 Task: Track the performance of a model on a document classification task.
Action: Mouse moved to (520, 237)
Screenshot: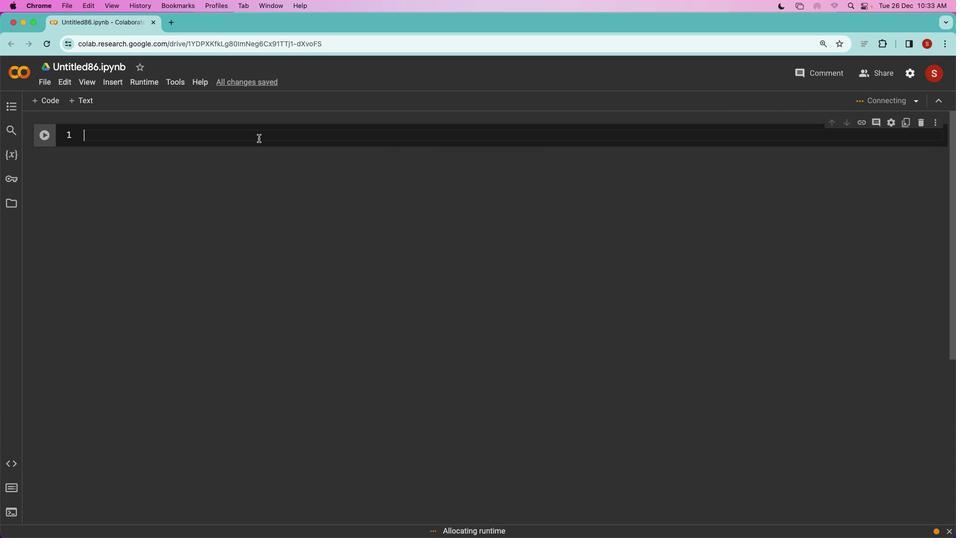 
Action: Mouse pressed left at (520, 237)
Screenshot: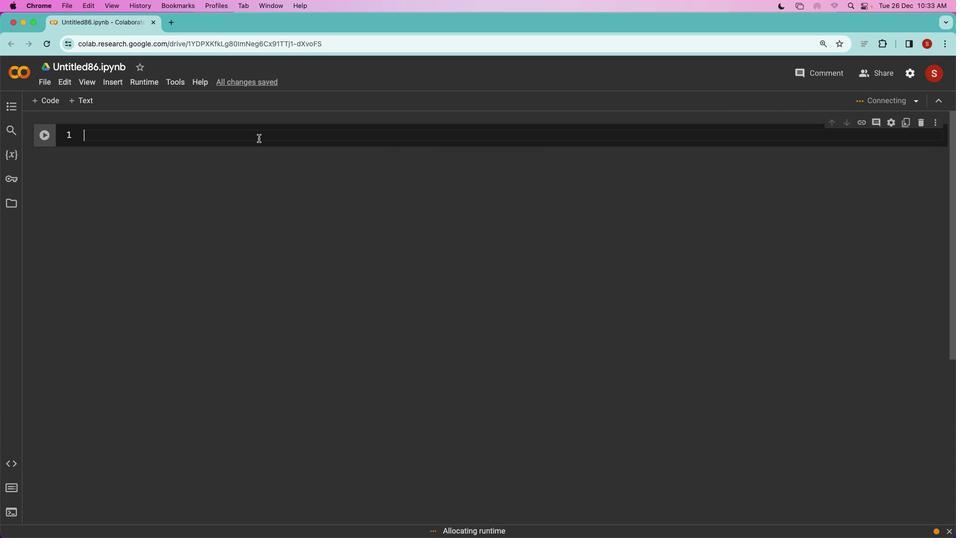 
Action: Mouse moved to (436, 243)
Screenshot: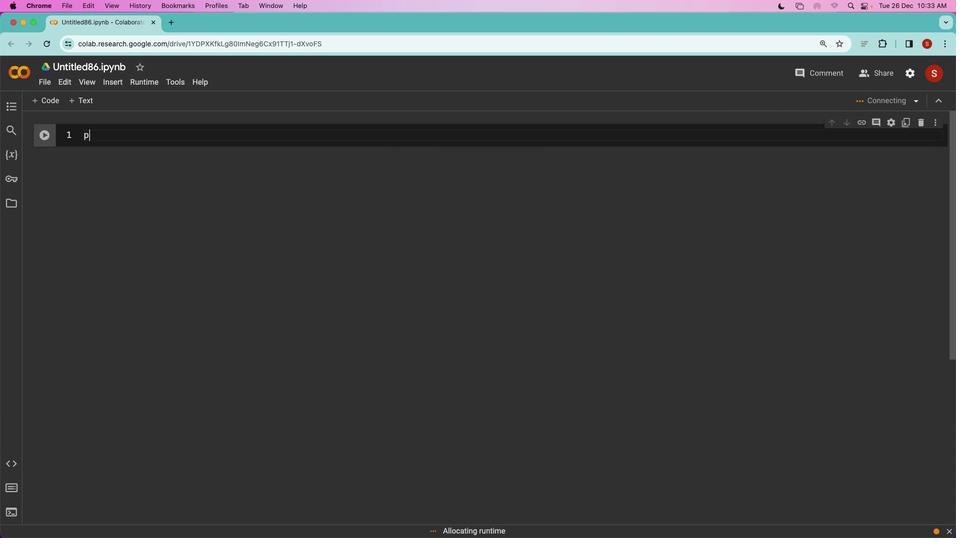 
Action: Mouse pressed left at (436, 243)
Screenshot: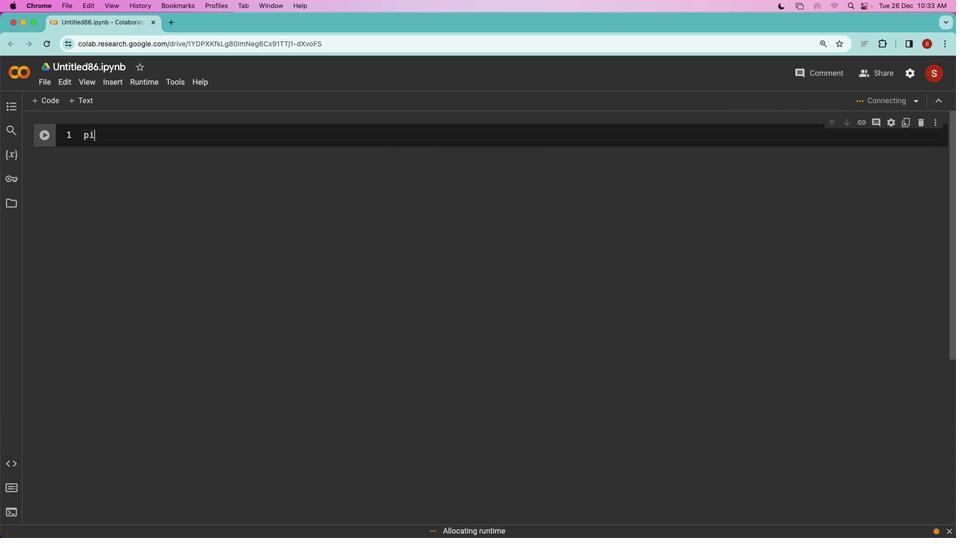 
Action: Mouse moved to (436, 243)
Screenshot: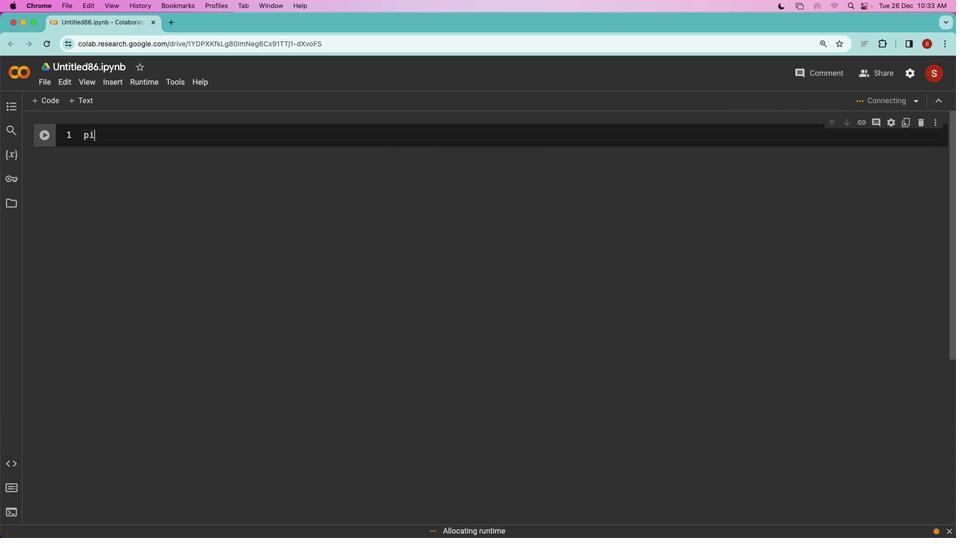 
Action: Key pressed 'p''i''o'Key.backspace'p'Key.space'i''n''s''y''t'Key.backspaceKey.backspace't''a''l''l'Key.space'w'Key.backspace
Screenshot: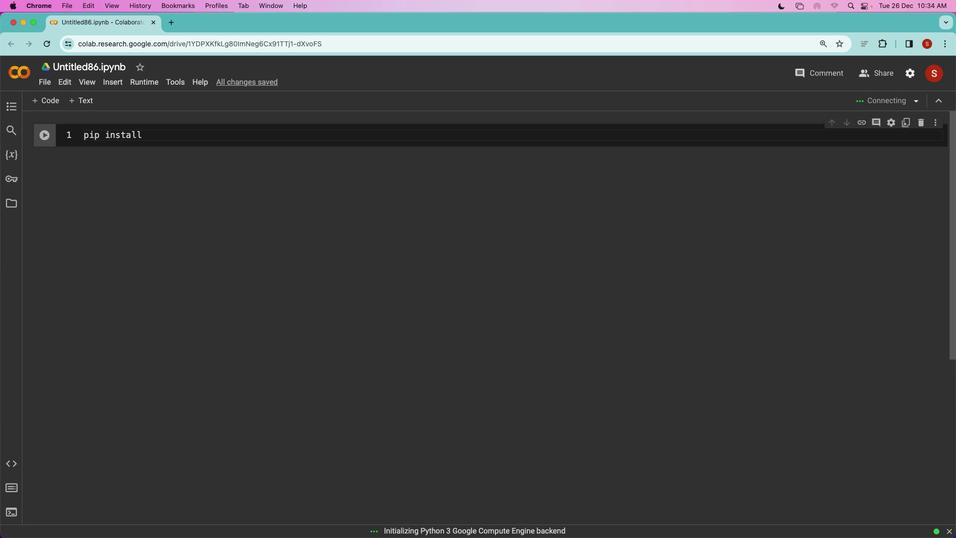 
Action: Mouse moved to (441, 257)
Screenshot: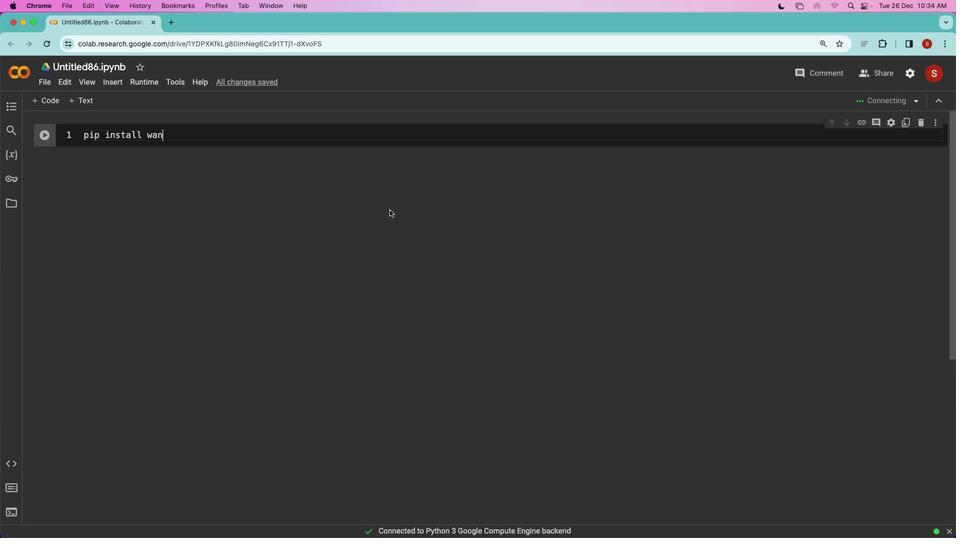 
Action: Key pressed 'w'
Screenshot: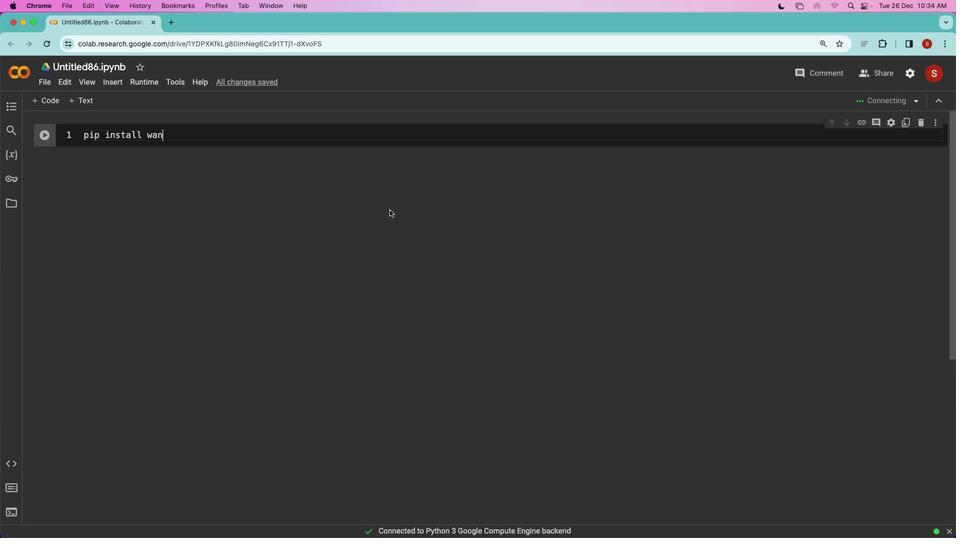 
Action: Mouse moved to (443, 254)
Screenshot: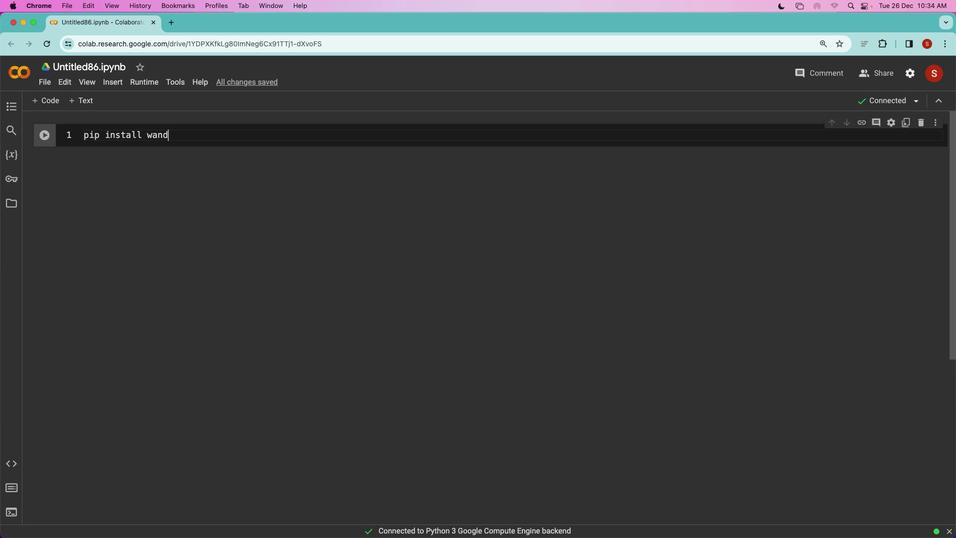 
Action: Key pressed 'a'
Screenshot: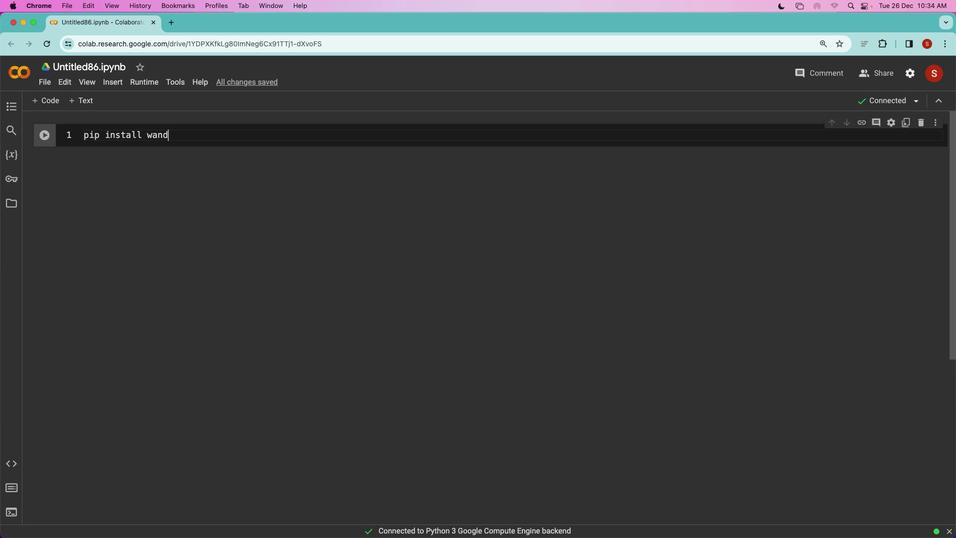 
Action: Mouse moved to (443, 255)
Screenshot: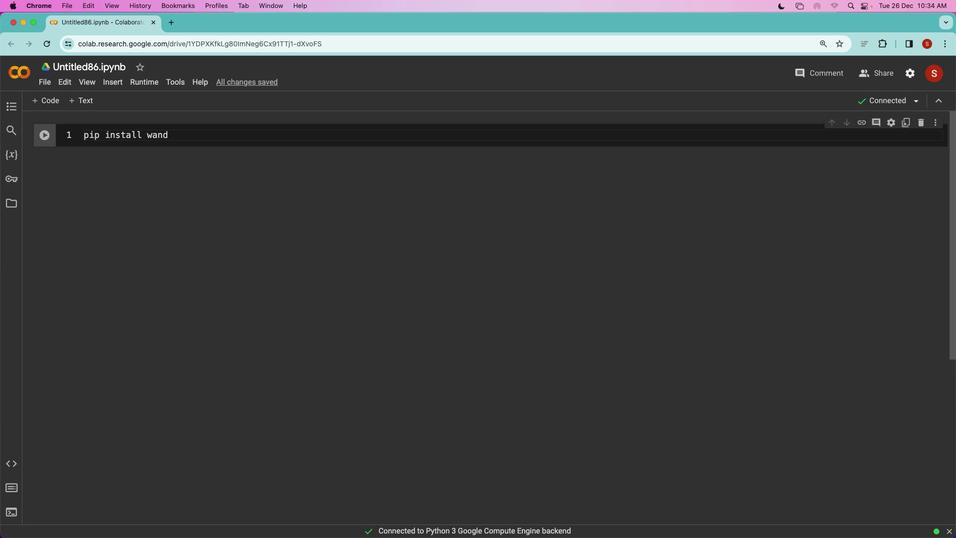 
Action: Key pressed 'n'
Screenshot: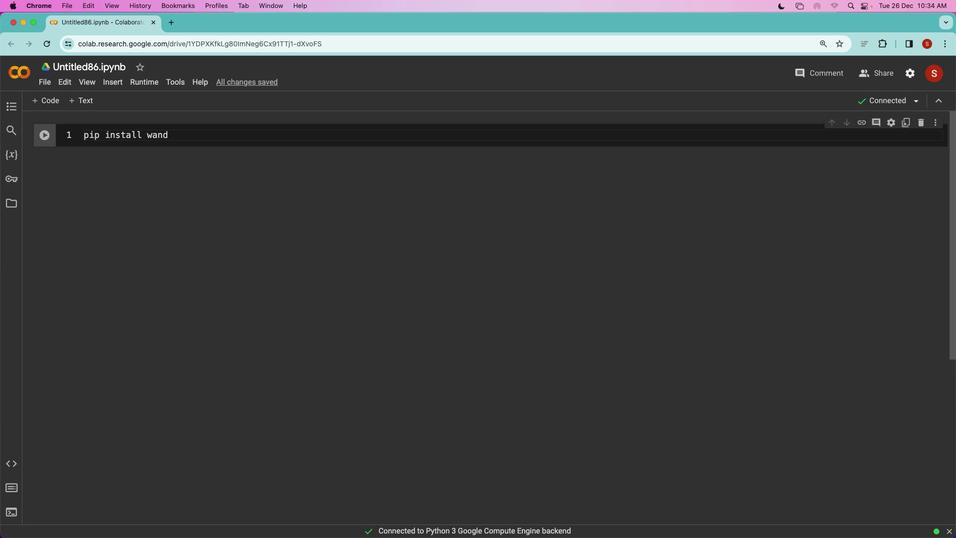 
Action: Mouse moved to (527, 260)
Screenshot: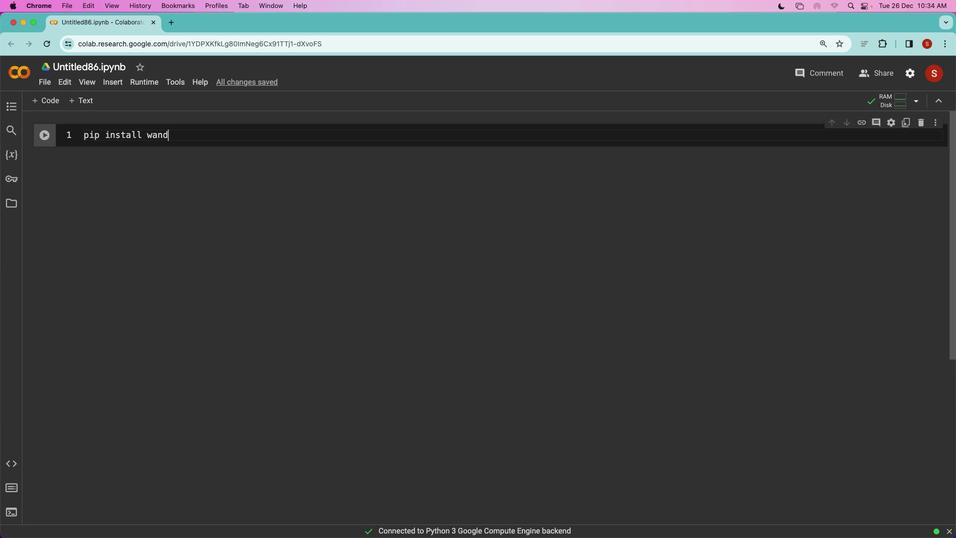 
Action: Key pressed 'd'
Screenshot: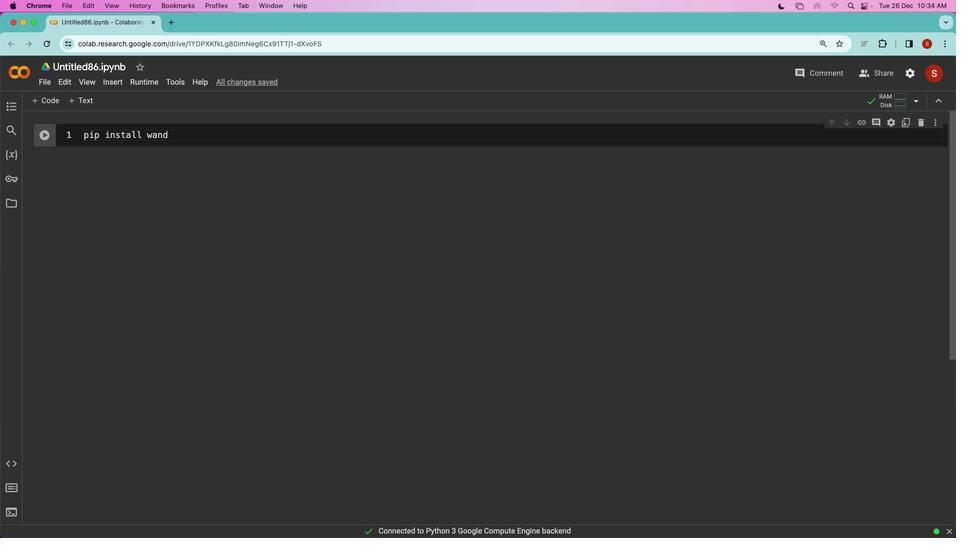
Action: Mouse moved to (591, 260)
Screenshot: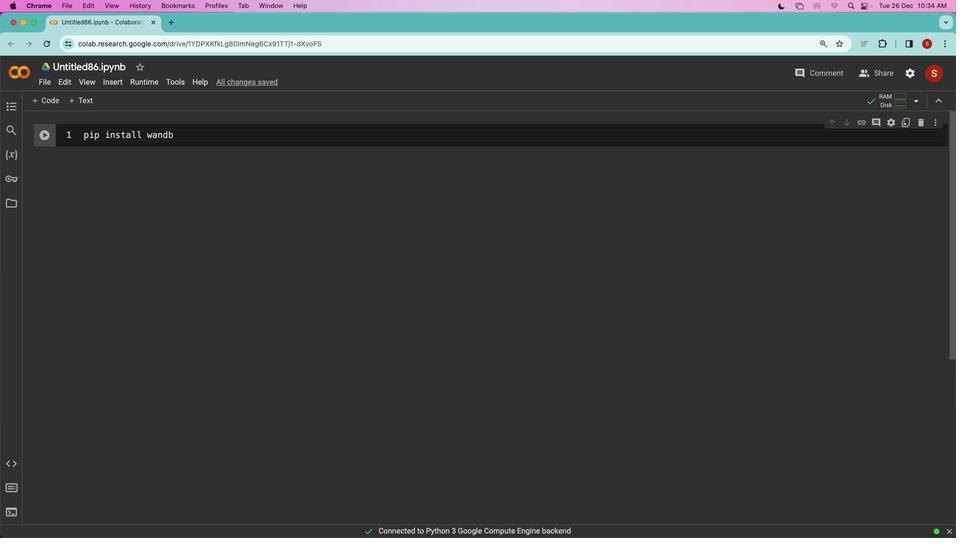 
Action: Key pressed 'b'
Screenshot: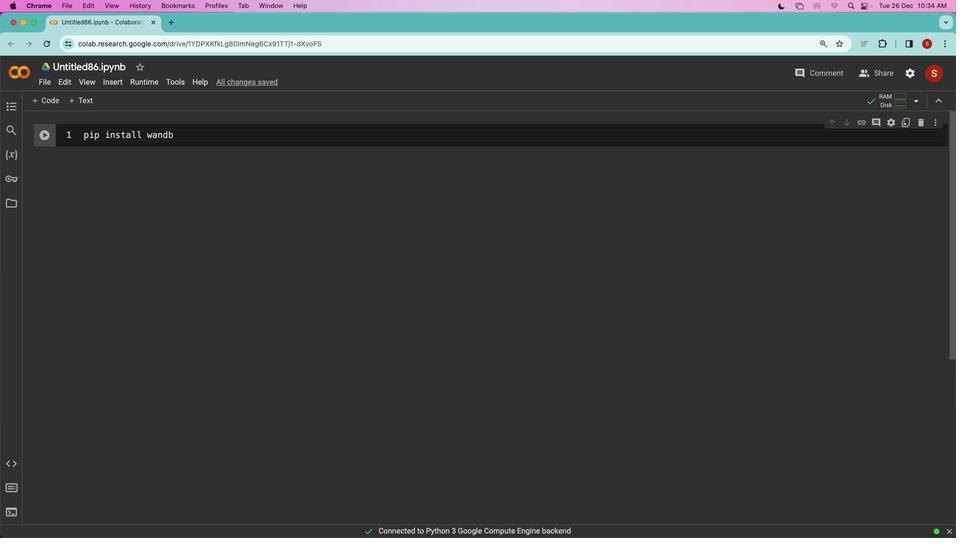 
Action: Mouse moved to (591, 260)
Screenshot: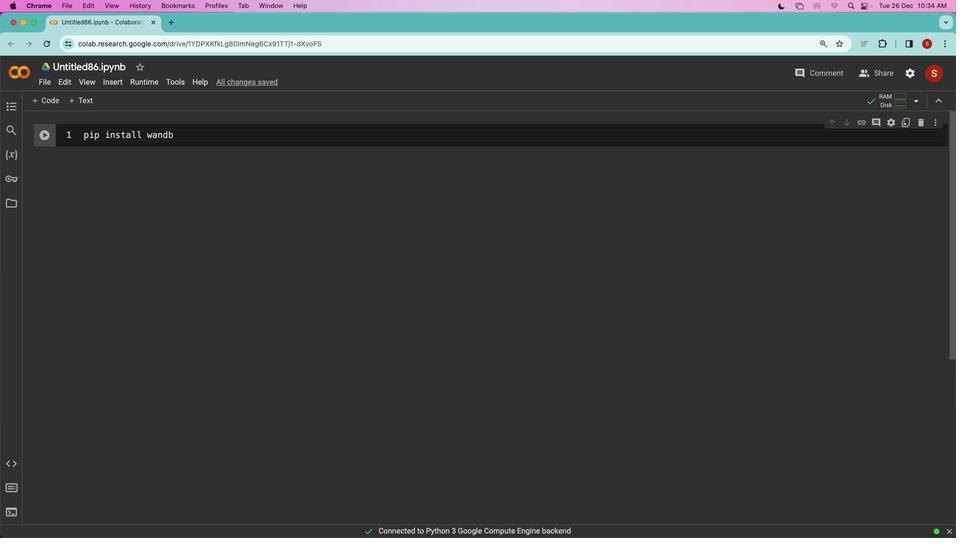 
Action: Mouse scrolled (591, 260) with delta (401, 218)
Screenshot: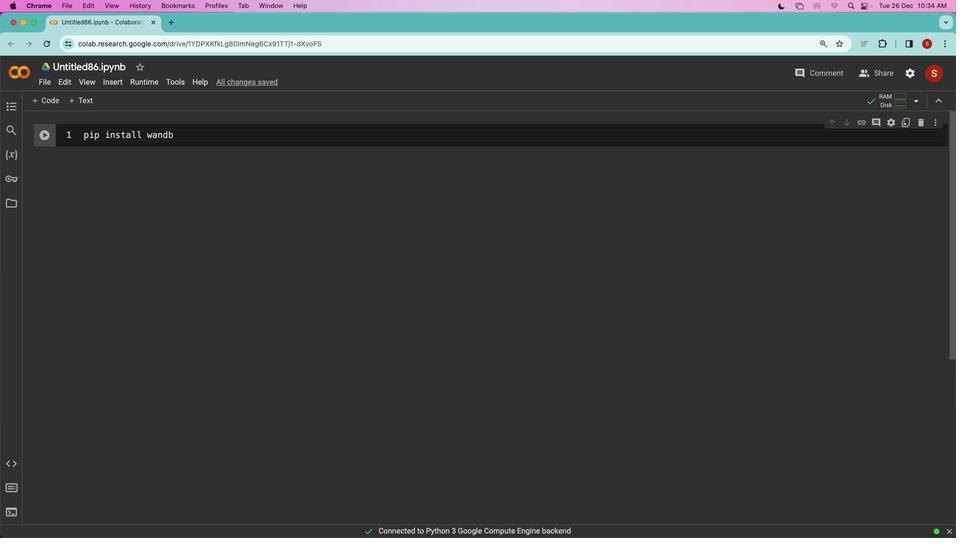 
Action: Mouse moved to (591, 261)
Screenshot: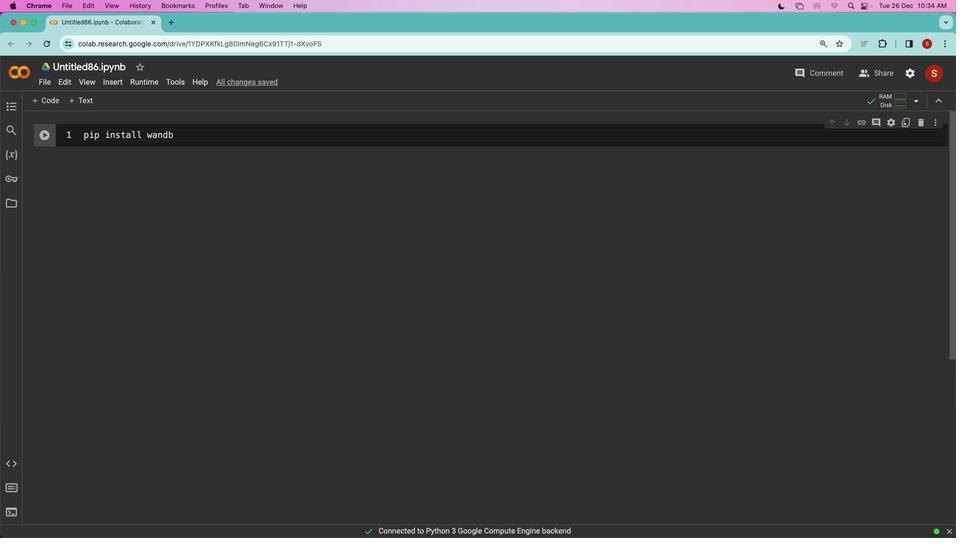 
Action: Mouse scrolled (591, 261) with delta (401, 218)
Screenshot: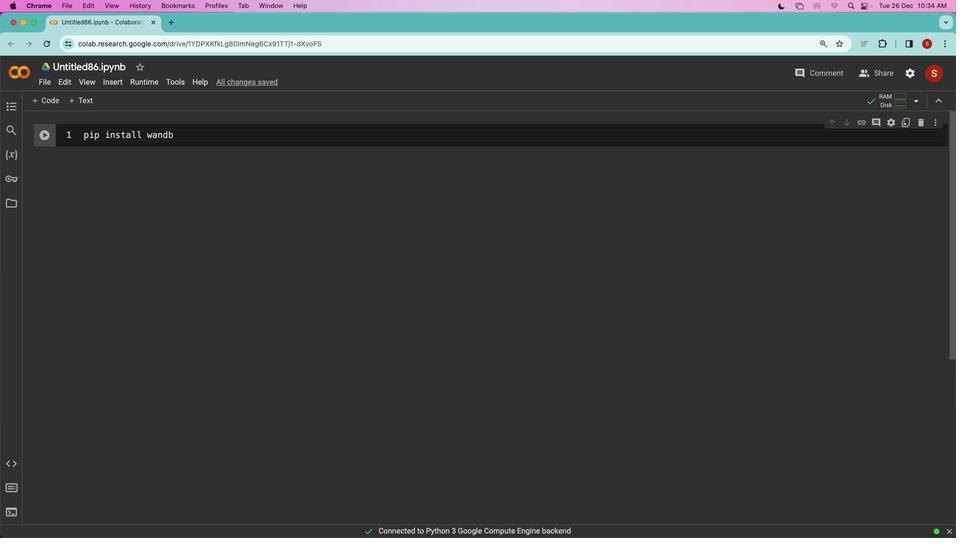 
Action: Mouse moved to (591, 261)
Screenshot: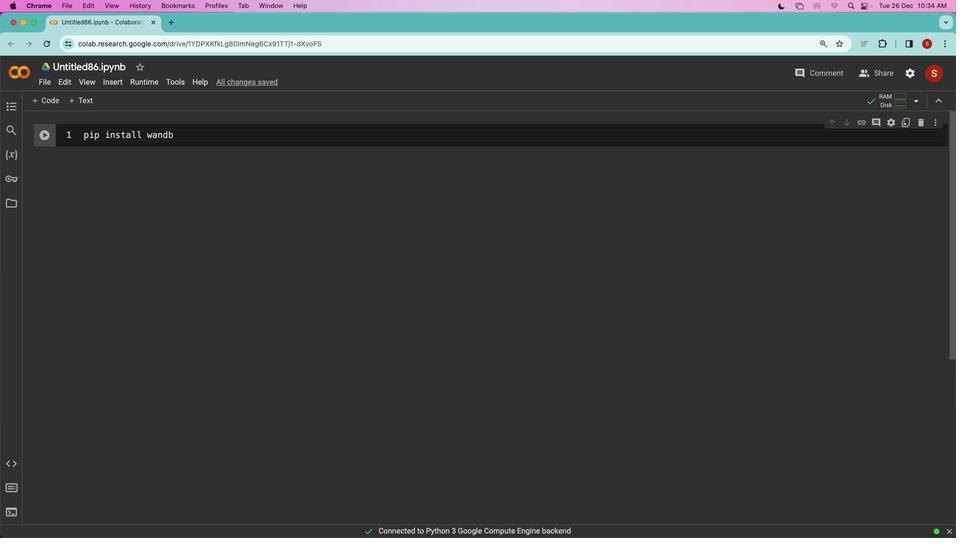 
Action: Mouse scrolled (591, 261) with delta (401, 219)
Screenshot: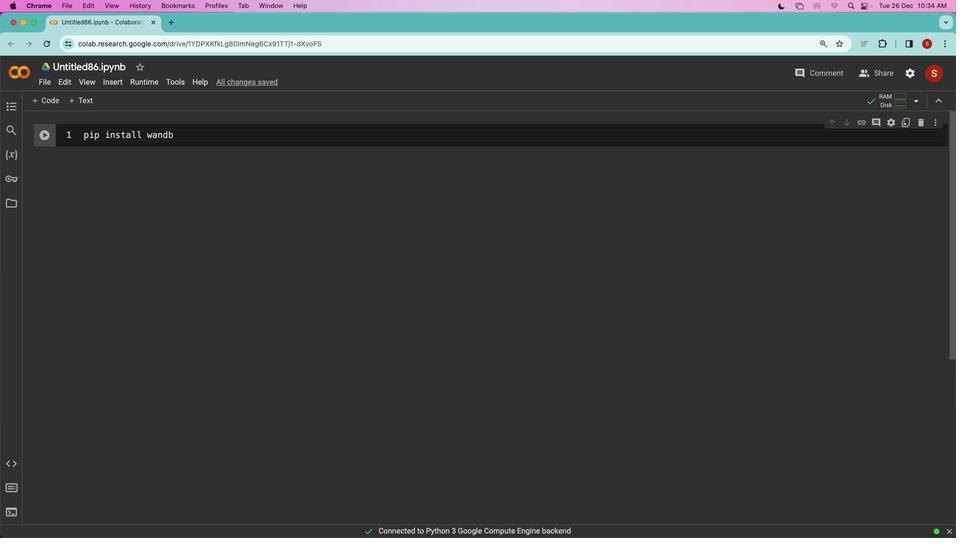 
Action: Mouse moved to (591, 261)
Screenshot: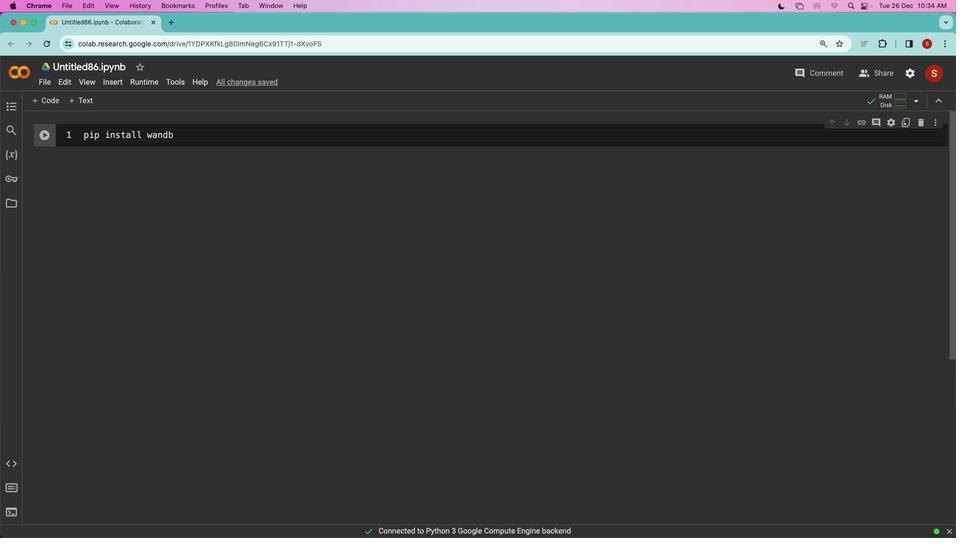 
Action: Mouse scrolled (591, 261) with delta (401, 219)
Screenshot: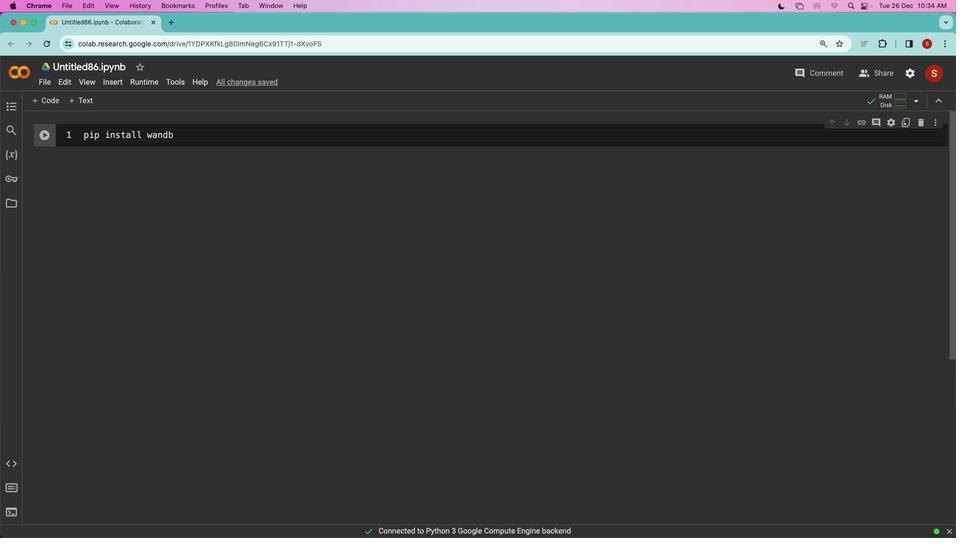 
Action: Mouse moved to (591, 262)
Screenshot: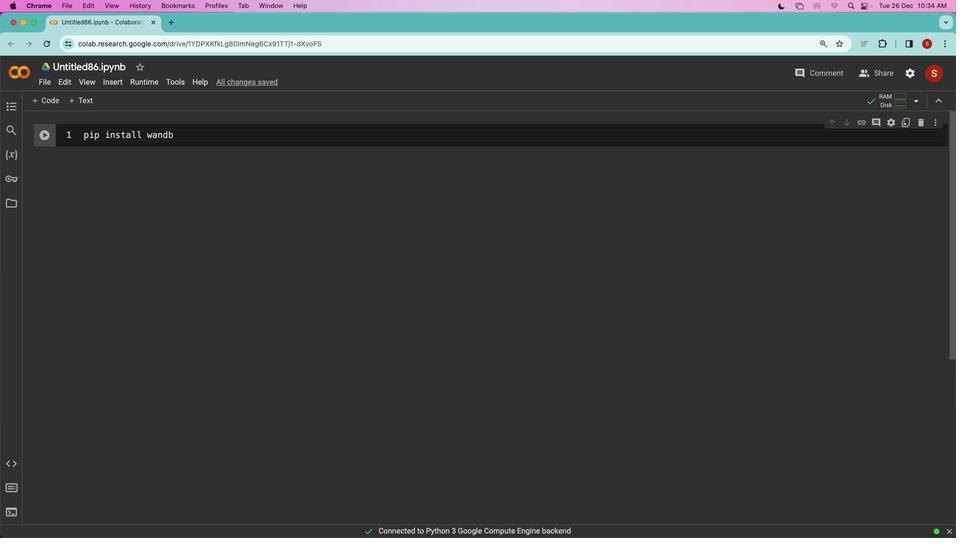 
Action: Mouse scrolled (591, 262) with delta (401, 219)
Screenshot: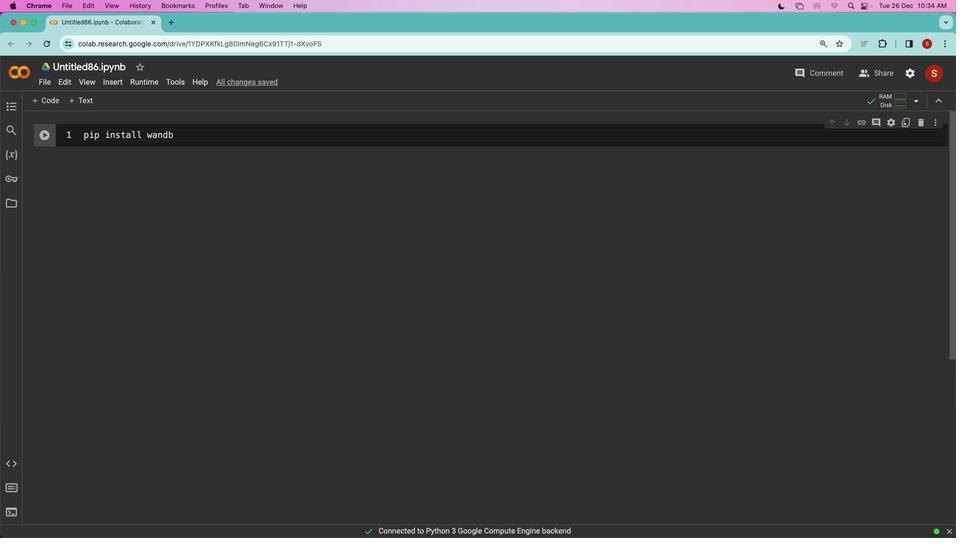 
Action: Mouse moved to (591, 263)
Screenshot: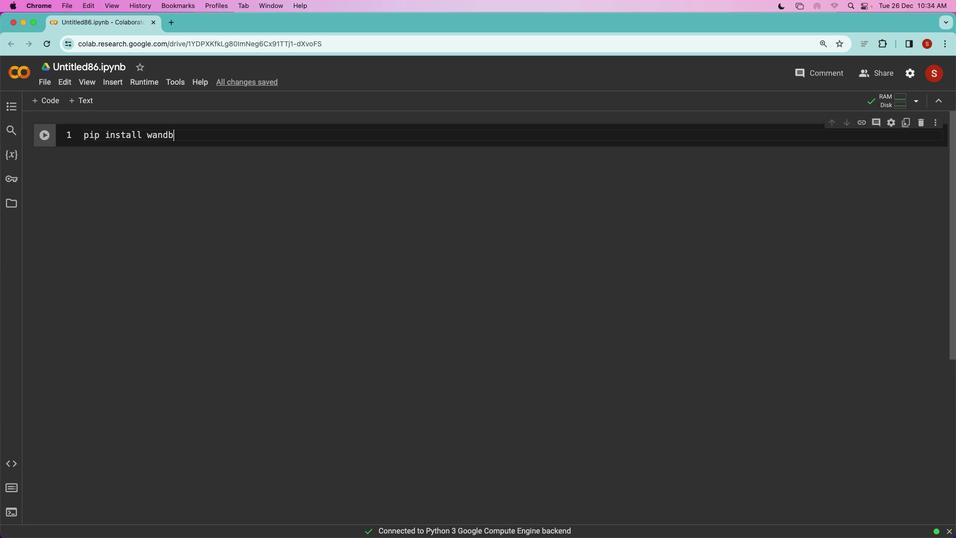 
Action: Mouse scrolled (591, 263) with delta (401, 218)
Screenshot: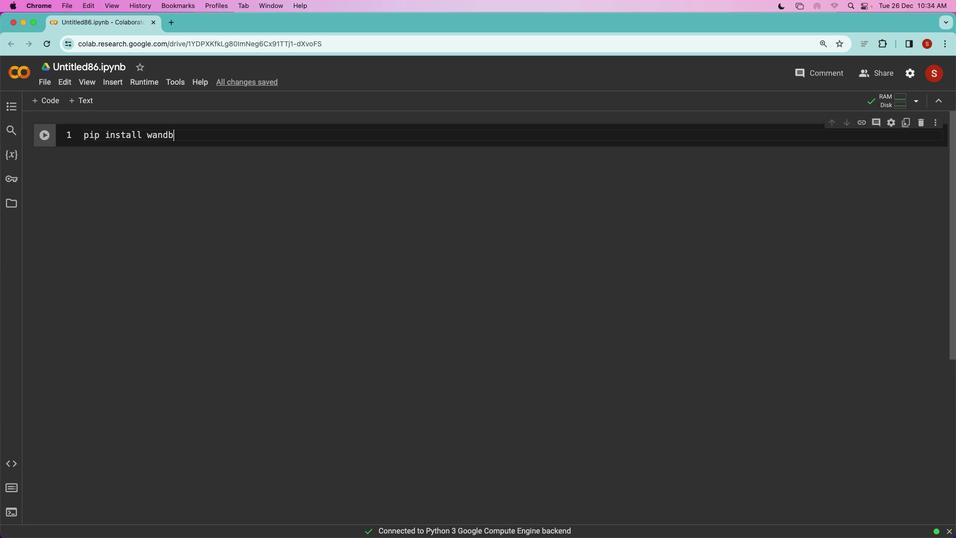 
Action: Mouse moved to (591, 264)
Screenshot: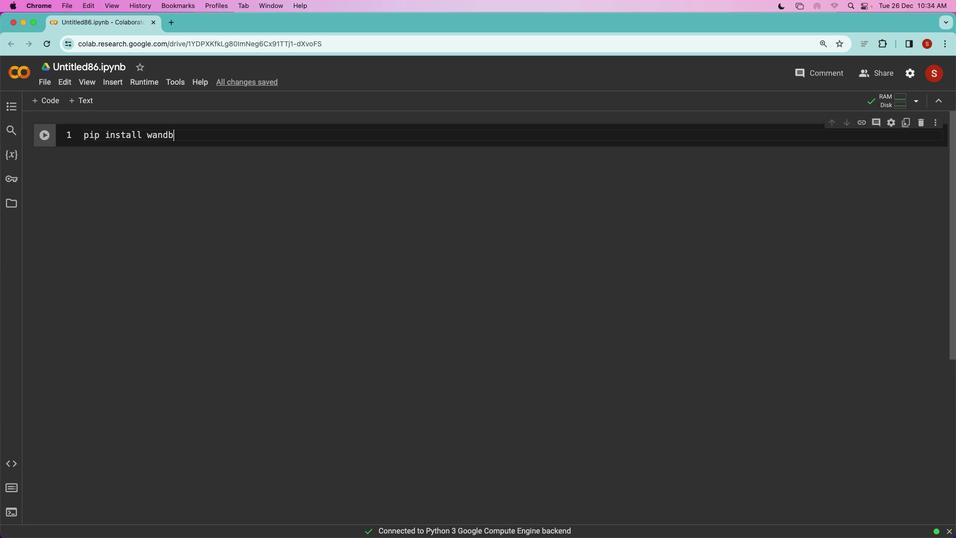 
Action: Mouse scrolled (591, 264) with delta (401, 218)
Screenshot: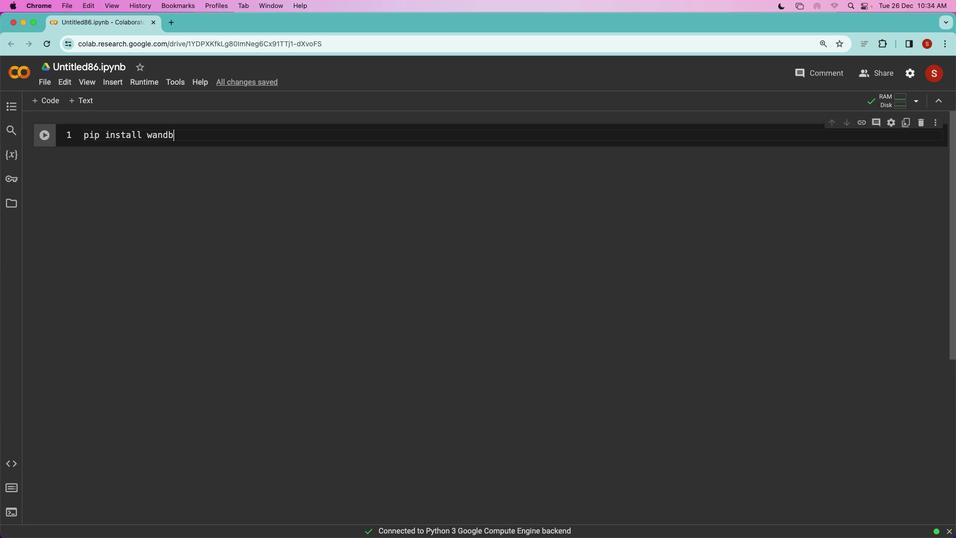 
Action: Mouse moved to (591, 265)
Screenshot: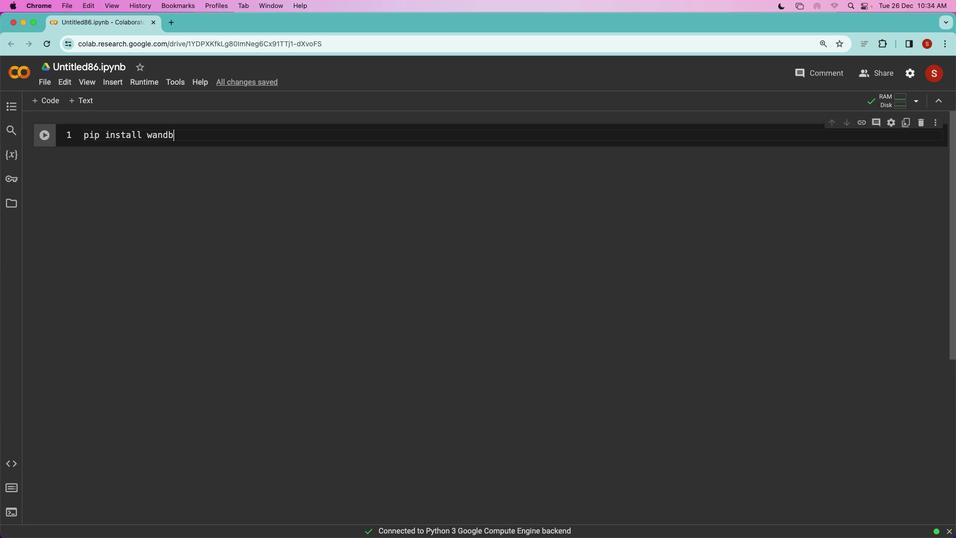 
Action: Mouse scrolled (591, 265) with delta (401, 219)
Screenshot: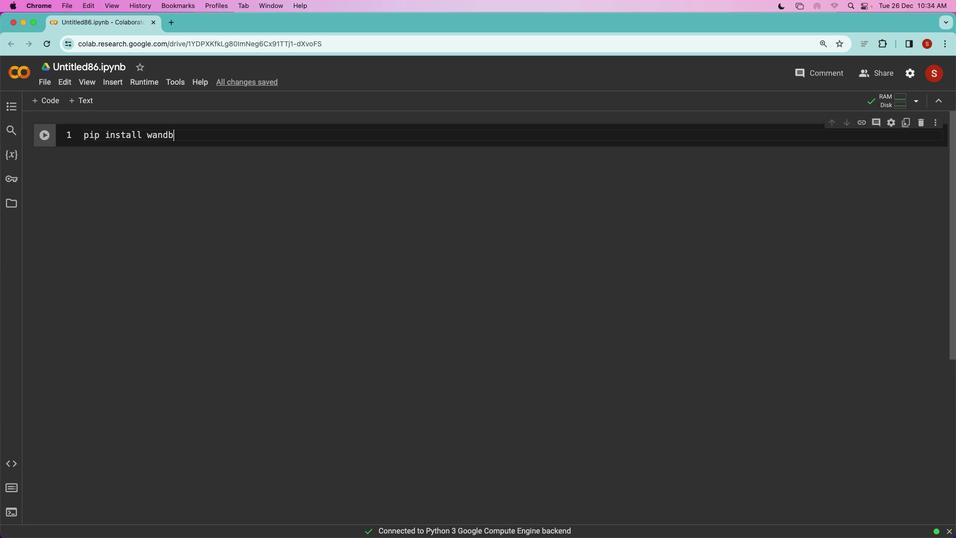 
Action: Mouse moved to (591, 265)
Screenshot: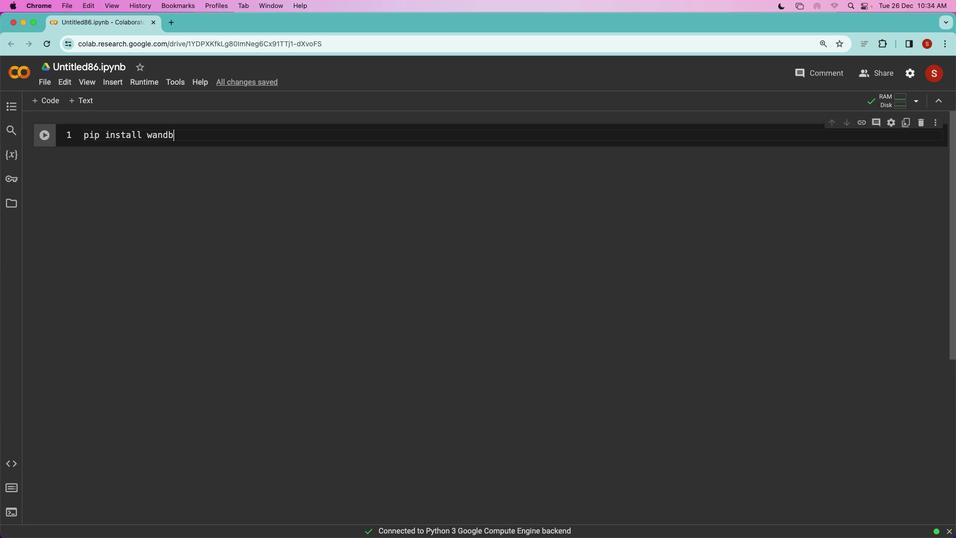 
Action: Mouse scrolled (591, 265) with delta (401, 219)
Screenshot: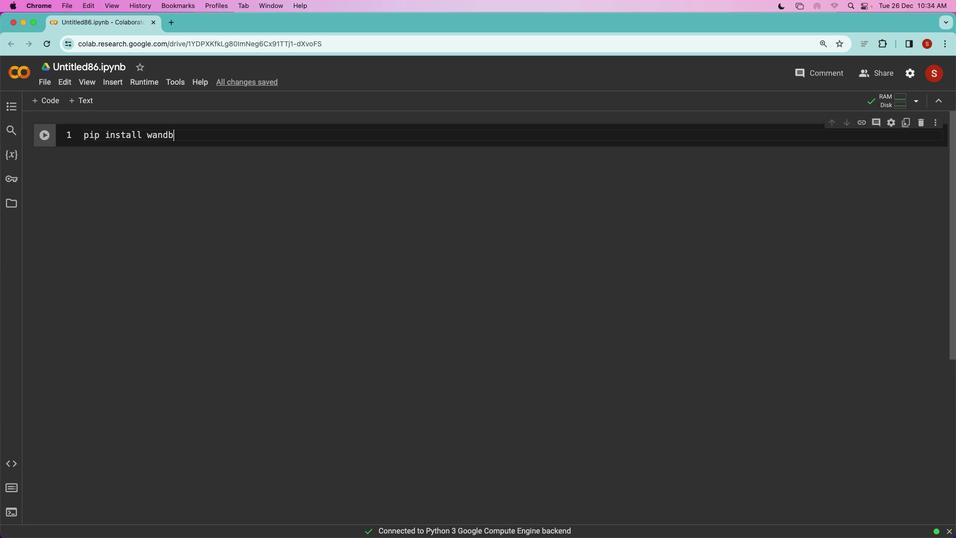 
Action: Mouse moved to (591, 266)
Screenshot: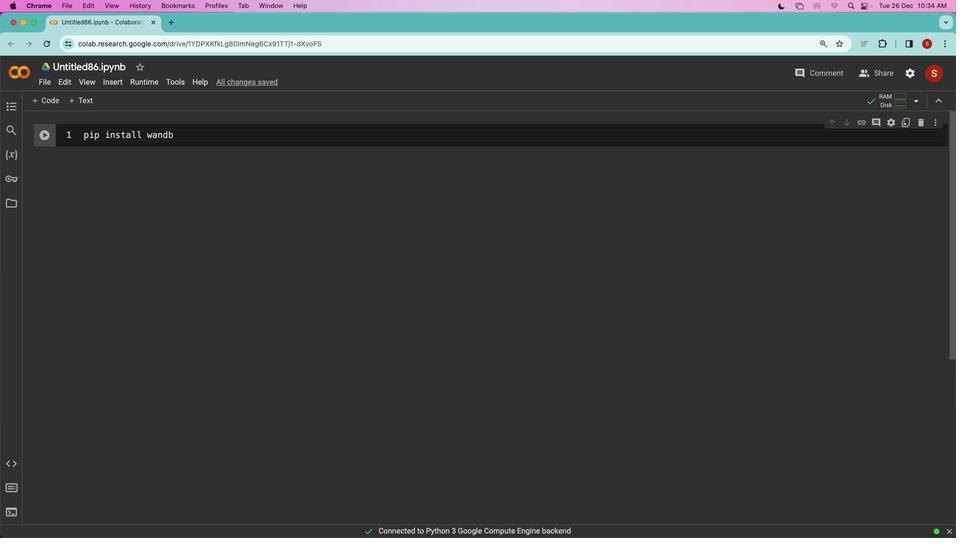 
Action: Mouse scrolled (591, 266) with delta (401, 218)
Screenshot: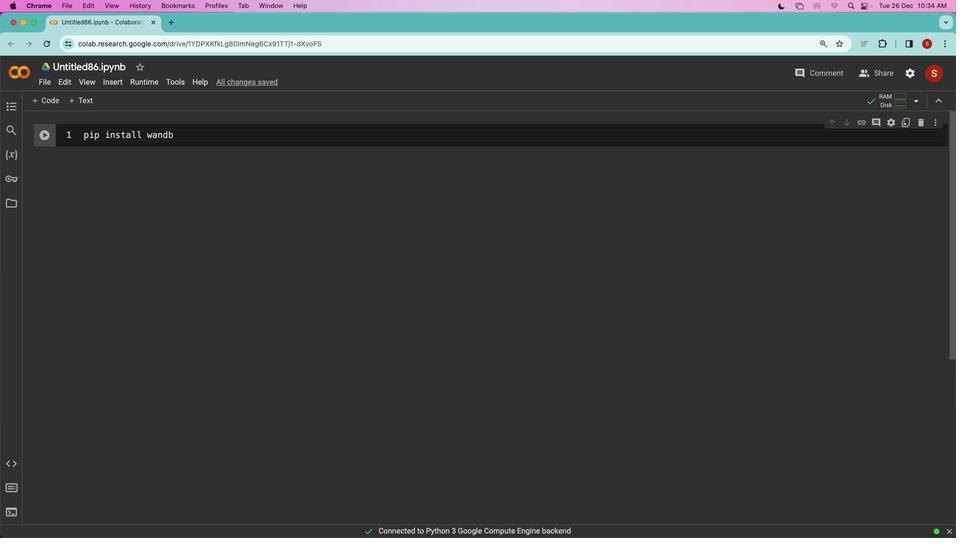 
Action: Mouse moved to (591, 266)
Screenshot: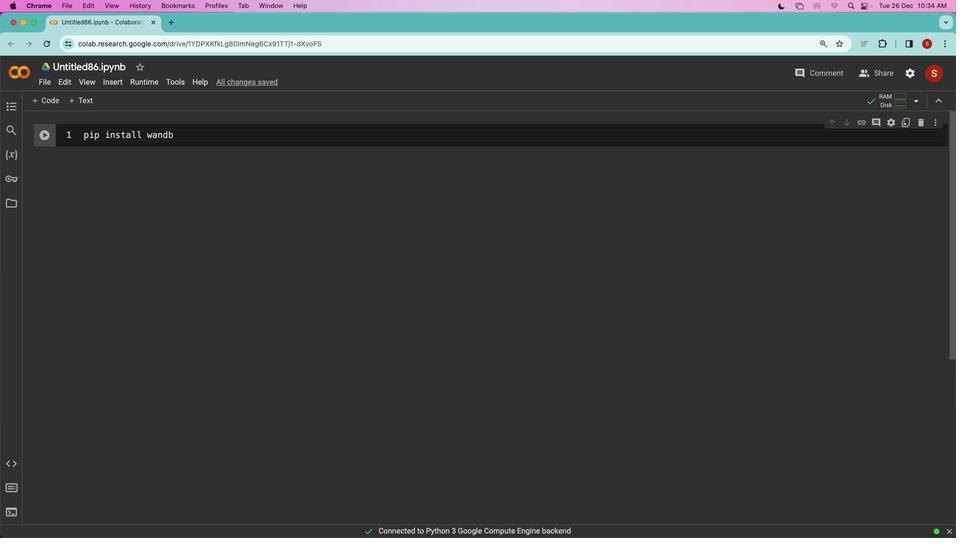 
Action: Mouse scrolled (591, 266) with delta (401, 218)
Screenshot: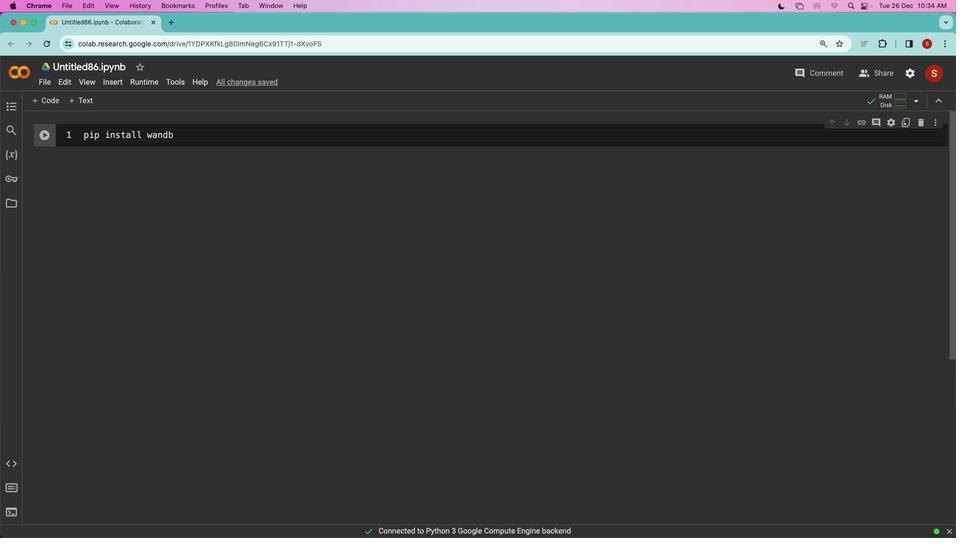 
Action: Mouse moved to (591, 266)
Screenshot: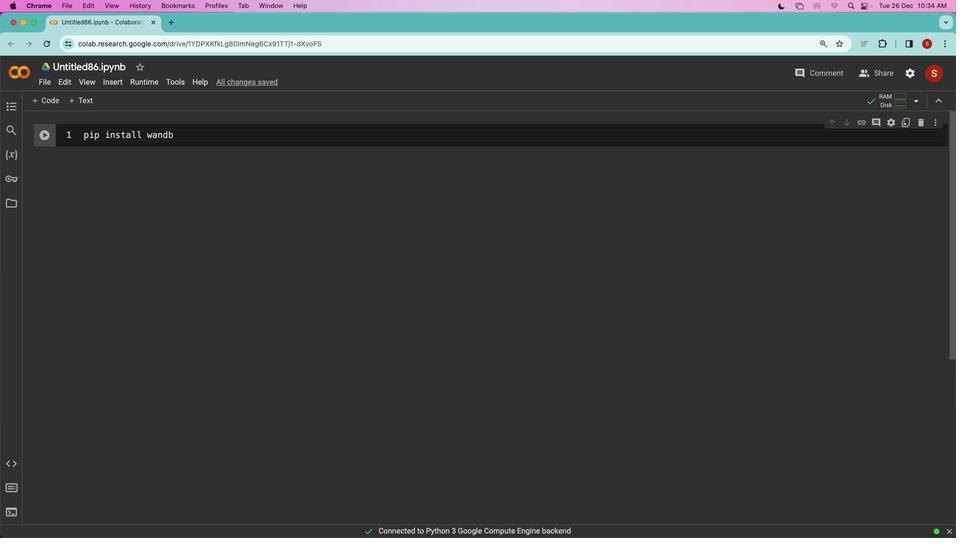 
Action: Mouse scrolled (591, 266) with delta (401, 218)
Screenshot: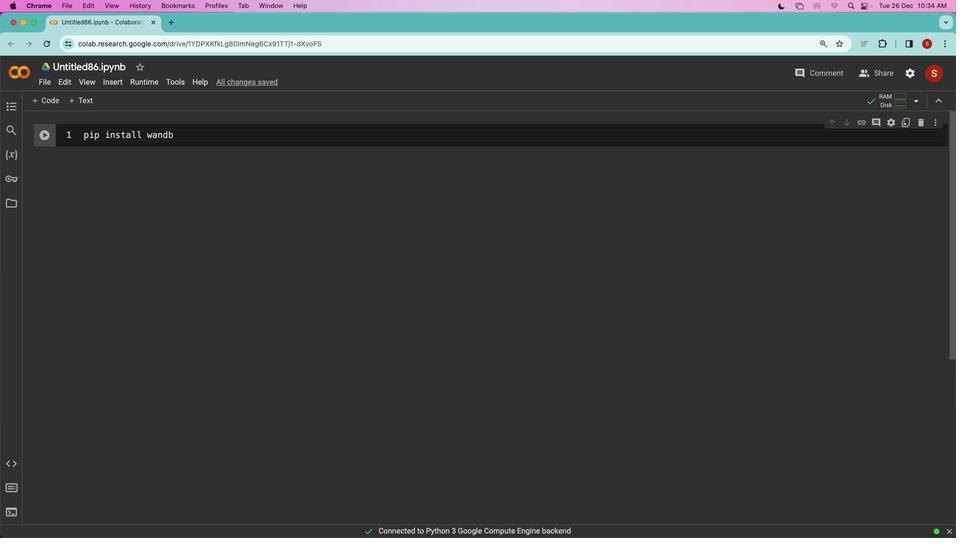 
Action: Mouse moved to (591, 265)
Screenshot: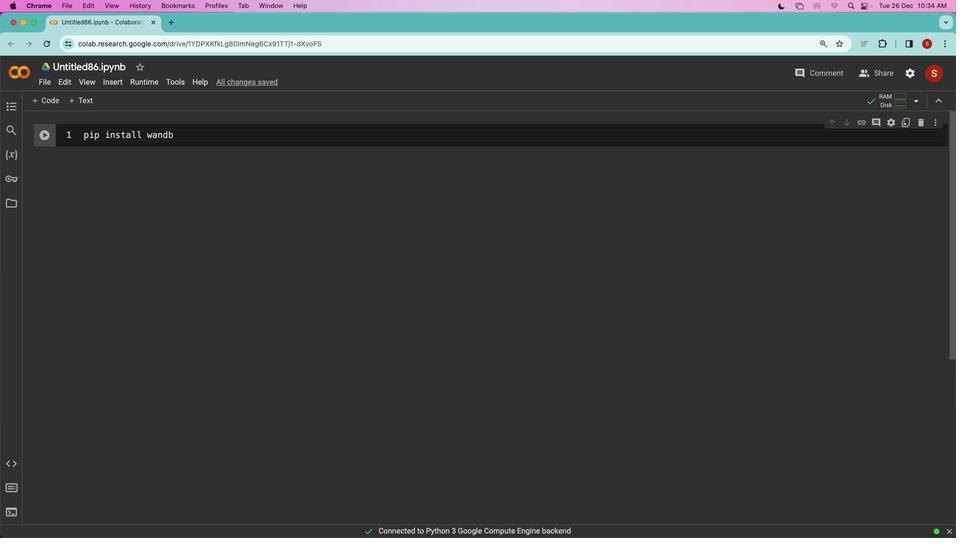 
Action: Mouse scrolled (591, 265) with delta (401, 218)
Screenshot: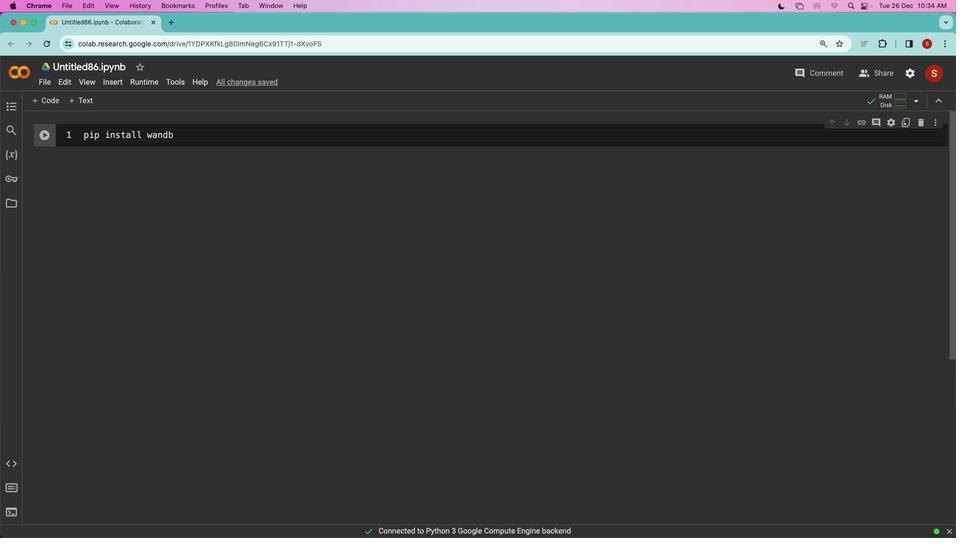 
Action: Mouse moved to (591, 266)
Screenshot: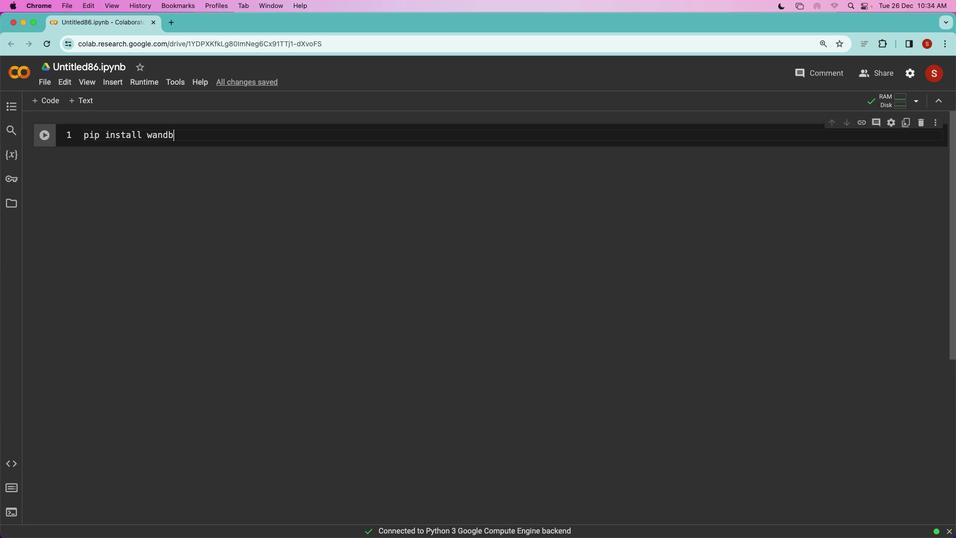
Action: Mouse scrolled (591, 266) with delta (401, 218)
Screenshot: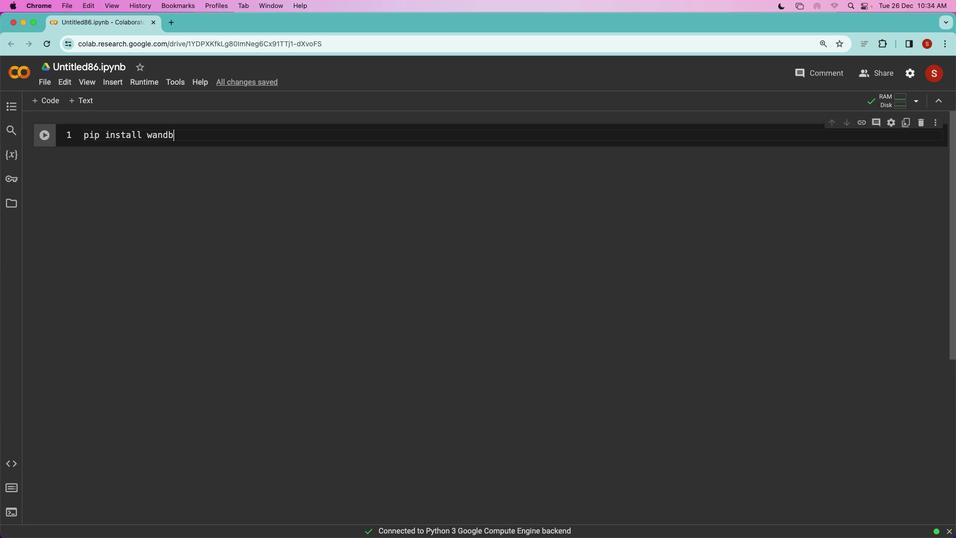 
Action: Mouse moved to (591, 266)
Screenshot: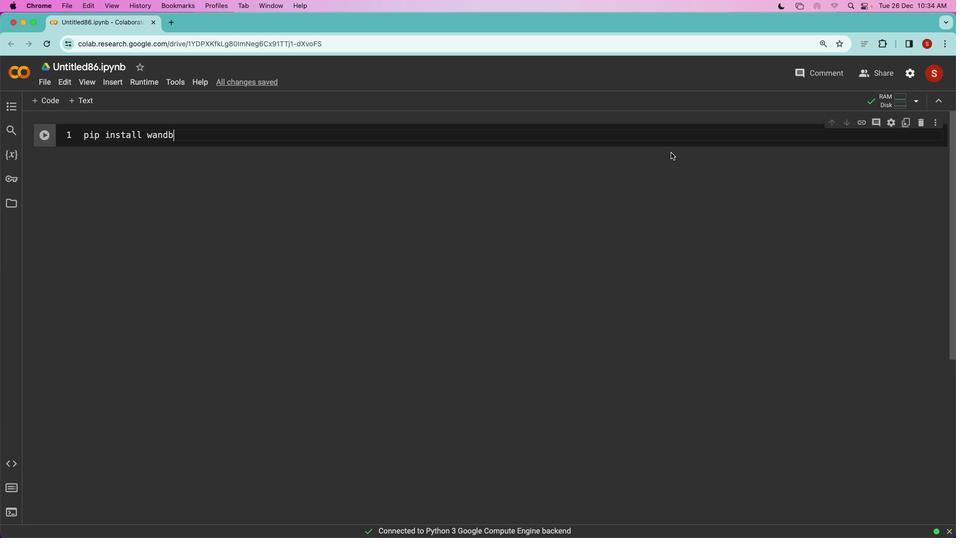 
Action: Mouse scrolled (591, 266) with delta (401, 218)
Screenshot: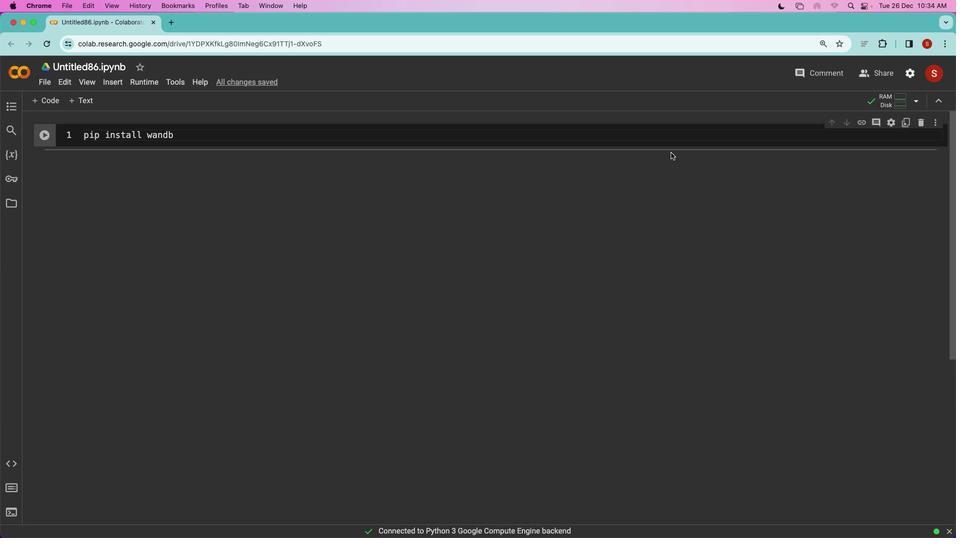 
Action: Mouse moved to (591, 266)
Screenshot: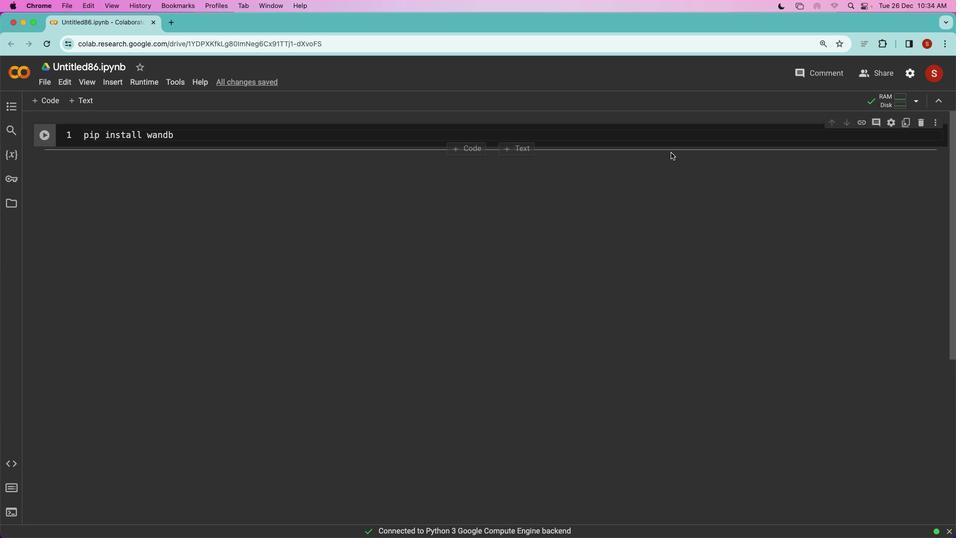 
Action: Mouse scrolled (591, 266) with delta (401, 218)
Screenshot: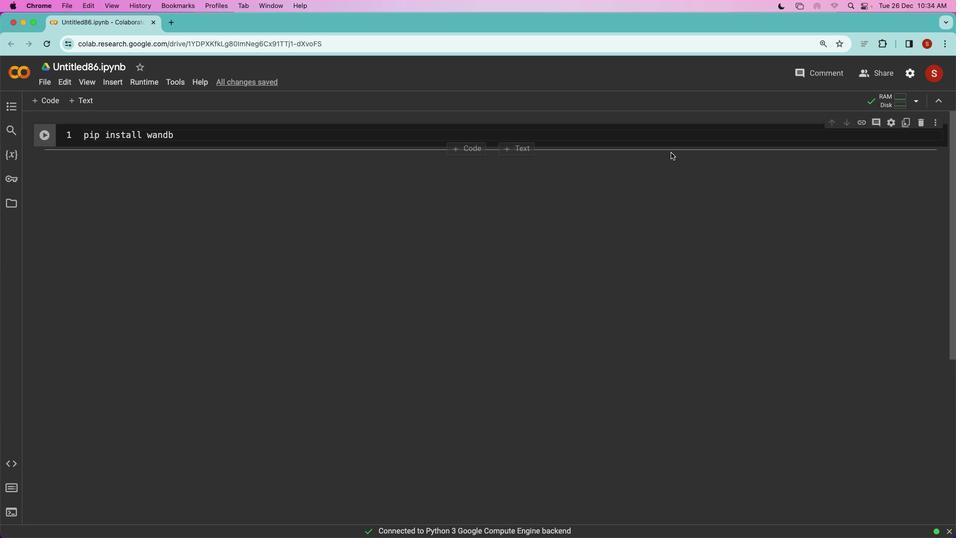 
Action: Mouse moved to (591, 266)
Screenshot: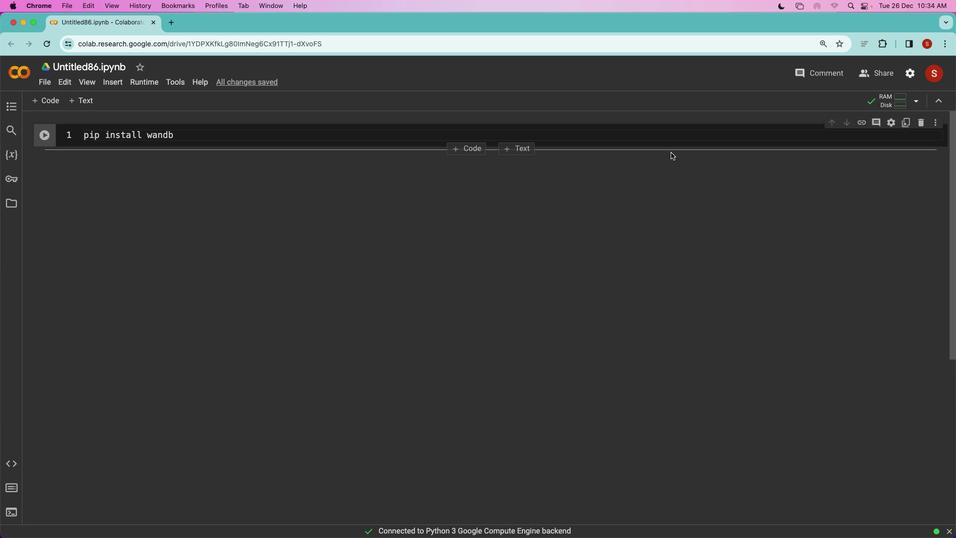 
Action: Mouse scrolled (591, 266) with delta (401, 219)
Screenshot: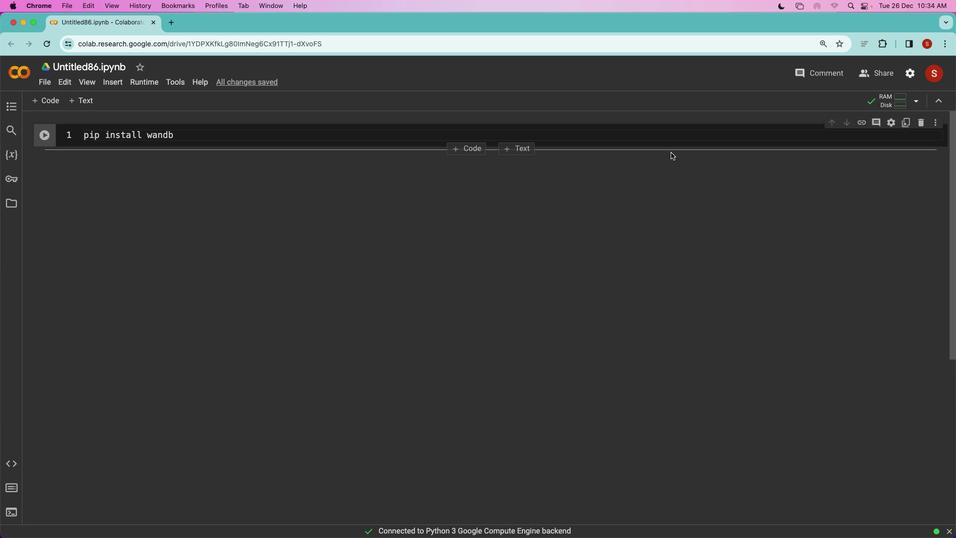 
Action: Mouse moved to (590, 267)
Screenshot: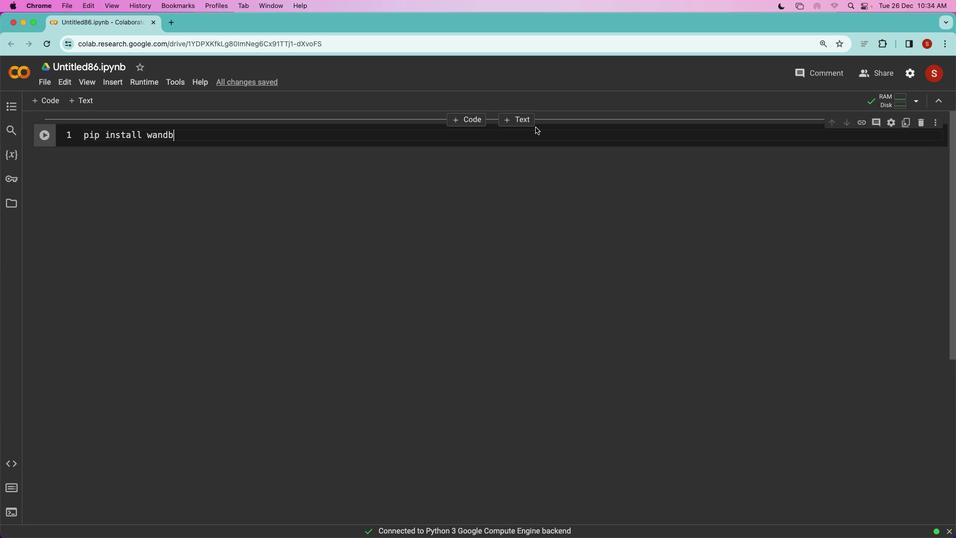 
Action: Mouse scrolled (590, 267) with delta (401, 218)
Screenshot: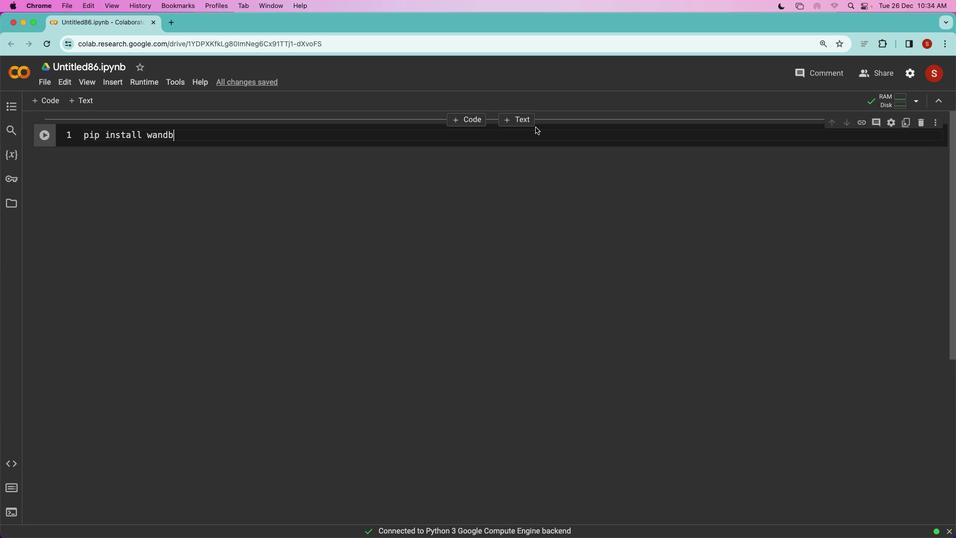 
Action: Mouse moved to (474, 243)
Screenshot: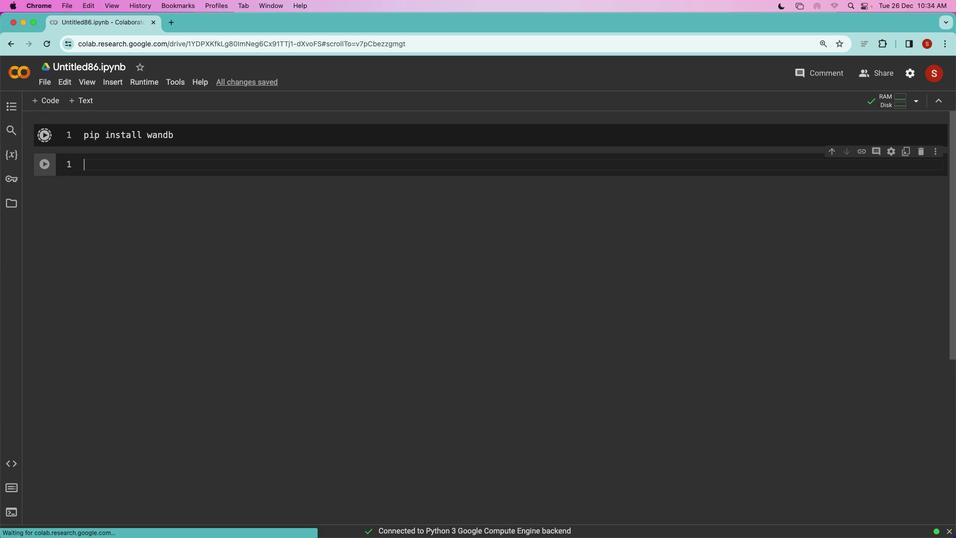 
Action: Mouse pressed left at (474, 243)
Screenshot: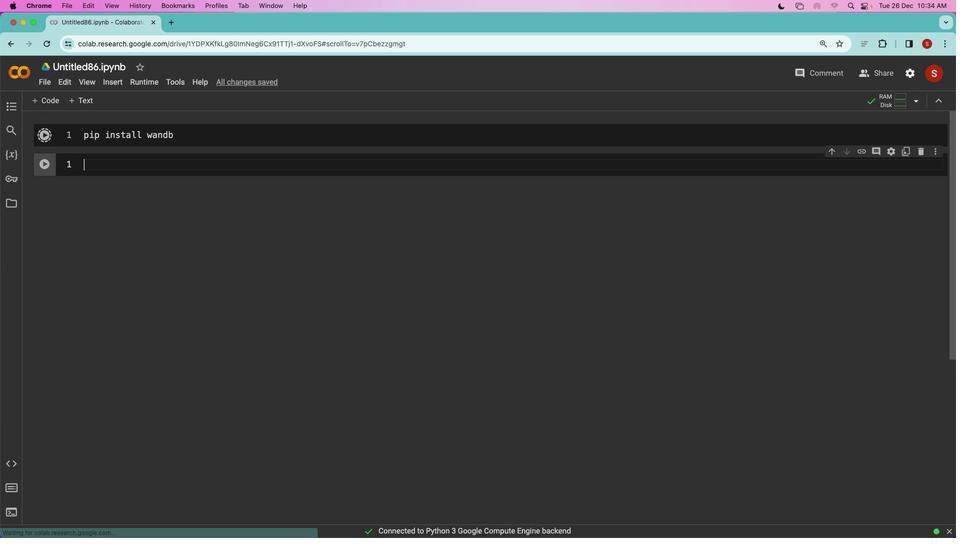 
Action: Mouse moved to (474, 243)
Screenshot: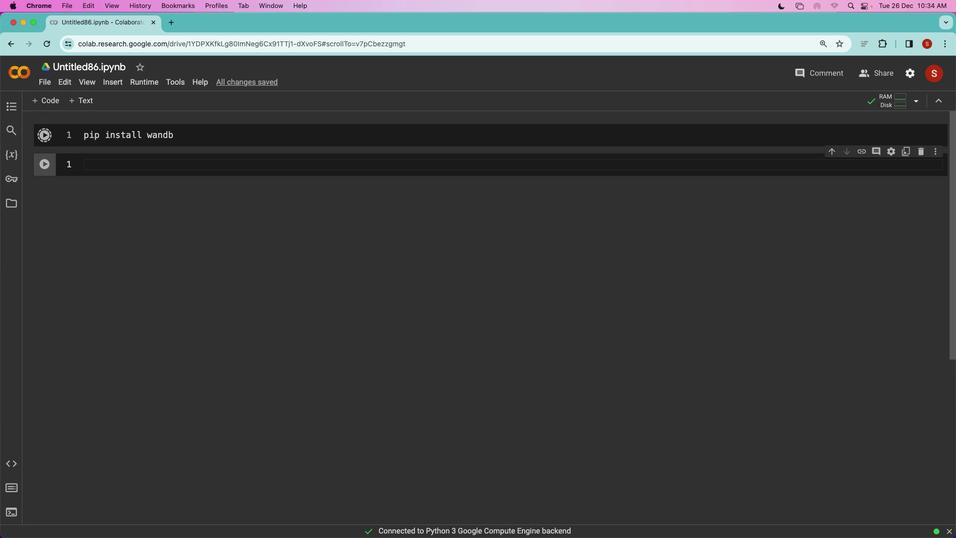 
Action: Key pressed Key.shift_rKey.enter
Screenshot: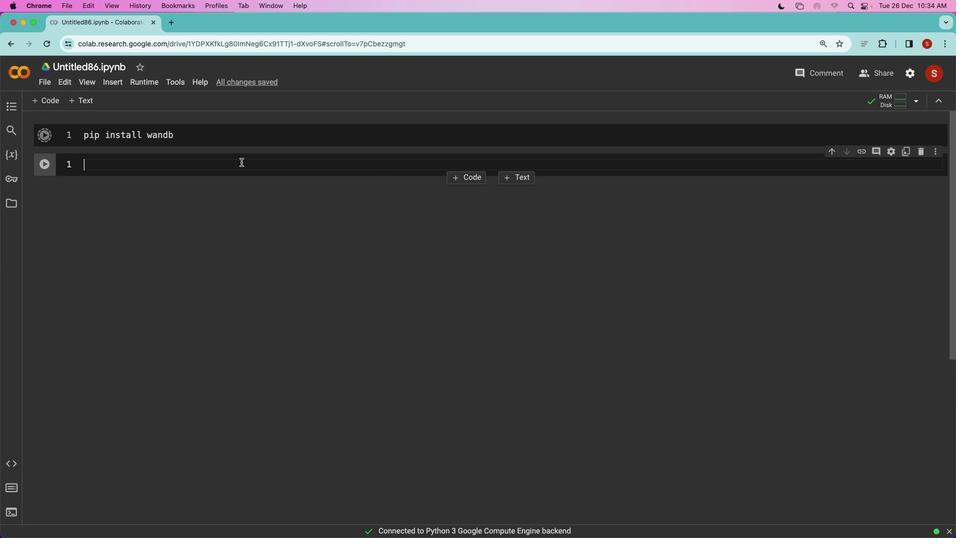 
Action: Mouse moved to (417, 251)
Screenshot: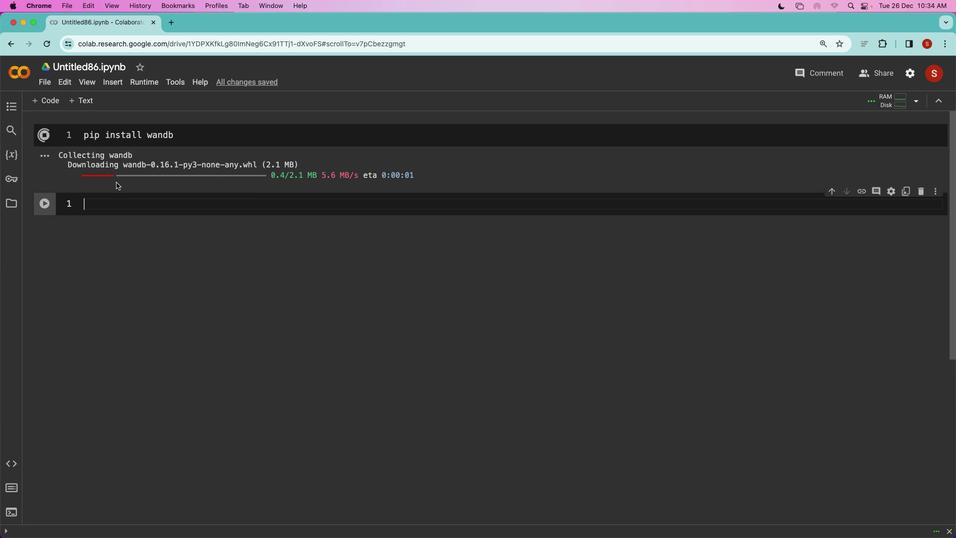 
Action: Mouse pressed left at (417, 251)
Screenshot: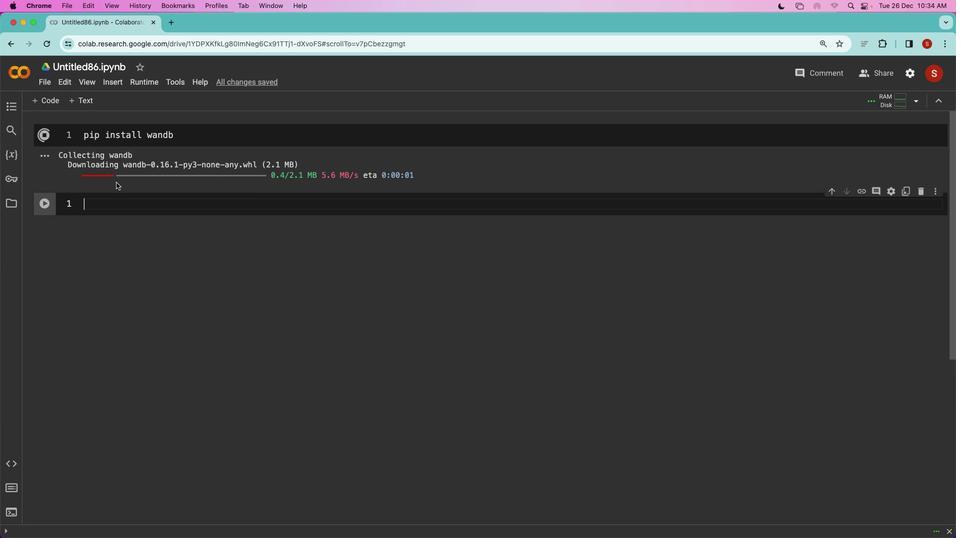 
Action: Mouse moved to (417, 251)
Screenshot: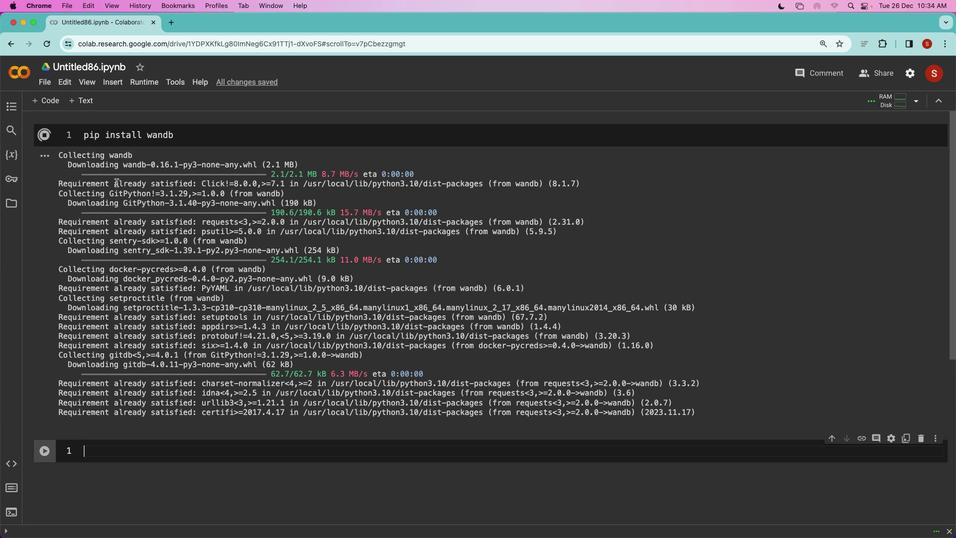 
Action: Key pressed 'i''m''p''o''r''t'Key.space'w''a''n''d''b'Key.enter'w''a''n''d''b''.''l''o''g''i''n'Key.shift'('')'
Screenshot: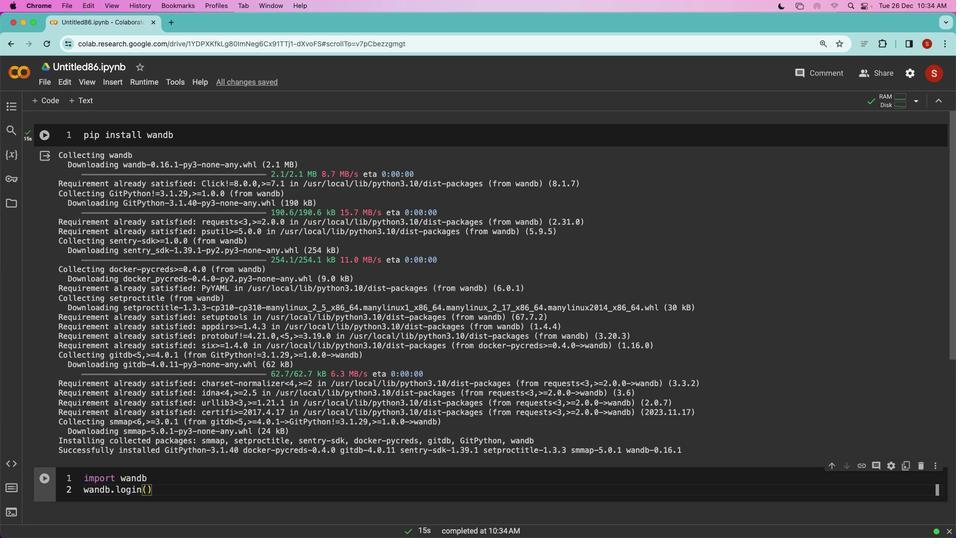 
Action: Mouse moved to (456, 302)
Screenshot: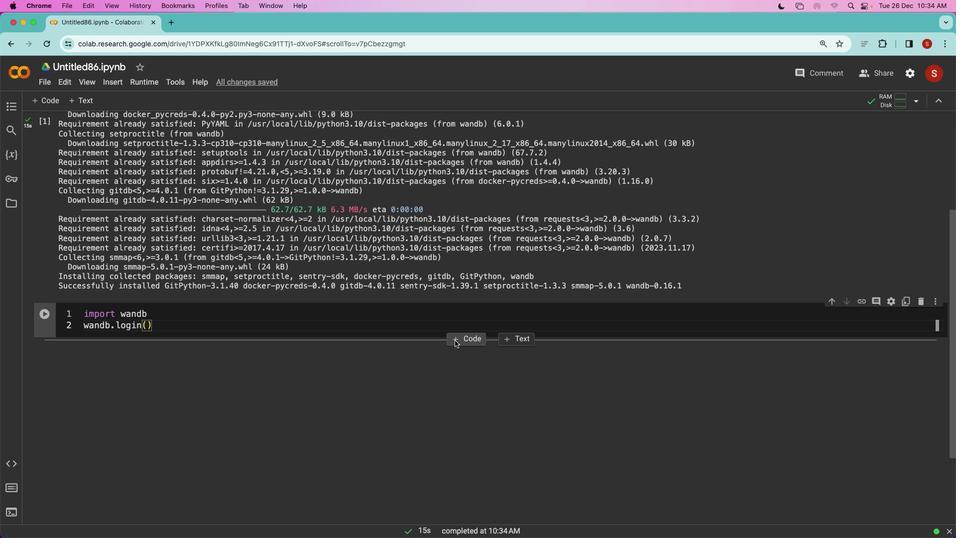 
Action: Mouse scrolled (456, 302) with delta (401, 218)
Screenshot: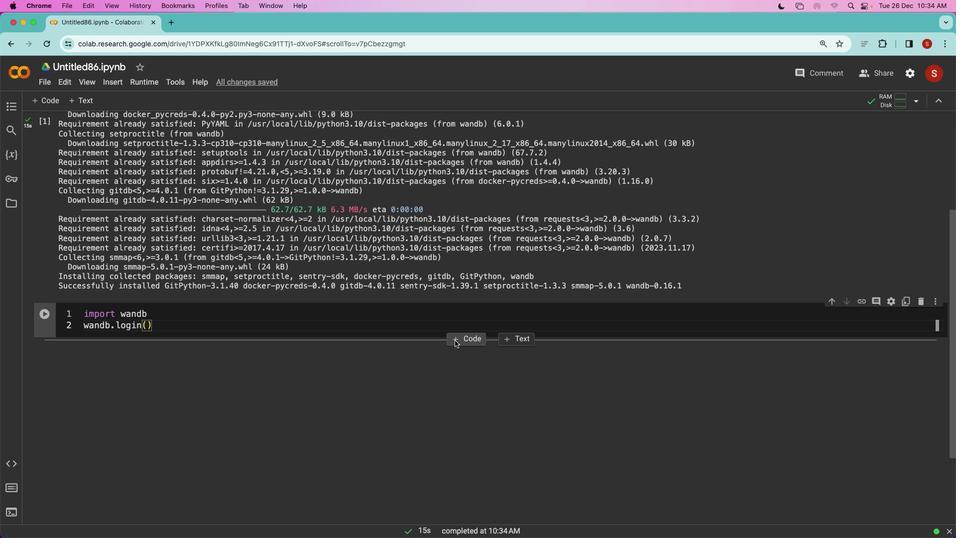 
Action: Mouse moved to (456, 302)
Screenshot: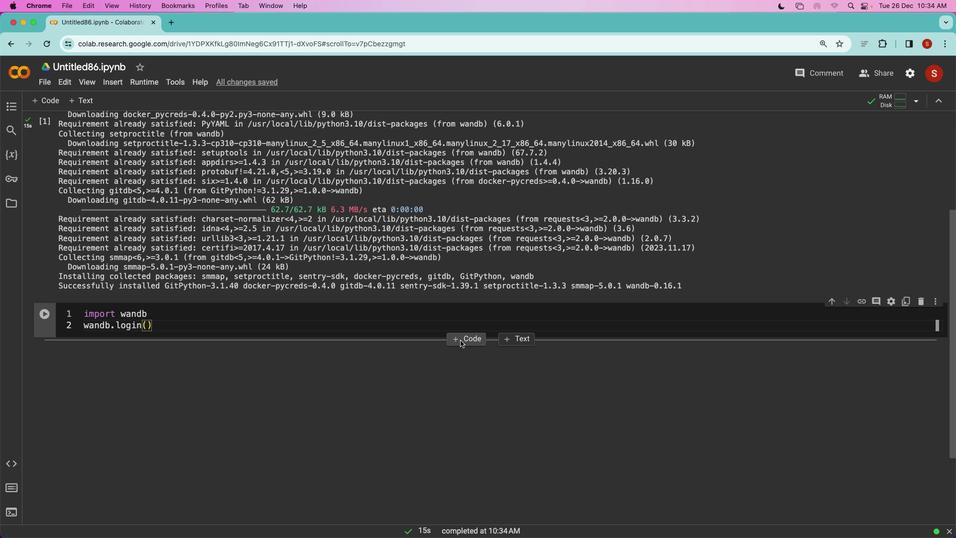 
Action: Mouse scrolled (456, 302) with delta (401, 218)
Screenshot: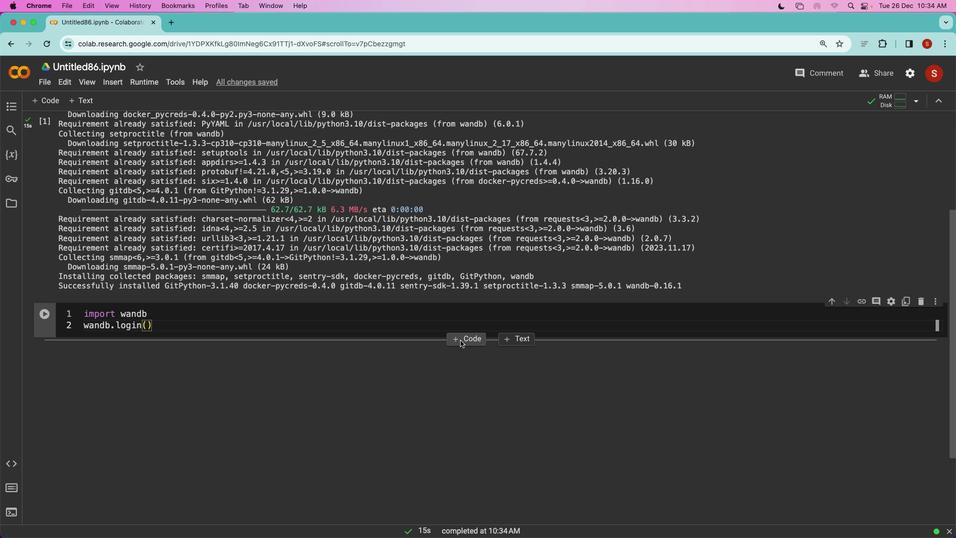 
Action: Mouse moved to (456, 302)
Screenshot: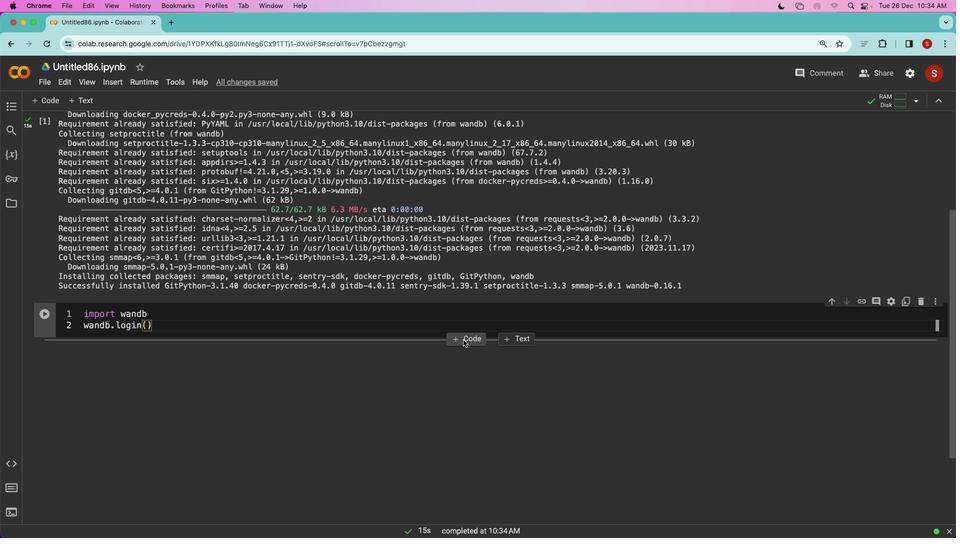 
Action: Mouse scrolled (456, 302) with delta (401, 218)
Screenshot: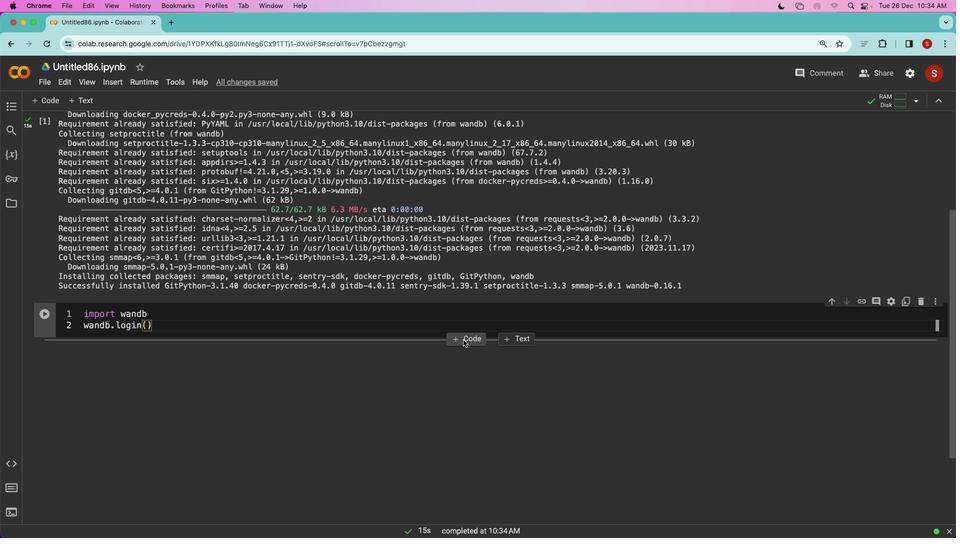 
Action: Mouse moved to (456, 302)
Screenshot: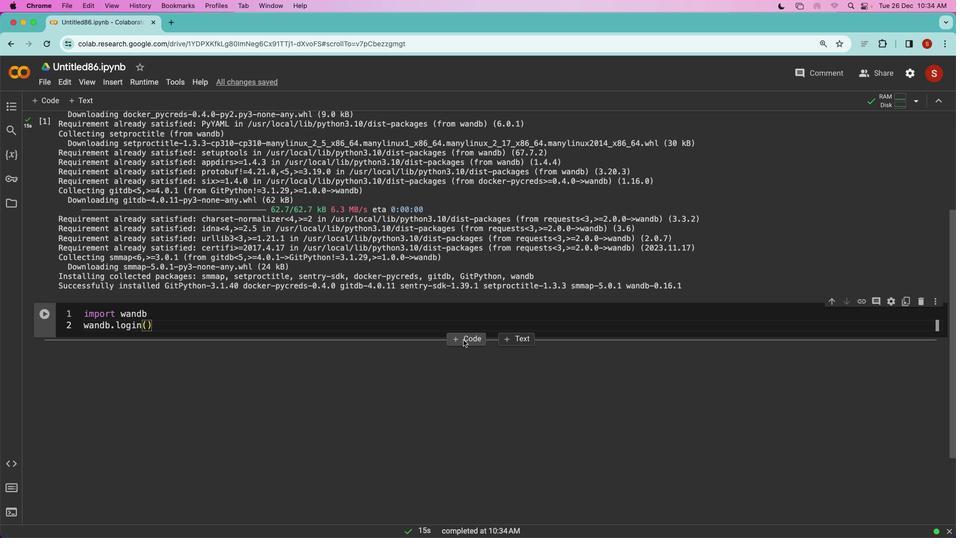 
Action: Mouse scrolled (456, 302) with delta (401, 218)
Screenshot: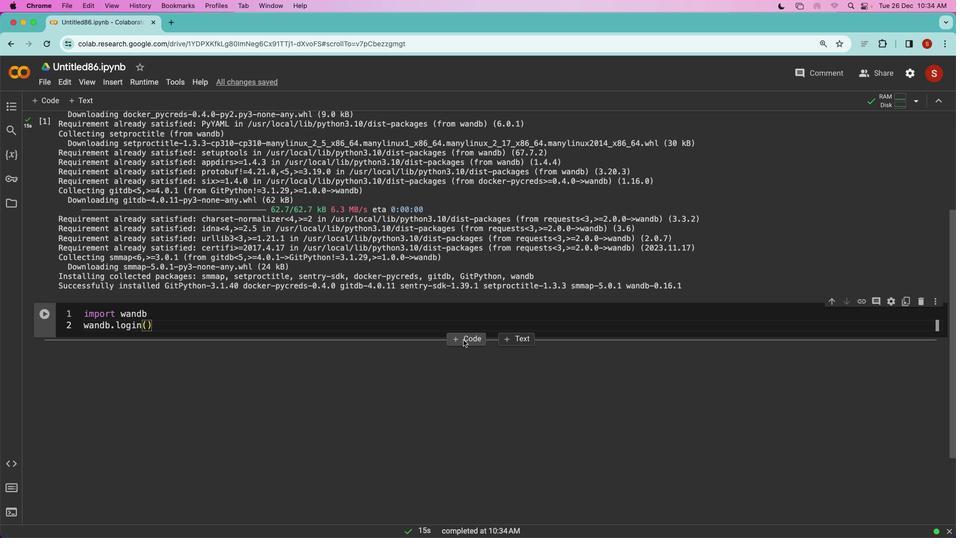 
Action: Mouse moved to (464, 279)
Screenshot: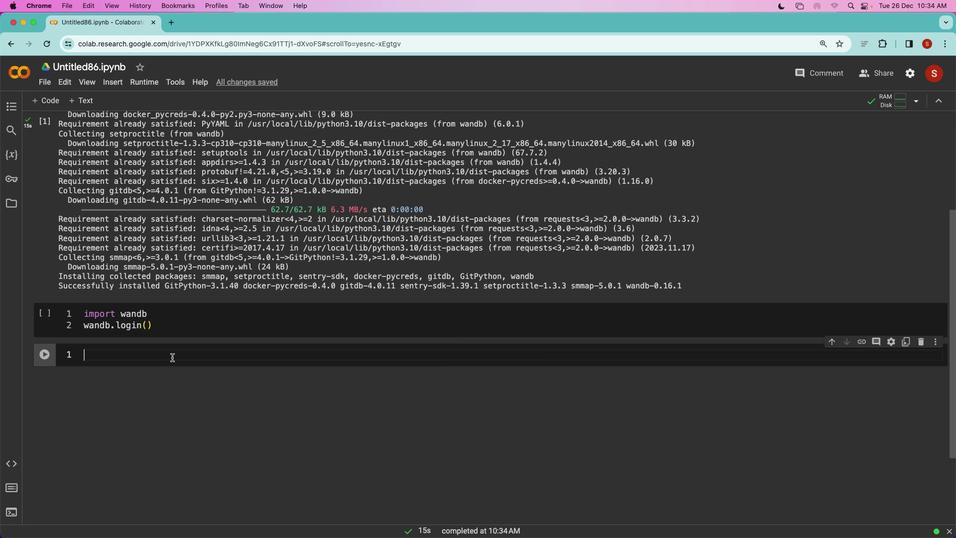 
Action: Mouse pressed left at (464, 279)
Screenshot: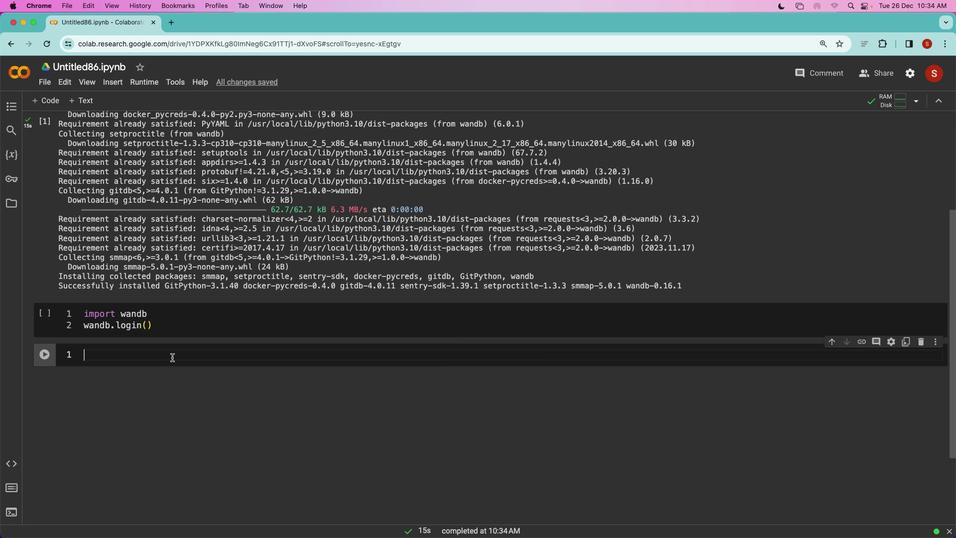 
Action: Mouse moved to (425, 282)
Screenshot: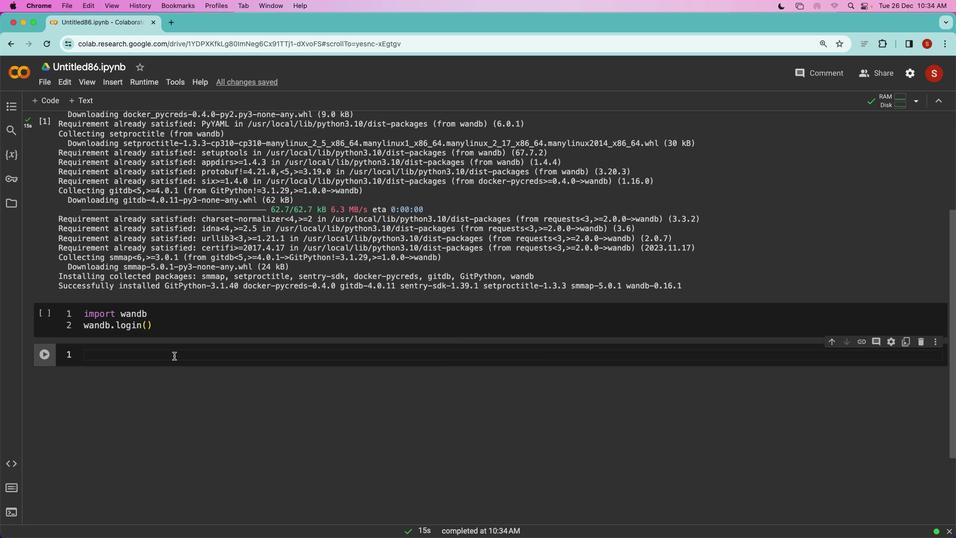 
Action: Mouse pressed left at (425, 282)
Screenshot: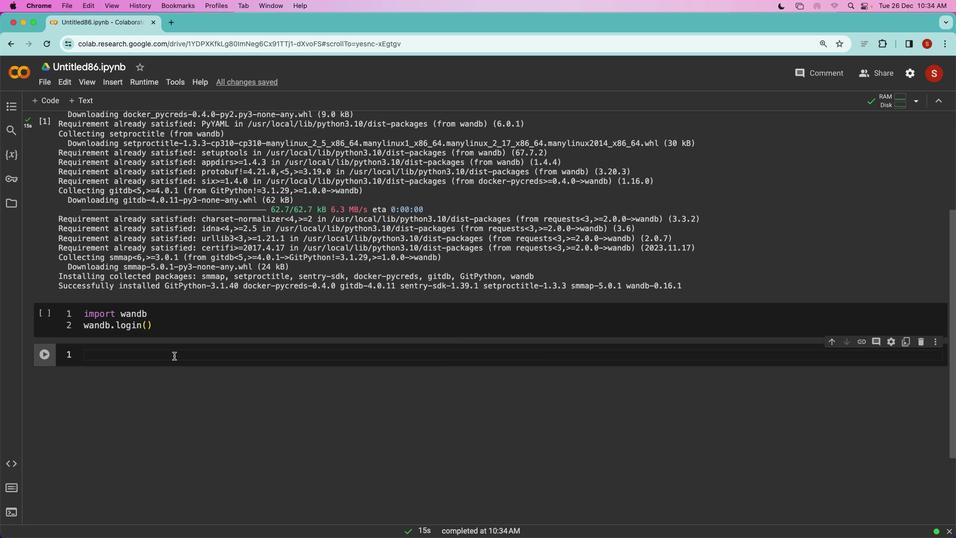 
Action: Mouse moved to (425, 282)
Screenshot: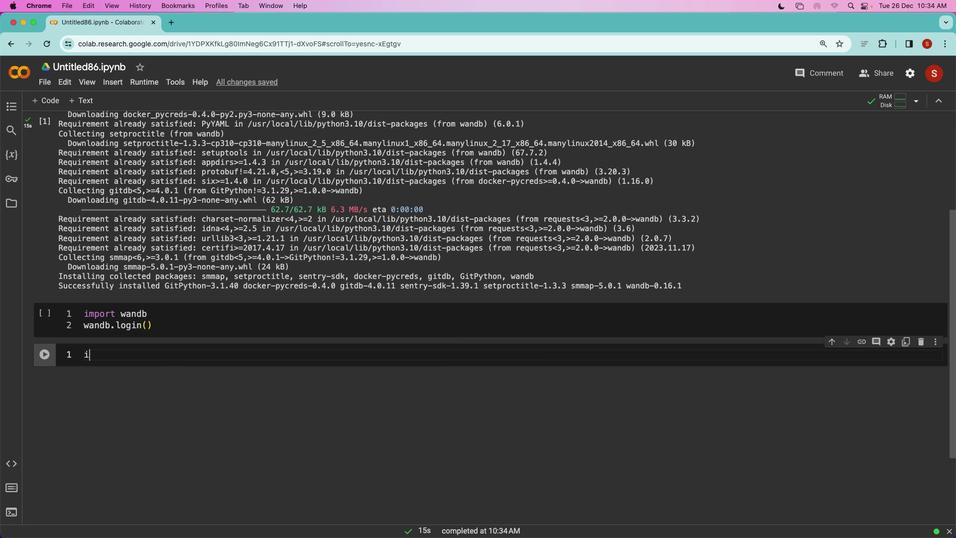 
Action: Key pressed 'i''m''p''o''r''t'Key.space't''i'Key.backspace'o''r''c''h'Key.enter'i''m''p''o''r''t'Key.space't''o''r''c''h''.''n''n'Key.enter
Screenshot: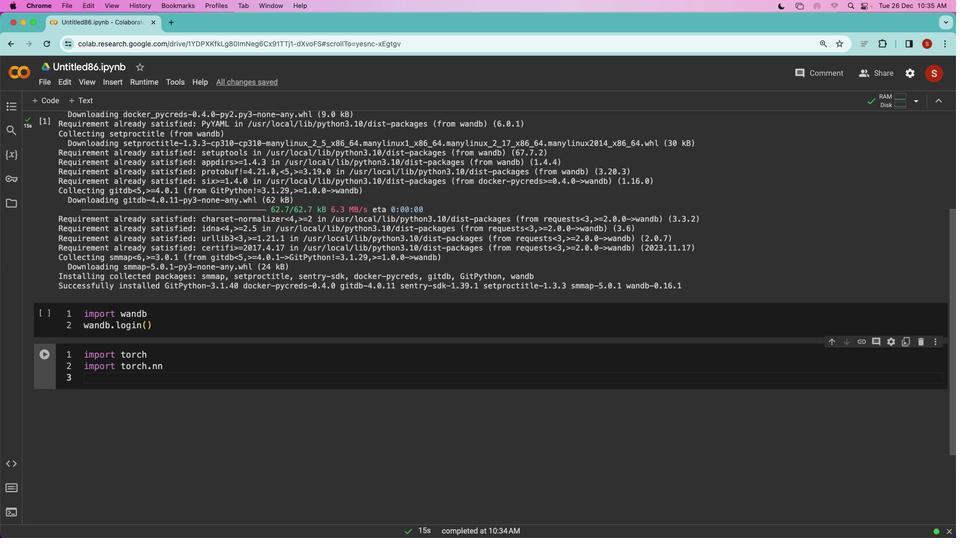 
Action: Mouse moved to (477, 284)
Screenshot: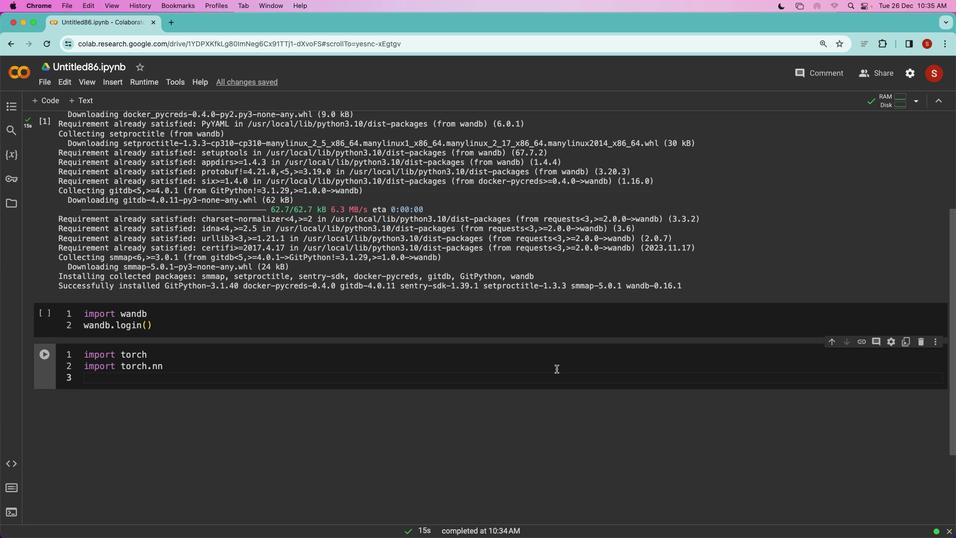 
Action: Key pressed 'i''m''p''o''r''t'Key.space't''o''r''c''h''.''o''p''t''i''m'Key.enter'f''r''o''m'Key.space't''o''r''c''h''.''u''t''i''l''s''.''d''a''t''a'Key.space'i''m''p''o''r''t''n'Key.backspaceKey.space'd'Key.caps_lockKey.backspace'D'Key.caps_lock'a''t''a'Key.caps_lock'L'Key.caps_lock'o''a''d''e''r'Key.enter'f''r''o''m'Key.space't''o''r''c''h''.''u''t''i''l''s''.''d''a''t''a'Key.space'i''m''p''o''r''t'Key.spaceKey.caps_lock'T'Key.caps_lock'e''n''s''o''r'Key.caps_lock'D'Key.caps_lock'a''t''a''s''e''t'Key.enter'f''r''o''m'Key.space's''k''l''e''a''r''n''.''d''a''t''a''s''e''t''s'Key.space'i''m''p''o''r''t'Key.space'm''a''j'Key.backspace'k''e'Key.shift'_''c''l''a''s''s''i''f''i''c''a''t''i''o''n'Key.enter'f''r''o''m'Key.space's''k''l''e''a''r''n''.''d''a''t''a''s''e''t''s'Key.backspaceKey.backspaceKey.backspaceKey.backspaceKey.backspaceKey.backspaceKey.backspaceKey.backspace'm''o''d''e''l'Key.shift'_''s''e''l''e''c''t''i''o''n'Key.space'i''m''p''o''r''t'Key.space't''r''a''i''n'Key.shift'_''t''e''s''t'Key.shift'_''s''p''l''i''t'Key.enter'f''r''o''m'Key.space's''k''l''e''a''r''n''.''m''e''t''r''i''c''s'Key.space'i''m''p''o''r''t'Key.spaceKey.spaceKey.backspace'a''c''c''u''r''a''c''y'Key.shift'_''s''c''o''r''e'Key.enter'f''r''o''m'Key.space's''k''l''e''a''r''n''.''m''e''t''r''i''c''s'Key.space'i''m''p''o''r''t'Key.space'c''o''n''f''u''s''i''o''n'Key.shift'_''m''a''t''r''i''x'Key.enter'i''m''p''o''r''t'Key.space'm''a''t''p''l''o''t''l''i''b'Key.spaceKey.backspace'.''p''y''p''l''o''t'Key.enter'i''m''p''o''r''t'Key.space's''e''a''b''o''r''n'Key.enter'i''m''p''o''r''t'Key.space'w''a''n''d''b'Key.enterKey.alt'#'Key.spaceKey.caps_lock'I'Key.caps_lock'n''i''t''i''a''l''i''z''e'Key.space'w''a''n''d''b'Key.enter'w''a''n''d''b''.''i''n''i''t'Key.shift'(''p''r''o''j''e''c''t''='Key.shift'"'Key.caps_lock'D'Key.caps_lock'o''c''u''m''e''n''t''-'Key.caps_lock'C'Key.caps_lock'l''a''s''s''i''f''i''c''a''t''i''o''n'Key.shift'"'Key.shift','Key.space'n''a''m''e'Key.space'='Key.spaceKey.shift'"'Key.caps_lock'D'Key.caps_lock'o''c''u''m''e''n''t''-'Key.caps_lock'C'Key.caps_lock'l''a''s''s''i''f''u'Key.backspace'i''c''a''t''i''o''n''-'Key.caps_lock'E'Key.caps_lock'x''p''e''r''i''m''e''n''t''-''2''0''2''4'Key.shift'"'','Key.space'j'Key.backspace'e''n''t''i''t''y'Key.space'='Key.spaceKey.shift'"''s''h''i''v''a''m''o''o''p'Key.shift'"'Key.shift')'Key.enterKey.enterKey.alt'#'Key.spaceKey.caps_lock'G'Key.caps_lock'e''n''e''r''a''t''e'Key.space's''y''n''t''h''e''t''i''c'Key.space'd''a''t''a''s''e''t'Key.enterKey.caps_lock'X'','Key.spaceKey.caps_lock'y'Key.space'='Key.space'm''a''k''e'Key.shift'_''c''l''a''s''s''i''f''i''c''a''t''i''o''n'Key.shift'('Key.enter'n'Key.shift_r'_''s''a''m''p''l''e''s'Key.space'='Key.space'1''0''0''0'','Key.spaceKey.spaceKey.alt'#'Key.spaceKey.caps_lock'A'Key.caps_lock'd''j''u''s''t'Key.space'b''a''s''e''d'Key.space'o''n'Key.space'y''o''u''r'Key.space'd''a''t''a''s''e''t'Key.space's''i''z''e'Key.enter'n'Key.shift'_''f''e''a''t''u''r''e''s'Key.space'='Key.space'3''0''0'','Key.spaceKey.spaceKey.alt'#'Key.spaceKey.caps_lock'A'Key.caps_lock'd''j''u''s''t'Key.space'b''a''s''e''d'Key.space'o''n'Key.space'y''o''u''r'Key.space'i''n''p''u''t'Key.space's''i''z''e'Key.enter'n'Key.shift'_''i''n''f''o''r''m''a''t''i''v''e'Key.space'='Key.space'2''0''0'','Key.enter'n'Key.shift'_''r''e''d''u''n''d''a''n''t'Key.space'='Key.space'5''0'','Key.enter'n'Key.shift'_''c''l''a''s''s''e''s'Key.space'='Key.space'2'','Key.enter'r''a''n''d''o''m'Key.shift'_''s''t''a''t''e'Key.space'='Key.space'4''2'Key.downKey.enterKey.enterKey.alt'#'Key.spaceKey.caps_lock'C'Key.spaceKey.backspaceKey.caps_lock'o''n''v''e''r''t'Key.spaceKey.caps_lock'N'Key.caps_lock'u''m''p''y'Key.space'a''r''r''a''y''s'Key.space't''o'Key.spaceKey.caps_lock'P'Key.caps_lock'y''t''o''r''c''h'Key.space't''e''n''s''o''r''s'Key.enterKey.caps_lock'X'Key.caps_lockKey.shift_r'_''t''e''n''s''o''r'Key.space'='Key.space't''o''r''c''h''.''t''e''n''s''o''r'Key.shift_r'('Key.caps_lock'X'Key.caps_lock','Key.space'd''t''y''e'Key.left'p'Key.right'='Key.space't''o''r''c''h''.''f''l''o''a''t''3''2'Key.shift_r')'Key.enter'y'Key.shift_r'_''t''e''n''s''o''r'Key.space'='Key.space't''o''r''c''h''.''t''e''n''s''o''r'Key.shift_r'(''y'','Key.space'd''t''y''p''e'Key.space'='Key.space't''o''r''c''h''.''l''o''n''g'Key.shift_r')'Key.enterKey.enterKey.alt'#'Key.spaceKey.caps_lock'S'Key.caps_lock'p''l''i''t'Key.space't''h''e'Key.space'd''a''t''a''s''e'Key.space'i''n''t''o'Key.space't''r''a''i''n'Key.space'a''n''d'Key.space'v''a''l''i''d''a''t''i''o''n'Key.space's''e''t''s'Key.enterKey.caps_lock'X'Key.caps_lockKey.shift_r'_''t''r''a''i''n'','Key.spaceKey.caps_lock'X'Key.caps_lockKey.shift_r'_''v''a''l''.'Key.backspace','Key.space'y'Key.shift_r'_''v''a''l''l'Key.backspaceKey.space'='Key.leftKey.leftKey.leftKey.leftKey.leftKey.leftKey.left'y''t''r''a''i''n'Key.leftKey.leftKey.leftKey.leftKey.leftKey.shift_r'_'Key.rightKey.rightKey.rightKey.rightKey.right','Key.spaceKey.endKey.space
Screenshot: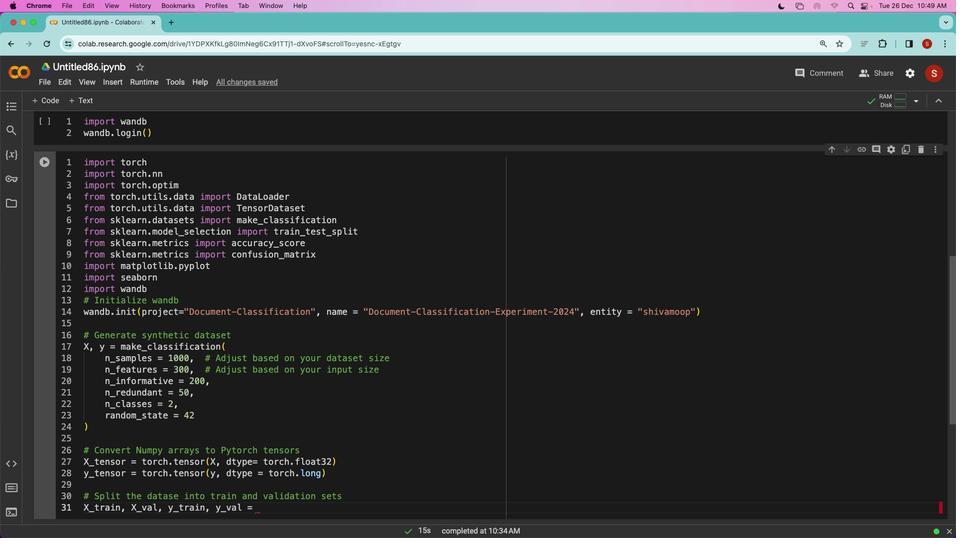 
Action: Mouse moved to (473, 283)
Screenshot: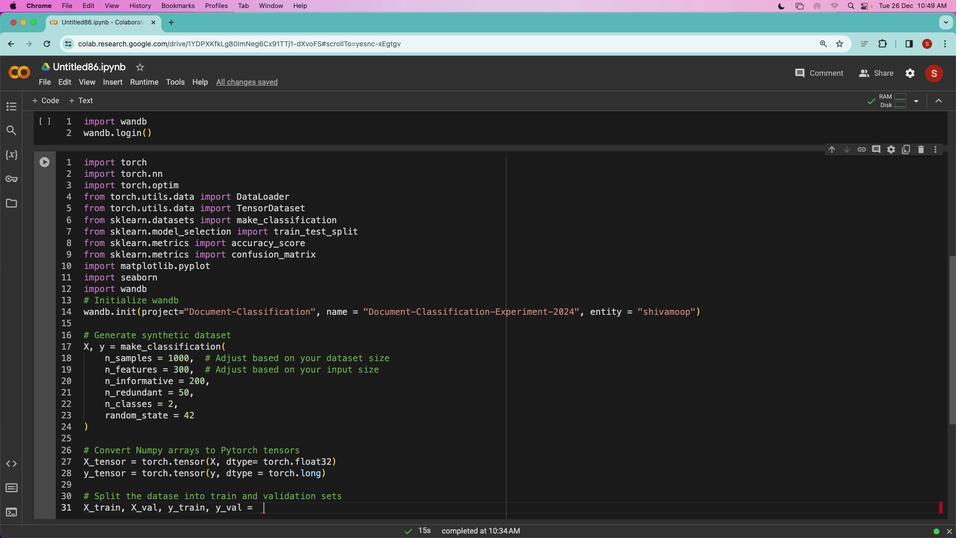 
Action: Key pressed Key.space't''r''a''i''n'Key.shift_r'_''t''e''s''t'Key.shift_r'_''s''p''l''i''t'Key.shift_r'('Key.caps_lock'X'Key.caps_lock','Key.space'y'Key.spaceKey.backspace','Key.space't''e''s''t'Key.shift_r'_''s''i''z''e'Key.space'='Key.space'0''.''3'Key.backspace'2'','Key.space'r''a''n''d''o''m'Key.shift_r'_''s''t''a''t''e'Key.space'='Key.space'4''2'Key.shift_r')'Key.enterKey.enterKey.alt'#'Key.spaceKey.caps_lock'C'Key.caps_lock'o''n''v''e''r''t'Key.spaceKey.spaceKey.caps_lock'N'Key.caps_lock
Screenshot: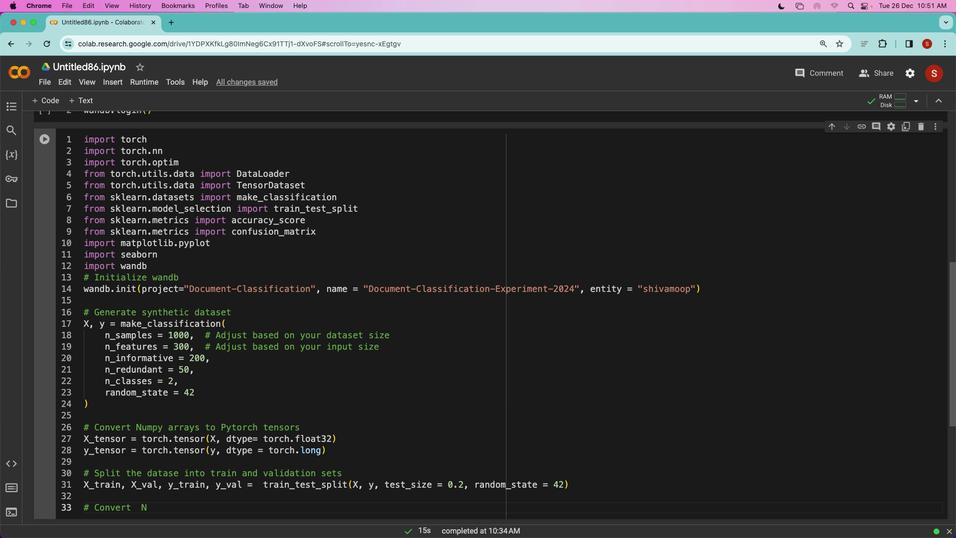 
Action: Mouse moved to (425, 266)
Screenshot: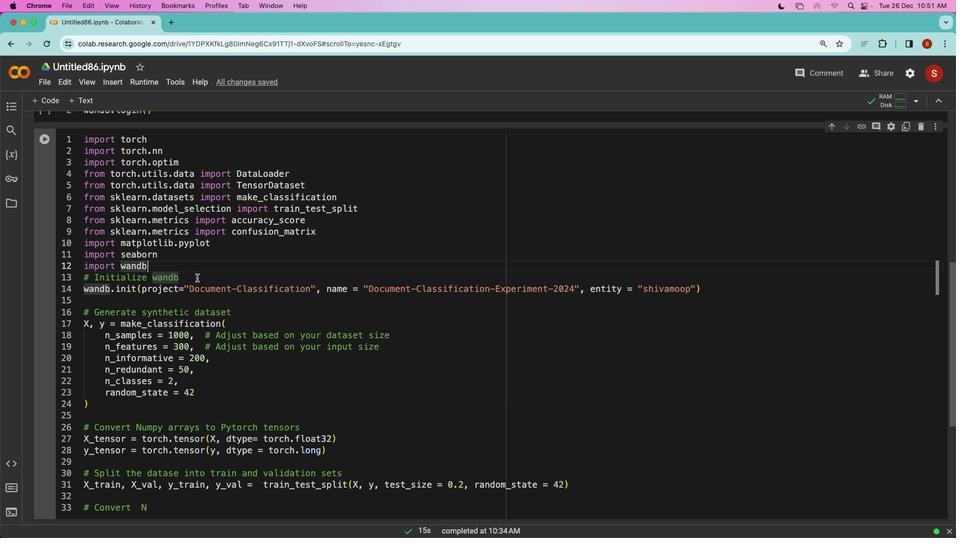 
Action: Mouse pressed left at (425, 266)
Screenshot: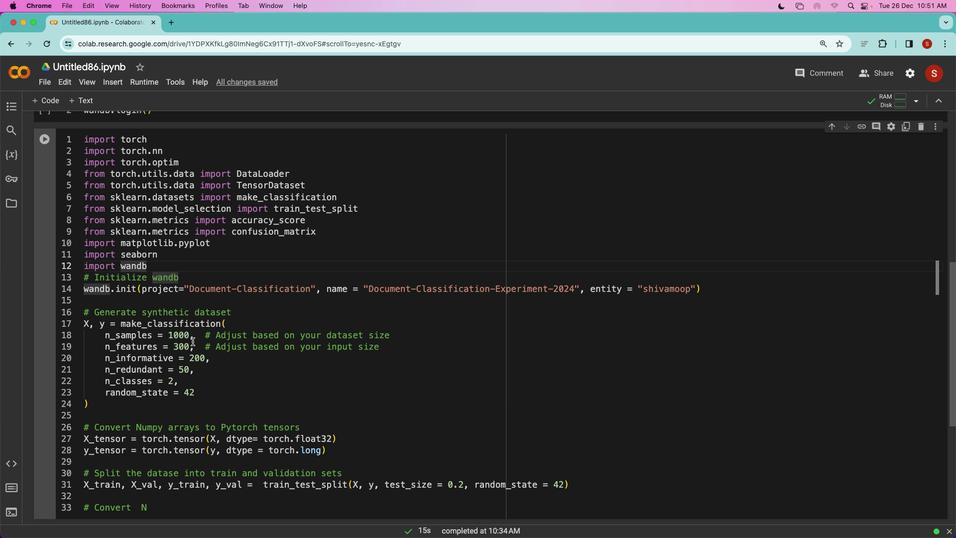 
Action: Mouse moved to (421, 307)
Screenshot: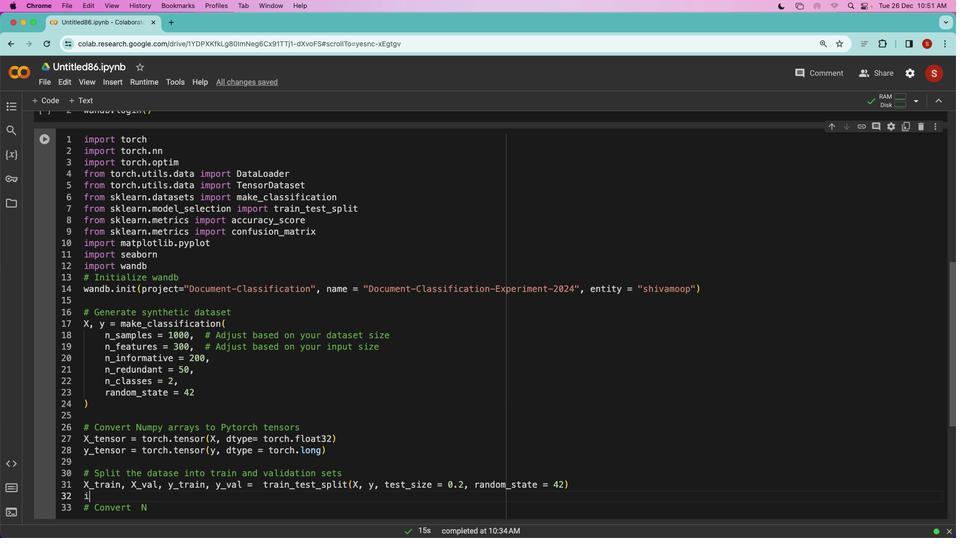 
Action: Mouse pressed left at (421, 307)
Screenshot: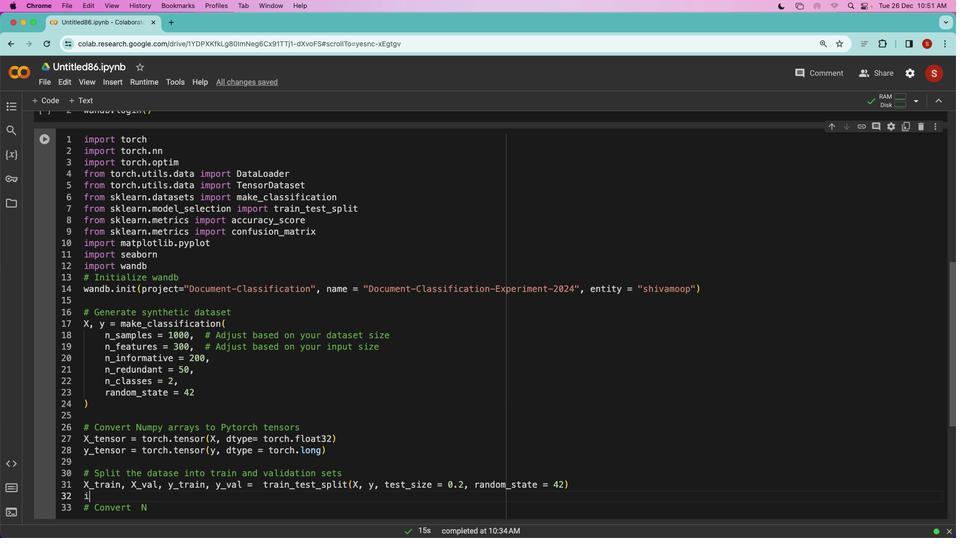 
Action: Mouse moved to (422, 306)
Screenshot: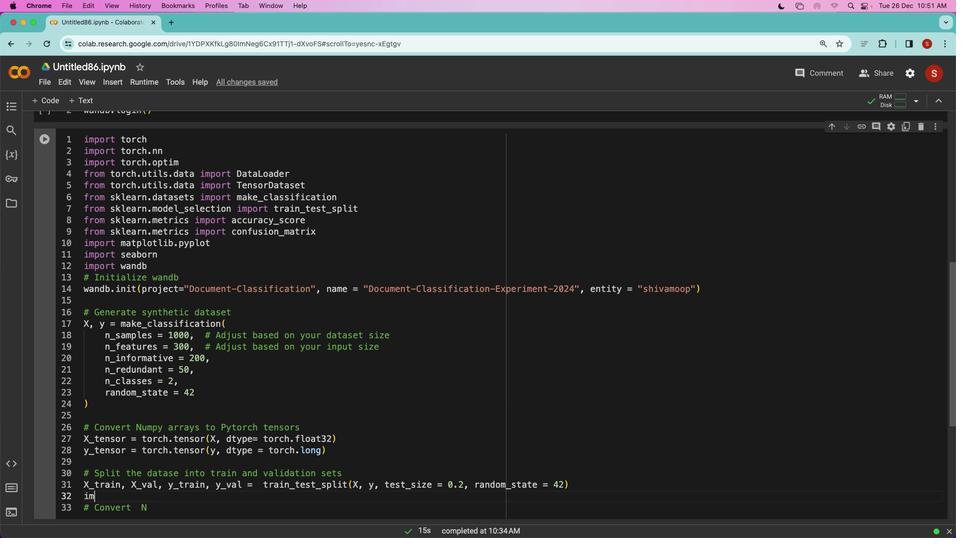 
Action: Key pressed 'i''m''p''o''r''t'Key.space'b'Key.backspace'n''u''m''p''y'Key.down'u''m''p''y'Key.space'a''r''r''a''y''s'Key.space't''o'Key.spaceKey.caps_lock'P'Key.caps_lock'y''t''o''r''c''h'Key.space't''e''n''s''o''r''s'Key.enter't''r''a''i''n'Key.shift_r'_''d''a''t''a''s''e''t'Key.space'='Key.spaceKey.caps_lock'T'Key.caps_lock'r'Key.backspace'e''n''s''o''r'Key.shift_r'D''a''t''a''s''e''t'Key.shift_r'(''t''o''r''c''h''.''t''e''n''s''o''r'Key.shift_r'('Key.caps_lock'X'Key.shift_r'_''T''R''A''I''N'Key.backspaceKey.backspaceKey.backspaceKey.backspaceKey.backspaceKey.caps_lock't''r''a''i''n'','Key.space'd''t''y''p''e'Key.space'='Key.space't''o''r''c''h''.''f''l''o''t''3''2'Key.leftKey.leftKey.left'a'Key.endKey.left','Key.space't''o''r''c''h''.''t''e''n''s''o''r'Key.shift_r'(''y'Key.shift_r'_''t''r''a''i''n'','Key.space'd''t''y''p''e'Key.space'='Key.space't''o''r''c''h''.''l''o''n''g'Key.shift_r')'')'Key.deleteKey.enter'v''a''l'Key.shift_r'_''d''a''t''a''s''e''t'Key.space'='Key.spaceKey.caps_lock'T'Key.caps_lock'e''n''s''o''r'Key.caps_lock'D'Key.caps_lock'a''t''a''s''e''t'Key.shift'(''t''o''r''c''h''.''t''e''n''s''o''r'Key.shift'('Key.caps_lock'X'Key.caps_lockKey.shift'_''v''a''l'','Key.space'd''t''p''e'Key.space'='Key.leftKey.leftKey.leftKey.left'y'Key.rightKey.rightKey.rightKey.rightKey.space't''o'Key.backspace'e''n''s''o''r''.'Key.backspaceKey.backspaceKey.backspaceKey.backspaceKey.backspaceKey.backspace'o''r''c''h''.''f''l''o''a''t''3''2'Key.shift')'','Key.space't''o''r''c''h''.''t''e''n''s''o''r'Key.shift'(''y'Key.shift'_''v''a''l'','Key.space't''o''r''c''h''.'Key.leftKey.leftKey.leftKey.leftKey.leftKey.left'd''t''y''p''e'Key.space'='Key.spaceKey.rightKey.rightKey.rightKey.rightKey.rightKey.right'l''o''n''g'Key.shift')'')'Key.enterKey.enterKey.alt'#'Key.spaceKey.caps_lock'D'Key.backspace'C'Key.caps_lock'r''e''a''t''e'Key.spaceKey.caps_lock'D'Key.caps_lock'a''t''a'Key.caps_lock'L'Key.caps_lock'o''a''d''e''r'Key.spaceKey.enter't''r''a''i''n'Key.shift_r'_''l''o''a''d''e''r'Key.space'='Key.spaceKey.caps_lock'D'Key.caps_lock'a''t''a''l'Key.backspaceKey.caps_lock'L'Key.caps_lock'o''a''d''e''r'Key.shift_r'(''t''r''a''i''n'Key.shift_r'_''d''a''t''a''s''e''t'','Key.space'b''a''t''c''h'Key.shift_r'_''s''i''z''e'Key.spaceKey.backspace'='Key.space'1''2''8'','Key.space's''h''u''f''f''l''e'Key.space'='Key.spaceKey.caps_lock'T'Key.caps_lock'r''u''e'Key.shift_r')'Key.enter'v''a''l'Key.shift_r'_''l''o''a''d''e''r'Key.space'='Key.spaceKey.caps_lock'D'Key.caps_lock'a''t''a'Key.caps_lock'L'Key.caps_lock'o''a''d''e''r'Key.shift_r'(''v''a''l'Key.shift_r'_'Key.caps_lock'D'Key.caps_lock'a''t'Key.backspaceKey.backspaceKey.backspace'd''a''t''a''s''e''t'Key.space','Key.space'b''a''t''c''h'Key.shift_r'_''s''i''z''e'Key.space'='Key.space'1''2''8'','Key.space's''h''u''f''f''l''e'Key.space'='Key.spaceKey.caps_lock'F'Key.caps_lock'a''l''s''e'Key.shift_r')'Key.enterKey.enterKey.alt'#'Key.spaceKey.caps_lock'D'Key.caps_lock'e''f''i''n''e'Key.space'y''o''u''r'Key.space'm''o''d''e''l'Key.spaceKey.spaceKey.backspaceKey.enter'c''l''a''s''s'Key.spaceKey.caps_lock'D'Key.caps_lock'o''c''u''m''e''n''t'Key.spaceKey.backspaceKey.caps_lock'C'Key.caps_lock'l''a''s''s''i''f''i''e''r'Key.shift_r'(''n''n''.'Key.caps_lock'M'Key.caps_lock'o''d''u''l''e'Key.shift_r')'':'Key.spaceKey.enter'd''e''f'Key.spaceKey.shift_r'_''_''i''n''i''t'Key.shift_r'_''_'Key.shift_r'('')'Key.spaceKey.backspaceKey.shift_r':'Key.leftKey.left's''e''l''f'',''i''n''f'Key.backspace'o'Key.backspace'p''u''t'Key.shift'_'Key.upKey.leftKey.leftKey.left't''o''r''c''h''.'Key.downKey.leftKey.left's''i''z''e'','Key.space'h''i''d''d''e''n'Key.shift'_''s''i''z''e'Key.spaceKey.backspace','Key.space'n''u''m'Key.shift'_''c''l''a''s''s''e''s'Key.shift')'Key.shift':'Key.deleteKey.deleteKey.enter's''u'
Screenshot: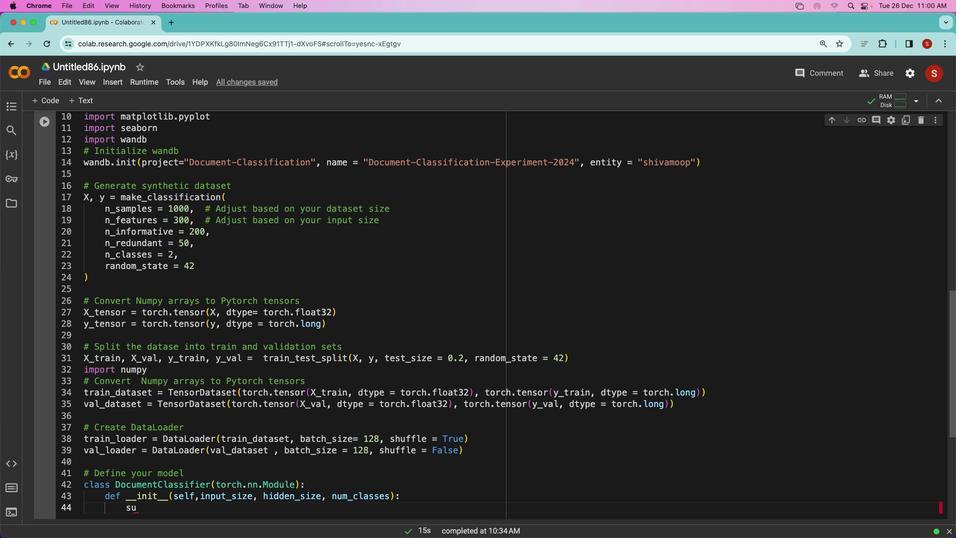 
Action: Mouse moved to (545, 292)
Screenshot: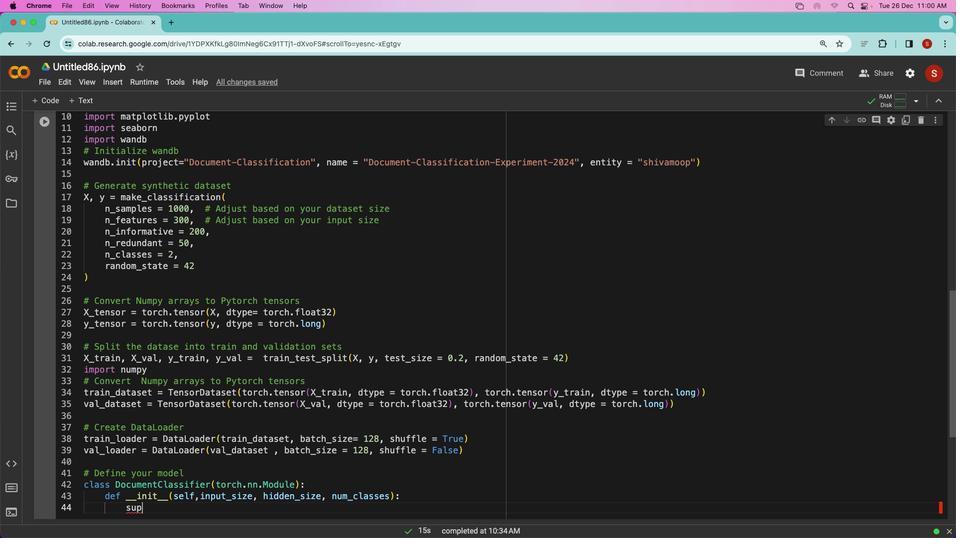 
Action: Key pressed 'p'
Screenshot: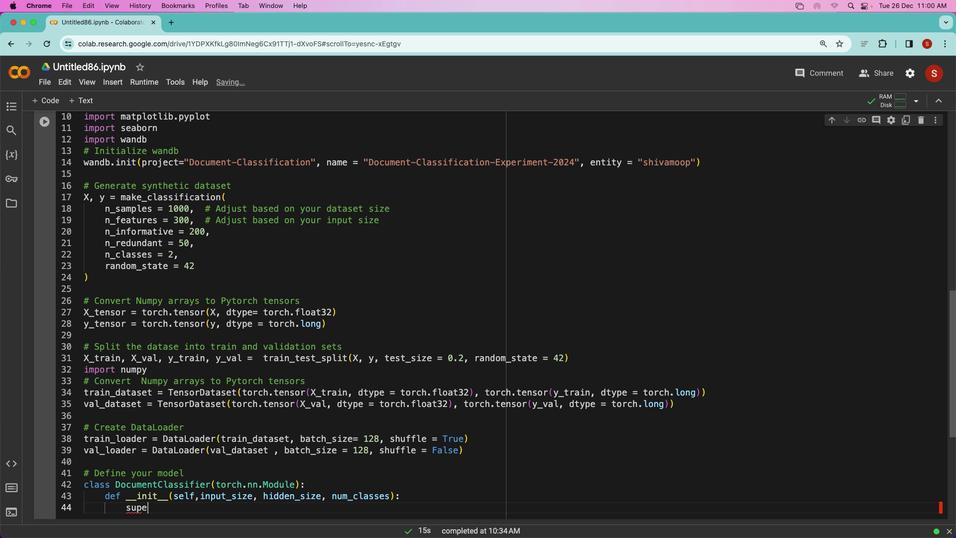 
Action: Mouse moved to (569, 279)
Screenshot: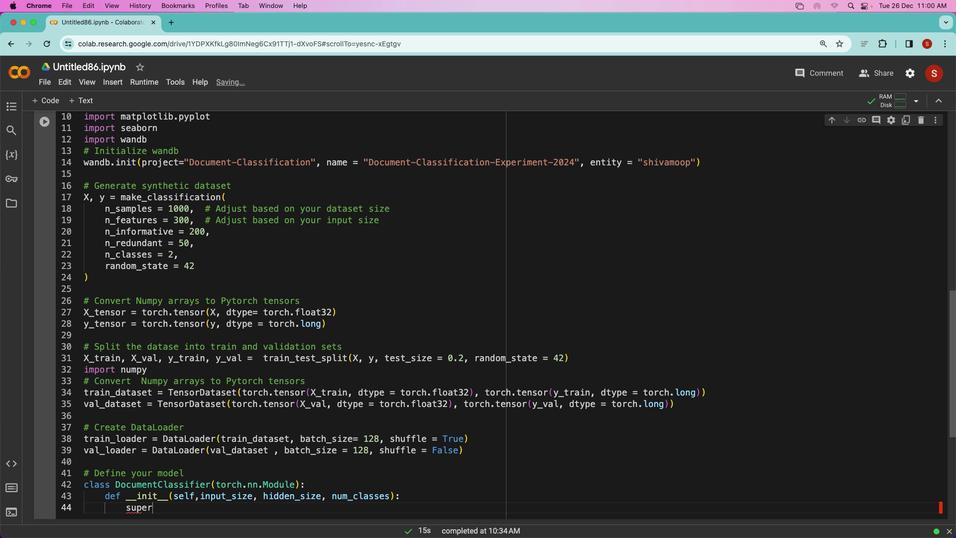 
Action: Mouse scrolled (569, 279) with delta (401, 218)
Screenshot: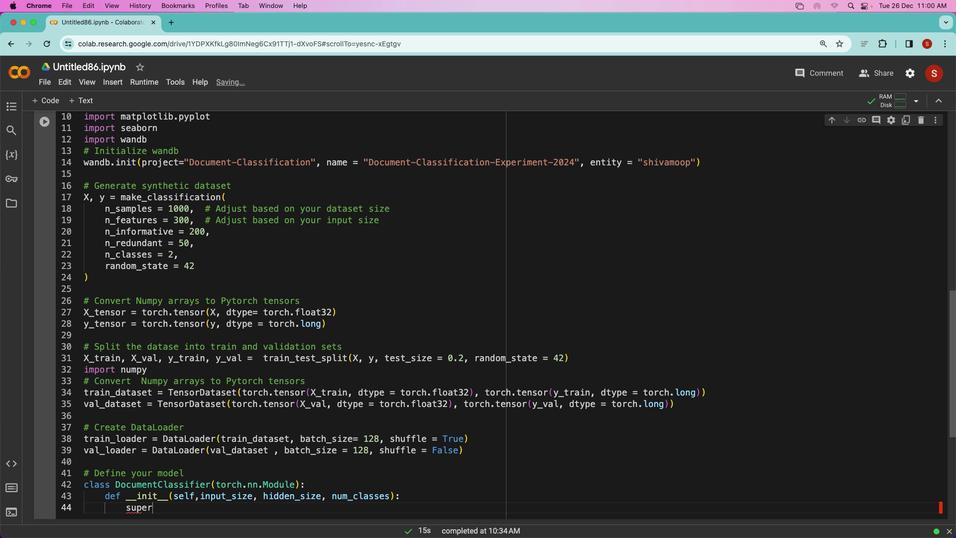 
Action: Mouse moved to (569, 278)
Screenshot: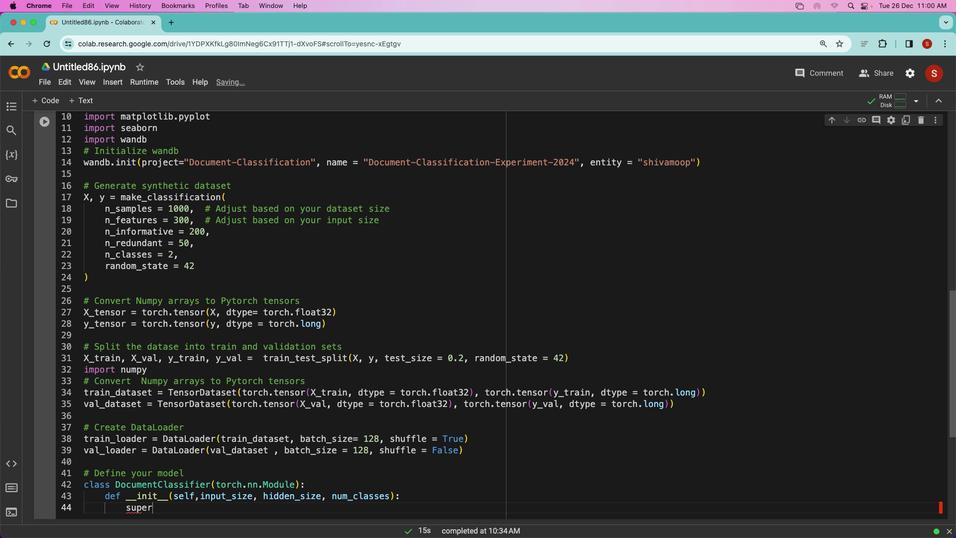 
Action: Mouse scrolled (569, 278) with delta (401, 218)
Screenshot: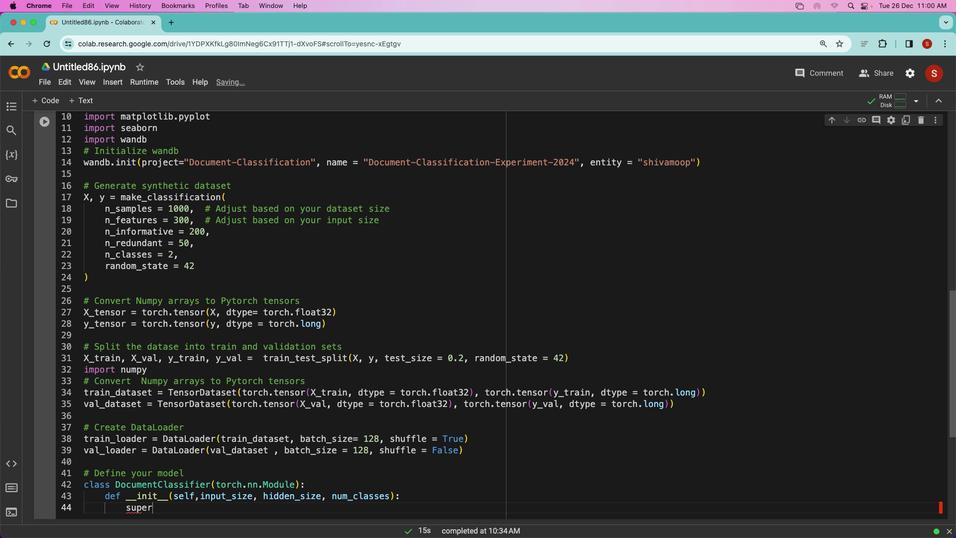 
Action: Mouse moved to (570, 277)
Screenshot: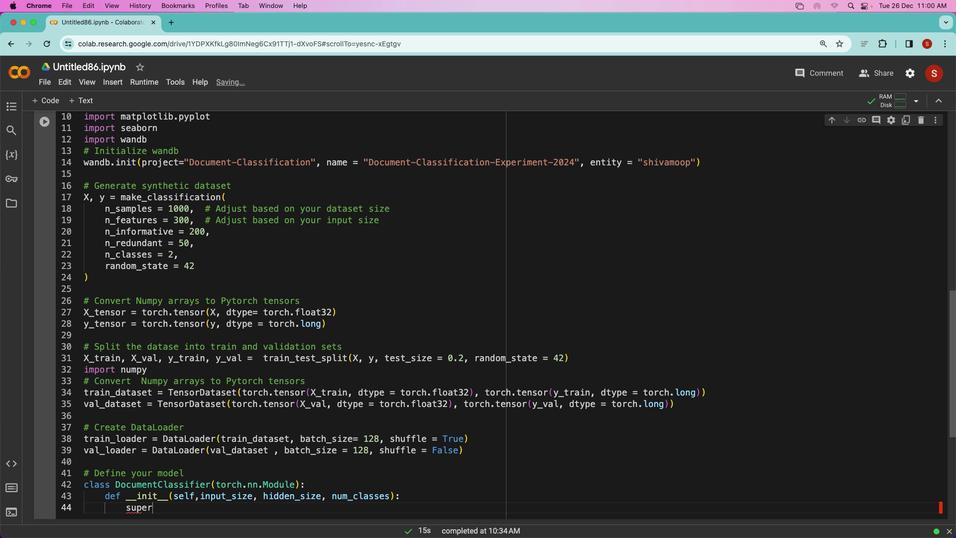 
Action: Mouse scrolled (570, 277) with delta (401, 218)
Screenshot: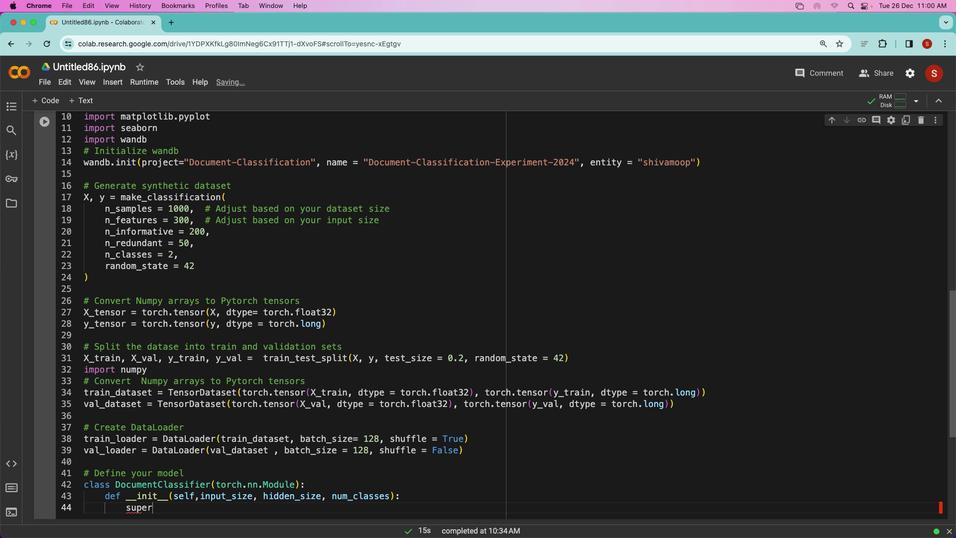 
Action: Mouse moved to (568, 277)
Screenshot: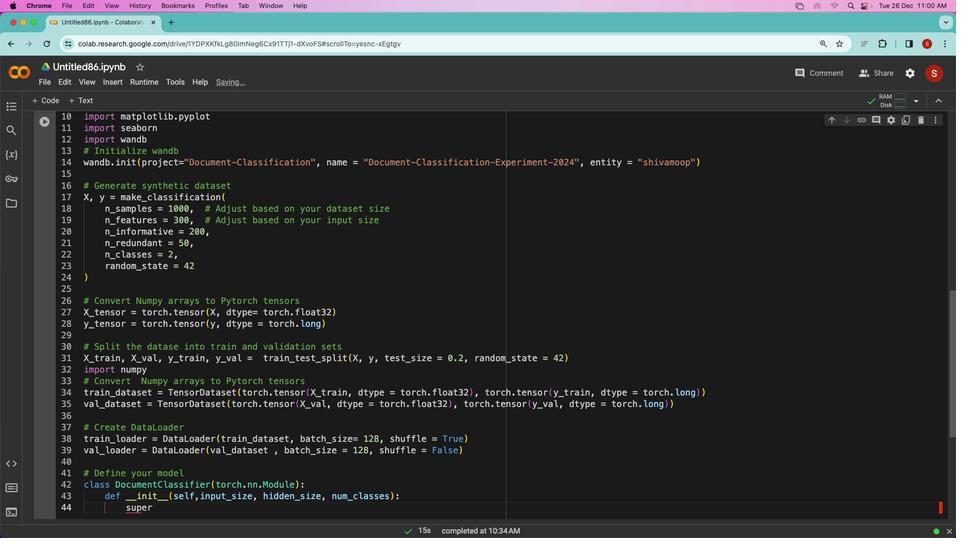 
Action: Mouse scrolled (568, 277) with delta (401, 218)
Screenshot: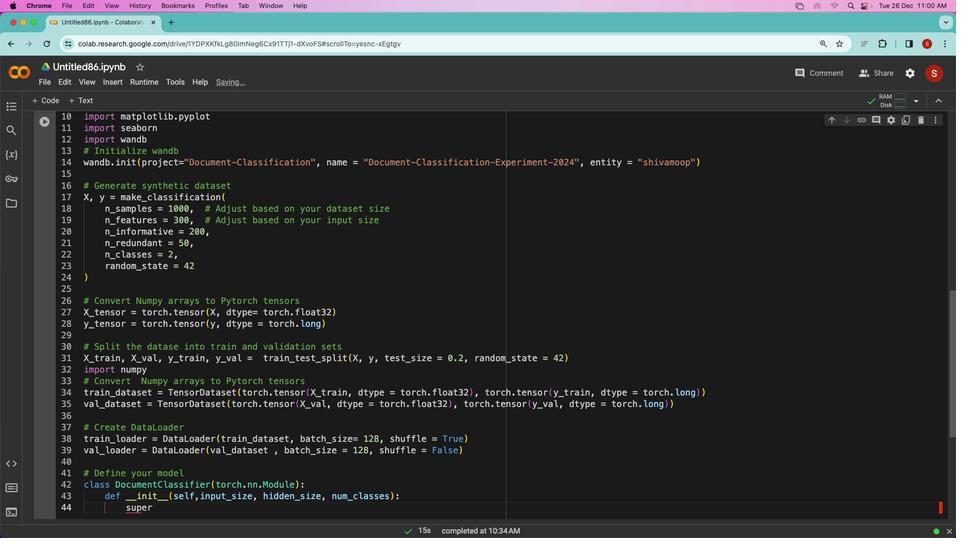 
Action: Mouse scrolled (568, 277) with delta (401, 218)
Screenshot: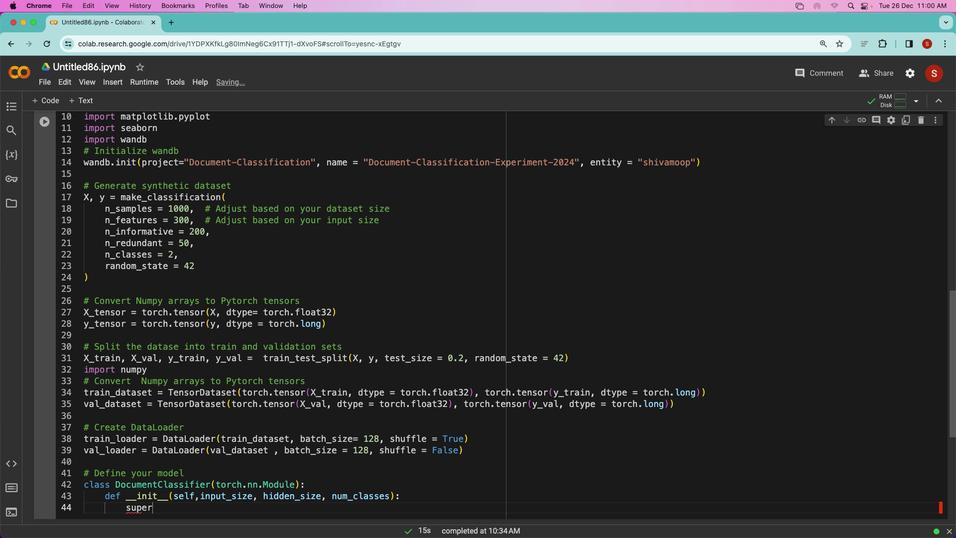 
Action: Mouse moved to (568, 277)
Screenshot: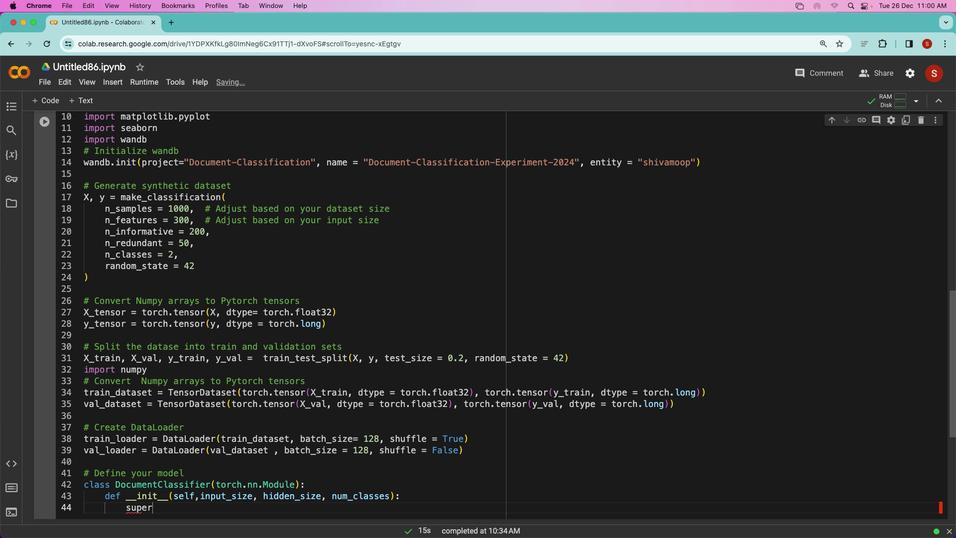 
Action: Mouse scrolled (568, 277) with delta (401, 218)
Screenshot: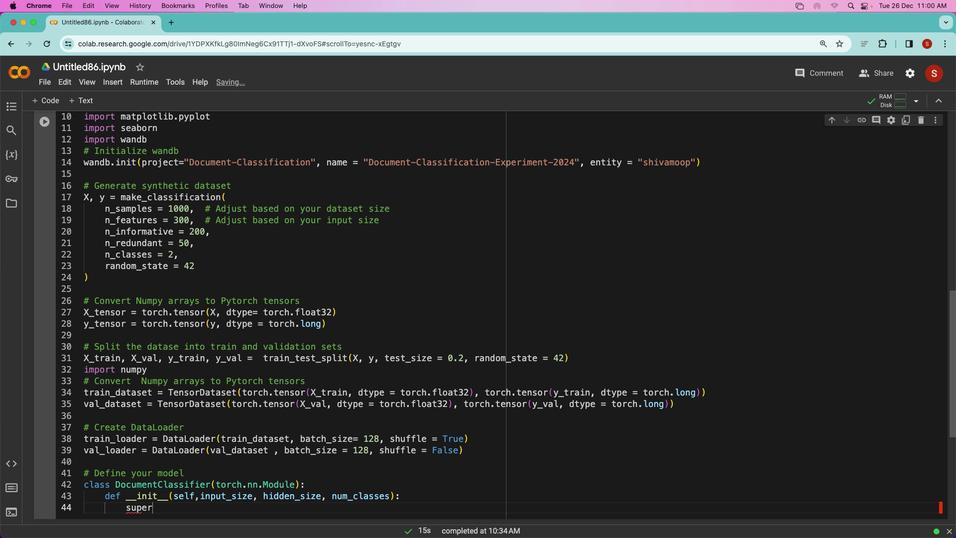
Action: Mouse moved to (567, 277)
Screenshot: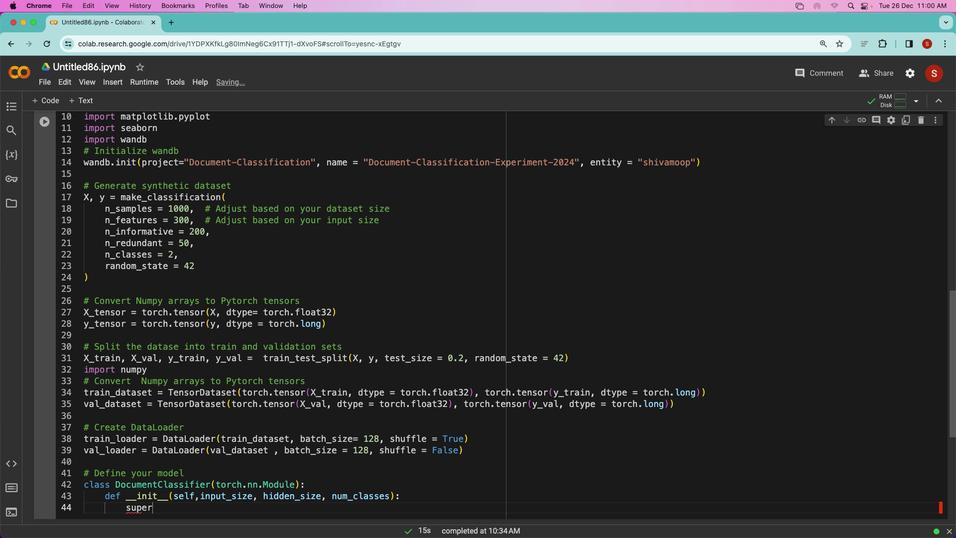 
Action: Key pressed 'e'
Screenshot: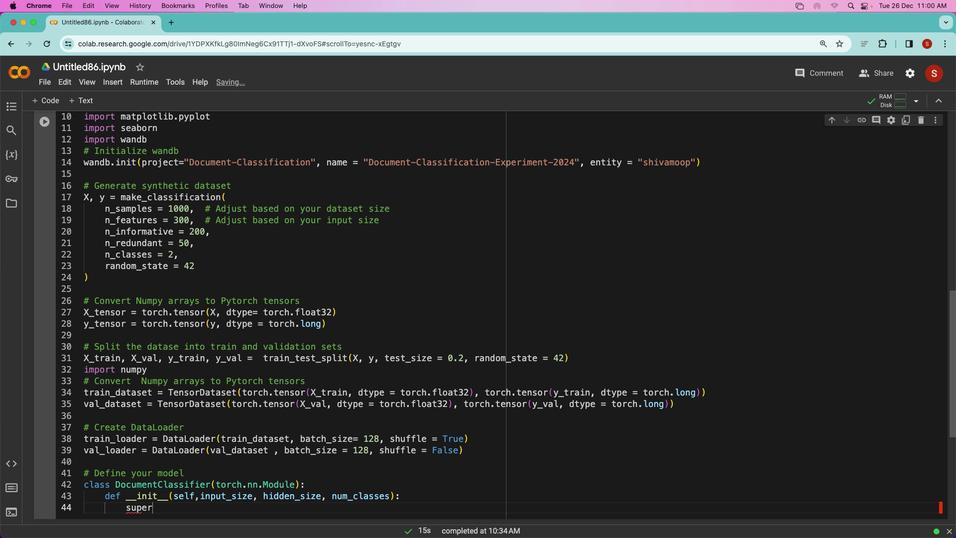 
Action: Mouse moved to (567, 277)
Screenshot: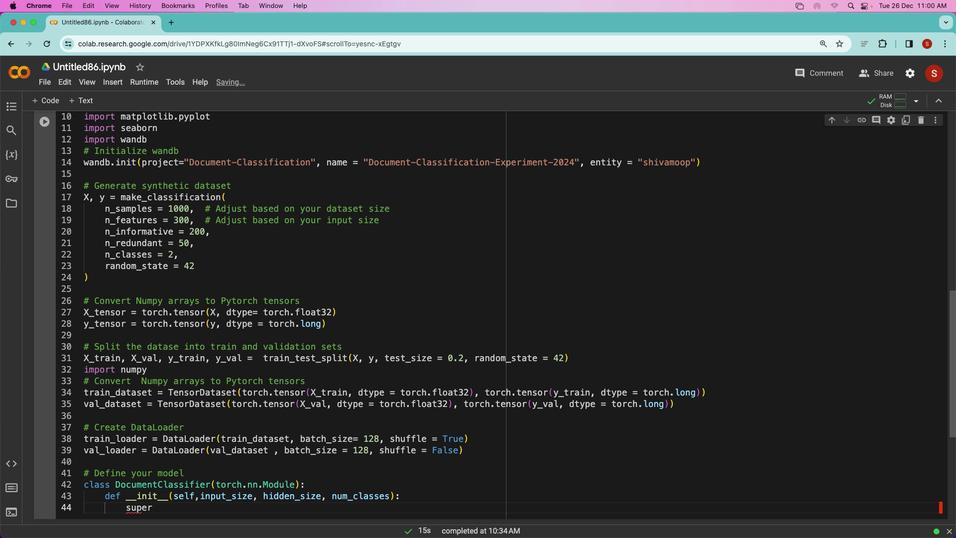 
Action: Key pressed 'r'
Screenshot: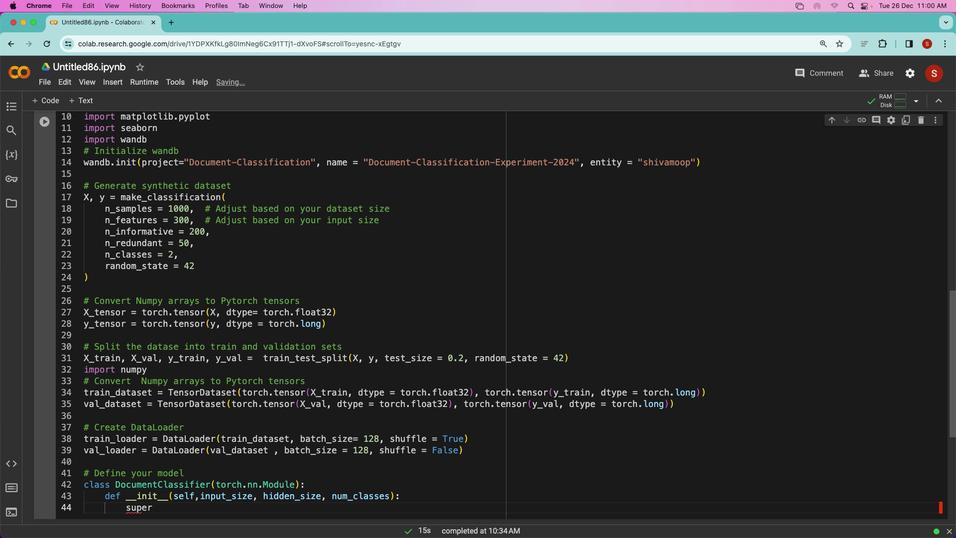
Action: Mouse moved to (567, 277)
Screenshot: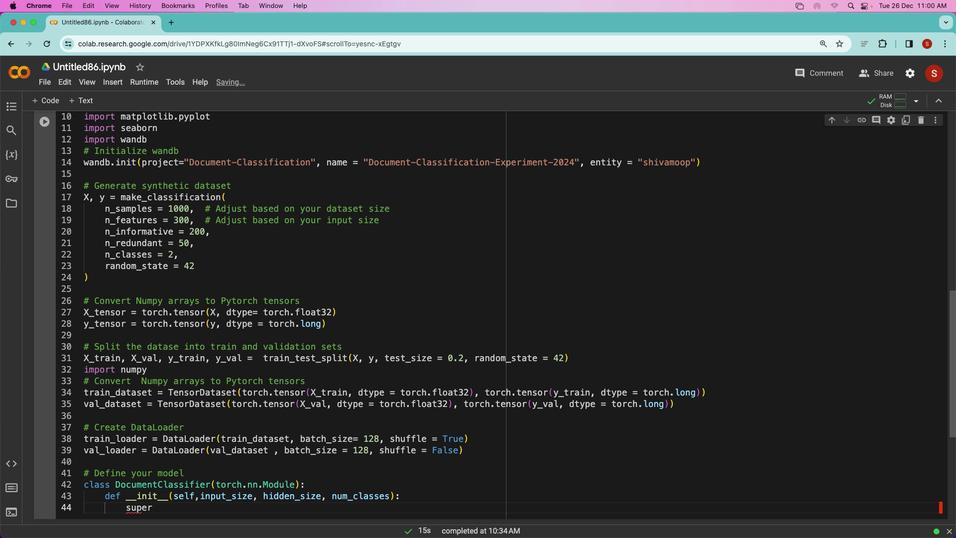 
Action: Mouse scrolled (567, 277) with delta (401, 218)
Screenshot: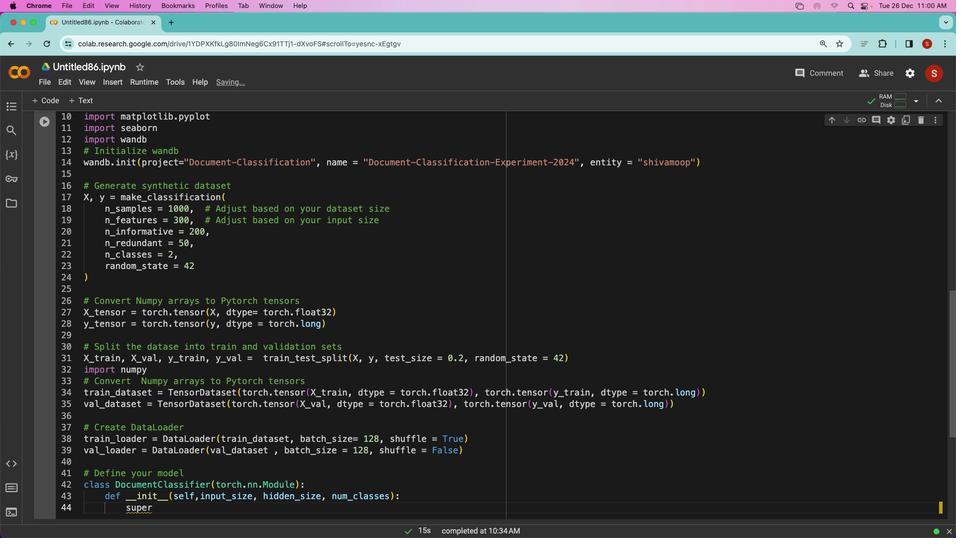 
Action: Mouse scrolled (567, 277) with delta (401, 218)
Screenshot: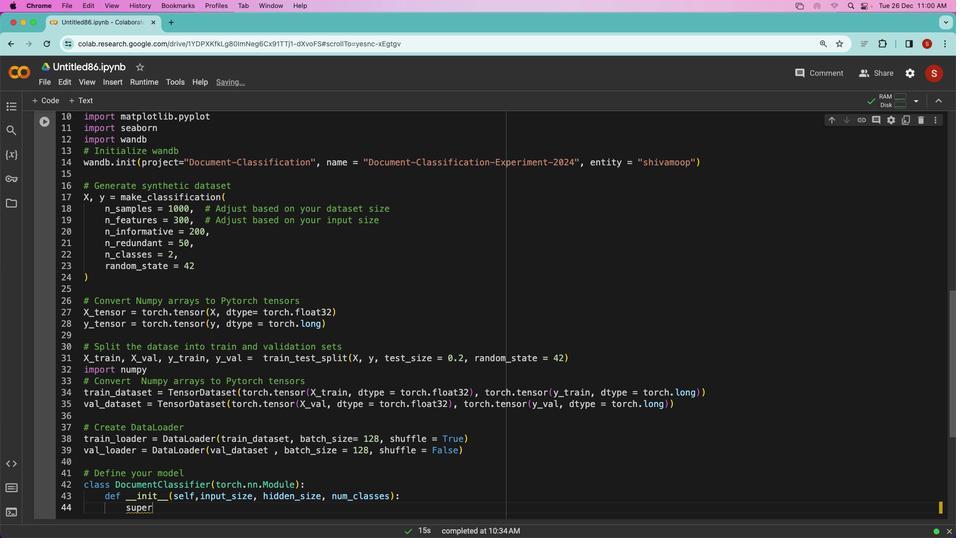 
Action: Mouse scrolled (567, 277) with delta (401, 218)
Screenshot: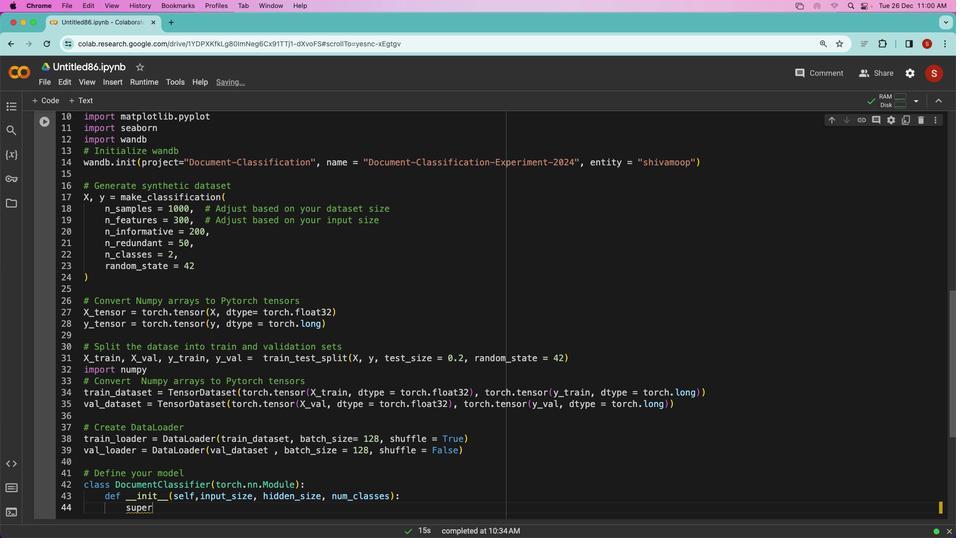 
Action: Mouse moved to (567, 277)
Screenshot: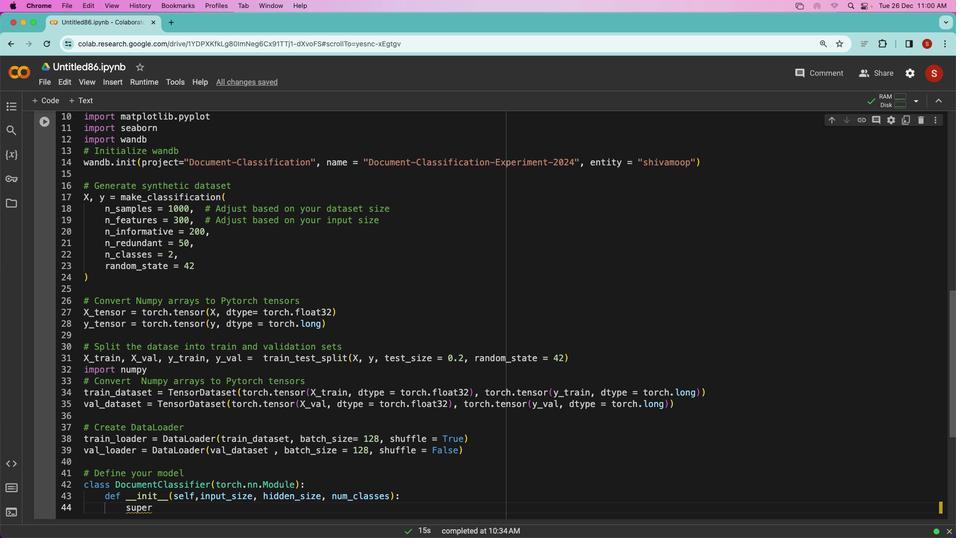 
Action: Mouse scrolled (567, 277) with delta (401, 218)
Screenshot: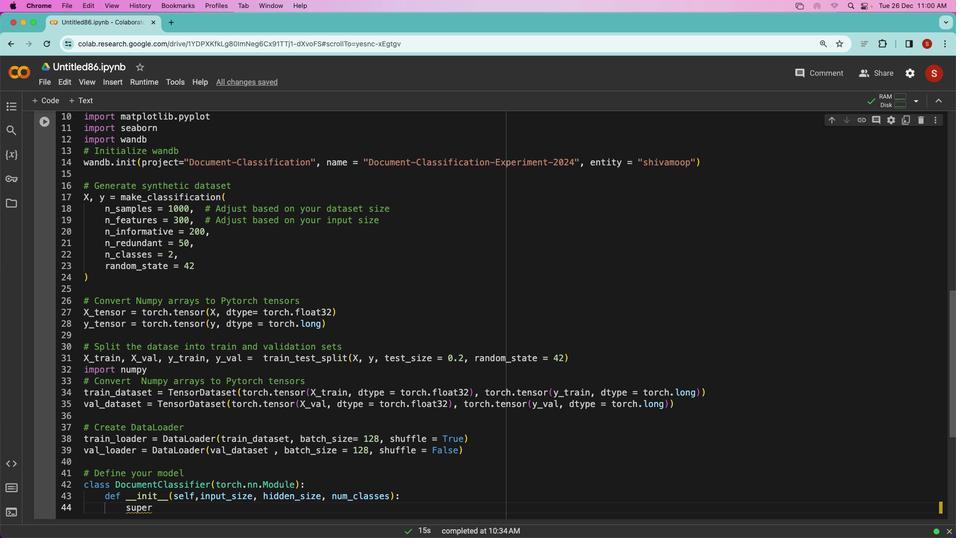 
Action: Mouse moved to (567, 277)
Screenshot: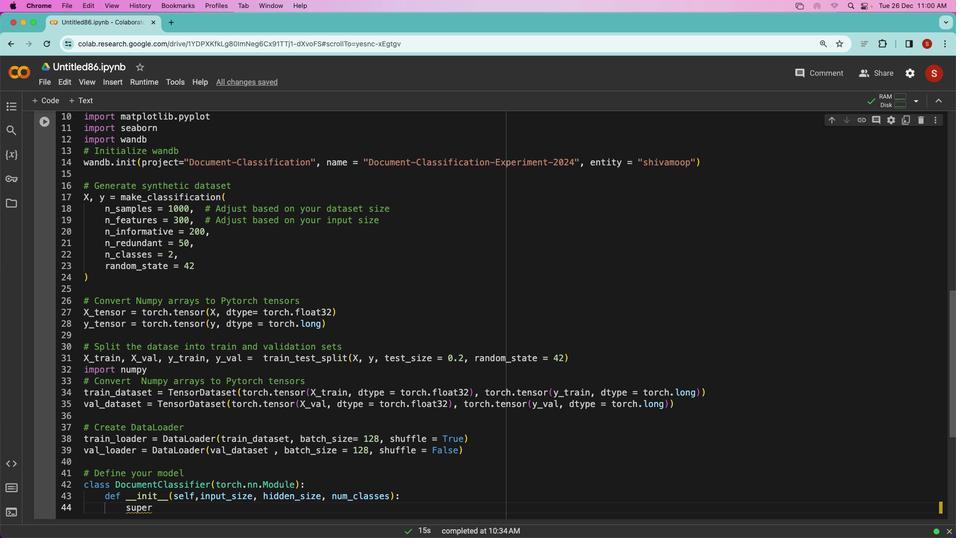 
Action: Mouse scrolled (567, 277) with delta (401, 218)
Screenshot: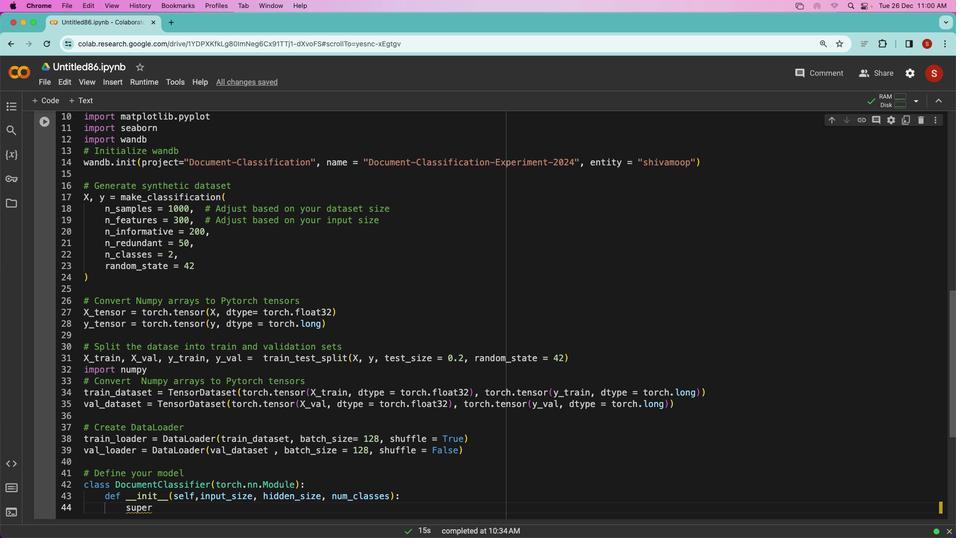 
Action: Mouse scrolled (567, 277) with delta (401, 218)
Screenshot: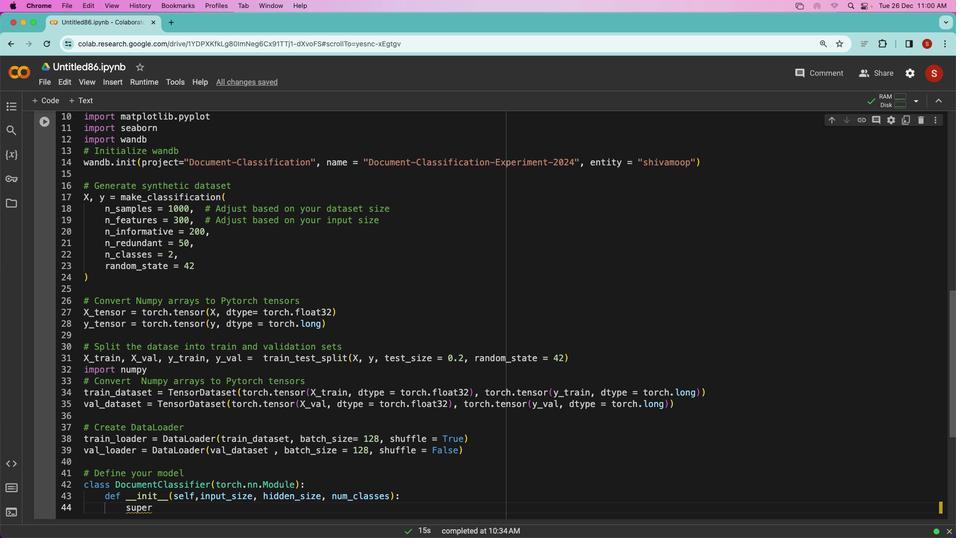 
Action: Mouse moved to (567, 277)
Screenshot: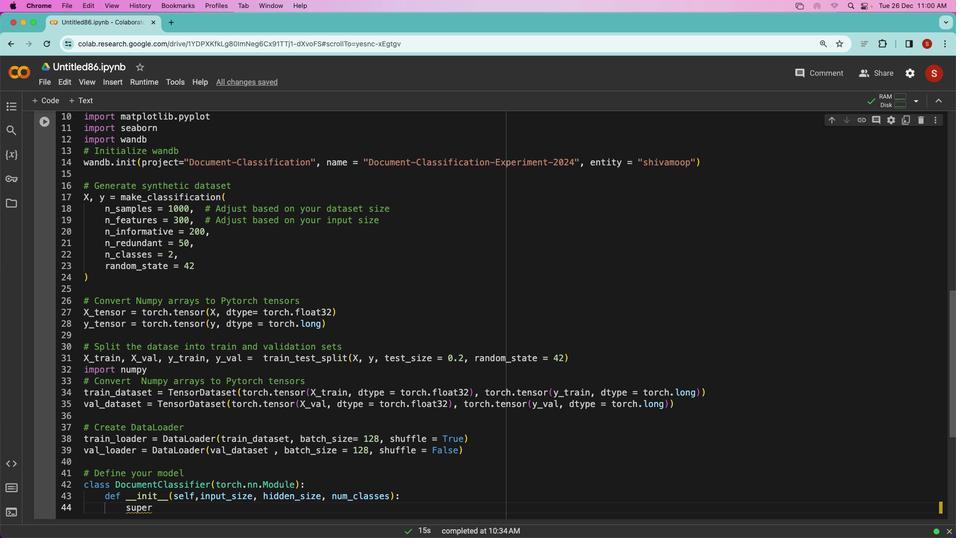 
Action: Mouse scrolled (567, 277) with delta (401, 218)
Screenshot: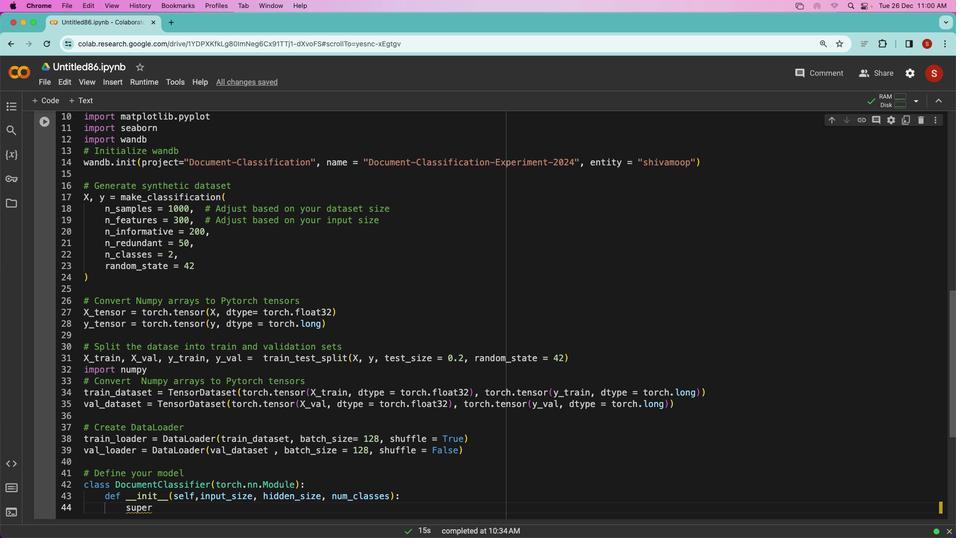 
Action: Mouse moved to (566, 277)
Screenshot: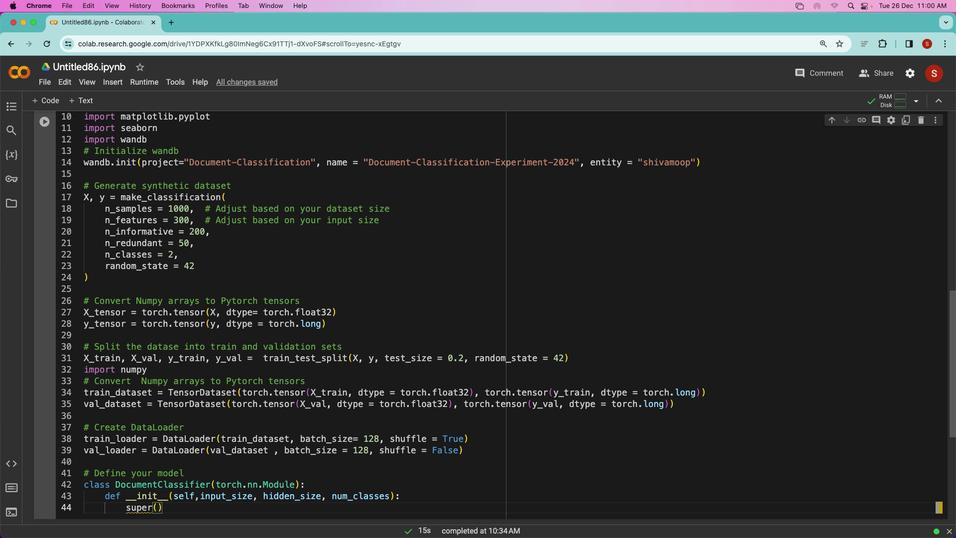 
Action: Key pressed Key.shift_r
Screenshot: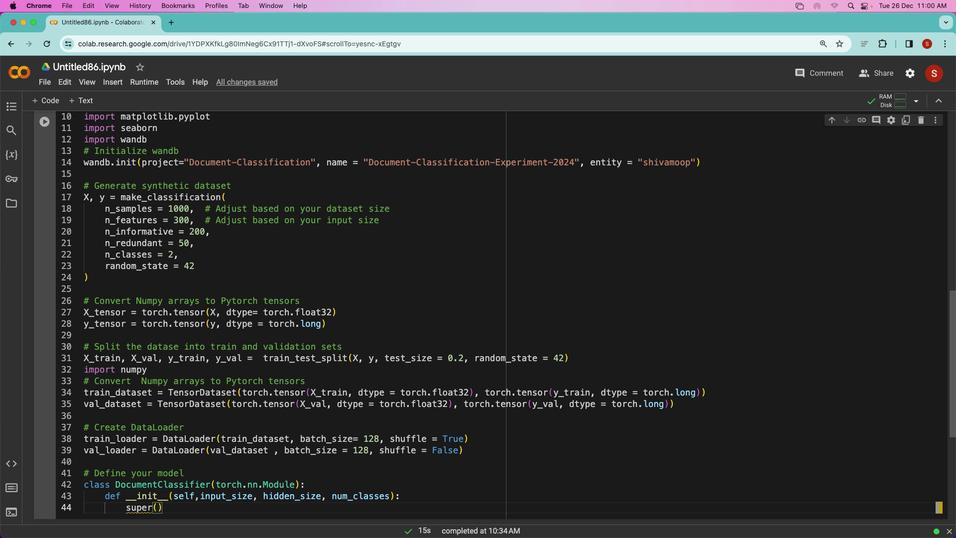 
Action: Mouse moved to (566, 277)
Screenshot: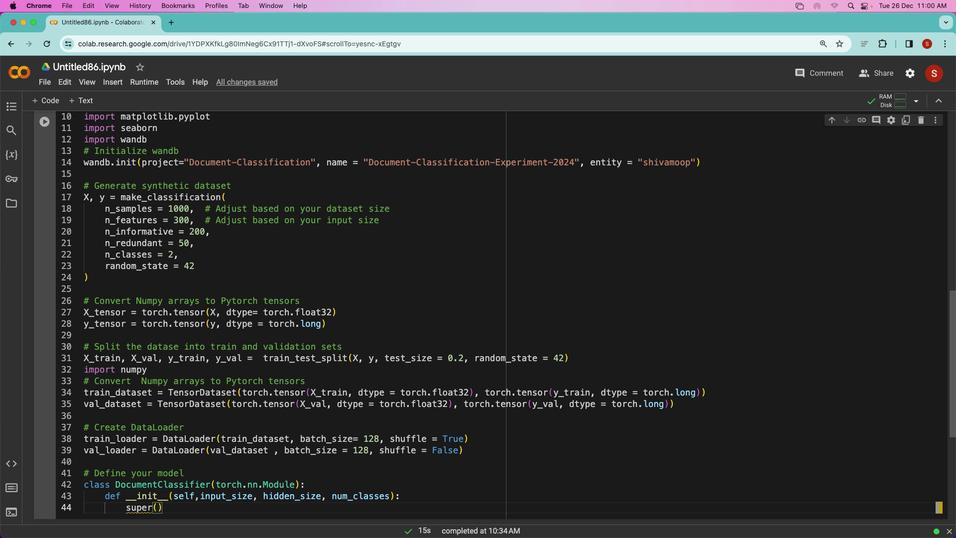 
Action: Key pressed '('
Screenshot: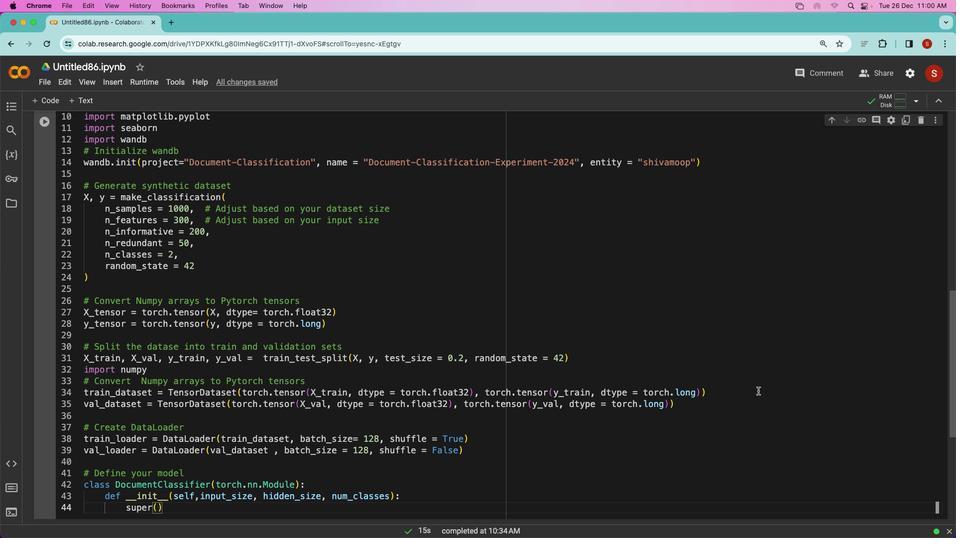 
Action: Mouse moved to (488, 285)
Screenshot: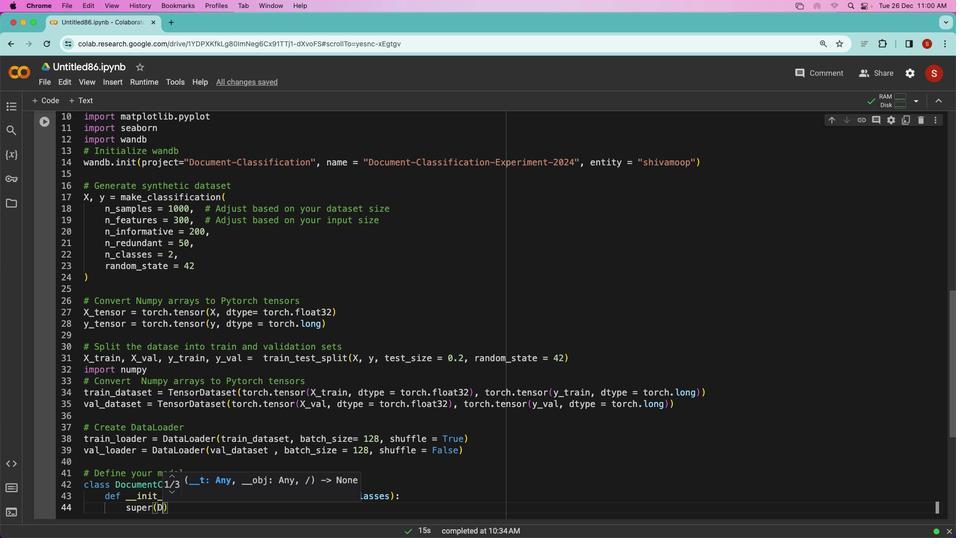 
Action: Key pressed Key.shift_r'D'
Screenshot: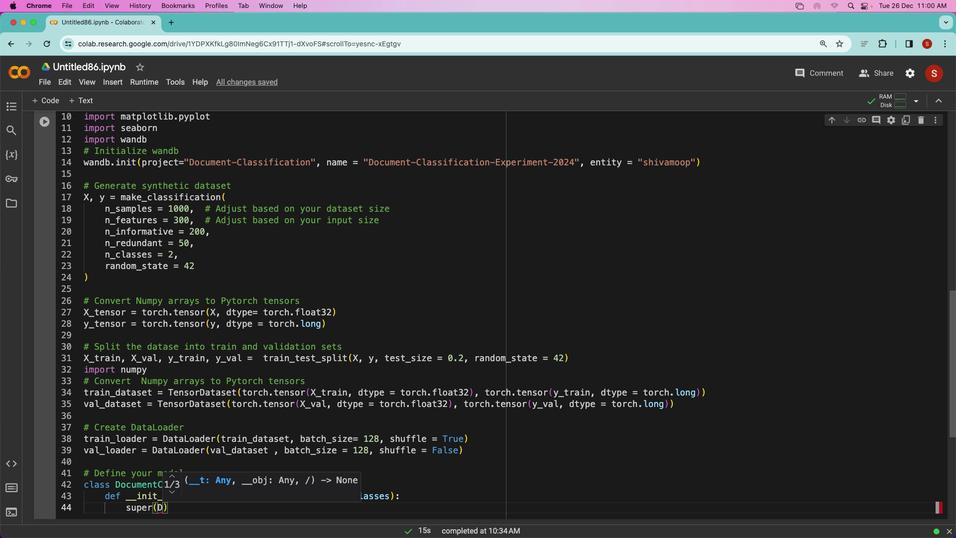 
Action: Mouse moved to (589, 271)
Screenshot: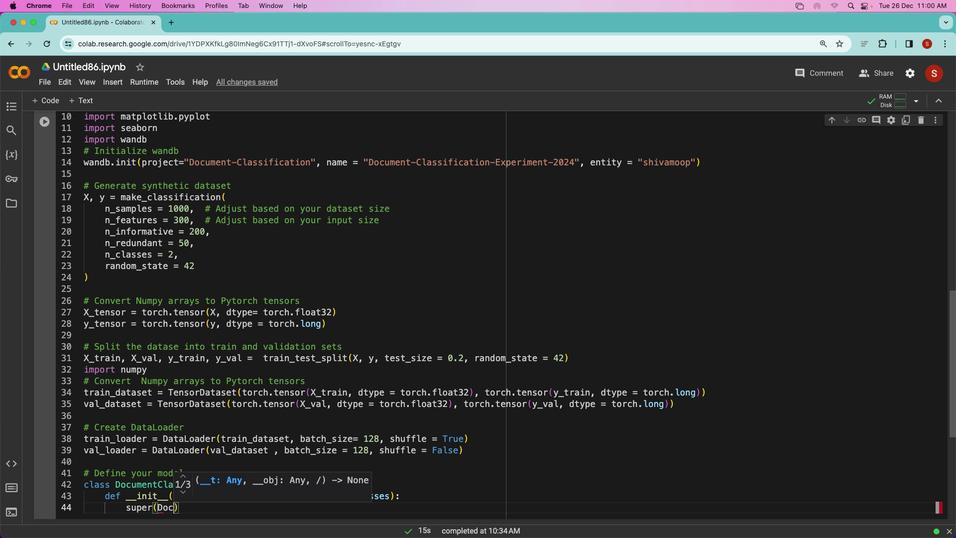 
Action: Mouse scrolled (589, 271) with delta (401, 218)
Screenshot: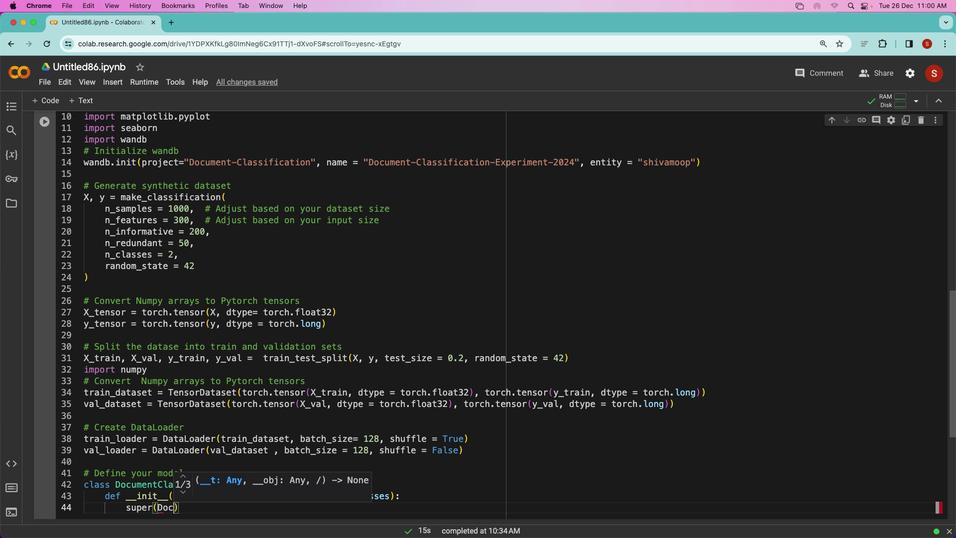 
Action: Mouse scrolled (589, 271) with delta (401, 218)
Screenshot: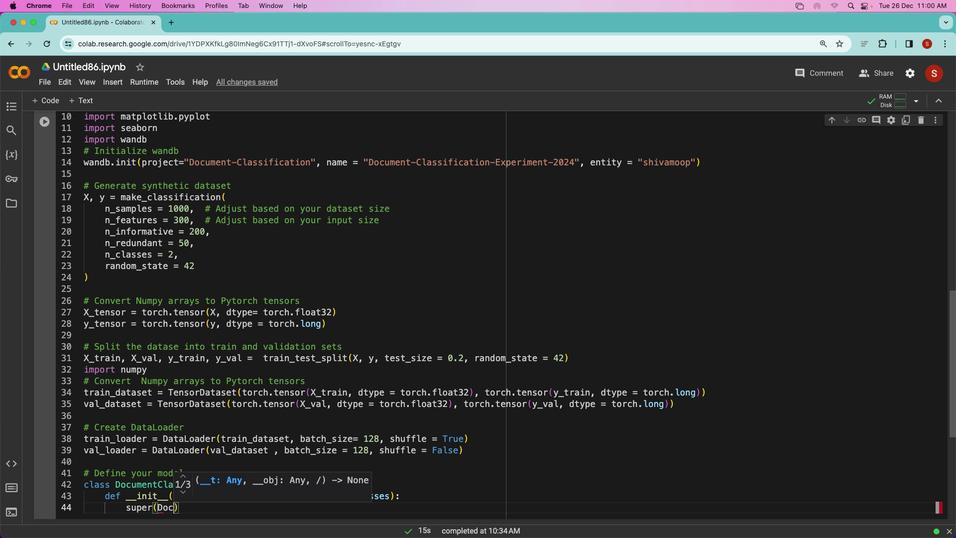 
Action: Mouse scrolled (589, 271) with delta (401, 218)
Screenshot: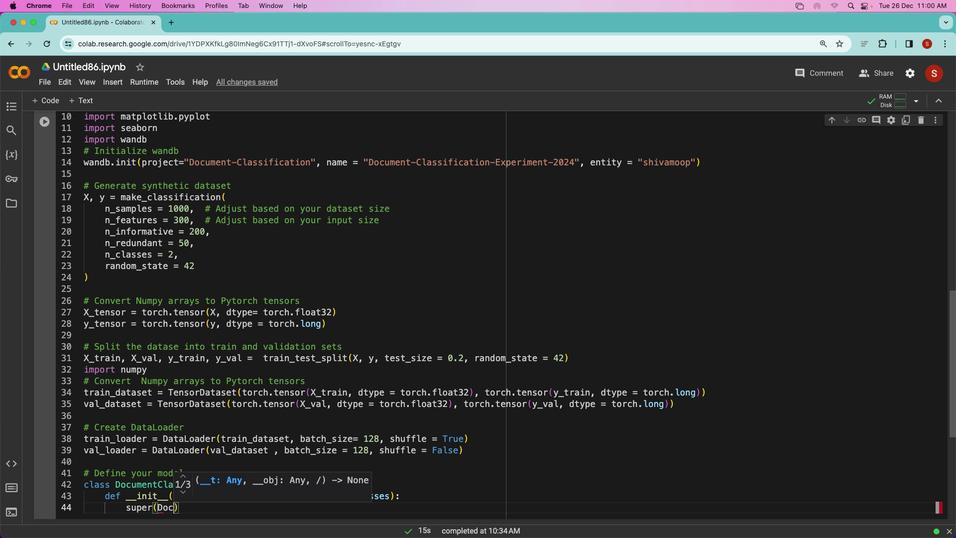 
Action: Mouse moved to (589, 271)
Screenshot: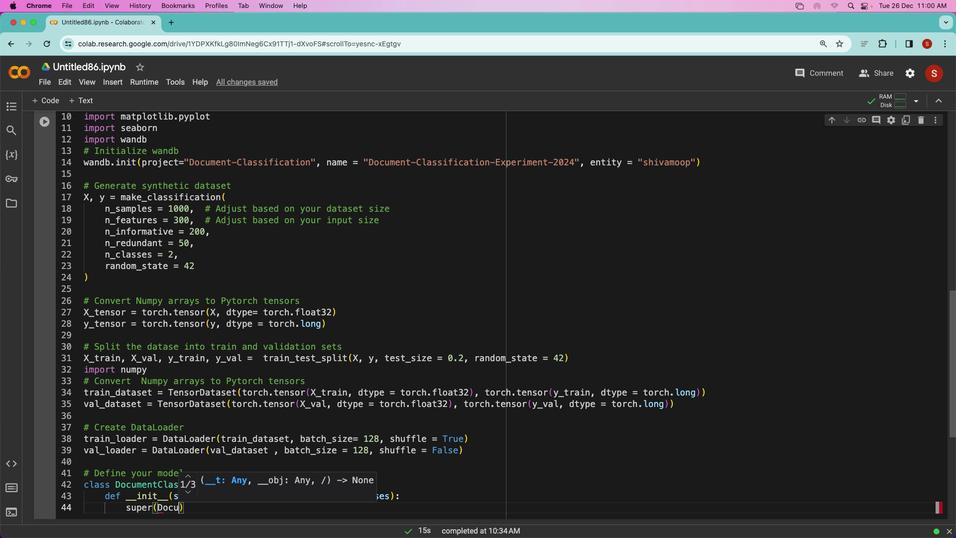 
Action: Key pressed 'o'
Screenshot: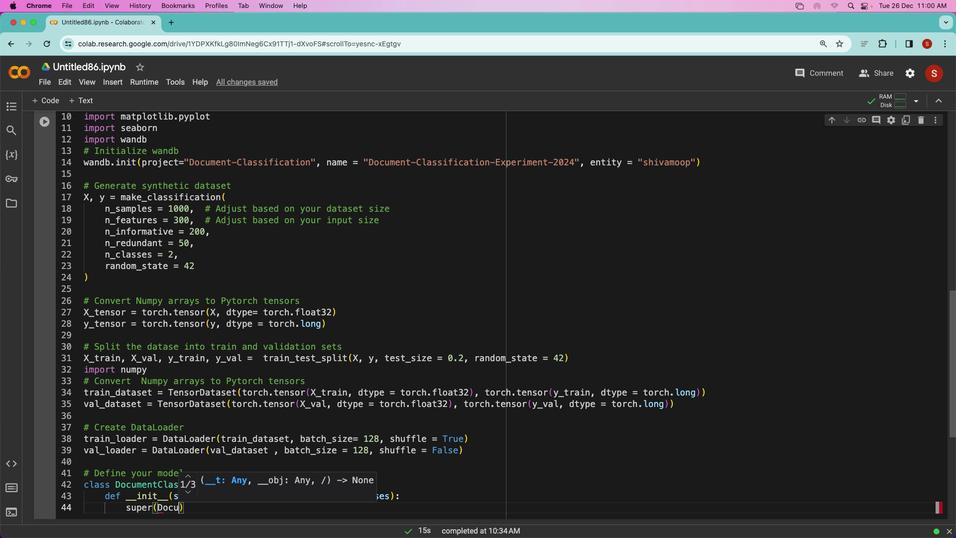 
Action: Mouse moved to (588, 271)
Screenshot: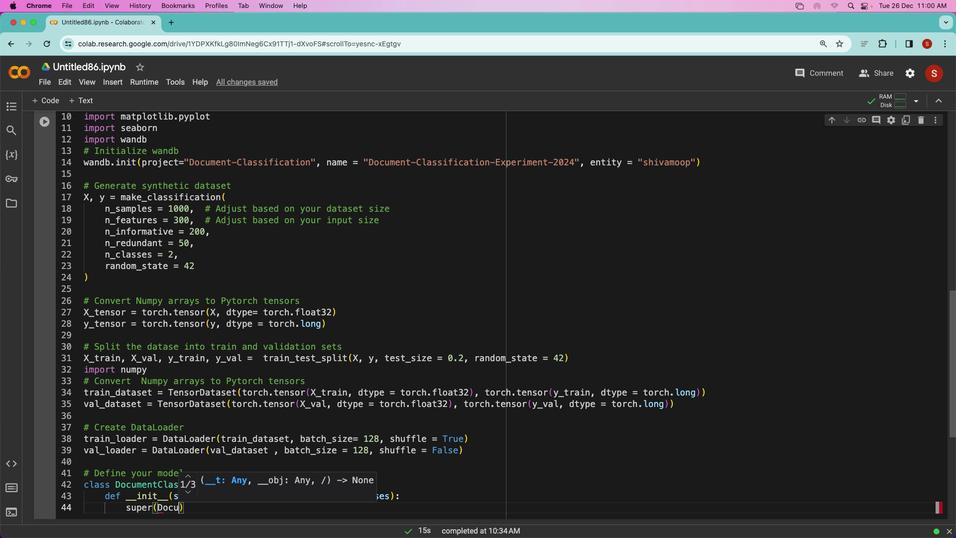 
Action: Mouse scrolled (588, 271) with delta (401, 218)
Screenshot: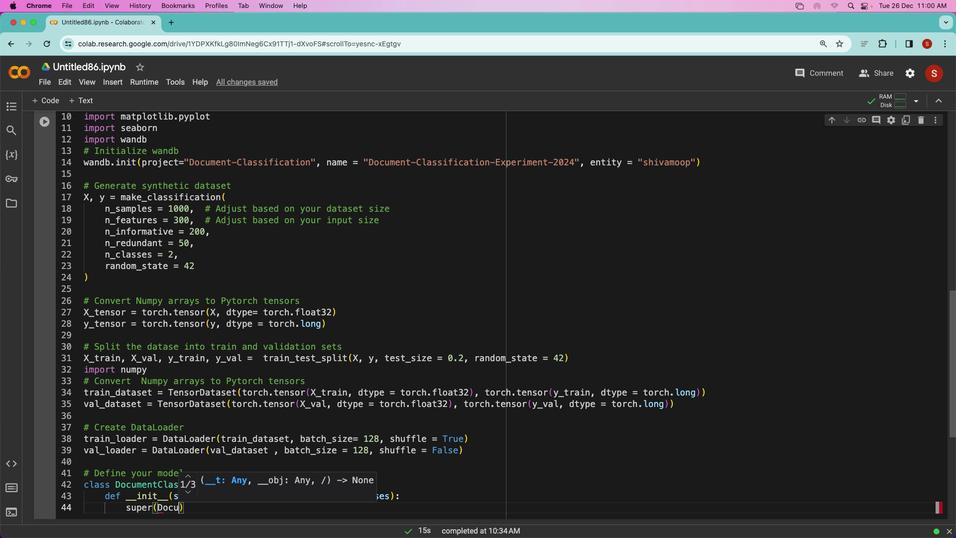 
Action: Mouse scrolled (588, 271) with delta (401, 218)
Screenshot: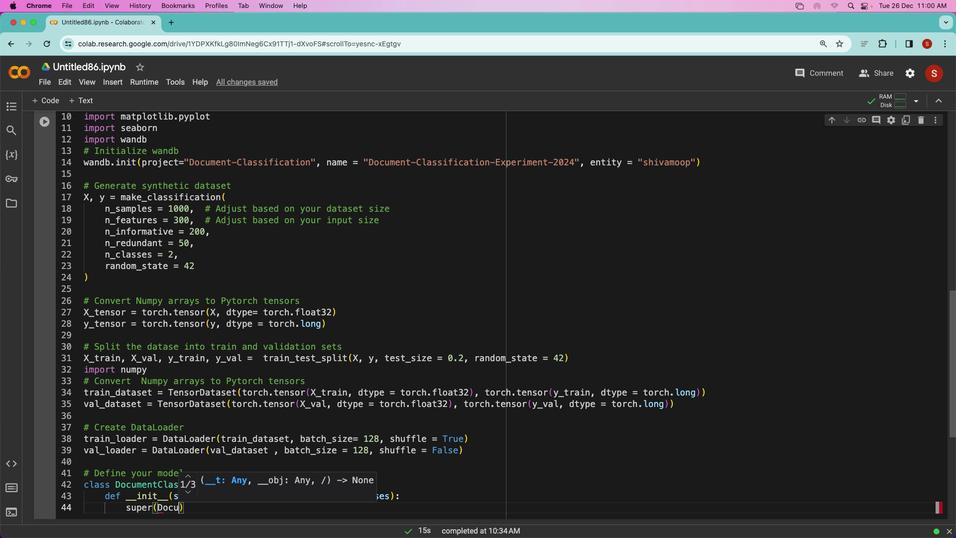 
Action: Mouse scrolled (588, 271) with delta (401, 218)
Screenshot: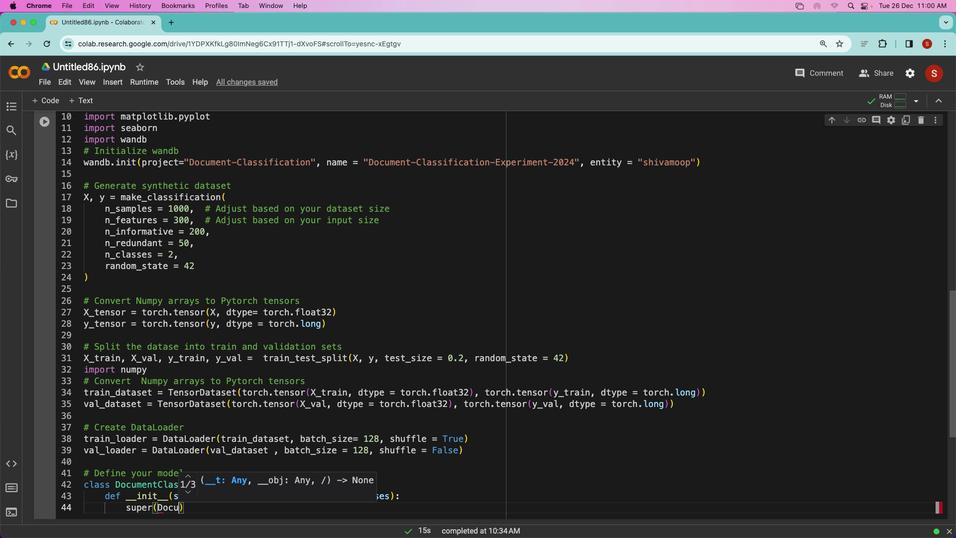 
Action: Mouse moved to (587, 270)
Screenshot: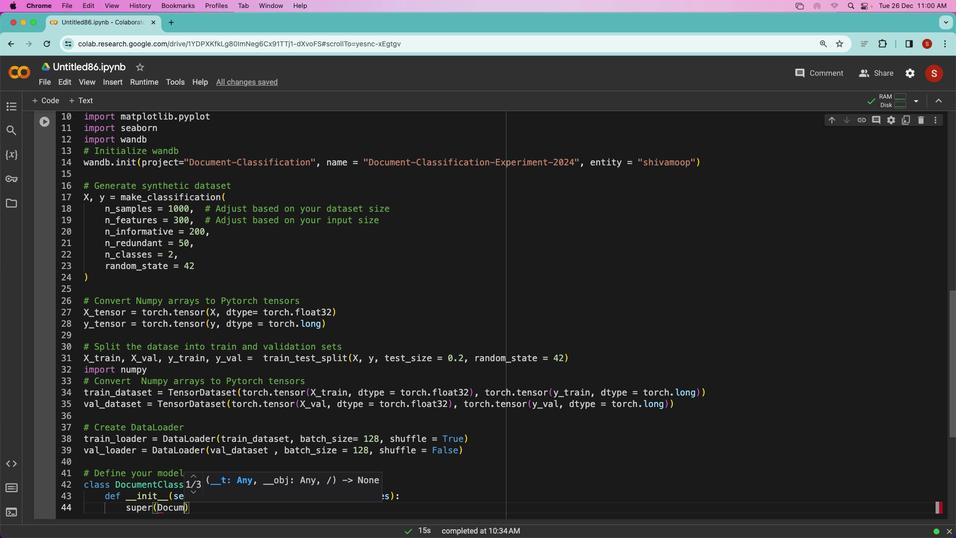 
Action: Key pressed 'c'
Screenshot: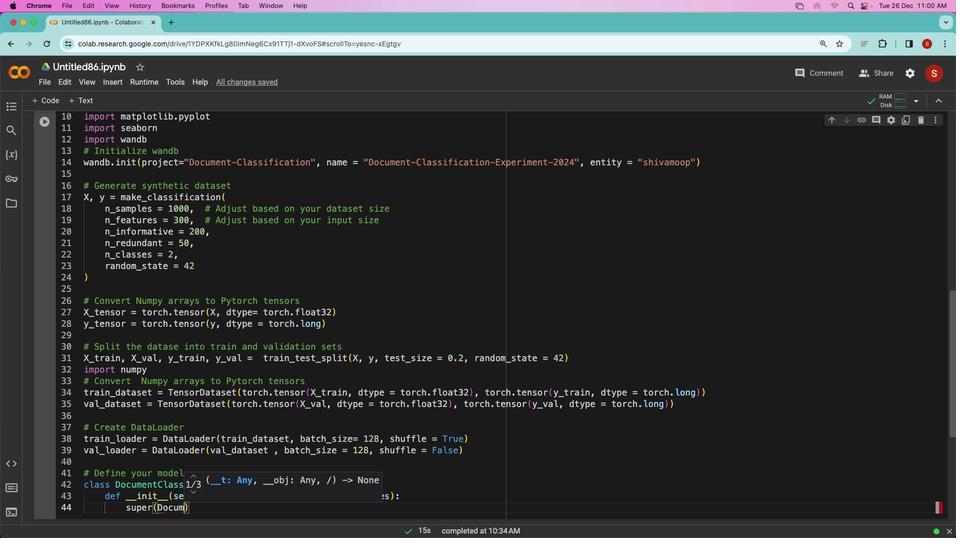 
Action: Mouse scrolled (587, 270) with delta (401, 218)
Screenshot: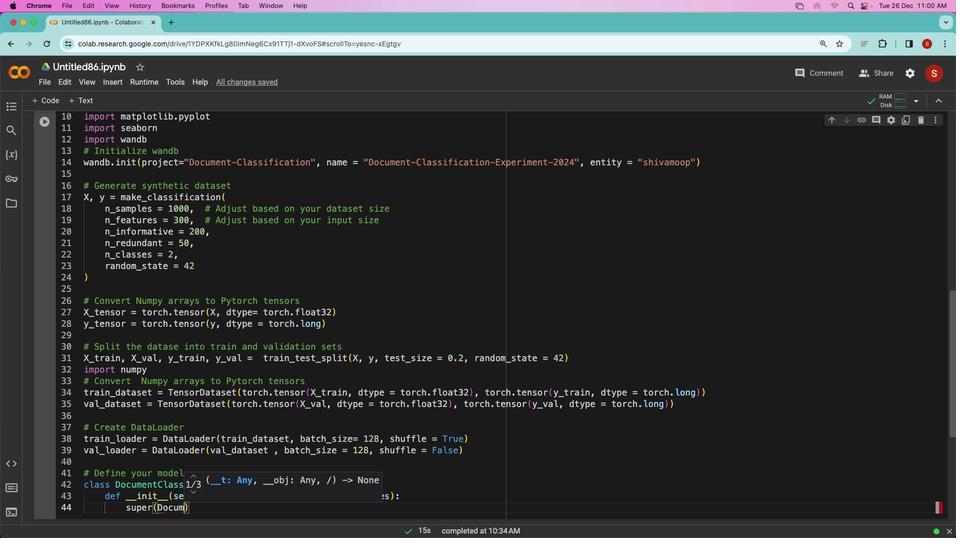 
Action: Mouse scrolled (587, 270) with delta (401, 218)
Screenshot: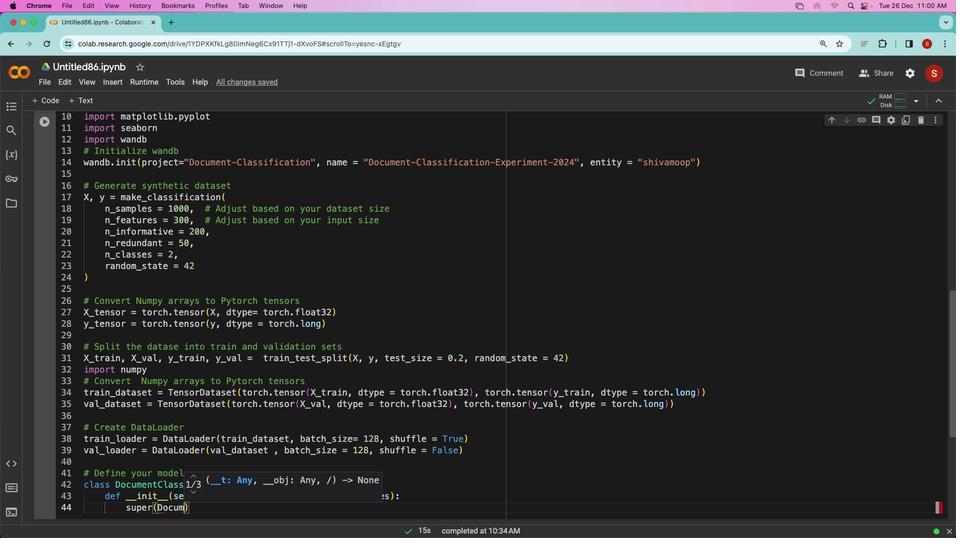 
Action: Mouse scrolled (587, 270) with delta (401, 218)
Screenshot: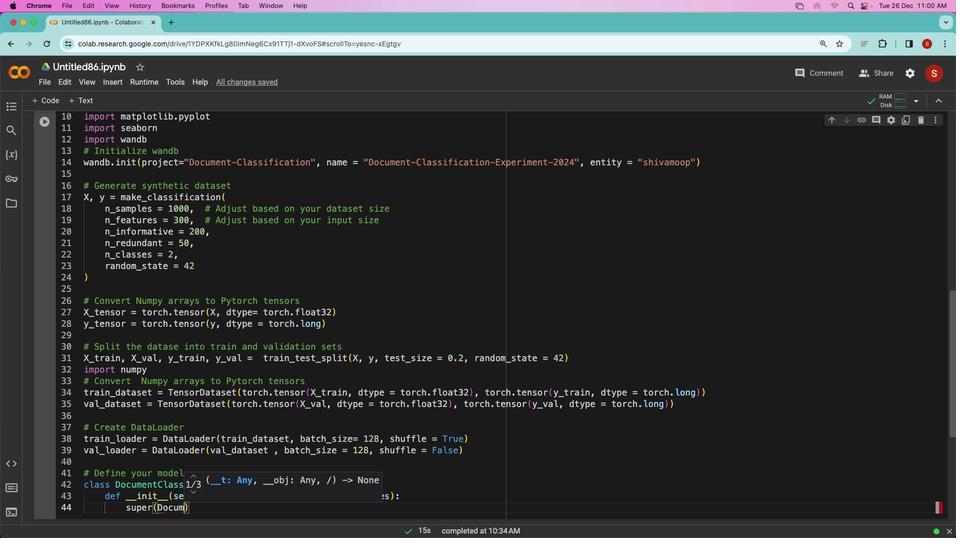 
Action: Mouse moved to (587, 270)
Screenshot: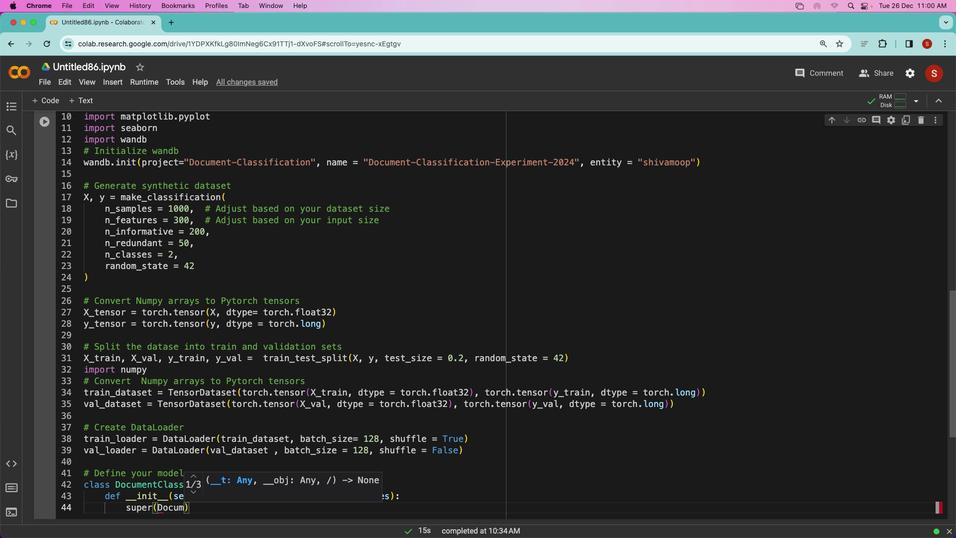 
Action: Key pressed 'u'
Screenshot: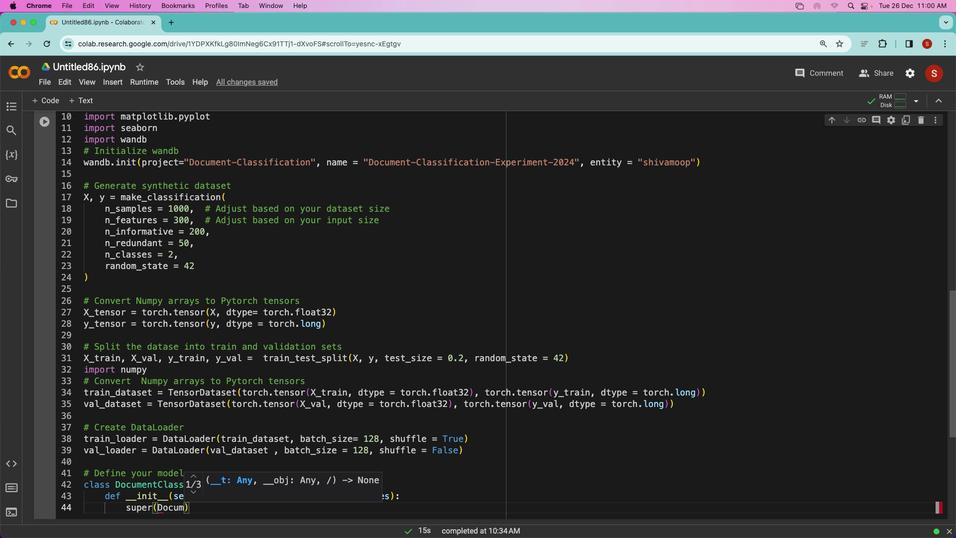 
Action: Mouse scrolled (587, 270) with delta (401, 218)
Screenshot: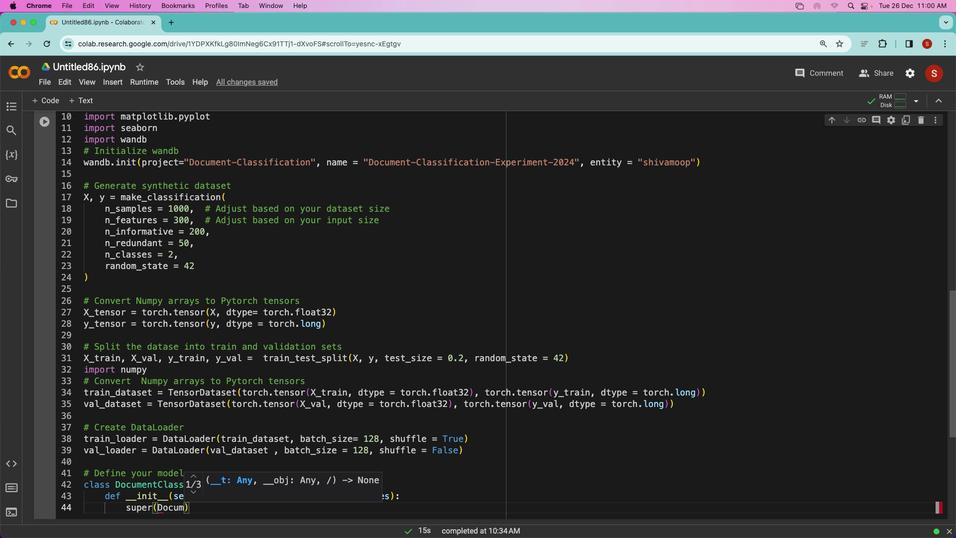 
Action: Mouse moved to (587, 270)
Screenshot: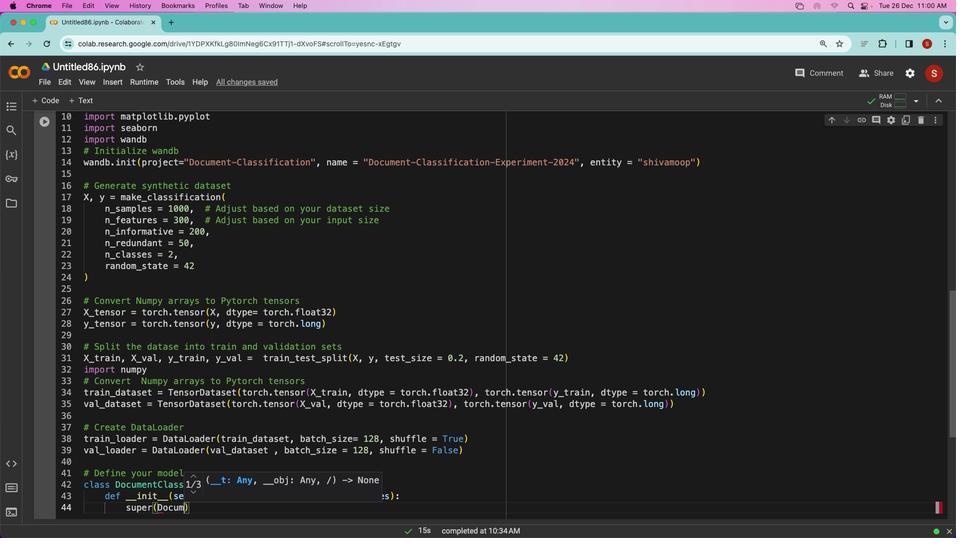 
Action: Key pressed 'm'
Screenshot: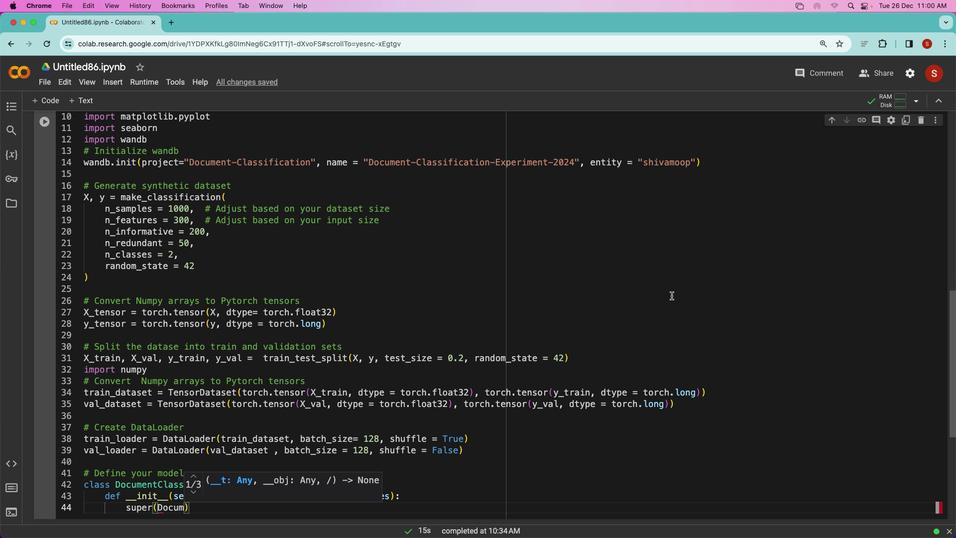 
Action: Mouse moved to (587, 270)
Screenshot: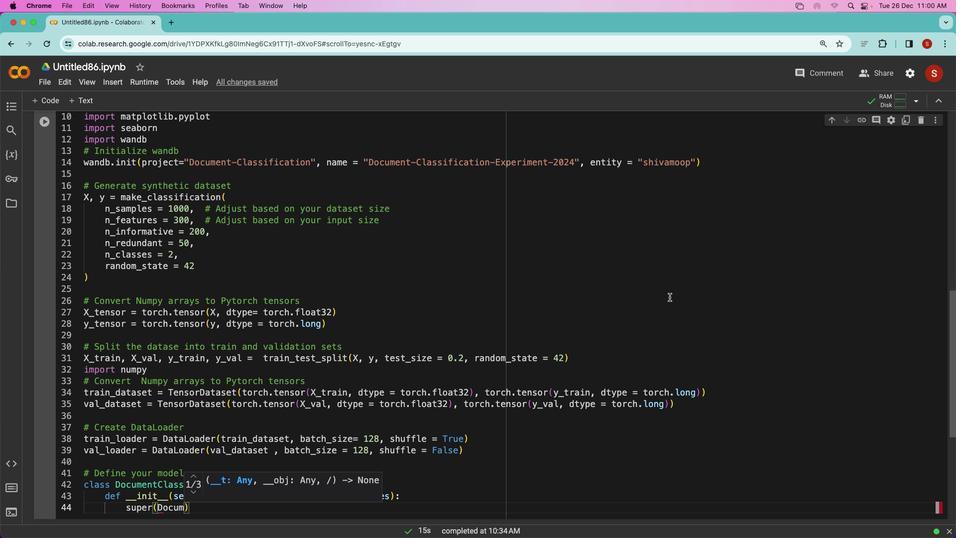 
Action: Mouse scrolled (587, 270) with delta (401, 218)
Screenshot: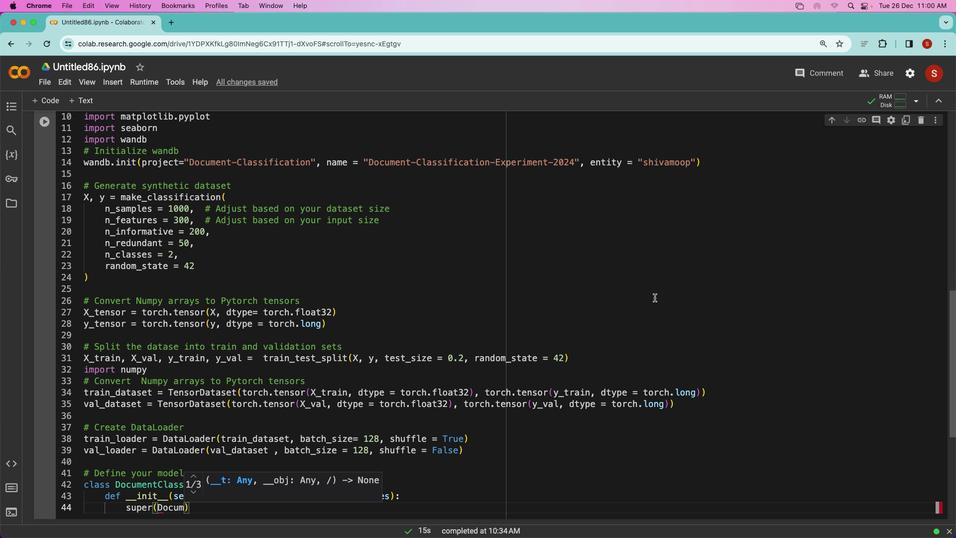 
Action: Mouse scrolled (587, 270) with delta (401, 218)
Screenshot: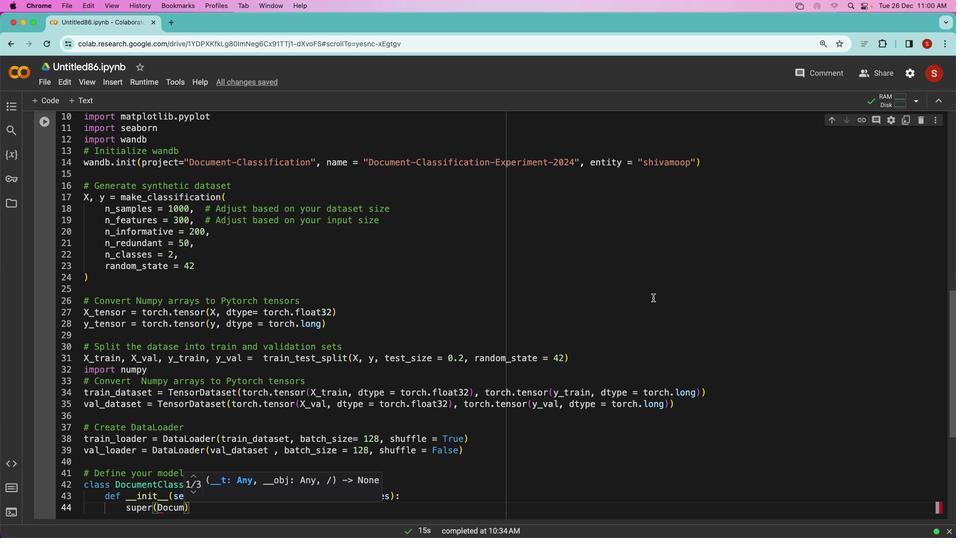 
Action: Mouse scrolled (587, 270) with delta (401, 218)
Screenshot: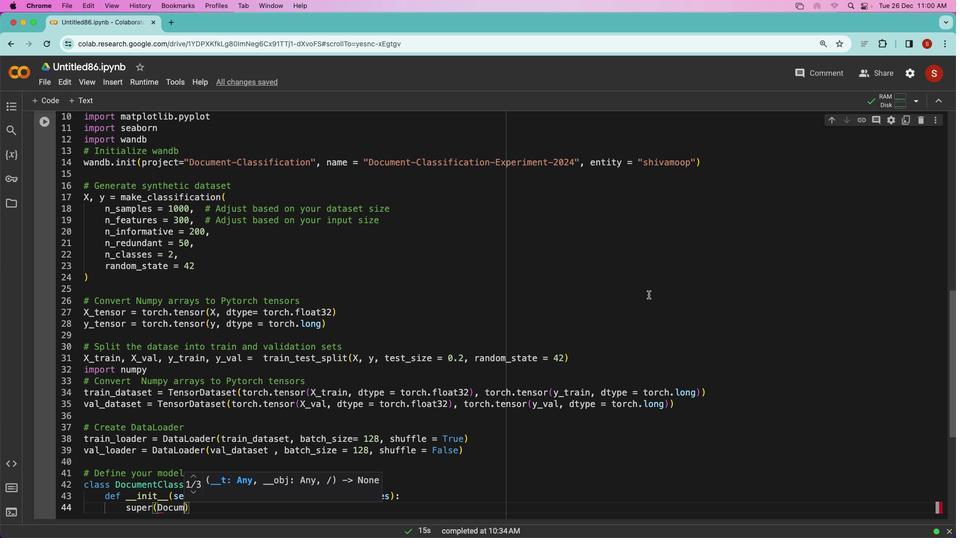 
Action: Mouse moved to (488, 271)
Screenshot: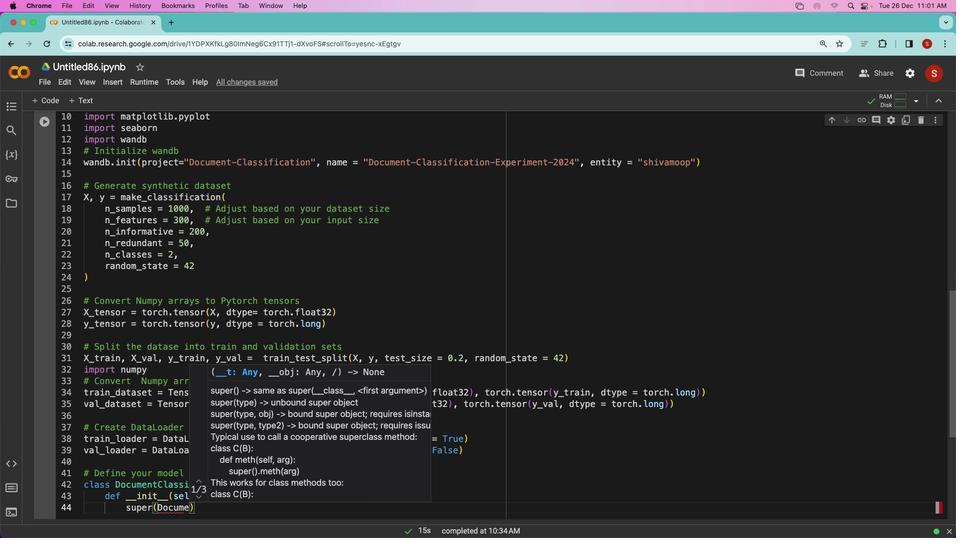 
Action: Key pressed 'e''n''t'Key.caps_lock'C'Key.caps_lock'l''a''s''s''i''f''i''e''r'Key.shift'('Key.backspace','Key.space's''e''l''f'Key.shift')''.'Key.shift'_''_''i''n''i''t'Key.shift'_''_'Key.shift'('')'Key.enter's''e''l''f''.''f''c'Key.space'='Key.space'n''n'Key.leftKey.left't''o''r''c''h''.'Key.end'.'Key.caps_lock'L'Key.caps_lock'i''n''e''a''t'Key.backspace'r'Key.shift_r'(''i''n''p''u''t'Key.shift_r'_''s''i''z''e'','Key.spaceKey.caps_lockKey.caps_lock'h''i''d''d''e''n'Key.shift_r'_''s''i''z''e'Key.shift_r')'Key.enter's''e''l''f''.''r''e''l''u'Key.space'='Key.space'n'Key.backspace't''i'Key.backspace'o''r''c''h''.''n''n''.'Key.caps_lock'R'Key.caps_lock'e'Key.caps_lock'L''U'Key.shift_r'('Key.rightKey.enter'S''E'Key.backspaceKey.backspaceKey.caps_lock's''e''l''f''.''o''u''t'Key.space'='Key.space'y'Key.backspace't''o''r''c''h''.''n''n''.'Key.caps_lock'L'Key.caps_lock'i''n''e''a''r'Key.shift_r'(''h''i''d''e'Key.backspace'd''e''n'Key.shift_r'_''s''i''z''e'','Key.space'n''u''m'Key.shift_r'_''c''l''a''s''s''e''s'Key.shift_r')'Key.enterKey.enterKey.backspace'd''e''f'Key.space'f''o''r''w''a''r''d'Key.shift_r'(''s''e''l''f'','Key.space'x'Key.shift_r')'':'Key.enter'x'Key.space'='Key.space's'
Screenshot: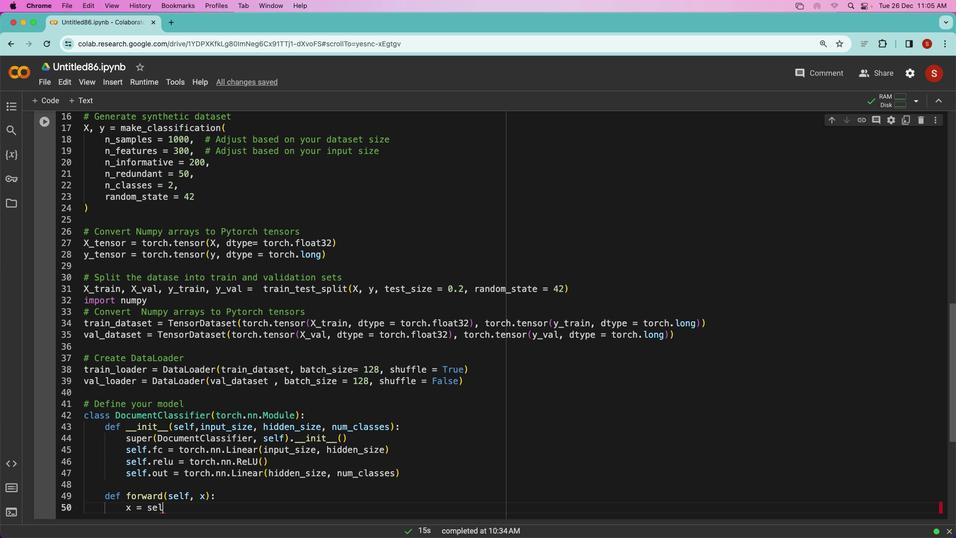 
Action: Mouse moved to (489, 271)
Screenshot: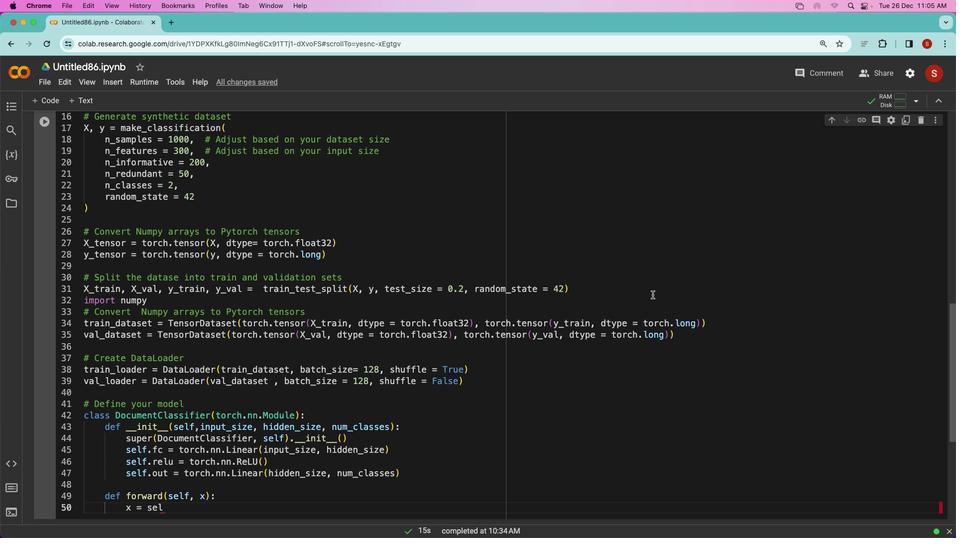 
Action: Key pressed 'e'
Screenshot: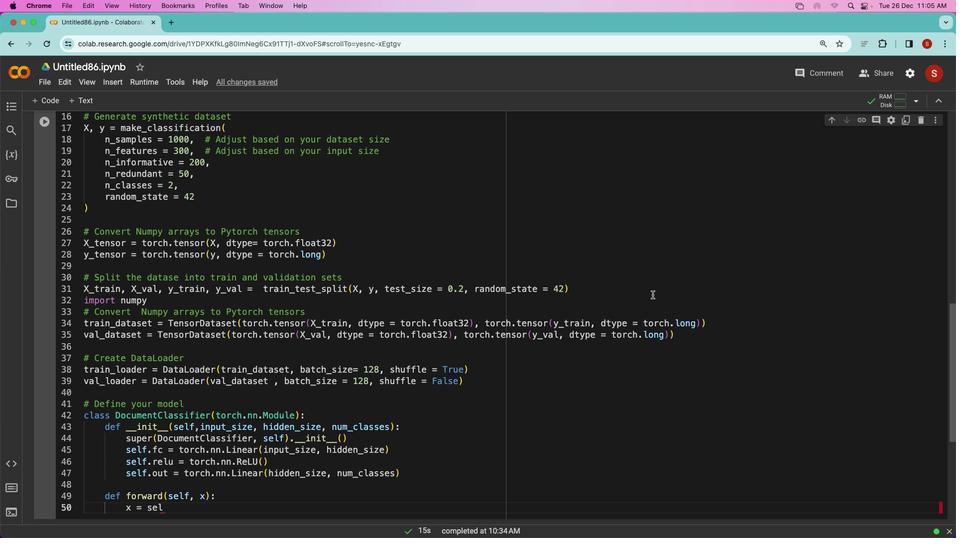 
Action: Mouse moved to (489, 271)
Screenshot: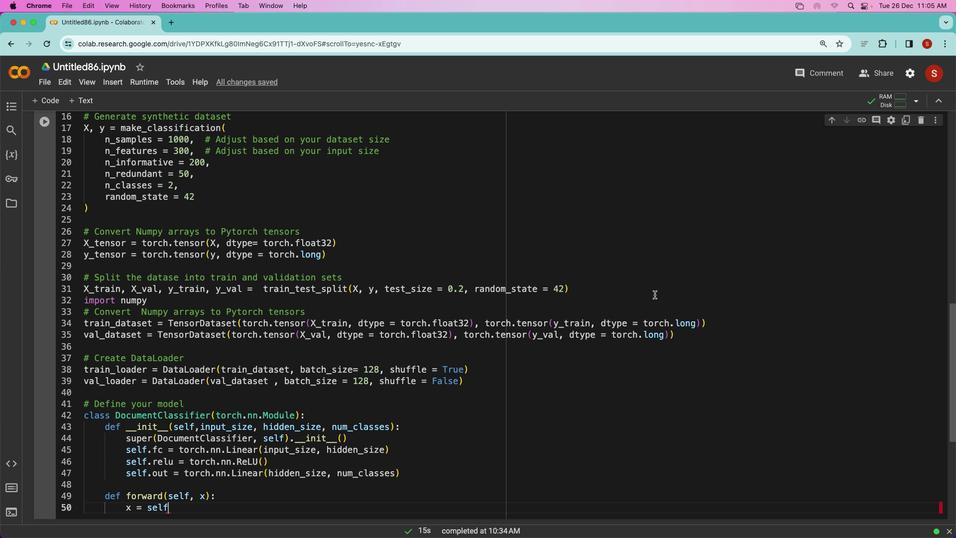 
Action: Key pressed 'l'
Screenshot: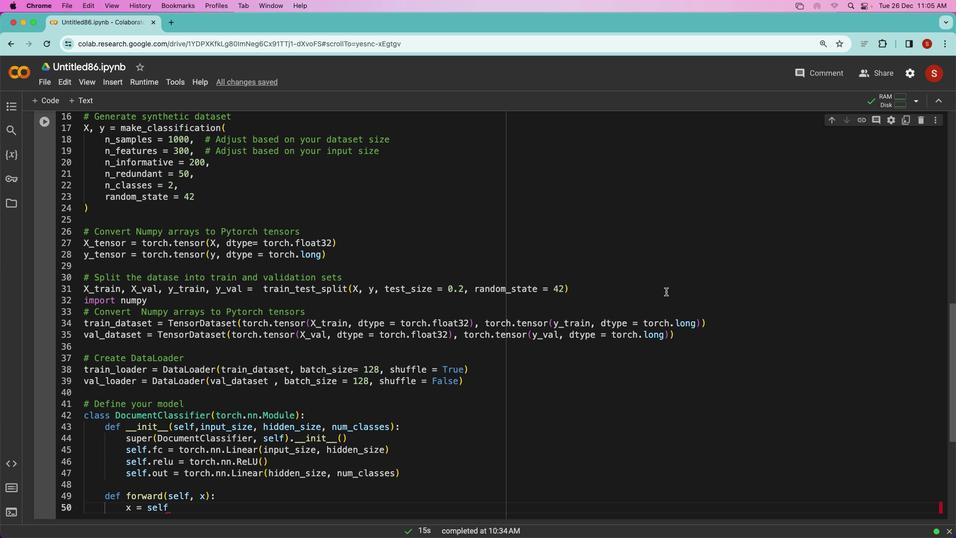 
Action: Mouse moved to (489, 271)
Screenshot: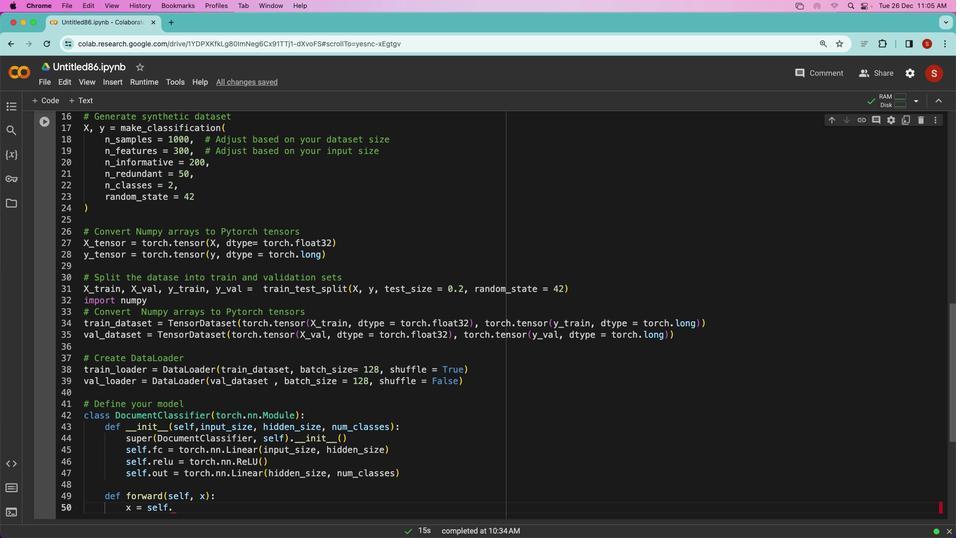 
Action: Key pressed 'f'
Screenshot: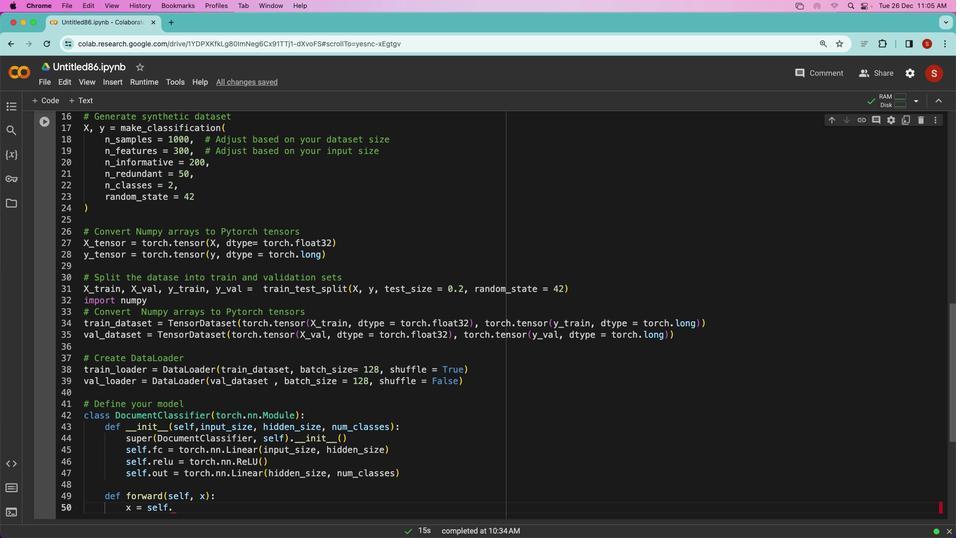 
Action: Mouse moved to (491, 270)
Screenshot: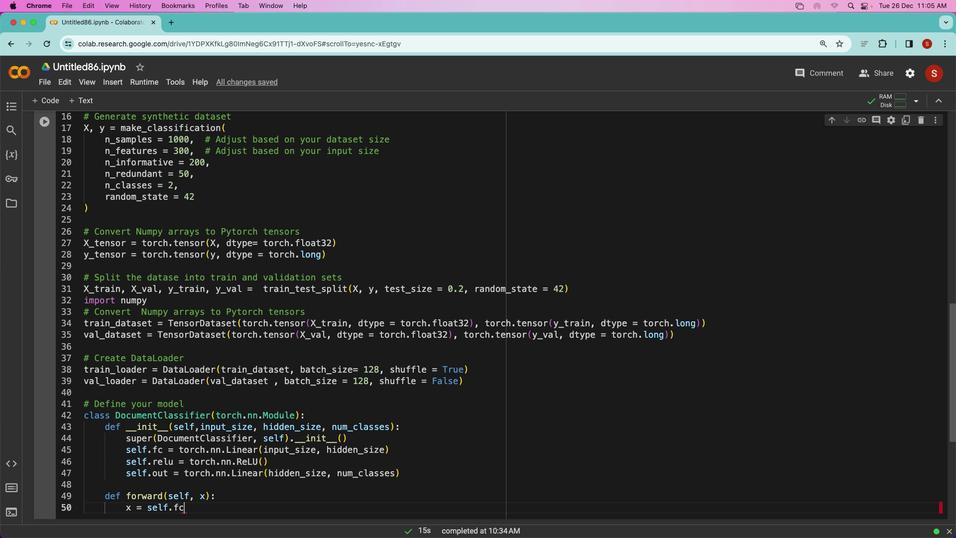 
Action: Key pressed '.''f''c'Key.shift'(''x'Key.shift')'Key.enter'x'Key.space'='Key.space's''e''l''f''.''r''e''l''u'Key.shift'(''x'Key.shift')'Key.enter'x'Key.space'='Key.space's''e''l''f''.''o''u''t'Key.shift'(''x'Key.shift')'Key.enter'r''e''t''u''r''n'Key.space'x'Key.enterKey.enterKey.backspaceKey.backspaceKey.alt'#'Key.spaceKey.caps_lock'I'Key.caps_lock'n''i''t''i''a''l''i''z''e'Key.space'y''o''u''r'Key.space'm''o''d''e''l'Key.spaceKey.backspace','Key.space'l''o''s''s''f'Key.backspaceKey.space'f''u''n''c''t''i''o''n'Key.space','Key.space'a''n''d'Key.space'o''p''t''i''m''i''z''e''r'Key.enter'i''n''p''u''t'Key.shift'_''s''i''z''e'Key.space'='Key.space'3''0''0'Key.spaceKey.alt'#'Key.spaceKey.caps_lock'A'Key.caps_lock'd''j''u''s''t'Key.space'b''a''s''e''d'Key.space'o''n'Key.space'y''o''u''r'Key.space's'Key.backspace'i''n''p''u''t'Key.space's''i''z''e'Key.enter'h''i''d''d''e''n'Key.shift'_''s''i''z''e'Key.space'='Key.space'1''2''9'Key.backspace'8'Key.spaceKey.spaceKey.alt'#'Key.spaceKey.caps_lock'A'Key.caps_lock'd''j''s'Key.backspace'u''s''t'Key.space'b''a''s''e''d'Key.space'o''n'Key.space'y''o''u''r'Key.space'i''n''p''u''t'Key.space's''i''z''e'Key.enter'n''u''m'Key.shift_r'_''c''l''a''s''s''e''s'Key.space'='Key.space'2'Key.spaceKey.spaceKey.alt'#'Key.spaceKey.caps_lock'A''D''J''U''S''T'Key.space'B''A''S''E''D'Key.space'O''N'Key.space'Y''O''U''R'Key.space'C''L''A''S''S''I''U'Key.backspace'F''I''V'Key.backspace'C''A''T''I''O''N'Key.space'T''A''S''K'Key.enterKey.enter'M''O''D''E'Key.backspaceKey.backspaceKey.backspaceKey.backspaceKey.caps_lock'm''o''d''e''l'Key.space'='Key.spaceKey.caps_lock'D'Key.caps_lock'o''c''u''m''e''n''t'Key.caps_lock'C'Key.caps_lock'l''a''s''s''i''f''i''e''r'Key.shift_r'(''i''n''p''u''t'Key.shift_r'_''s''i''z''e'','Key.space'h''i''d''d''e''n'Key.shift_r'_''s''i''z''e'','Key.space'n''u''m'Key.shift_r'_''c''l''a''s''s''e''s'Key.shift_r')'Key.enter'c''r''i''t''e''r''i''o''n'Key.space
Screenshot: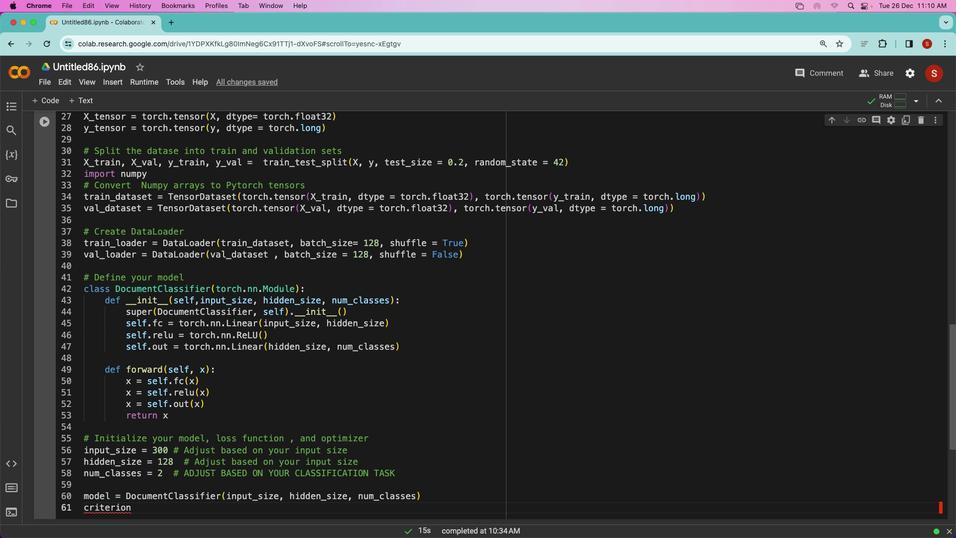 
Action: Mouse moved to (418, 308)
Screenshot: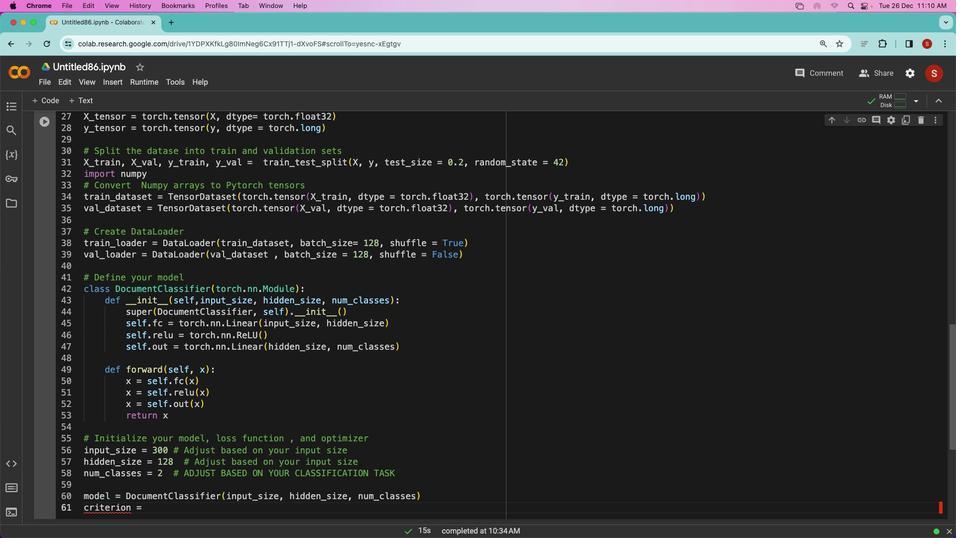 
Action: Key pressed '='Key.space't''o''r''c''h''.''n''n''.'Key.caps_lock'C'Key.caps_lock'r''o''s''s'Key.caps_lock'E'Key.caps_lock'n''t''r''o''p''y'Key.caps_lock'L'Key.caps_lock'o''s''s'Key.shift_r'('')'Key.enter'o''p''t''i''m''i''z''e''r'Key.space'='Key.space'o''p''t''i''m''.'Key.caps_lock'A'Key.caps_lock'd''a''m'Key.shift_r'(''m''o''d''e''l''.''p''a''r''a''m''e''t''e''r''s'Key.shift_r'('')'','Key.space'l''r'Key.left
Screenshot: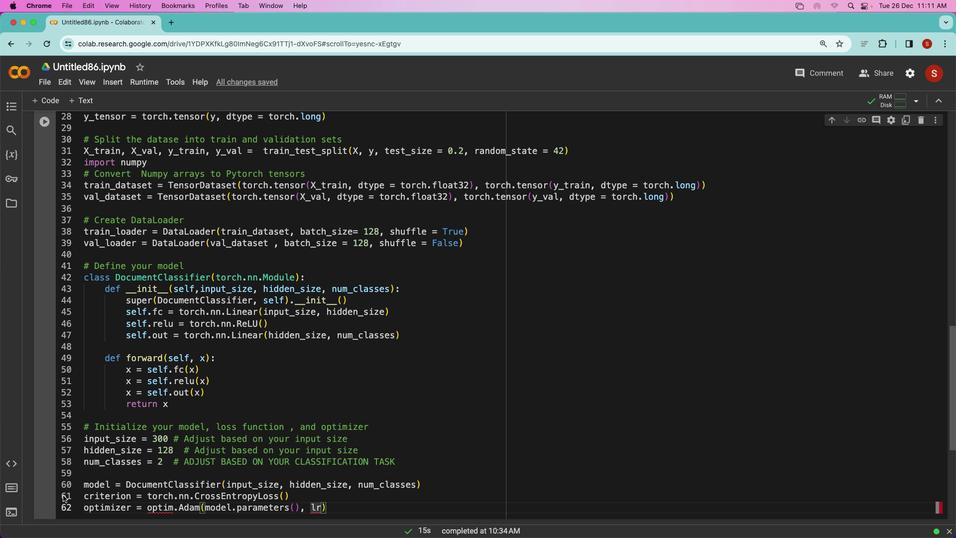 
Action: Mouse moved to (421, 308)
Screenshot: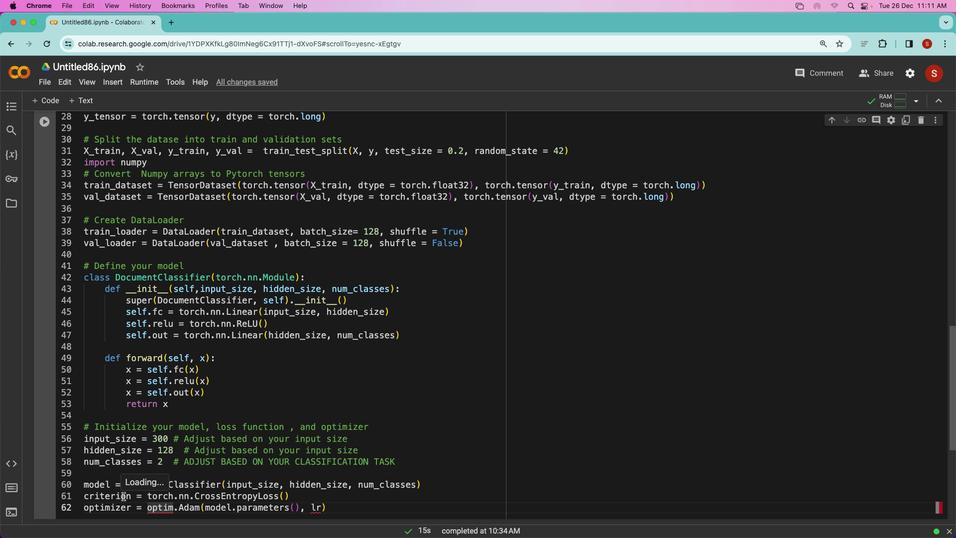 
Action: Mouse pressed left at (421, 308)
Screenshot: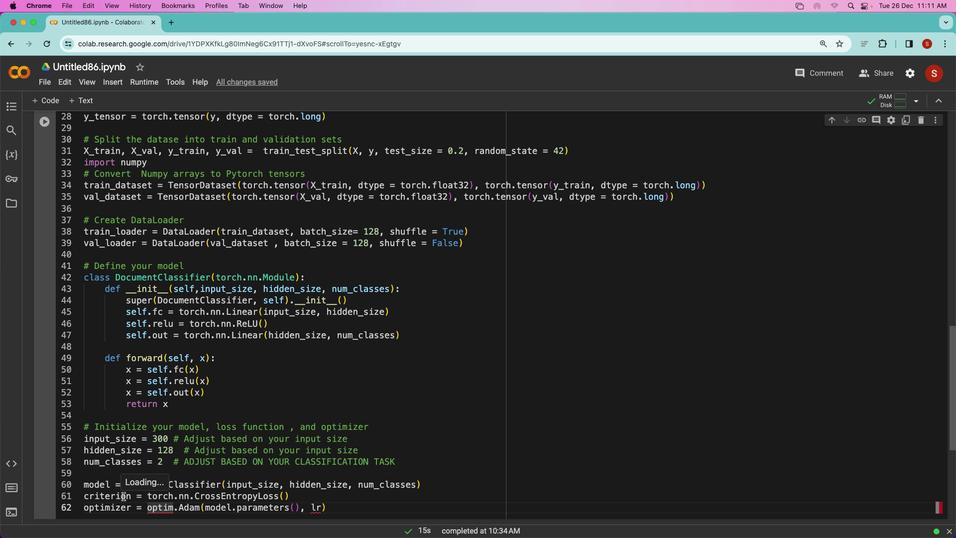 
Action: Mouse moved to (418, 307)
Screenshot: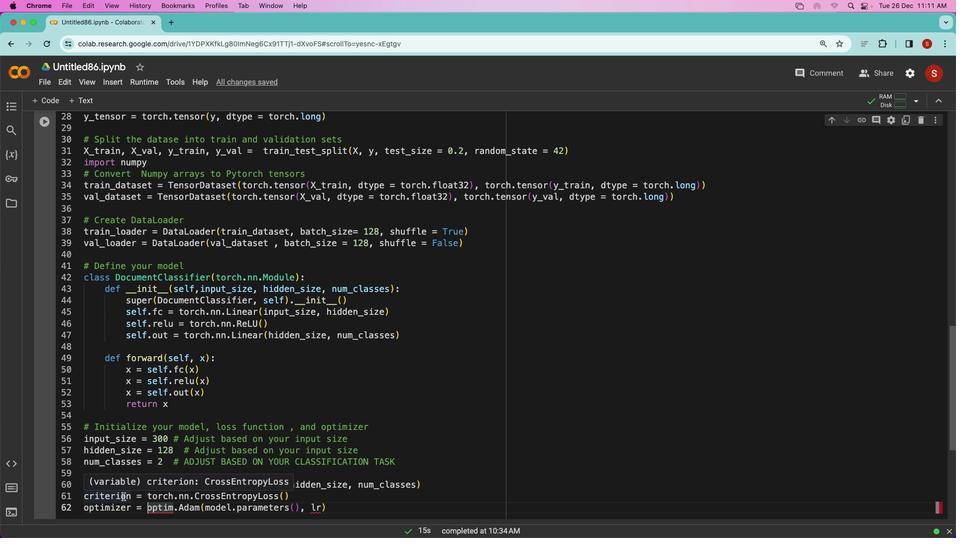 
Action: Key pressed 't''o''r''c''h''.'
Screenshot: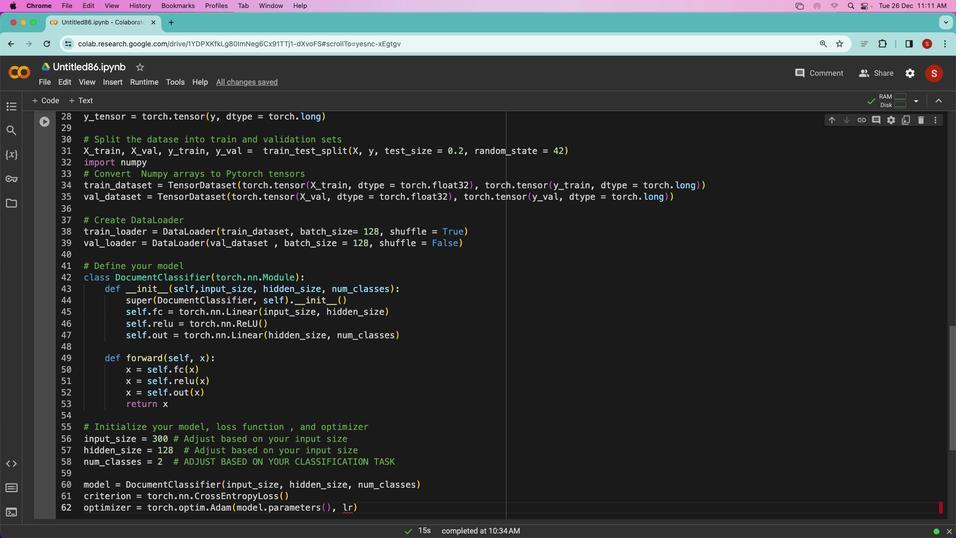 
Action: Mouse moved to (449, 309)
Screenshot: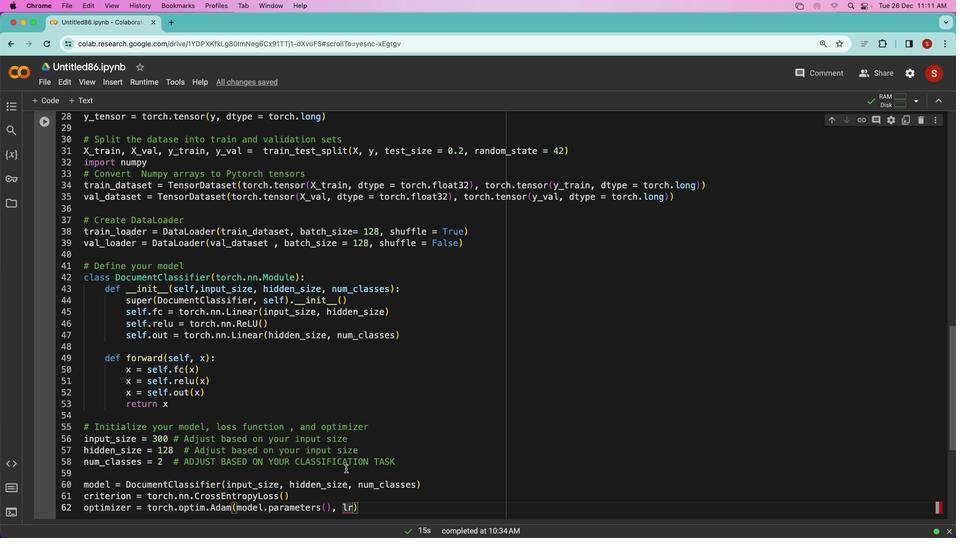 
Action: Mouse pressed left at (449, 309)
Screenshot: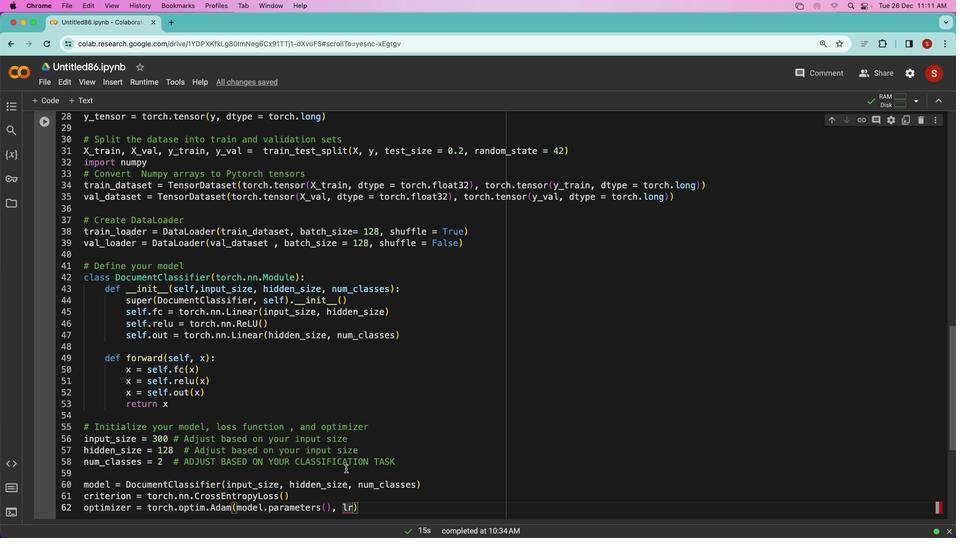 
Action: Mouse moved to (448, 302)
Screenshot: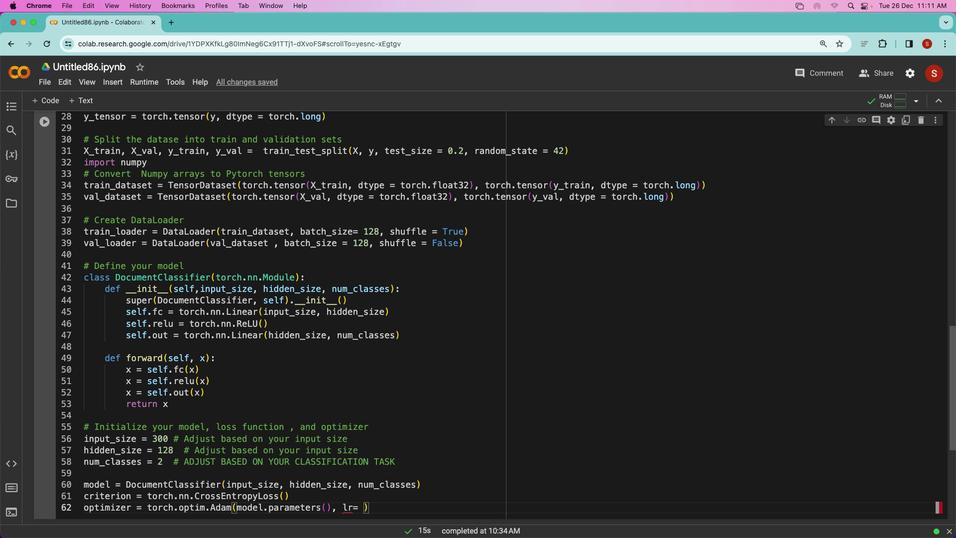 
Action: Key pressed '='Key.space'0''.''0''0''1'
Screenshot: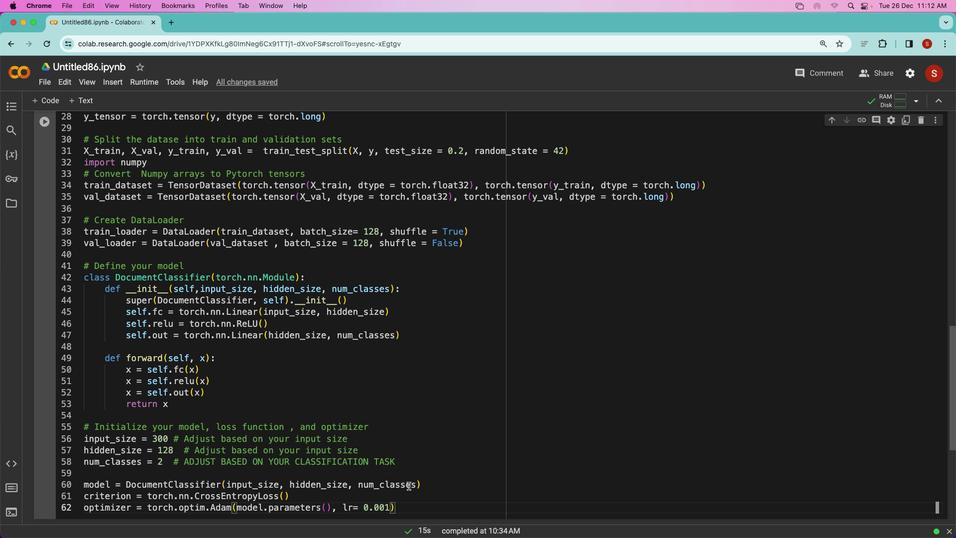 
Action: Mouse moved to (458, 309)
Screenshot: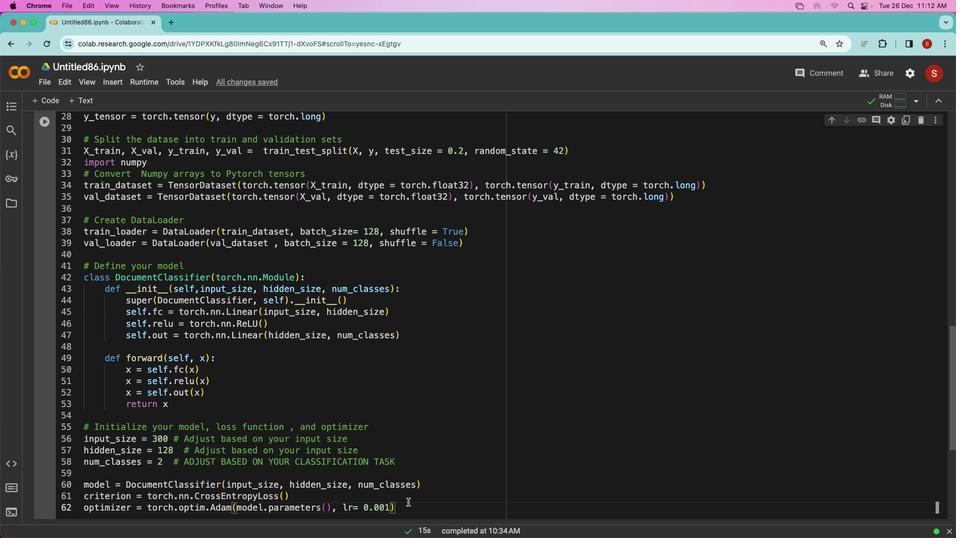 
Action: Mouse pressed left at (458, 309)
Screenshot: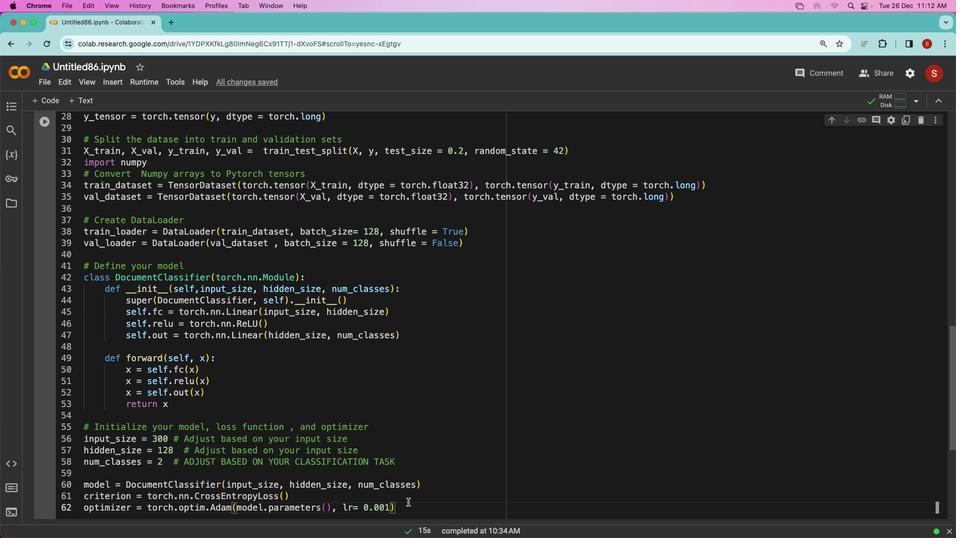 
Action: Mouse moved to (456, 308)
Screenshot: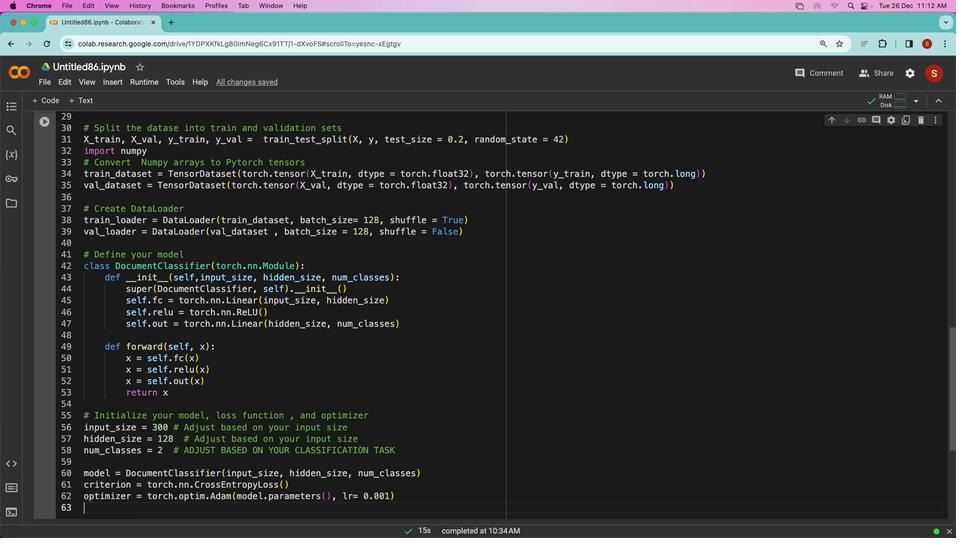 
Action: Key pressed Key.enter
Screenshot: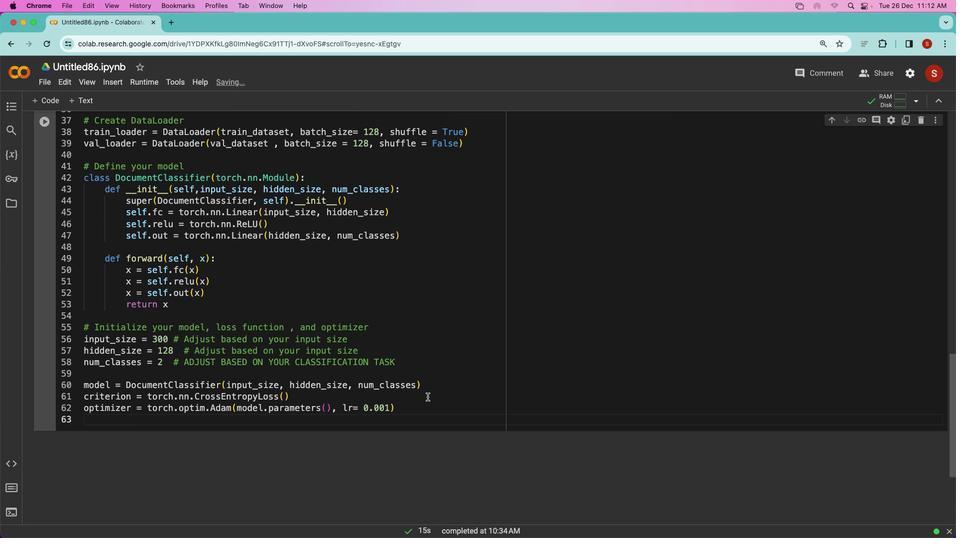 
Action: Mouse moved to (459, 290)
Screenshot: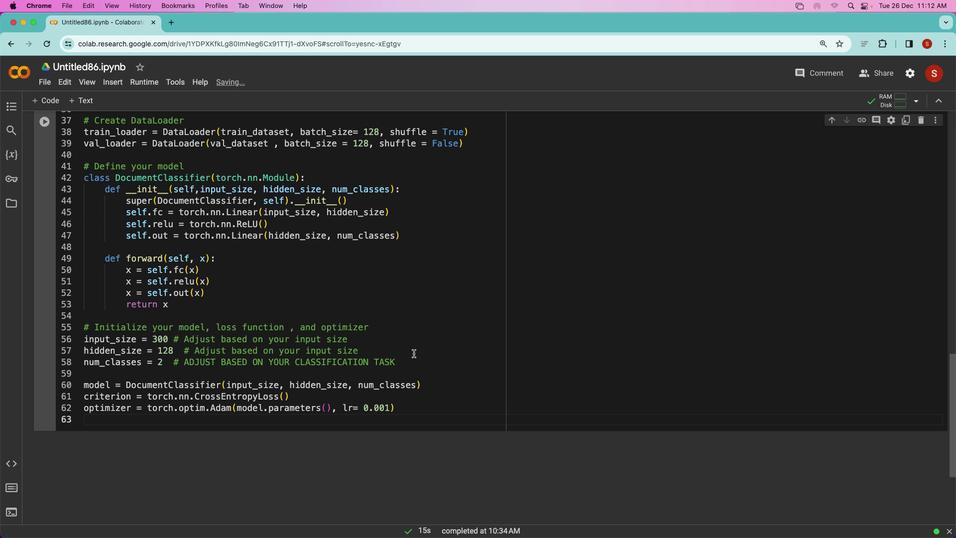 
Action: Mouse scrolled (459, 290) with delta (401, 218)
Screenshot: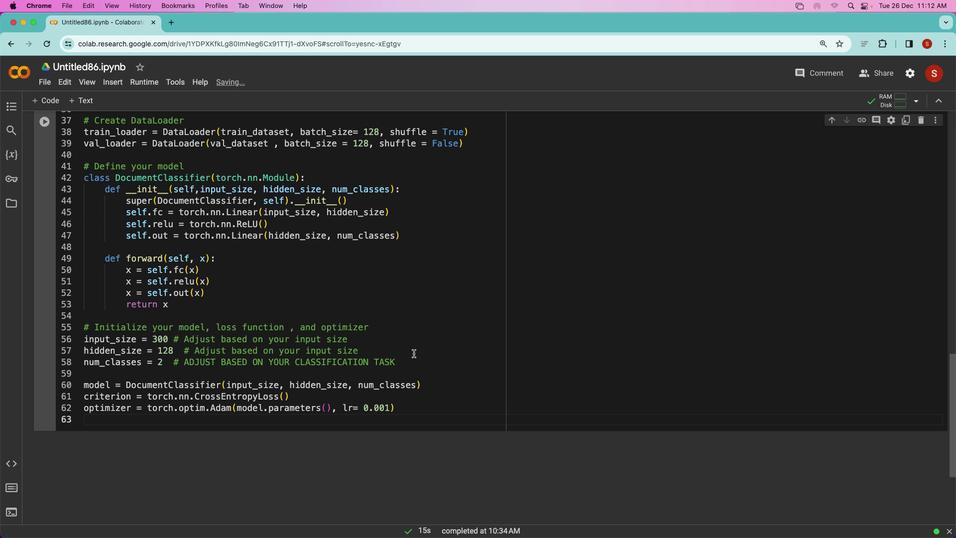 
Action: Mouse scrolled (459, 290) with delta (401, 218)
Screenshot: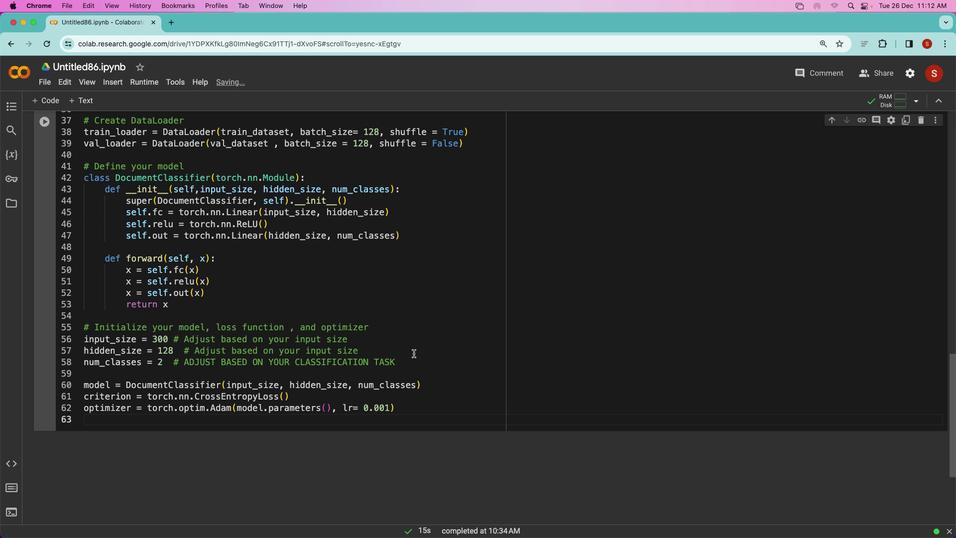 
Action: Mouse scrolled (459, 290) with delta (401, 218)
Screenshot: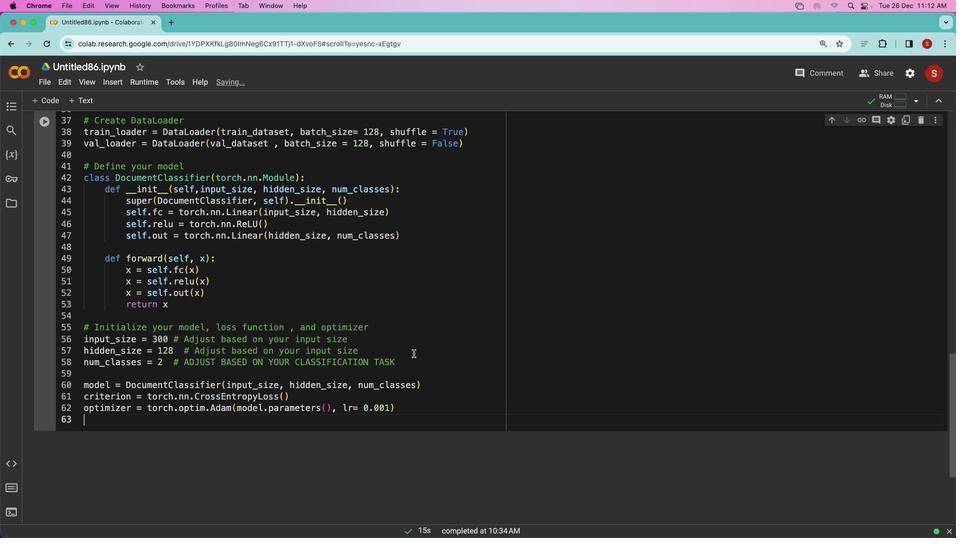 
Action: Mouse moved to (457, 281)
Screenshot: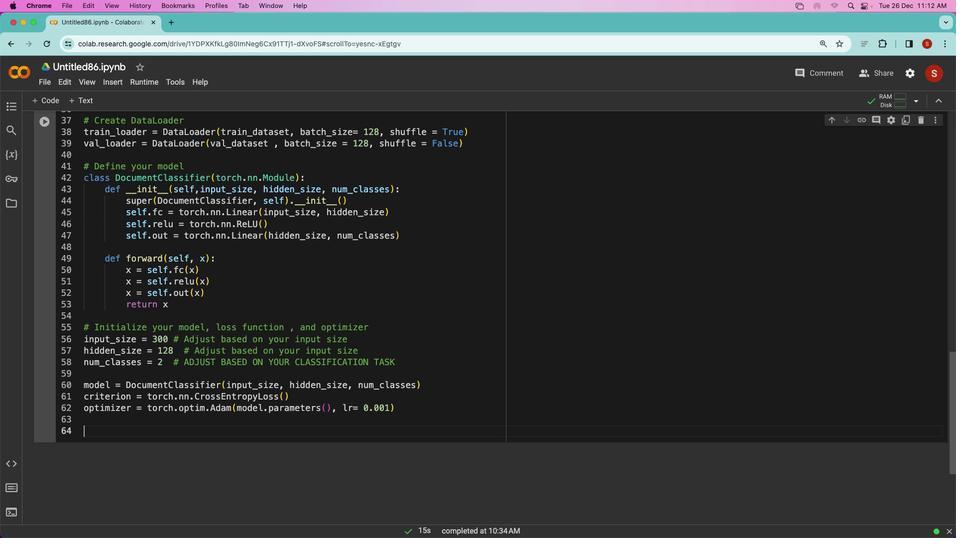 
Action: Key pressed Key.enterKey.alt'#'Key.spaceKey.caps_lock'T'Key.caps_lock'r''a''i''n''i''n''g'Key.space'l''o''o''p'Key.spaceKey.enter'e''p''o''c''h''s'Key.space'='Key.space'4''0''0'Key.spaceKey.spaceKey.alt'#'Key.spaceKey.caps_lock'A'Key.caps_lock'd''j''u''s''t'Key.space'b''a''s''e''d'Key.space'o''n'Key.space'y''o''u''r'Key.space'n''e''e''d''s'Key.spaceKey.enterKey.enter't''r''a''i''n'Key.shift_r'_''l''o''s''s''e''s'Key.space'='Key.space'['']'Key.enter'v''a''l'Key.shift_r'_''l''o''s''s''e''s'Key.space'='Key.space'['']'Key.enter't''r''a''i''n'Key.shift_r'_''a''c''c''u''r''a''c''i''e''s'Key.space'='Key.space'['']'Key.enter'v''a''l'Key.shift_r'_''a''c''c''u''r''a''c''i''e''s'Key.space'='Key.space'['']'Key.enter
Screenshot: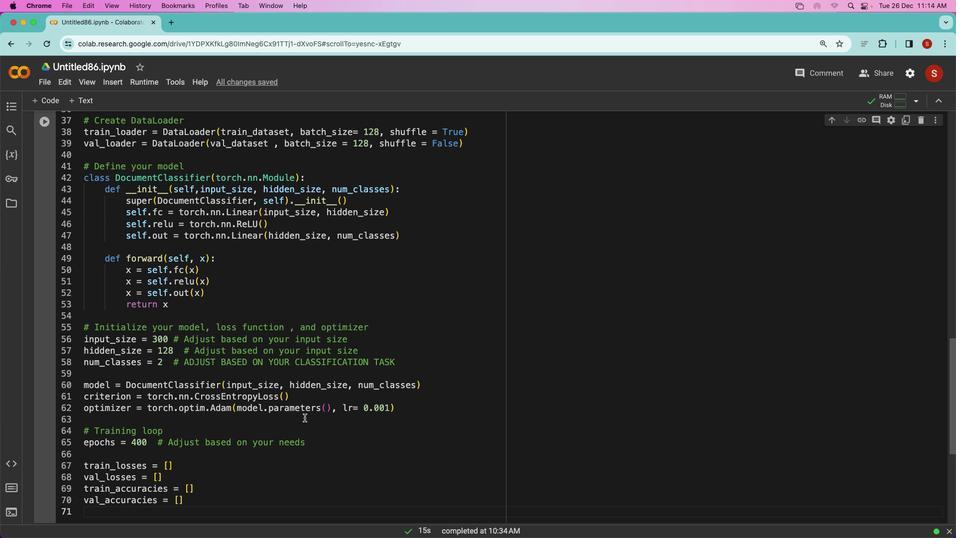 
Action: Mouse moved to (443, 293)
Screenshot: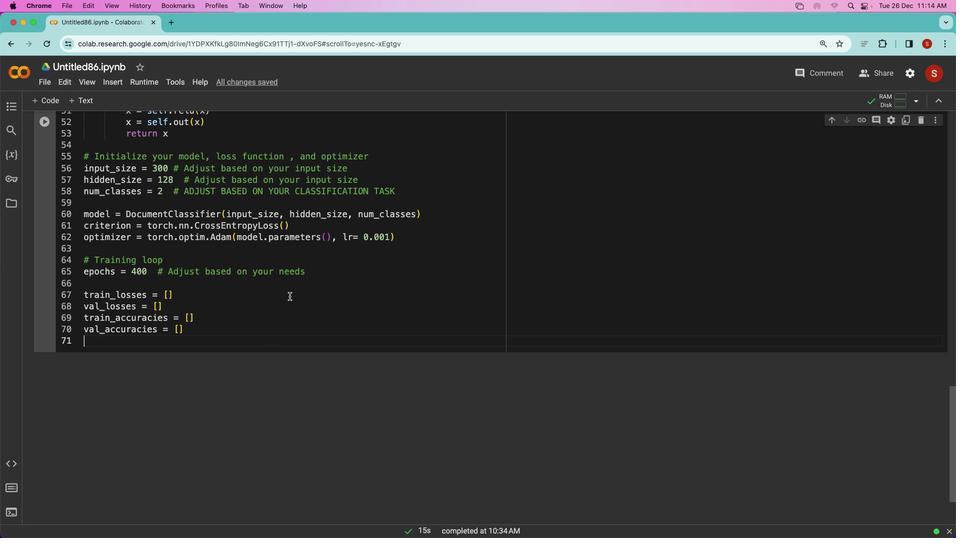 
Action: Mouse scrolled (443, 293) with delta (401, 218)
Screenshot: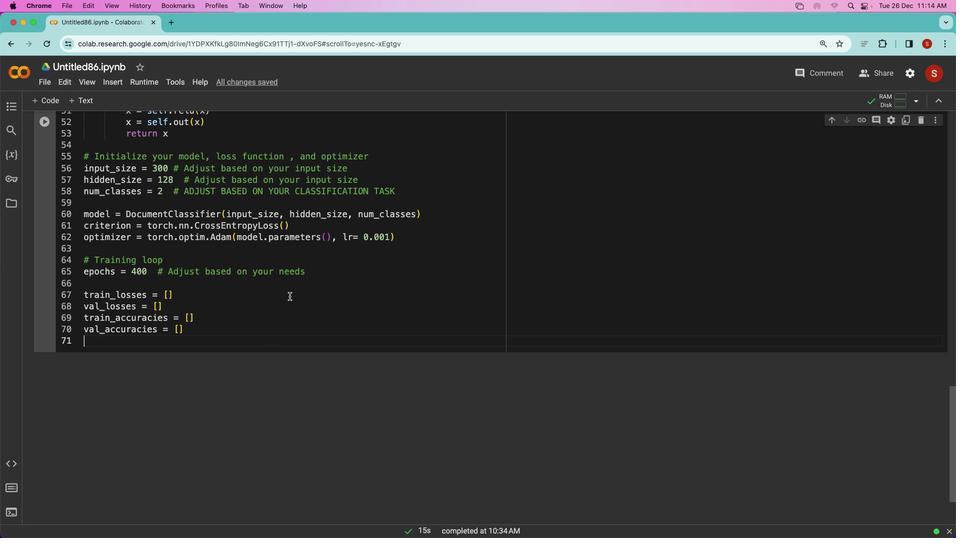 
Action: Mouse moved to (443, 293)
Screenshot: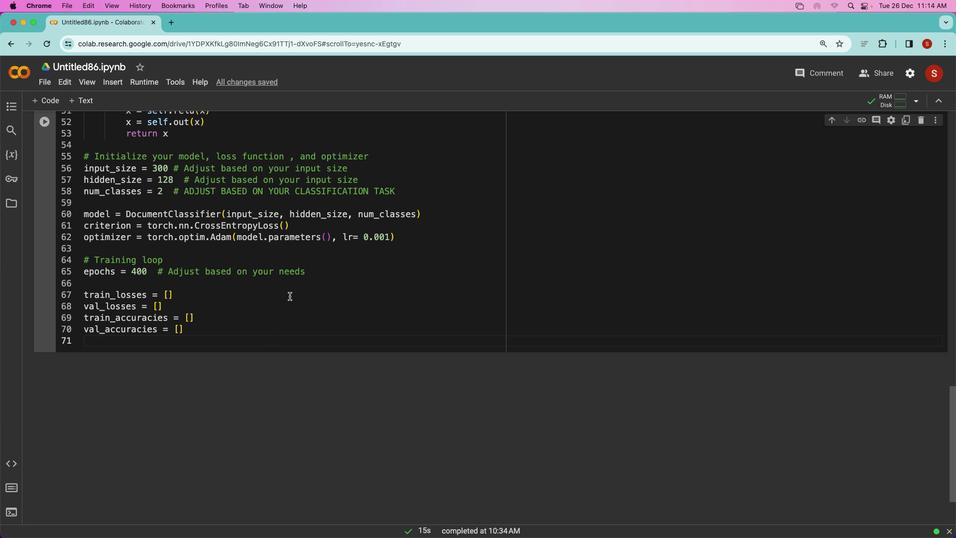 
Action: Mouse scrolled (443, 293) with delta (401, 218)
Screenshot: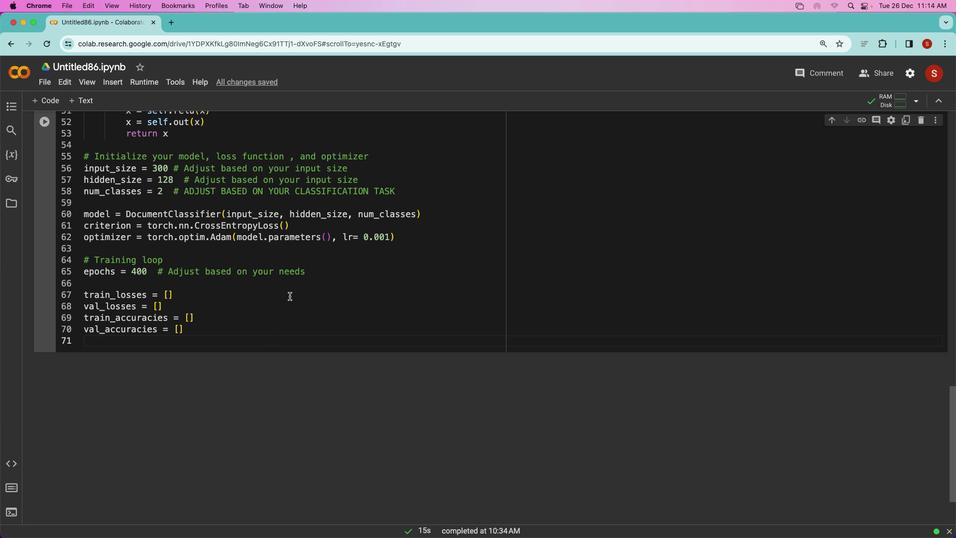 
Action: Mouse moved to (443, 293)
Screenshot: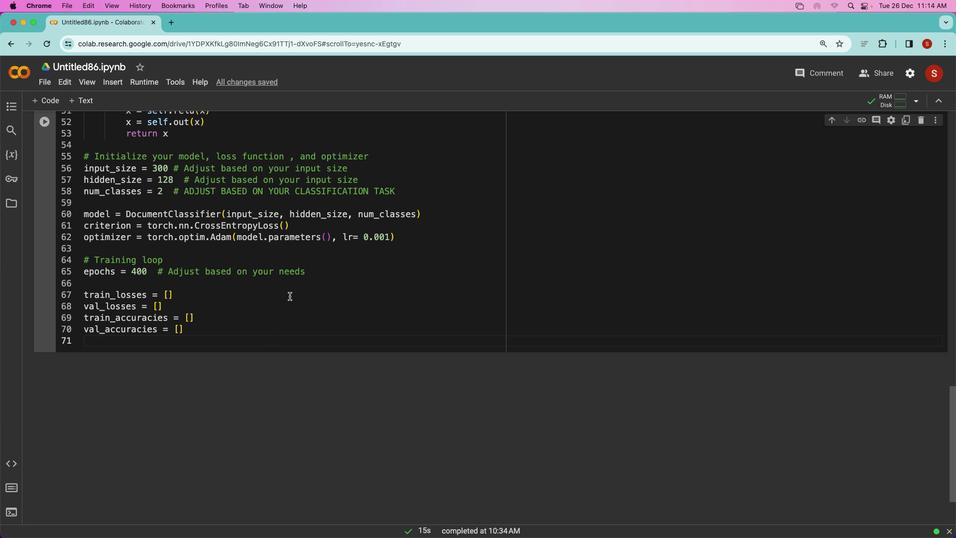 
Action: Mouse scrolled (443, 293) with delta (401, 218)
Screenshot: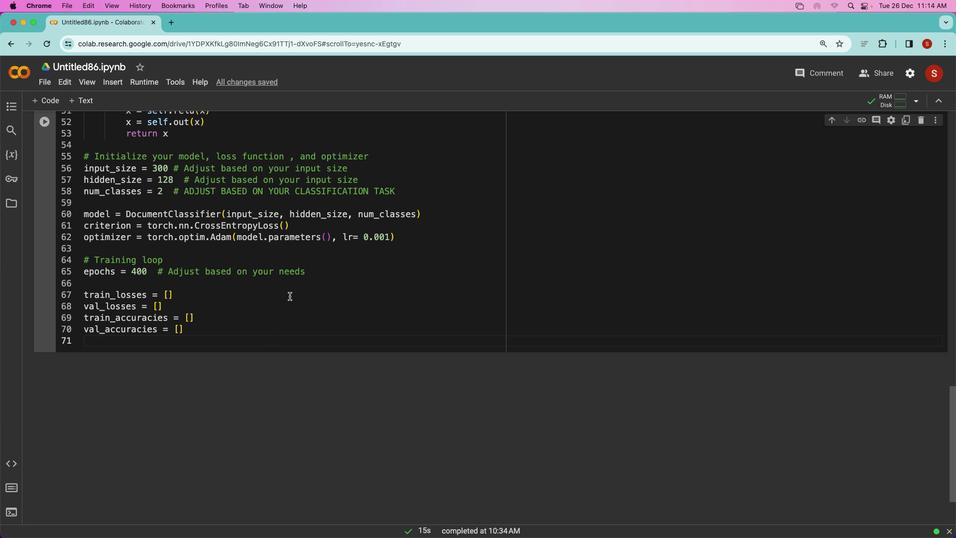 
Action: Mouse moved to (443, 292)
Screenshot: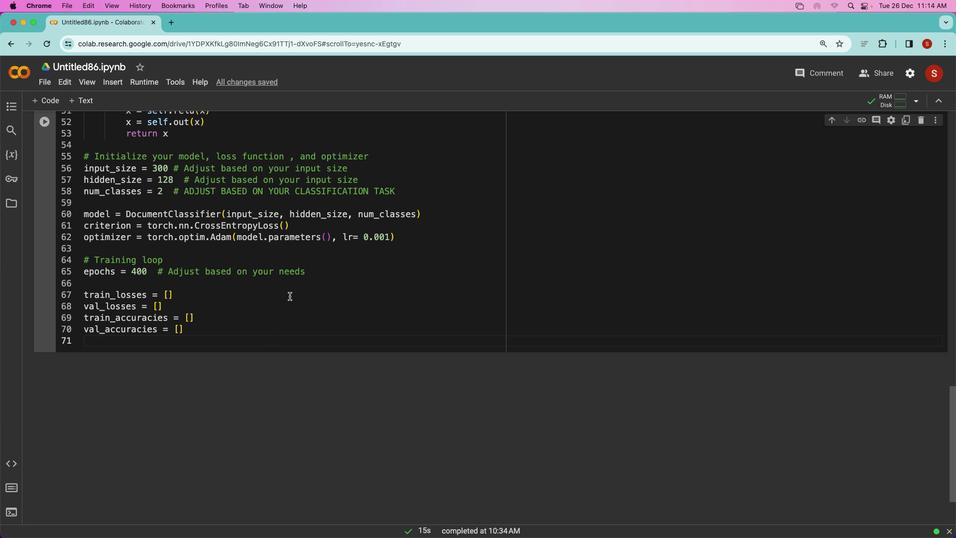 
Action: Mouse scrolled (443, 292) with delta (401, 218)
Screenshot: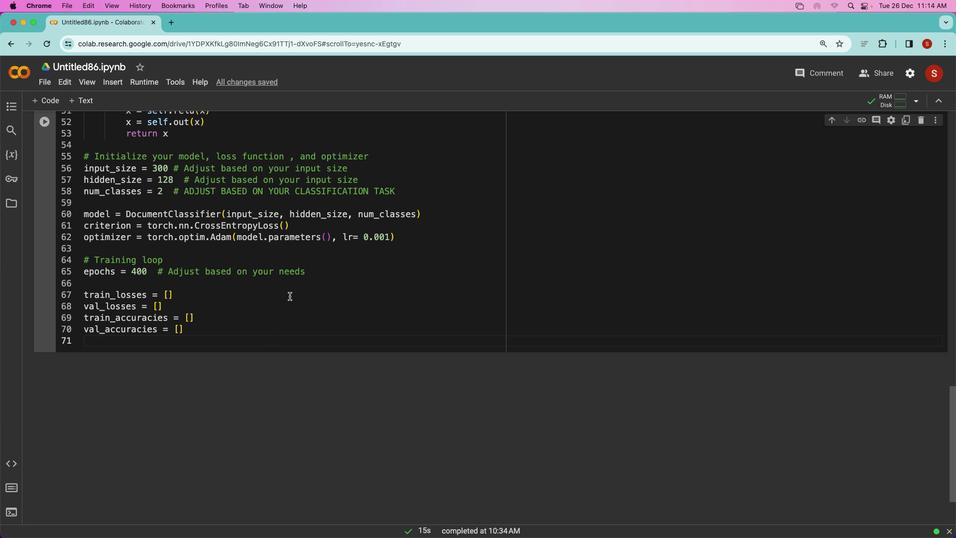 
Action: Mouse moved to (440, 271)
Screenshot: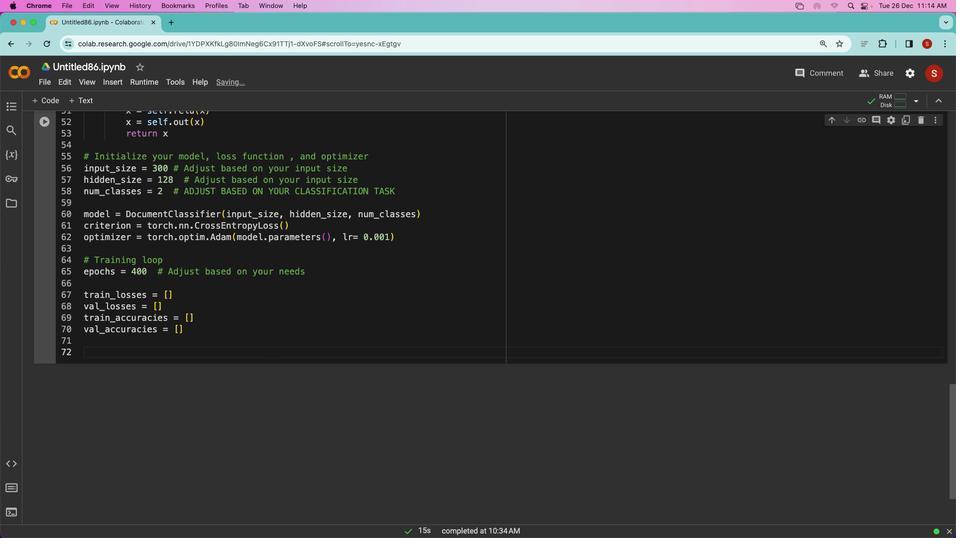 
Action: Key pressed Key.enter'f''o''r'Key.space'e''p''o''c''h'Key.space'i''n'Key.space'r''a''n''g''e'Key.shift_r'(''e''p''o''c''h''s'Key.shift_r')'':'Key.enter'f''o''r'Key.space'i''n''p''u''t''s'','Key.space't''a''r''g''h''e''t'Key.leftKey.leftKey.leftKey.deleteKey.rightKey.right's'Key.space'i''n'Key.space't''r''a''i''n'Key.shift_r'_''l''o''a''d''e''r'Key.shift_r':'Key.enterKey.alt'#'Key.caps_lock'F'Key.caps_lock'o''r''w''a''e'Key.backspace'd'Key.backspace'r''d'Key.space'p''a''s''s'Key.spaceKey.enter'o''u''t''p''u''t''s'Key.space'='Key.space'm''o''d''e''l'Key.spaceKey.backspaceKey.shift_r'(''i''n''p''u''t''s'Key.shift_r')'Key.enter'l''o''s''s'Key.space'='Key.space'c''r''i''t''e''r''i''o''n'Key.shift_r'(''o''u''t''p''u''t''s'','Key.space't''a''r''g''e''t''s'Key.shift_r')'Key.enterKey.enterKey.alt'#'Key.spaceKey.caps_lock'B'Key.caps_lock'a''c''k''e''n''d'Key.space'p''a''s''s'Key.space'a''n''d'Key.space'o''p''t''i''m''i''z''a''t''i''o''n'Key.spaceKey.enter'o''p''t''i''m''i''z''e''r''.''z''e''r''o'Key.shift_r'_''g''r''a''d'Key.shift_r'('')'Key.enter'l''o''s''s''.''b''a''c''k''w''a''r''d'Key.shift'('')'Key.enter'o''p''t''i''m''i''z''e''r''.''s''t''e''p'Key.shift'('')'Key.enterKey.enterKey.backspaceKey.alt'#'Key.spaceKey.caps_lock'V'Key.caps_lock'a''l''i''d''a''t''i''o''n'Key.spaceKey.enter'w''i''t''h'Key.space't''o''r''c''h''.''n''o'Key.shift_r'_''g''r''a''d'Key.shift_r'('')'Key.shift_r':'Key.enter'v''a''l'Key.shift_r'_''l''o''s''s''e''s'Key.space'='Key.space'['']'Key.enter
Screenshot: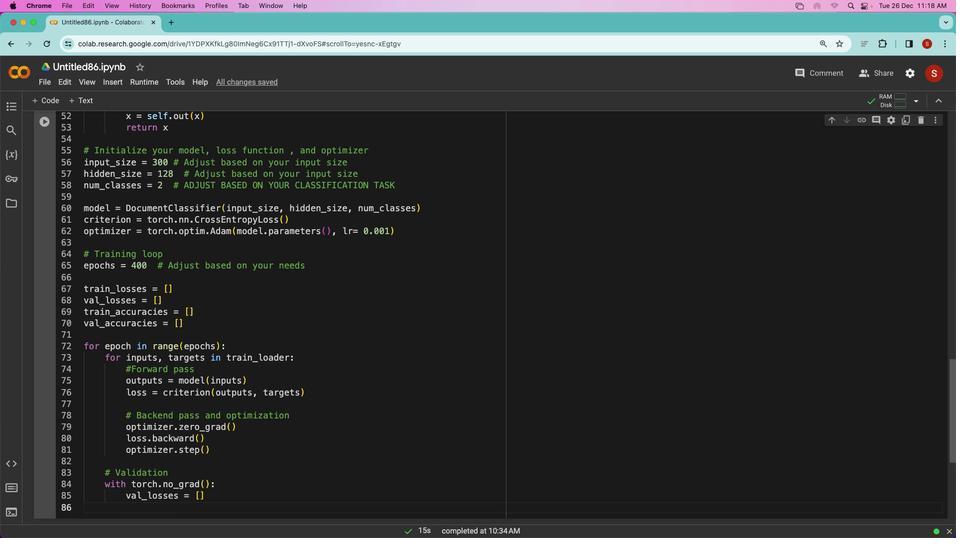 
Action: Mouse moved to (601, 270)
Screenshot: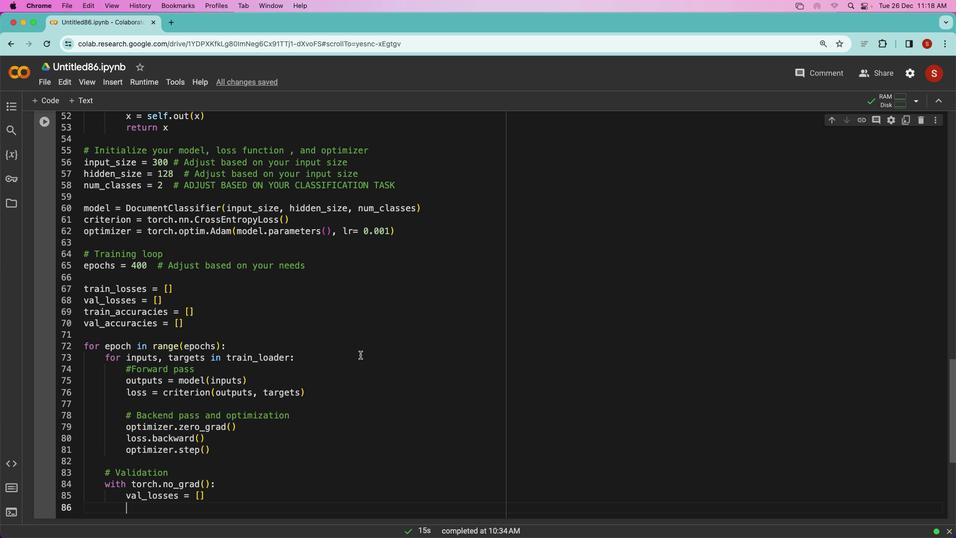 
Action: Mouse scrolled (601, 270) with delta (401, 218)
Screenshot: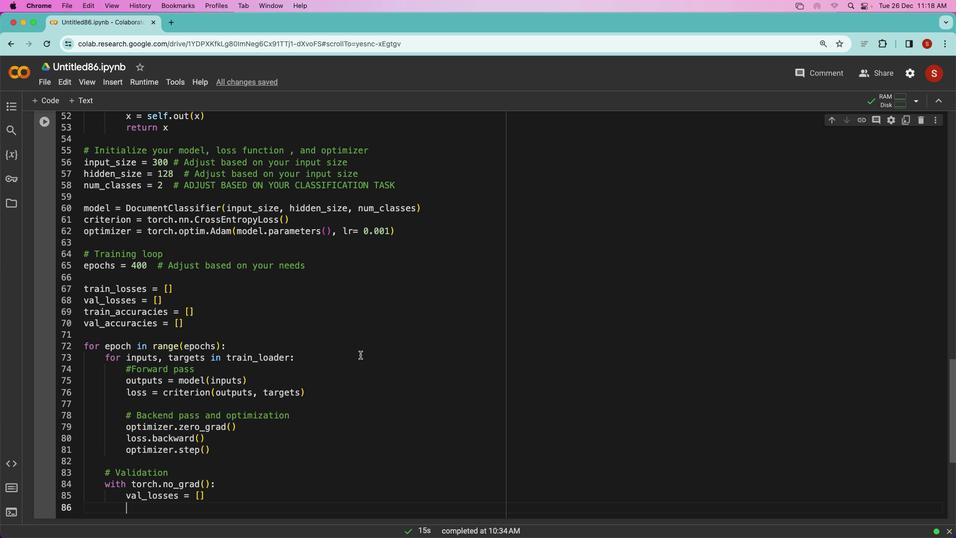 
Action: Mouse moved to (601, 270)
Screenshot: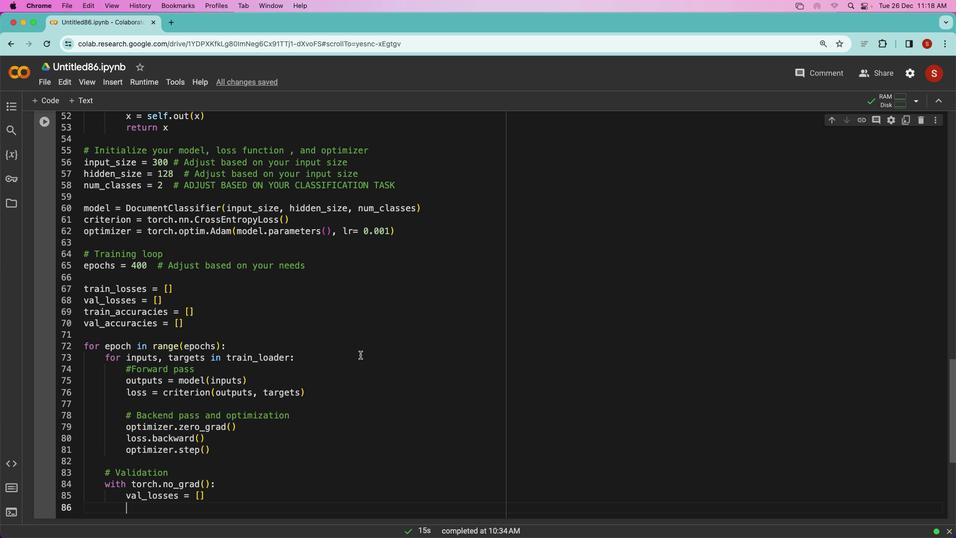
Action: Mouse scrolled (601, 270) with delta (401, 218)
Screenshot: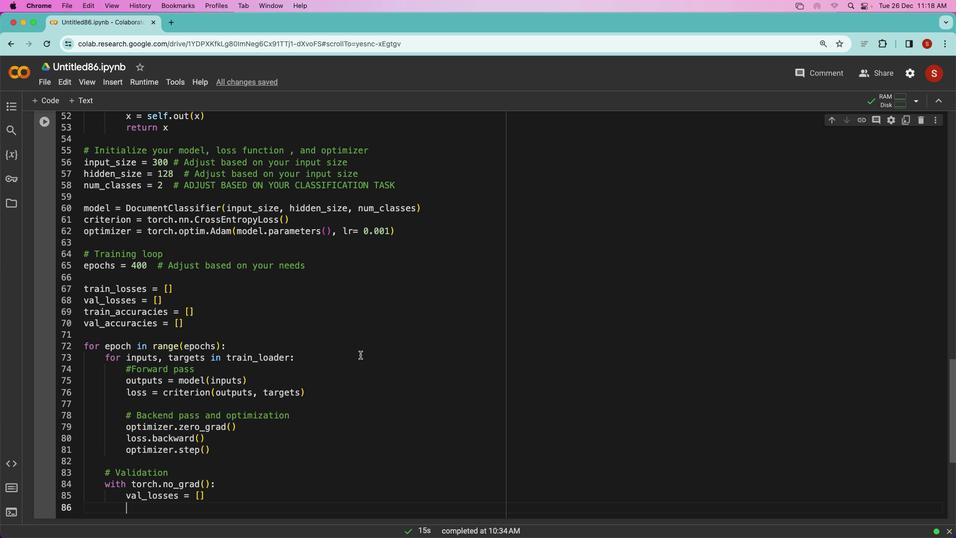 
Action: Mouse moved to (601, 270)
Screenshot: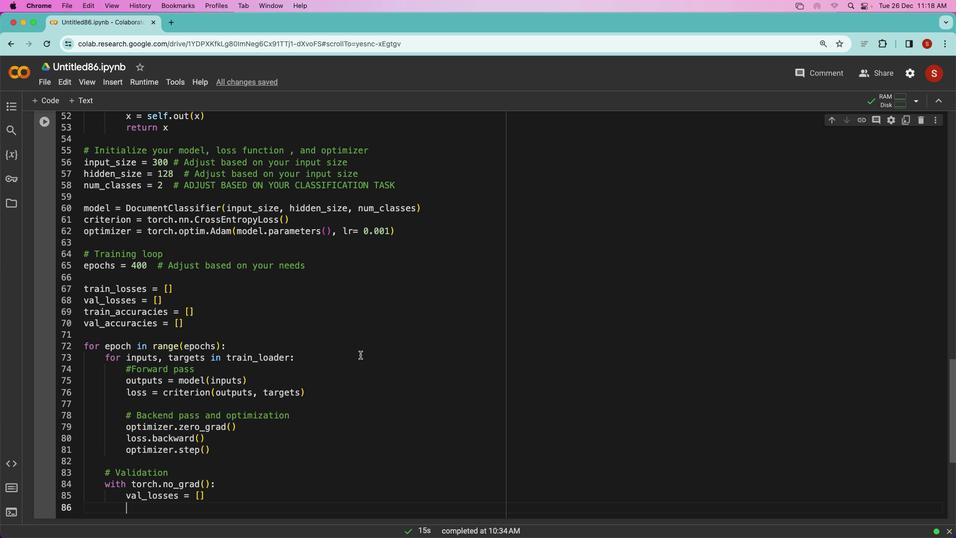 
Action: Mouse scrolled (601, 270) with delta (401, 218)
Screenshot: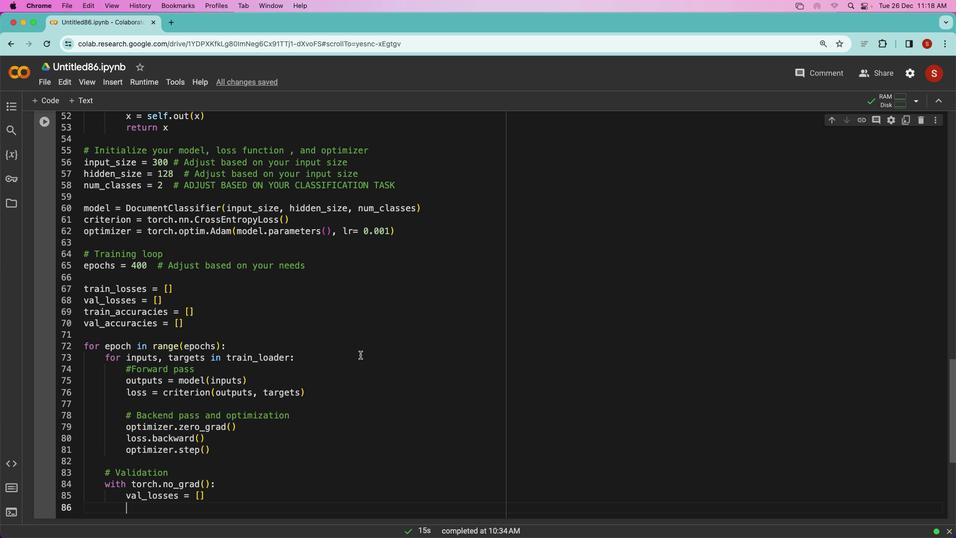 
Action: Mouse moved to (601, 270)
Screenshot: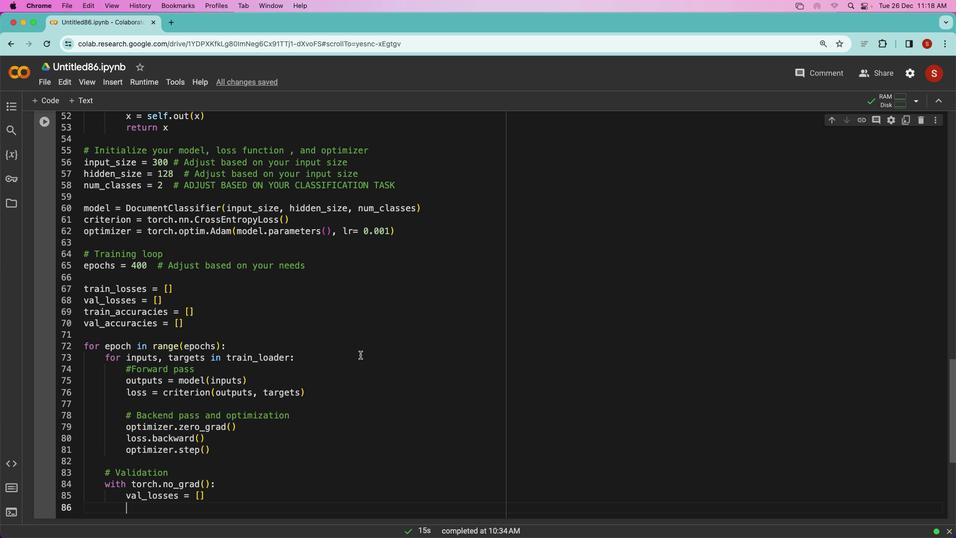 
Action: Mouse scrolled (601, 270) with delta (401, 218)
Screenshot: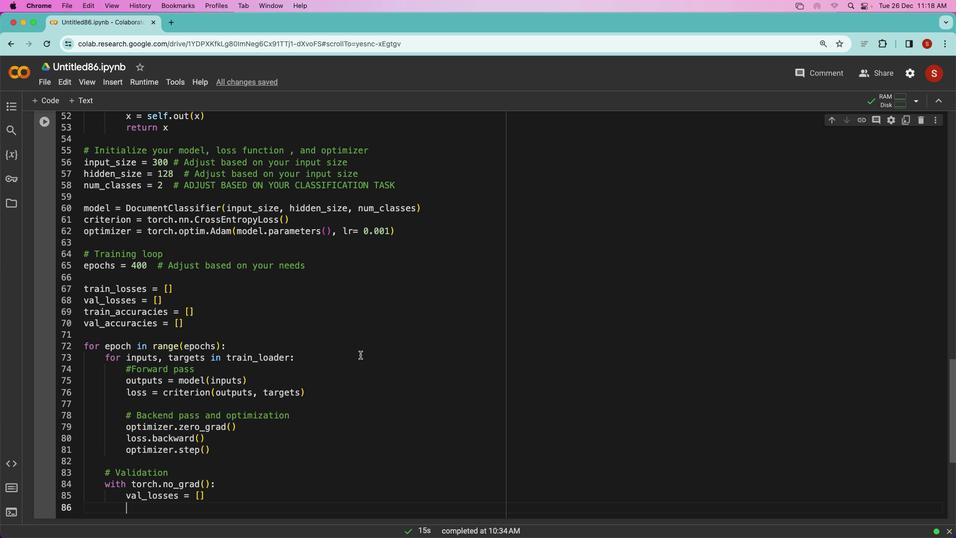 
Action: Mouse moved to (450, 282)
Screenshot: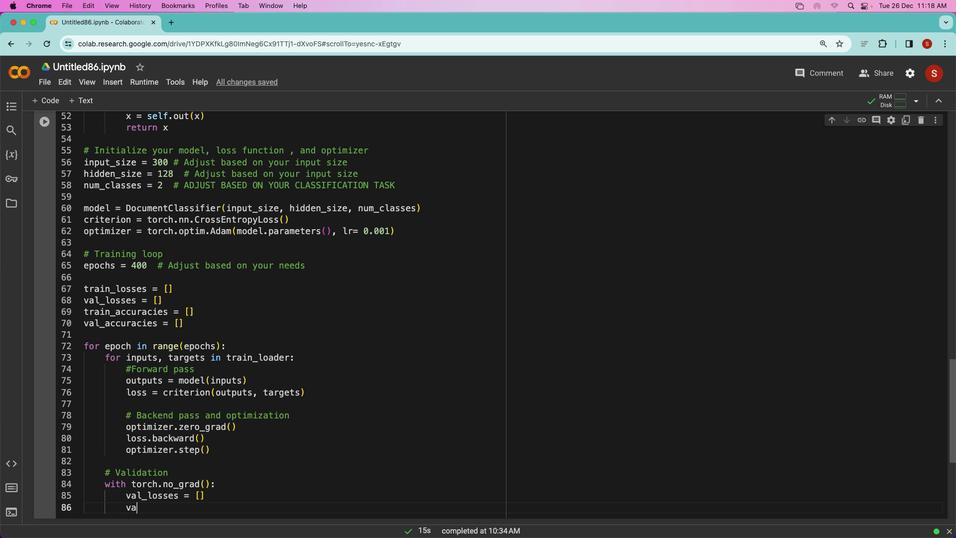 
Action: Key pressed 'v''a''l'Key.shift_r'_''p''r''e''d''s'Key.space'='Key.space'['']'Key.enter'v''a''l'Key.shift_r'_''v'Key.backspace't''a''r''g''e''t''s'Key.space'='Key.space'['']'Key.enter'f''o'Key.backspaceKey.backspaceKey.enter'f''o''r'Key.space'v''a''l'Key.shift_r'_''i''n''p''u''t''s'','Key.space'v''a''l'Key.shift_r'_''t''a''r''g''e''t''s'Key.shift_r'_''b''a''t''c''h'Key.space'i''n'Key.space'v''a''l'Key.shift_r'_''l''o''a''d''e''r'Key.shift':'Key.enter
Screenshot: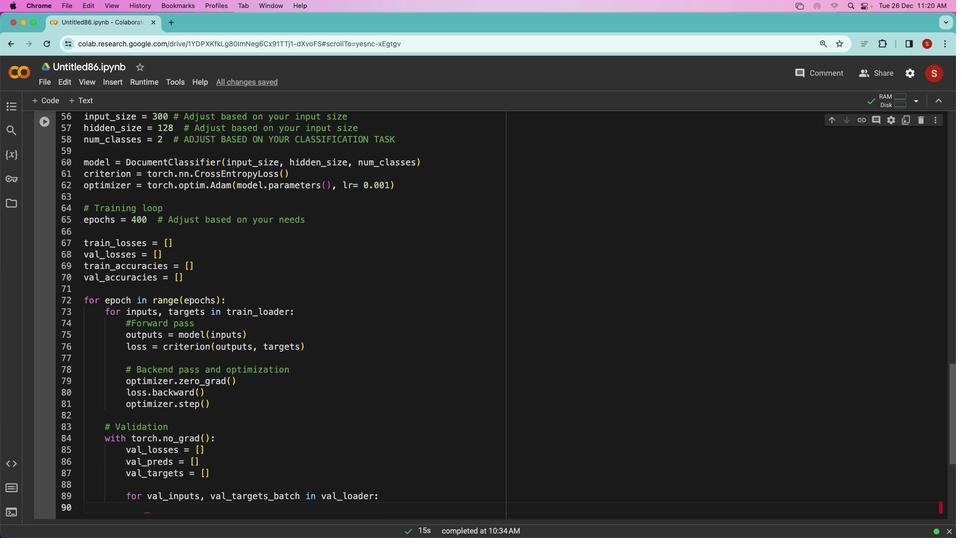 
Action: Mouse moved to (450, 281)
Screenshot: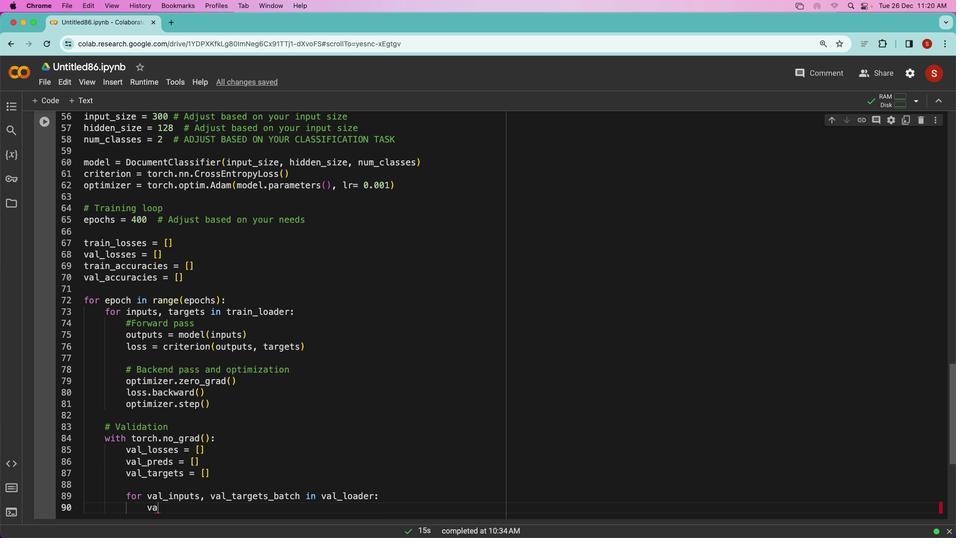 
Action: Key pressed 'v''a''l'Key.shift'_''o''u''t''p''u''t''s'Key.space'='Key.space'm''o''d''e''l'Key.shift'(''v''a''l'Key.shift'_''i''n''p''u''t''s'Key.shift')'Key.enter'v''a''l'Key.shift'_''l''o''s''s'Key.space'='Key.space'c''r''i''t''e''r''i''o''n'Key.spaceKey.backspaceKey.shift'(''v''a''l'Key.shift'_''o''u''t''p''u''t''s'','Key.space'v''a''l'Key.shift'_''t''a''r''g''e''t''s'Key.shift'_''b''a''t''c''h'Key.shift')'Key.enterKey.enterKey.backspaceKey.backspaceKey.backspaceKey.backspaceKey.backspaceKey.enter'v''a''l'Key.shift'_''l''o''s''s''e''s'','Key.backspace'.''a''p''p''n'Key.backspace'e''n''d'Key.shift'(''v''a''l'Key.shift'_''l''o''s''s''.''i''t''e''m'Key.shift'('')'Key.shift')'Key.enterKey.enter'v''a''l'Key.shift'_''p''r''e''d''s'Key.shift'_''b''a''t''c''h'Key.spaceKey.shift'+'Key.backspace'='Key.space't''o''r''c''h''.''a''r''g''m''a''x''c'Key.backspaceKey.shift'(''v''a''l'Key.shift'_''o''u''t''p''u''t''s'','Key.space'd''i''m'Key.space'='Key.space'1'Key.shift')'Key.enter'v''a''l'Key.shift'_''p''r''e''d''s''.''e''x''t''e''n''d'Key.shift'(''v''a''l'Key.shift'_'
Screenshot: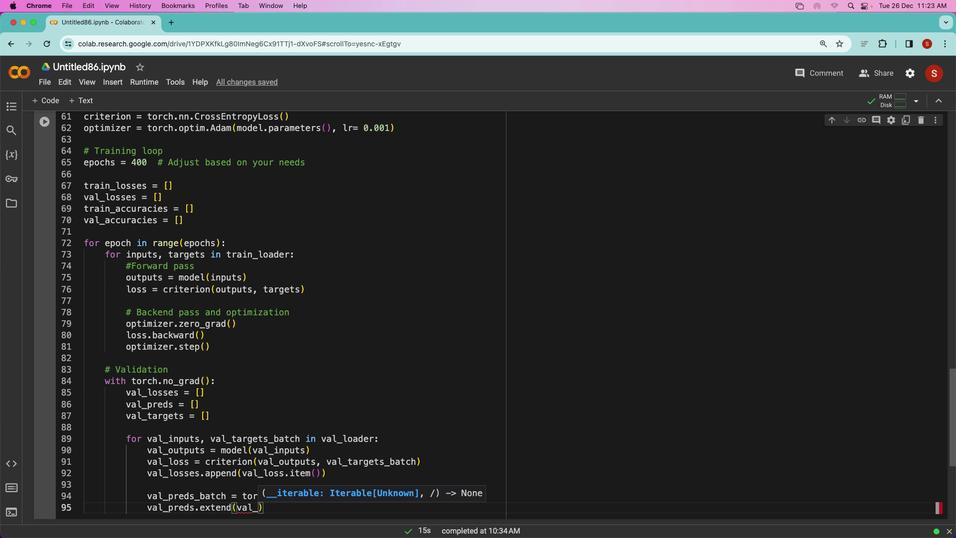 
Action: Mouse moved to (598, 278)
Screenshot: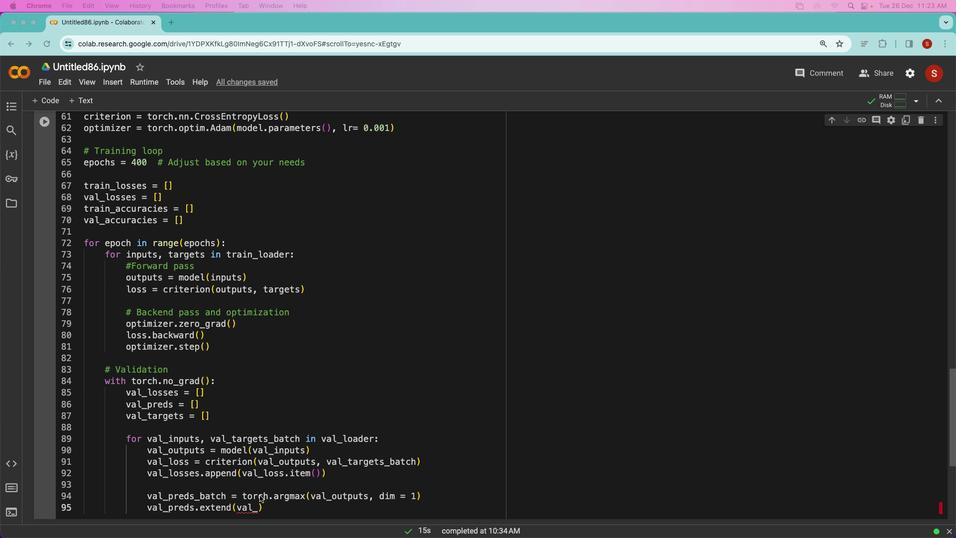 
Action: Mouse pressed left at (598, 278)
Screenshot: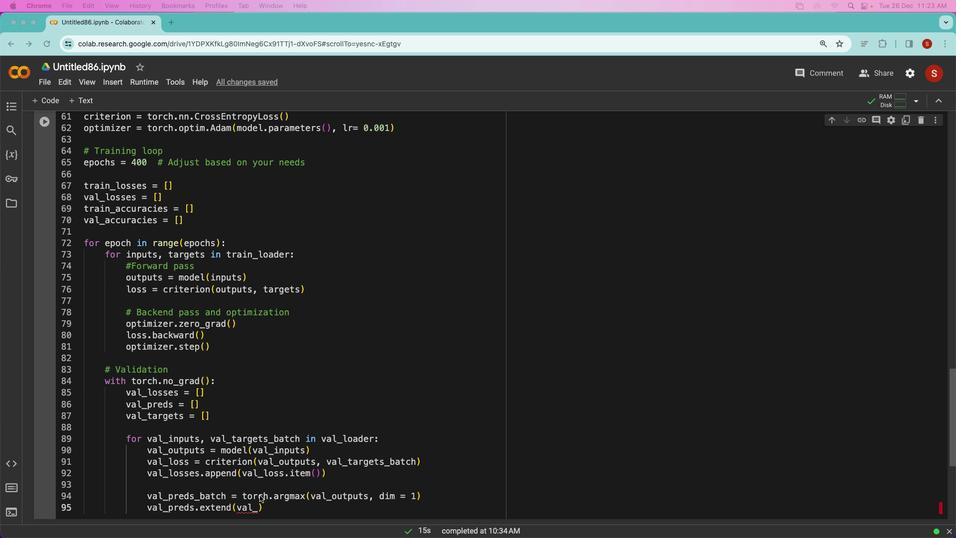 
Action: Mouse moved to (598, 278)
Screenshot: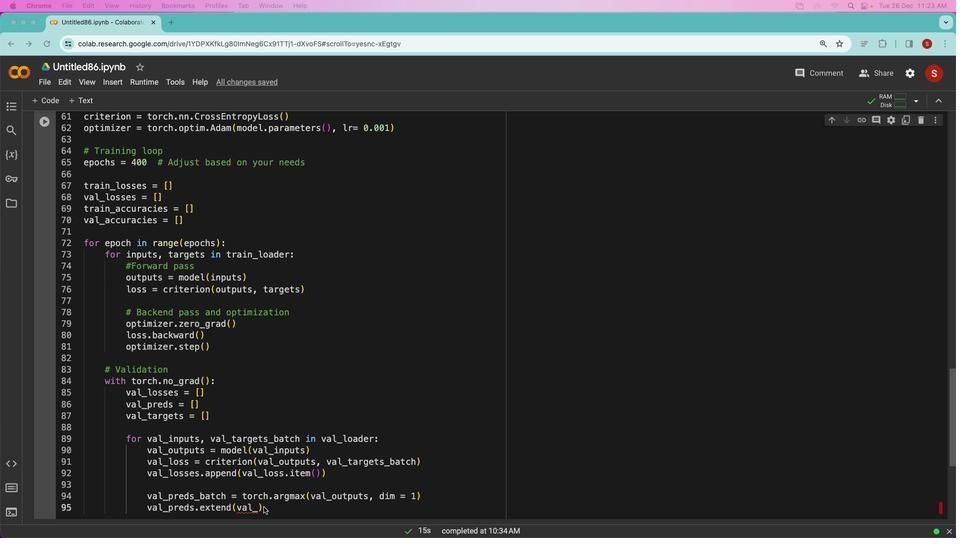
Action: Mouse pressed left at (598, 278)
Screenshot: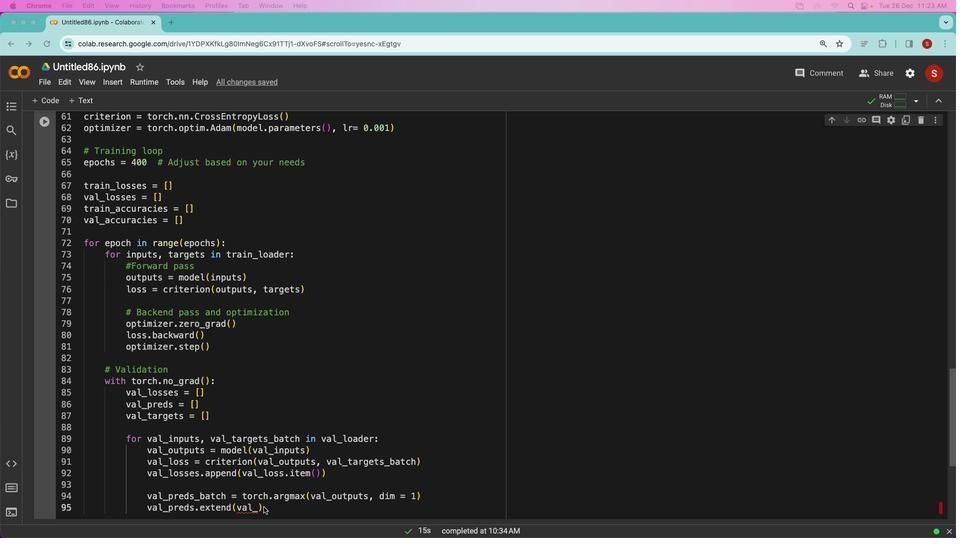 
Action: Mouse moved to (437, 309)
Screenshot: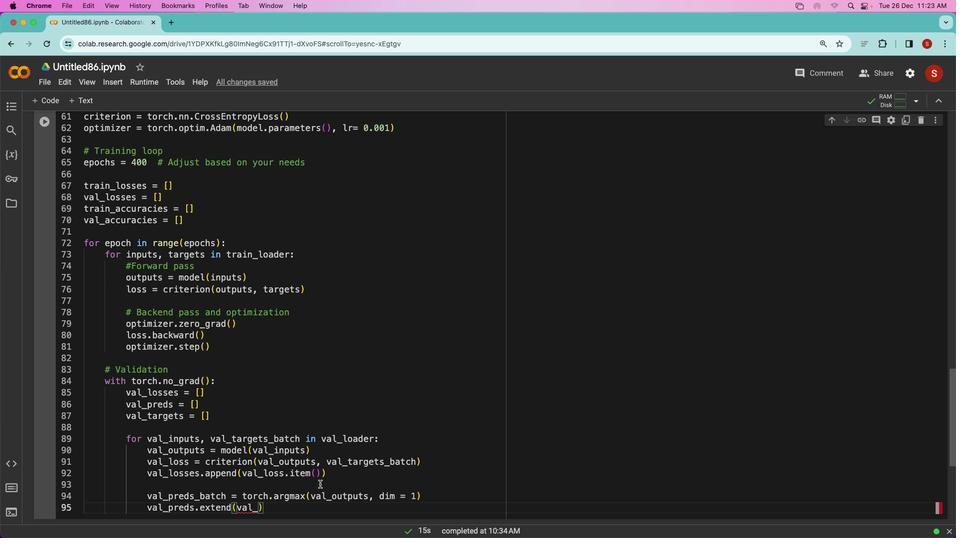 
Action: Mouse pressed left at (437, 309)
Screenshot: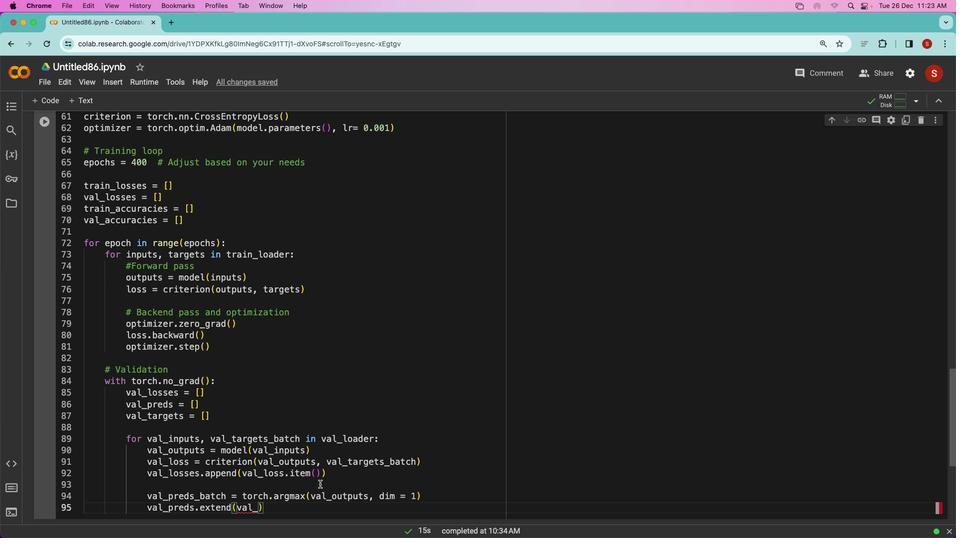 
Action: Mouse moved to (445, 305)
Screenshot: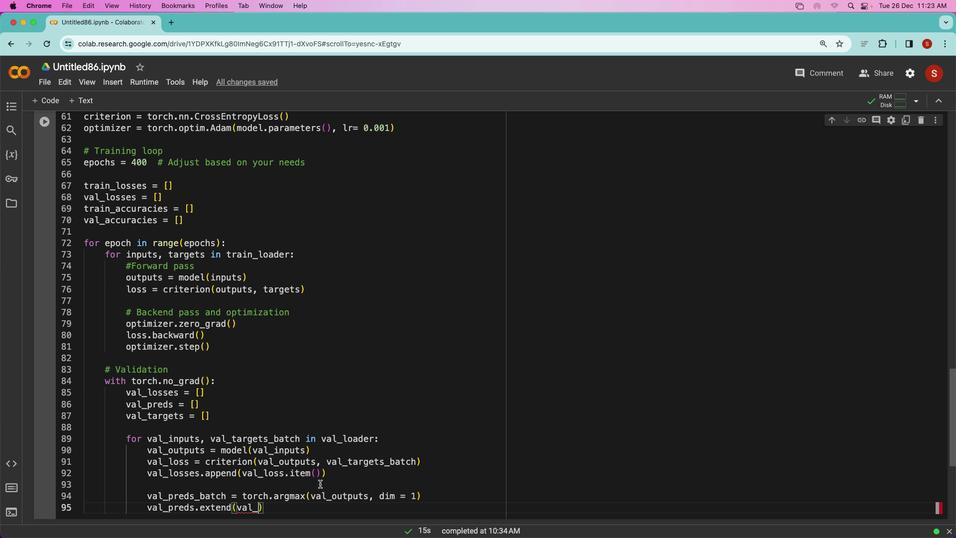 
Action: Key pressed 'l''o'Key.backspaceKey.backspace'p''r''e''d''s'Key.shift'_''b''a''t''c''h''.''c''p''u'Key.shift'('')''.''n''u''m''p''y'Key.shift'('')'')'Key.enter
Screenshot: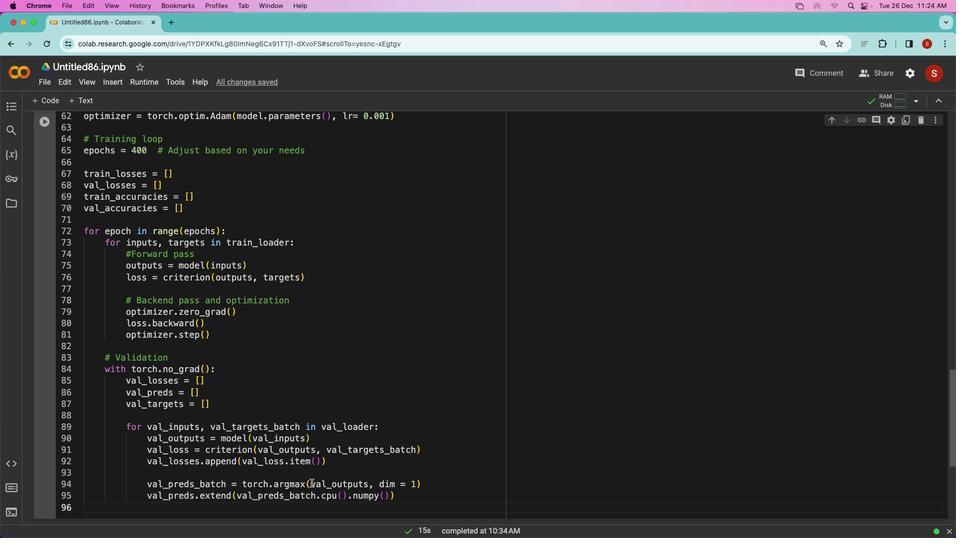 
Action: Mouse moved to (473, 281)
Screenshot: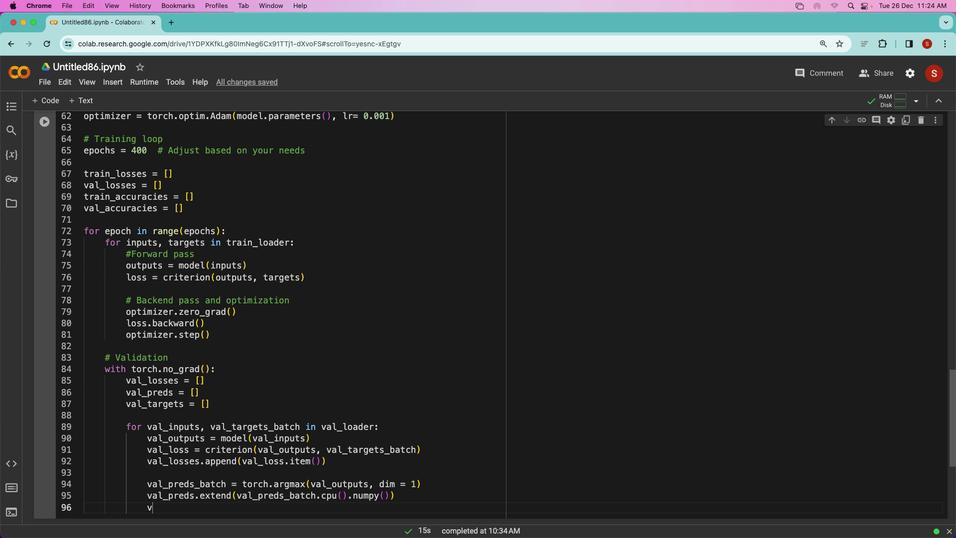 
Action: Key pressed 'v''a''l'Key.shift'_''l''o'Key.backspaceKey.backspace't''a''r''g''e''t''s''.''e'Key.backspace'e''x''t''e''n''d'Key.shift'(''v''a''l'Key.shift'_''t''a''r''g''e''t''s'Key.shift'_''b''a''t''c''h''.''c''p''u'Key.shift'('')''.''n''u''m''p''y'Key.shift'('')'Key.shift')'Key.enterKey.enterKey.backspace'v''a''l'Key.shift'_''l''o''s''s'Key.space'='Key.space's''u''m'Key.shift'(''v''a''l'Key.shift'_''l''o''s''s''e''s'Key.shift')'Key.space'/'Key.space'l''e''n'Key.shift'(''v''a''l'Key.shift'_''l''o''s''s''e''s'Key.shift')'Key.enter'v''a''l'Key.shift'_''a''c''c''u''r''a''c''y'Key.space'='Key.space'a''c''c''u''r''a''c''y'Key.shift'_''s''c''o''r''e'Key.shift'(''v''a''l'Key.shift'_''t''a''r''g''e''t''s'','Key.space'v''a''l'Key.shift'_''p''r''e''d''s'Key.shift')'Key.enterKey.enterKey.alt'#'Key.spaceKey.caps_lock'L'Key.caps_lock'o''g'Key.space'm''e''t''r''i''c''s'Key.space't''o'Key.space'w''a''n''d''b'Key.spaceKey.enter'w''a''n''d''.'Key.backspace'b''.''l''o''g'Key.shift'('Key.shift'{'Key.enter"'"'e''p''o''c''h'"'"Key.shift':'Key.space'r'Key.backspace'e''p''o''c''h'Key.spaceKey.shift'+'Key.space'1'','Key.enter"'"'t''r''a''i''n'Key.shift'_''l''o''s''s'"'"Key.shift':'Key.space'l''o''s''s''.''i''t''e''m'Key.shift'('')'','Key.enterKey.shift"'"'v''a''l'Key.shift'_''l''o''s''s'"'"Key.shift':'Key.space'v''a''l'Key.shift'_''l''o''s''s'','Key.enter"'"'v''a''l'Key.shift'_''a''c''c''u''r''a''c''y'"'"Key.shift':'Key.space'v''a''l'Key.shift'_''a''c''c''u''r''a''c''y'
Screenshot: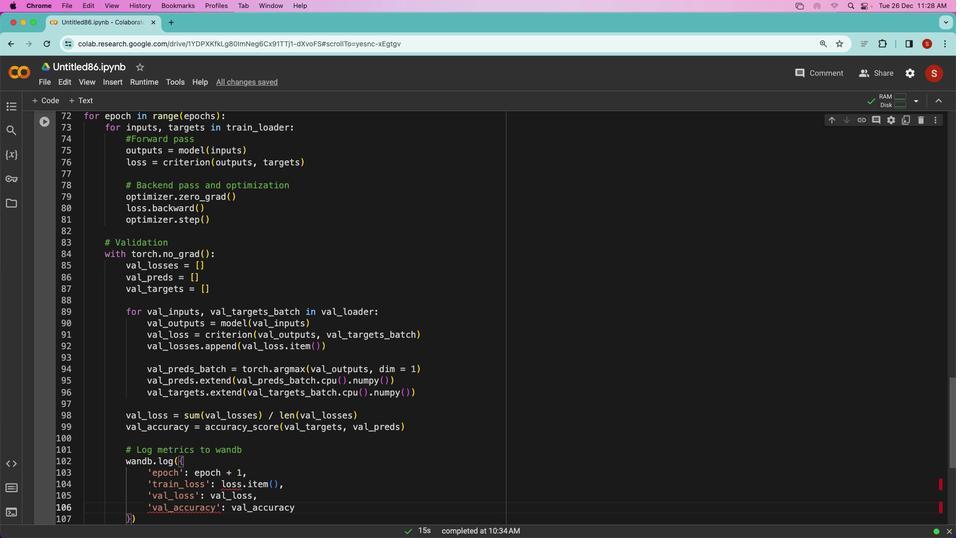 
Action: Mouse moved to (453, 300)
Screenshot: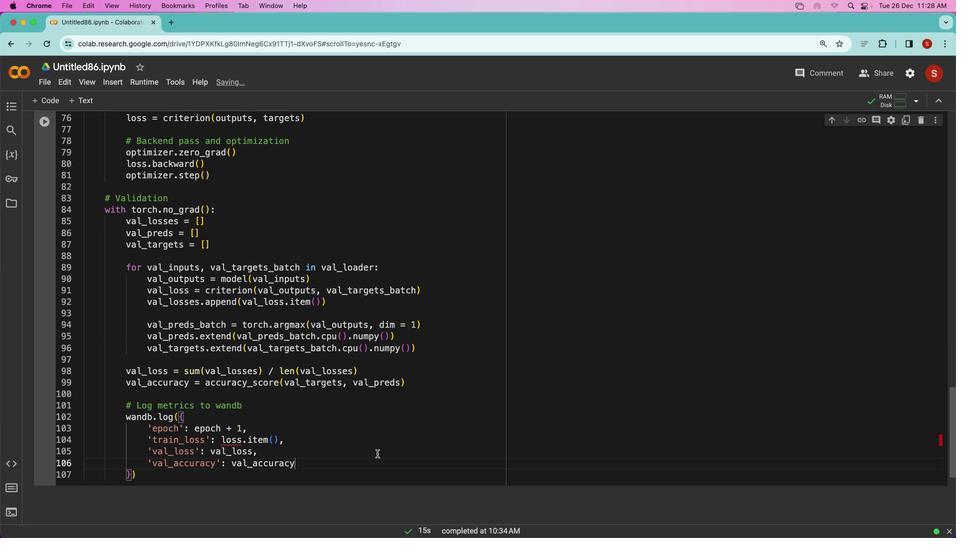 
Action: Mouse scrolled (453, 300) with delta (401, 218)
Screenshot: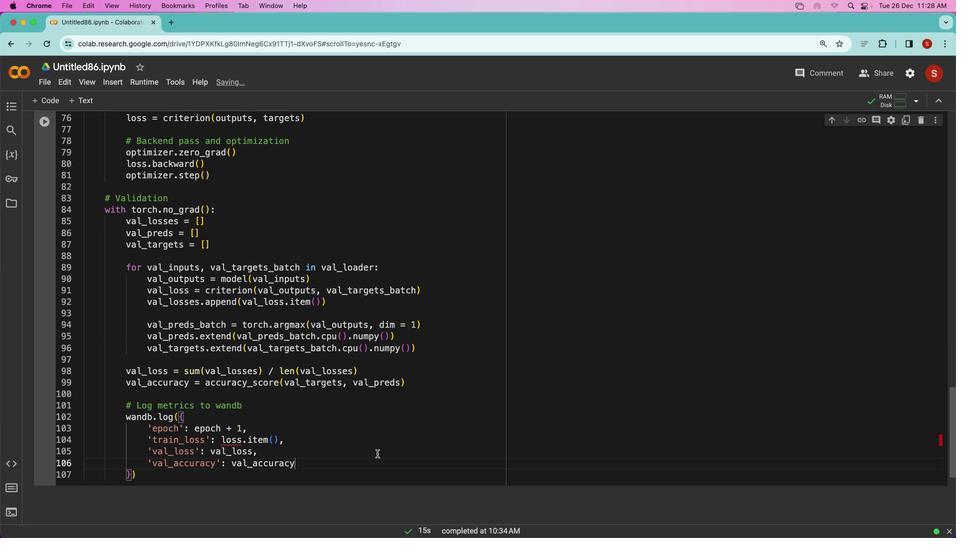 
Action: Mouse moved to (453, 300)
Screenshot: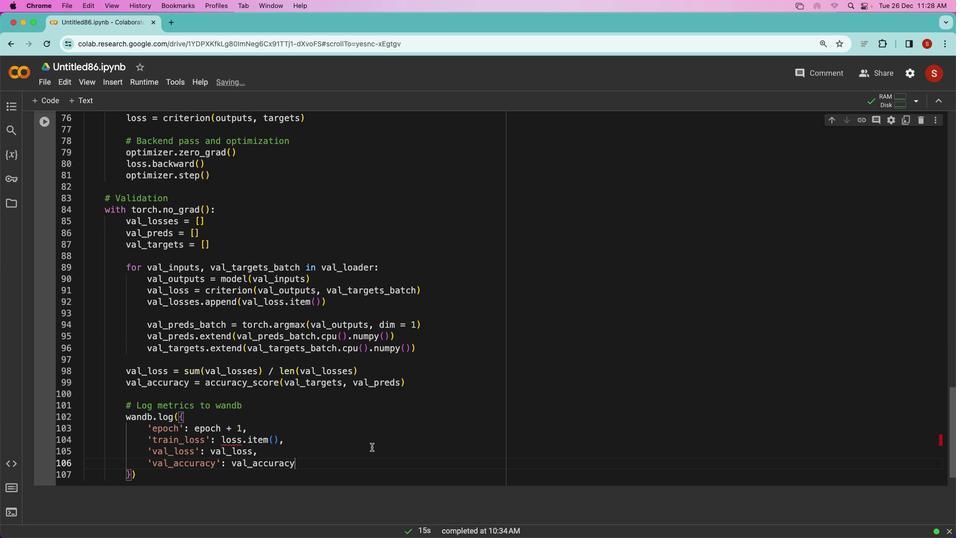 
Action: Mouse scrolled (453, 300) with delta (401, 218)
Screenshot: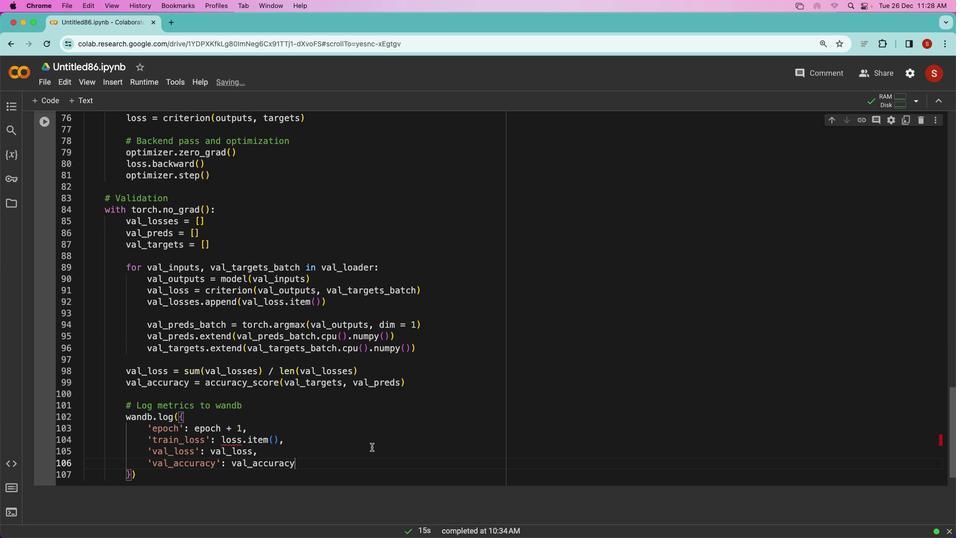 
Action: Mouse scrolled (453, 300) with delta (401, 218)
Screenshot: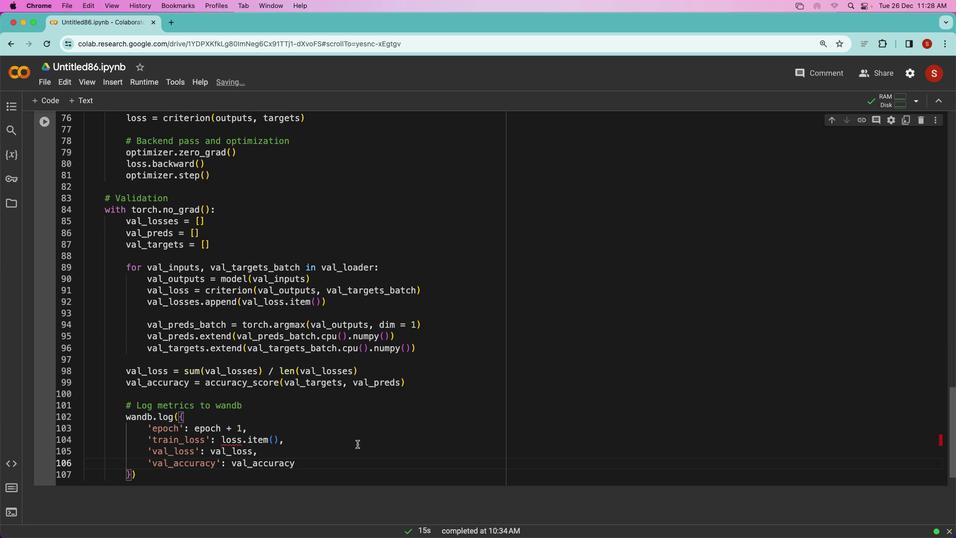 
Action: Mouse moved to (453, 300)
Screenshot: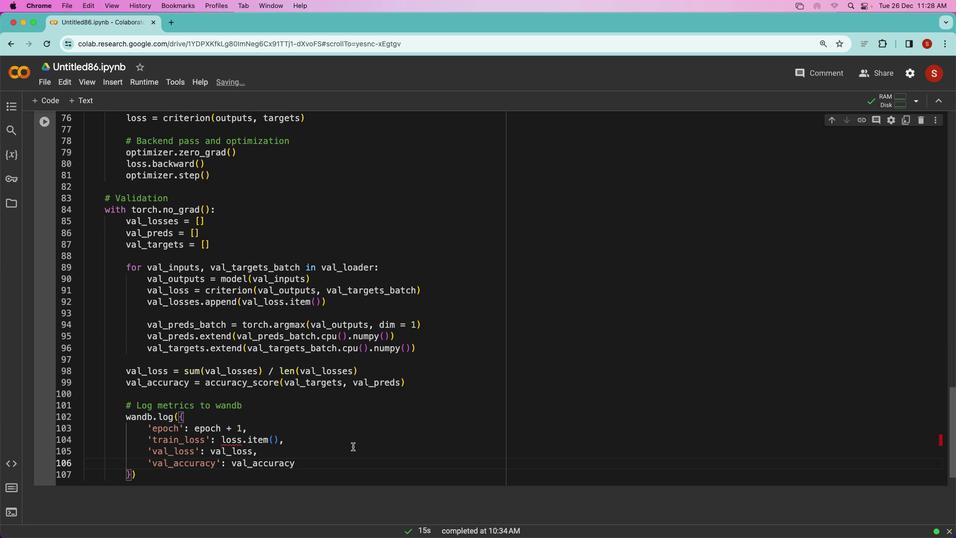 
Action: Mouse scrolled (453, 300) with delta (401, 218)
Screenshot: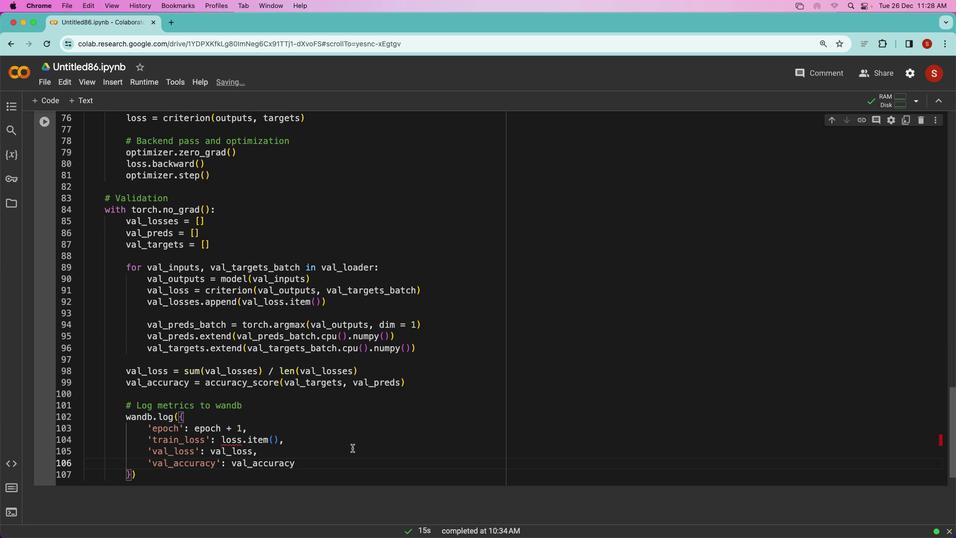 
Action: Mouse moved to (453, 299)
Screenshot: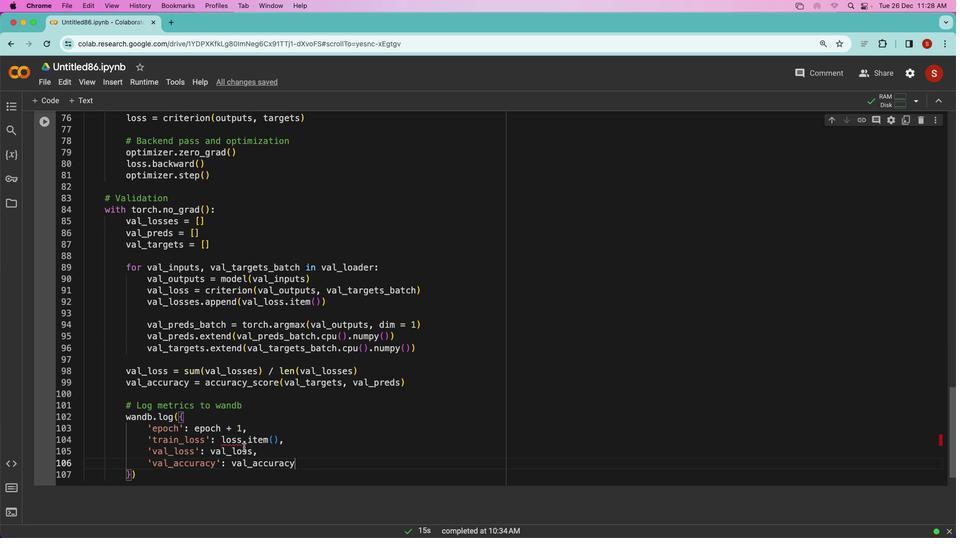 
Action: Mouse scrolled (453, 299) with delta (401, 218)
Screenshot: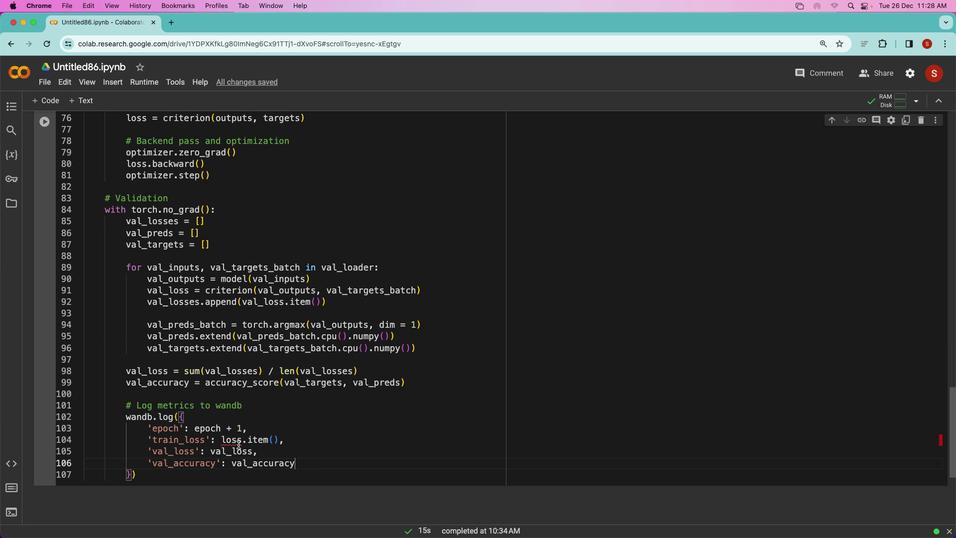 
Action: Mouse moved to (453, 299)
Screenshot: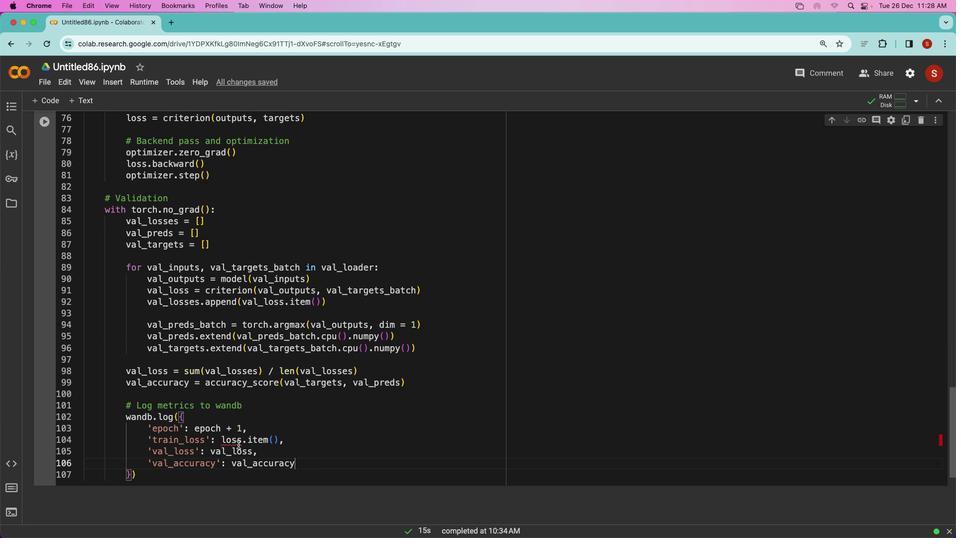 
Action: Mouse scrolled (453, 299) with delta (401, 218)
Screenshot: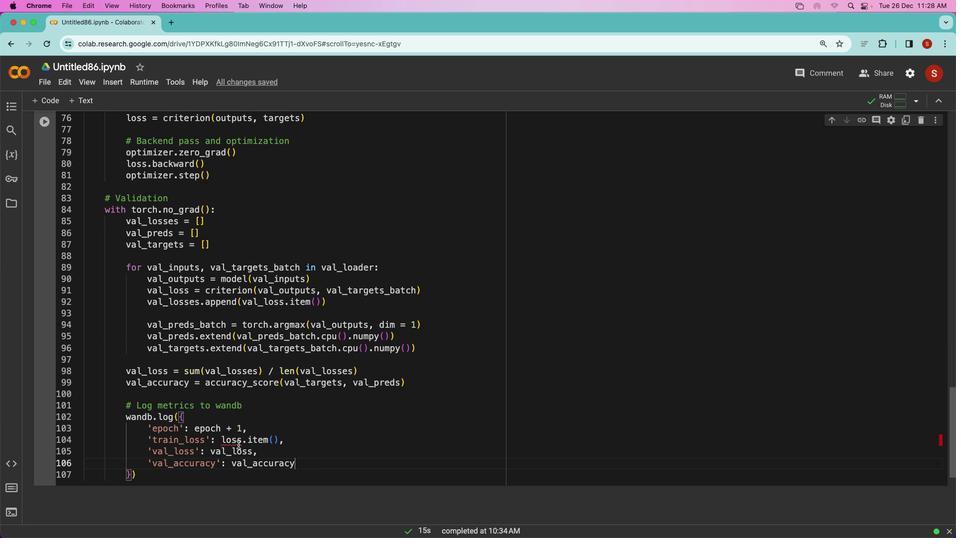 
Action: Mouse moved to (453, 299)
Screenshot: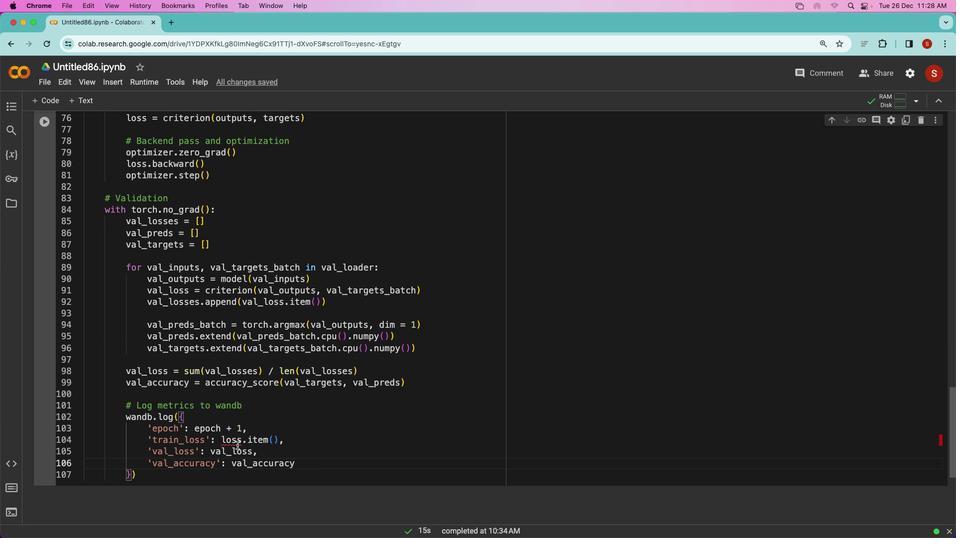 
Action: Mouse scrolled (453, 299) with delta (401, 218)
Screenshot: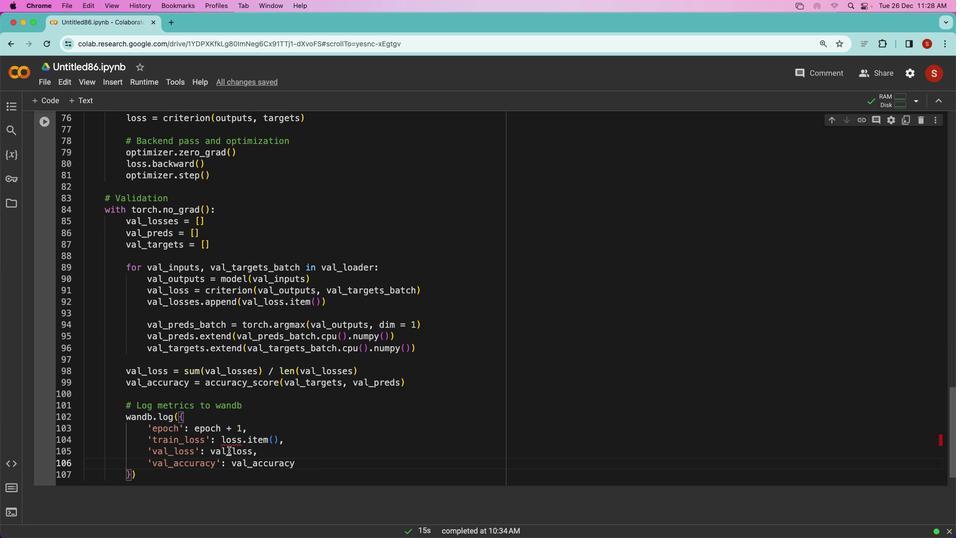 
Action: Mouse moved to (421, 303)
Screenshot: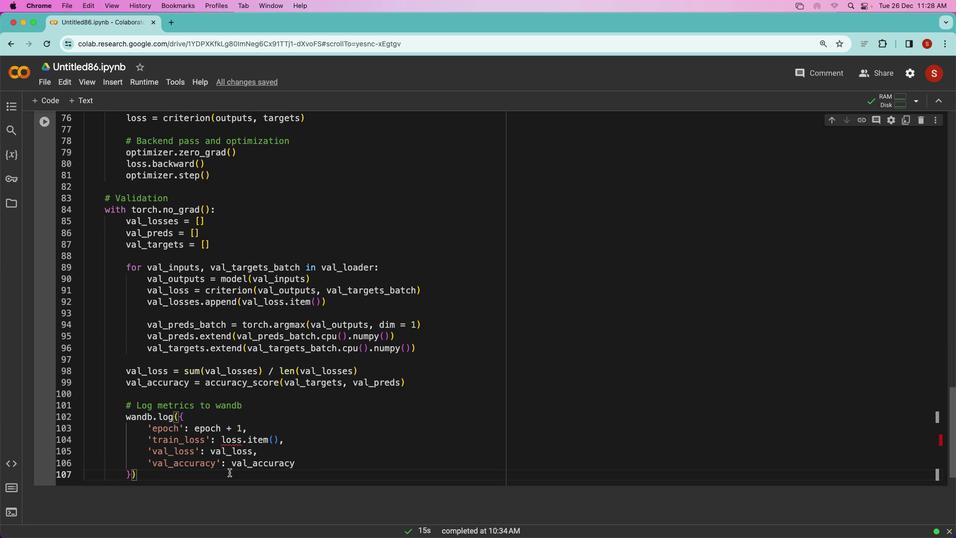 
Action: Mouse pressed left at (421, 303)
Screenshot: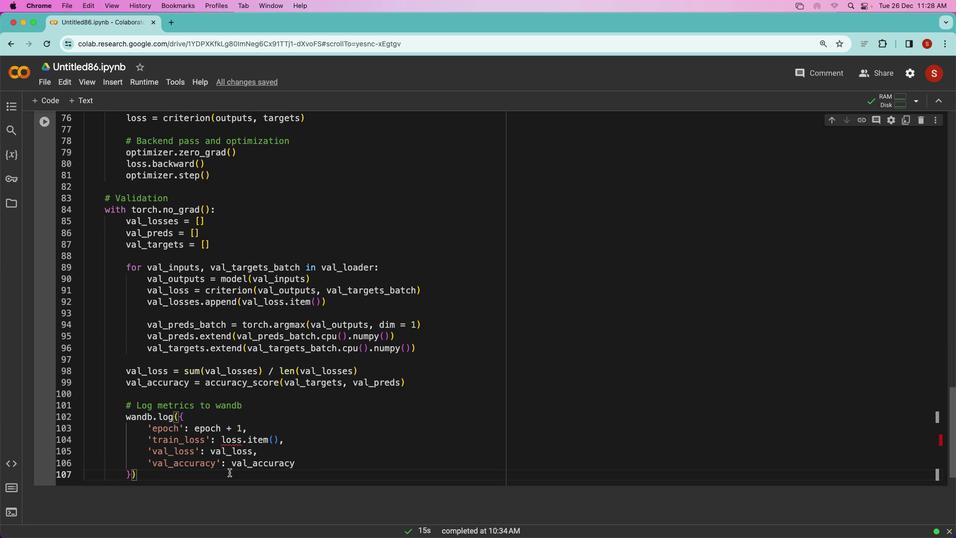 
Action: Mouse moved to (432, 303)
Screenshot: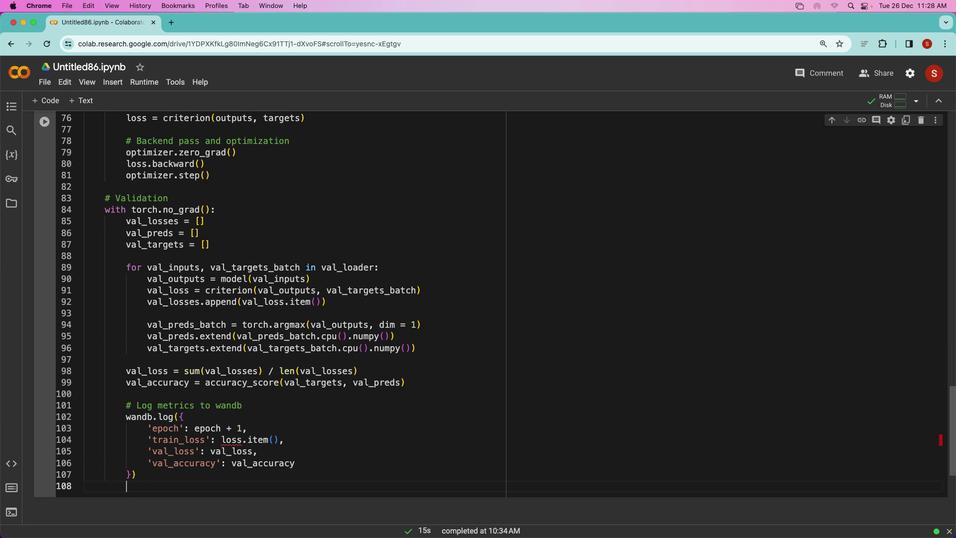 
Action: Key pressed Key.enter
Screenshot: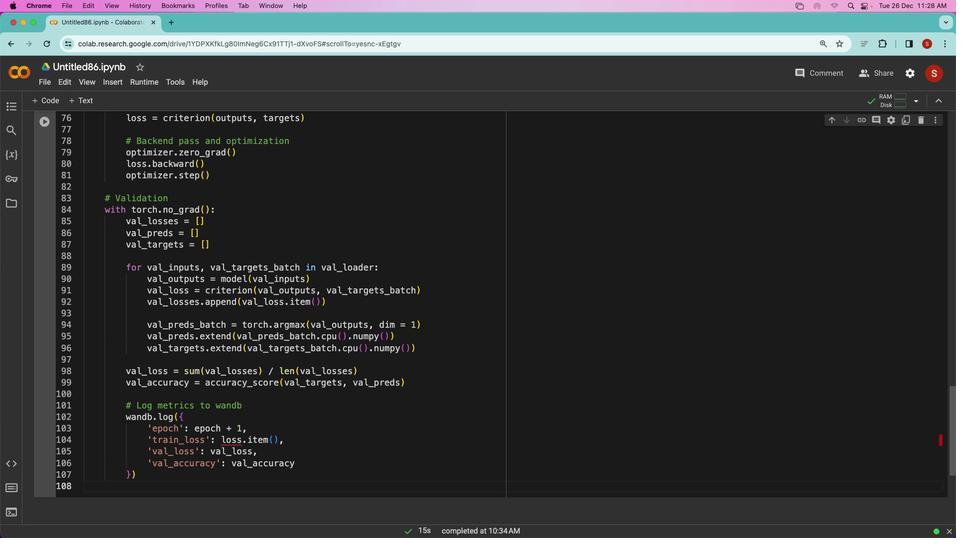 
Action: Mouse moved to (598, 267)
Screenshot: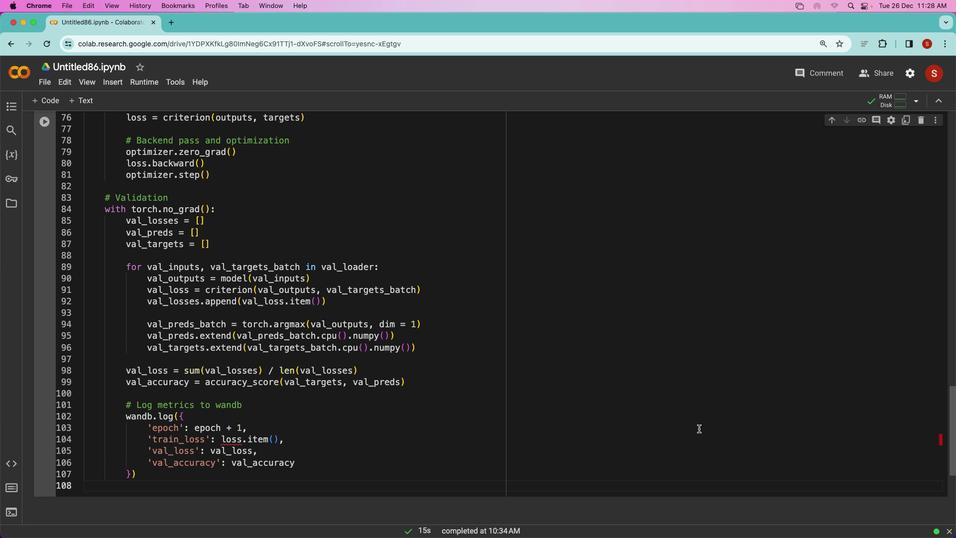 
Action: Mouse scrolled (598, 267) with delta (401, 218)
Screenshot: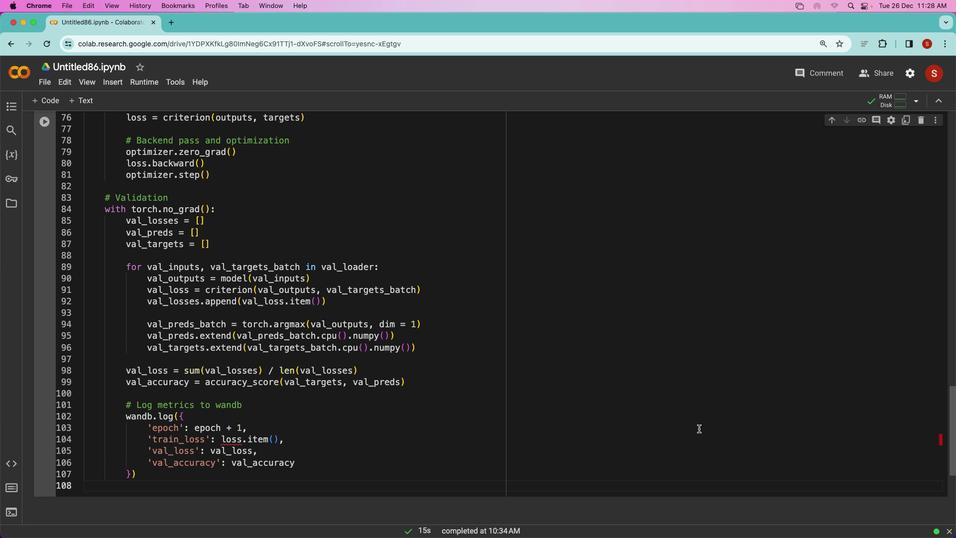 
Action: Mouse scrolled (598, 267) with delta (401, 218)
Screenshot: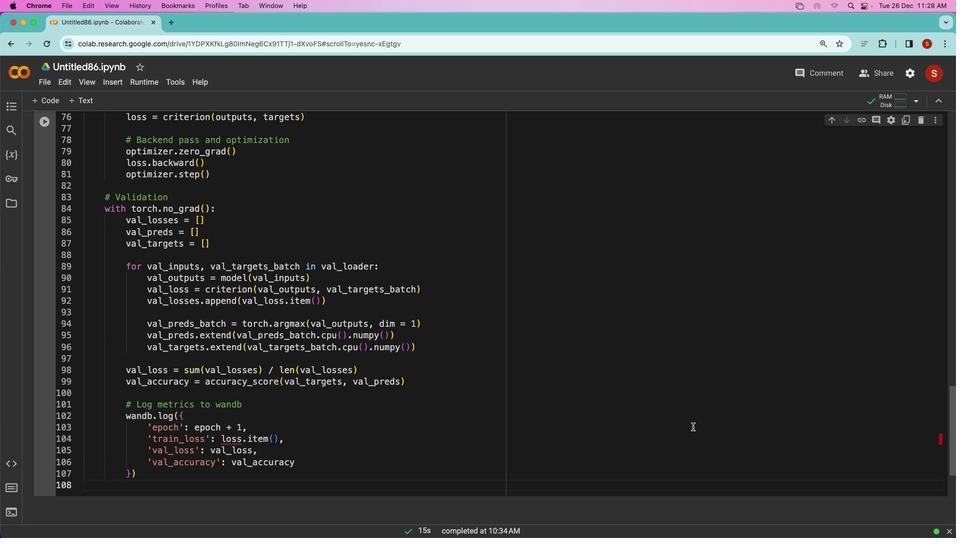
Action: Mouse scrolled (598, 267) with delta (401, 218)
Screenshot: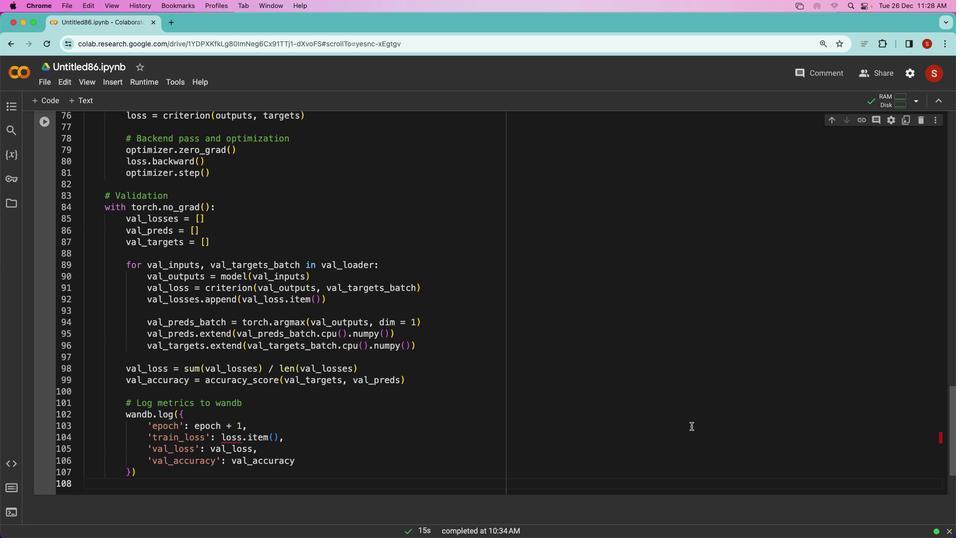 
Action: Mouse scrolled (598, 267) with delta (401, 218)
Screenshot: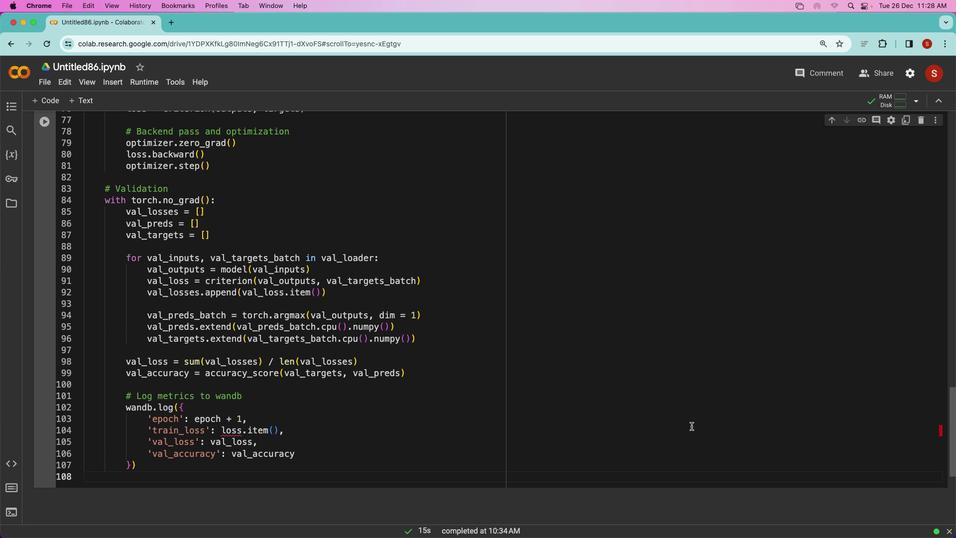 
Action: Mouse moved to (597, 266)
Screenshot: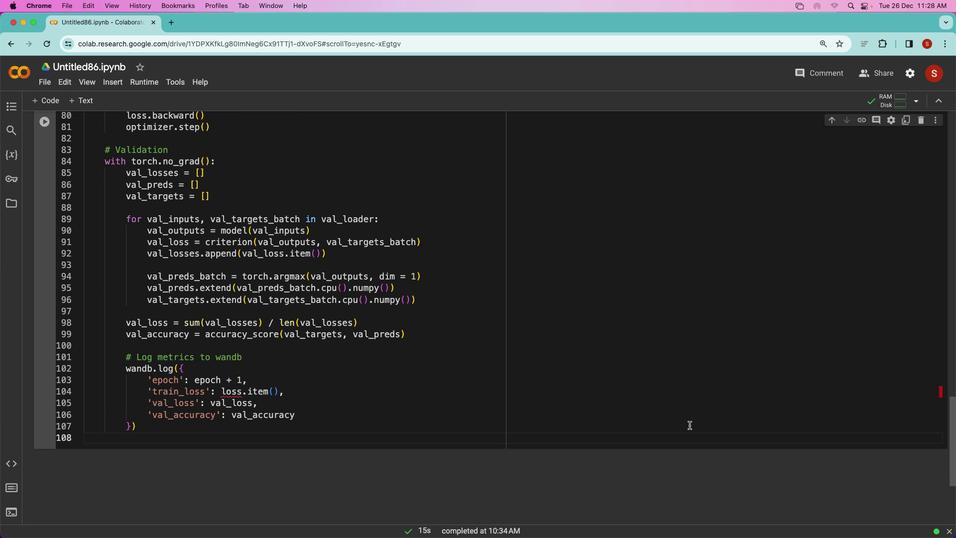 
Action: Mouse scrolled (597, 266) with delta (401, 218)
Screenshot: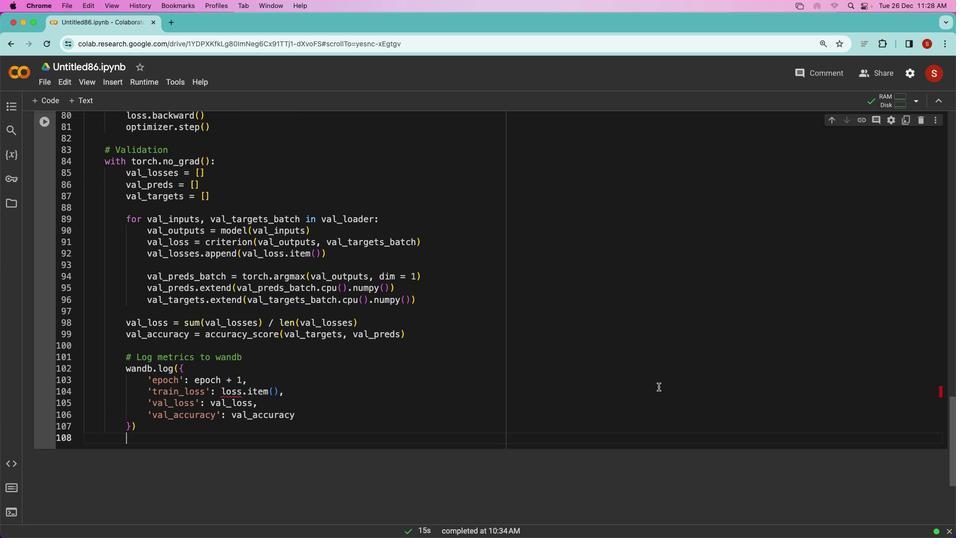 
Action: Mouse scrolled (597, 266) with delta (401, 218)
Screenshot: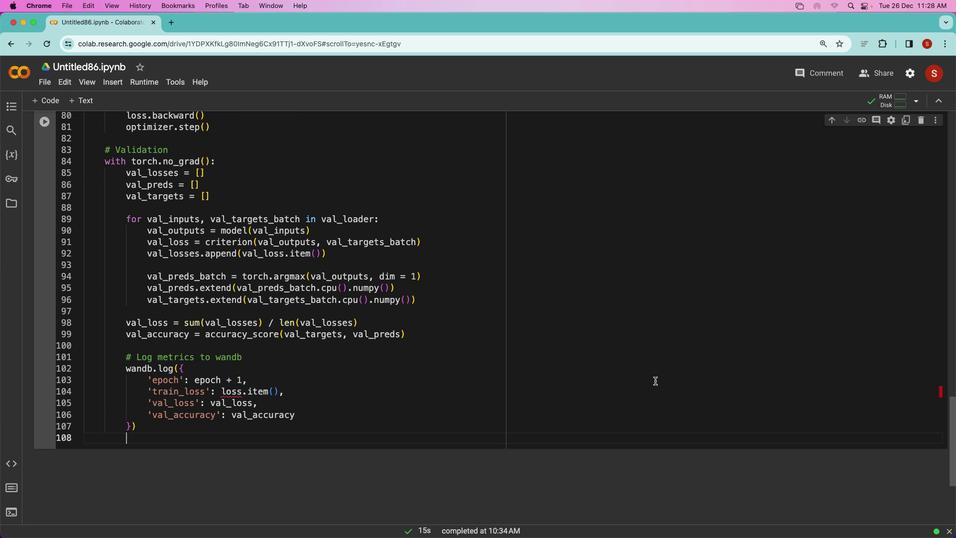 
Action: Mouse scrolled (597, 266) with delta (401, 218)
Screenshot: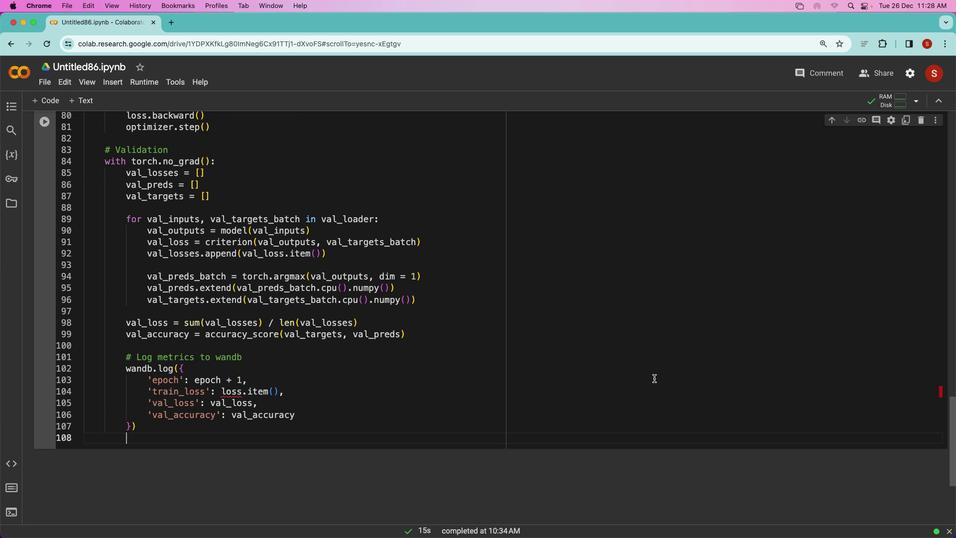 
Action: Mouse moved to (597, 266)
Screenshot: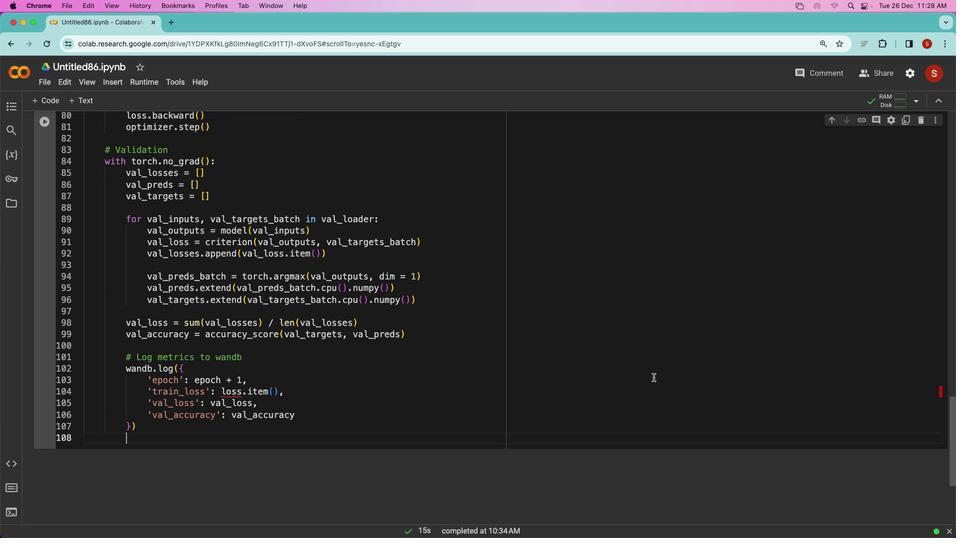 
Action: Mouse scrolled (597, 266) with delta (401, 218)
Screenshot: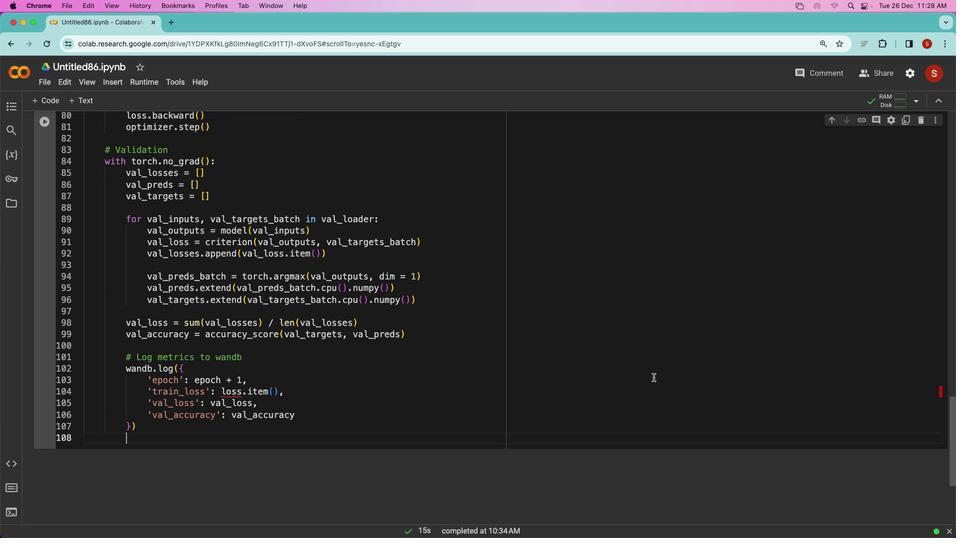 
Action: Mouse moved to (499, 297)
Screenshot: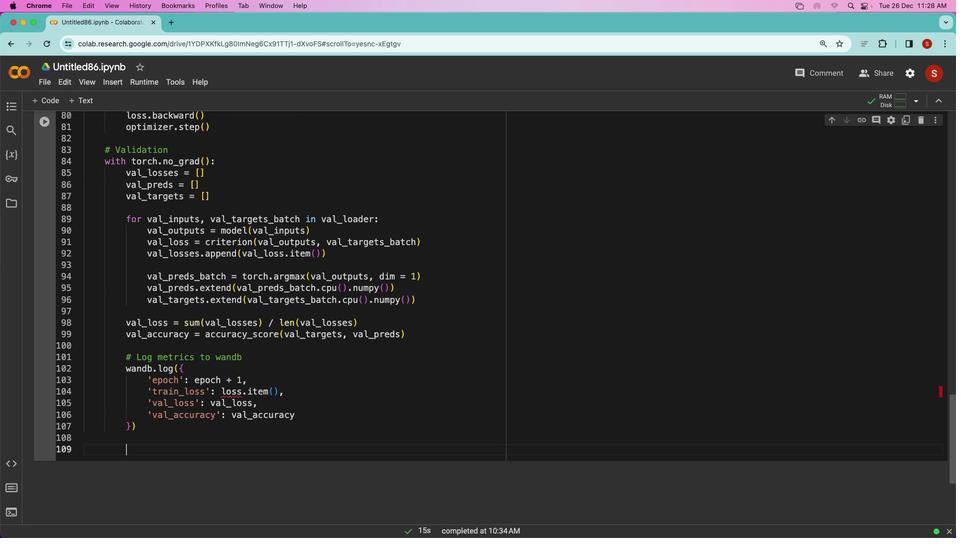 
Action: Mouse scrolled (499, 297) with delta (401, 218)
Screenshot: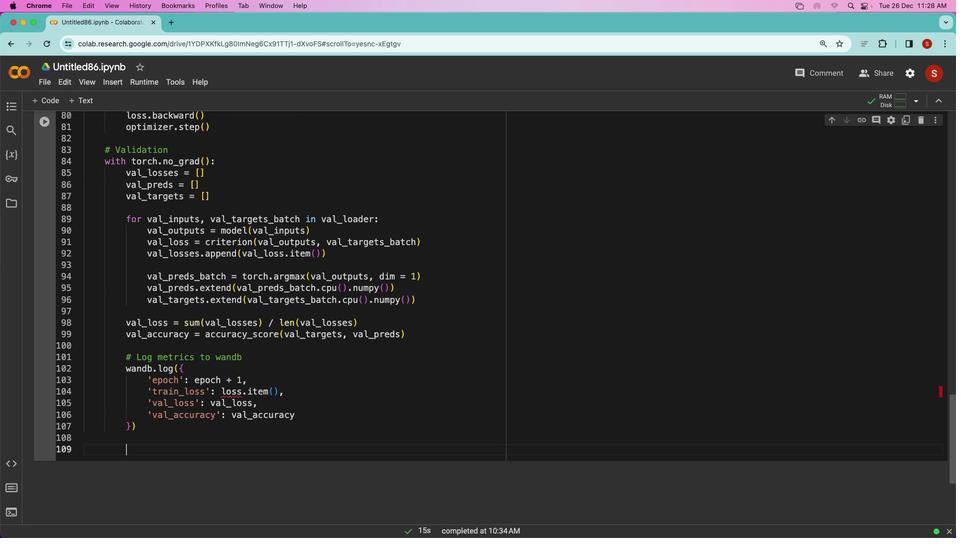 
Action: Mouse moved to (495, 295)
Screenshot: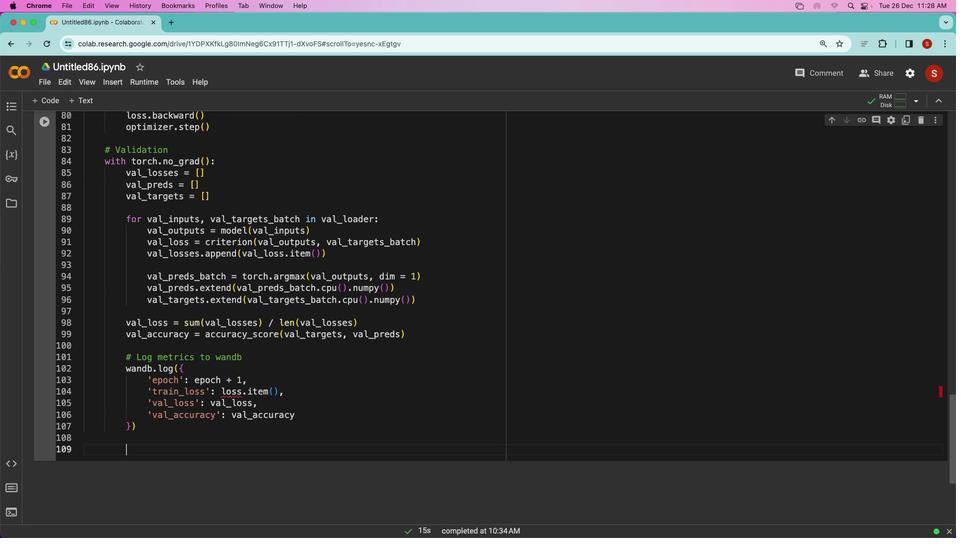 
Action: Mouse scrolled (495, 295) with delta (401, 218)
Screenshot: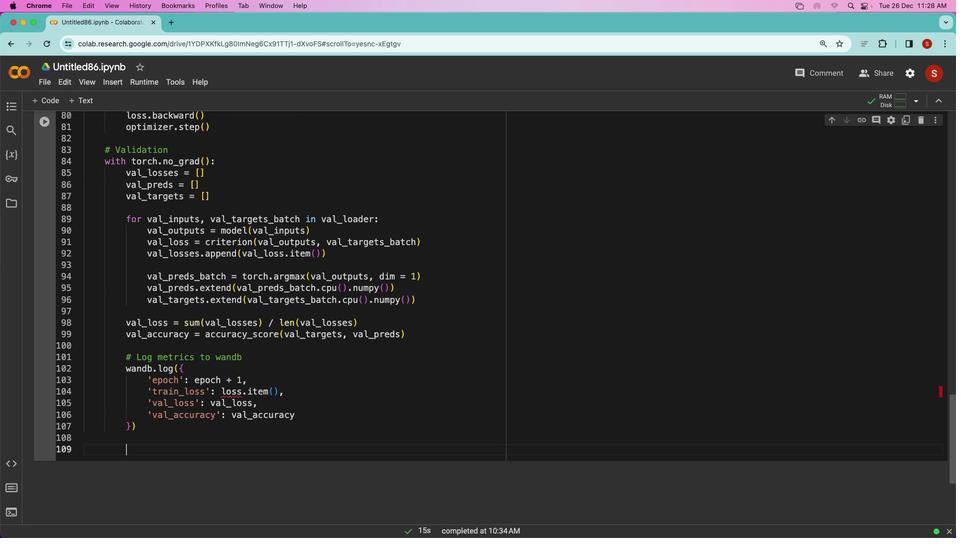 
Action: Mouse moved to (494, 294)
Screenshot: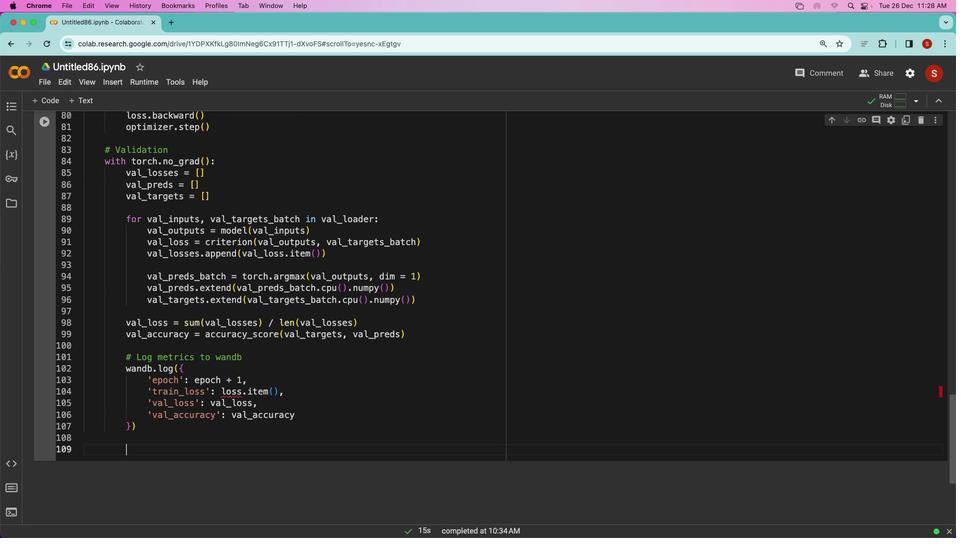 
Action: Mouse scrolled (494, 294) with delta (401, 218)
Screenshot: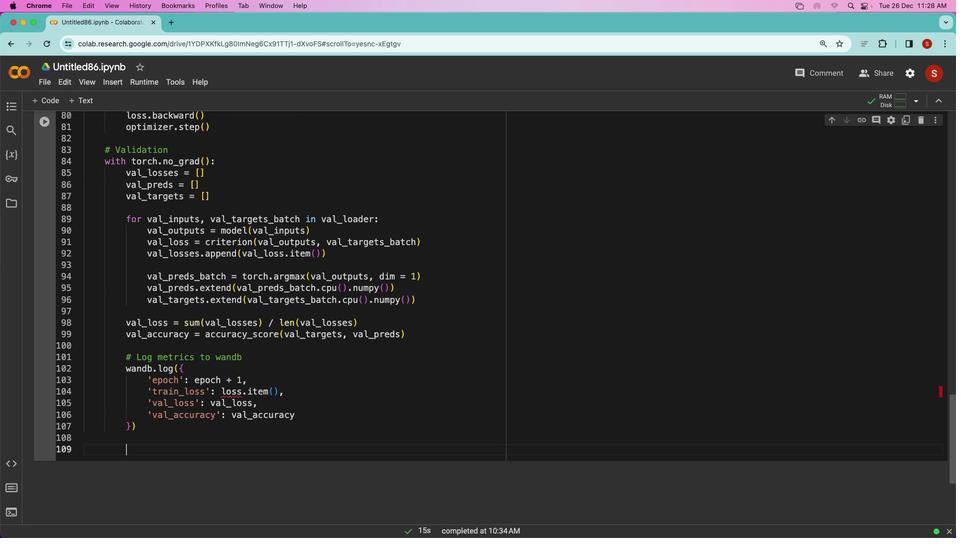 
Action: Mouse moved to (489, 288)
Screenshot: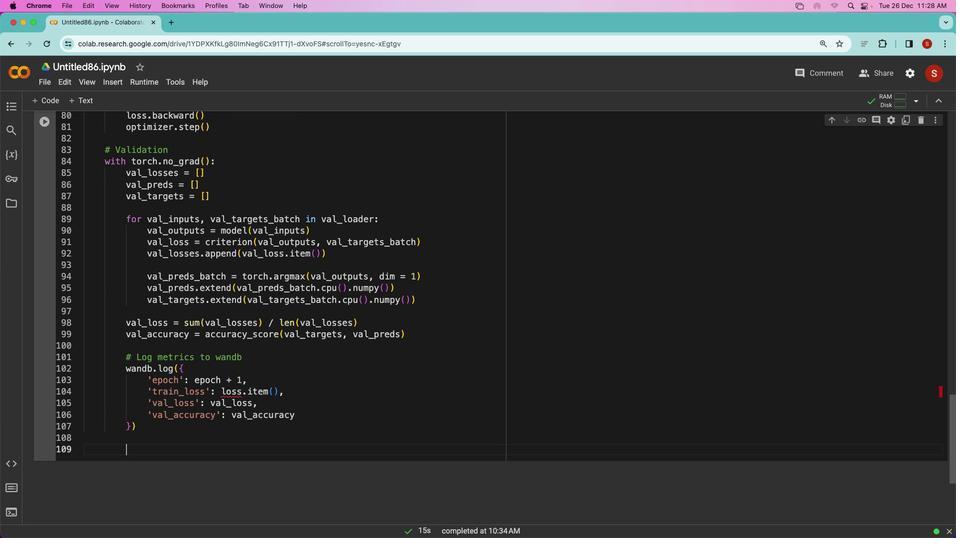 
Action: Key pressed Key.enterKey.alt'#'Key.spaceKey.caps_lock'A'Key.caps_lock'p''p''e''n''d'Key.space'l''o''s''s''e''s'Key.space'a''n''d'Key.space'a''c''c''u''r''a''c''i''e''s'Key.space'f''o''r'Key.space'p''l''o''t''t''i''n''g'Key.spaceKey.enter't''r''a''i''n'Key.shift'_''l''o''s''s''e''s''.''a''p''p''e''n''d'Key.shift'(''l''o''s''s''.''i''t''e''m'Key.shift'('')'')'Key.enter'v''a''l'Key.shift'_''l''o''s''s''e''s''.''a''p''p''e''n''d'Key.shift'(''v''a''l'Key.shift'_''l''o''s''s'Key.shift')'Key.enter'v''a''l'Key.shift'_''a''c''c''u''r''a''c''i''r'Key.backspace'e''s''.''a''p''p''e''n''d'Key.shift'(''v''a''l'Key.shift'_''a''c''c''u''r''a''c''y'Key.shift')'Key.enterKey.enterKey.backspaceKey.backspaceKey.alt'#'Key.space
Screenshot: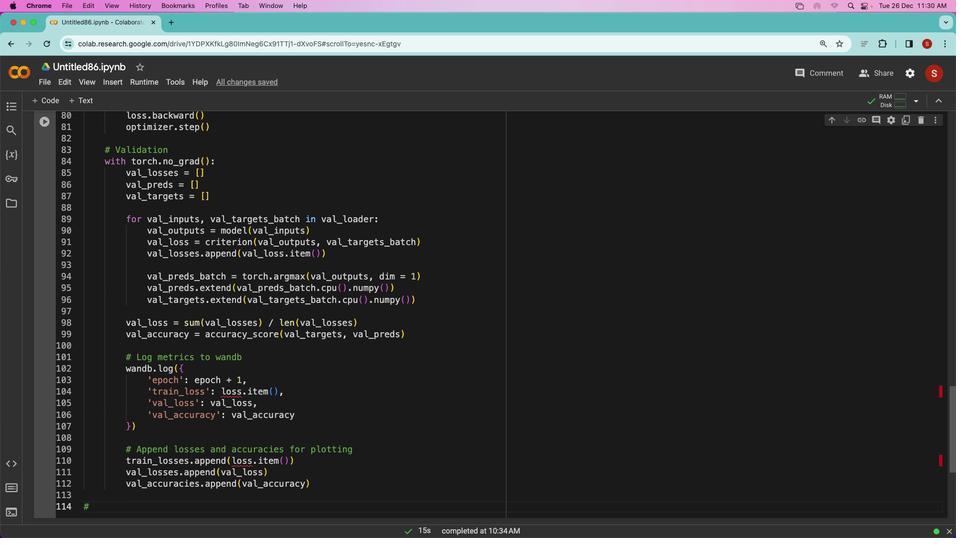 
Action: Mouse moved to (493, 280)
Screenshot: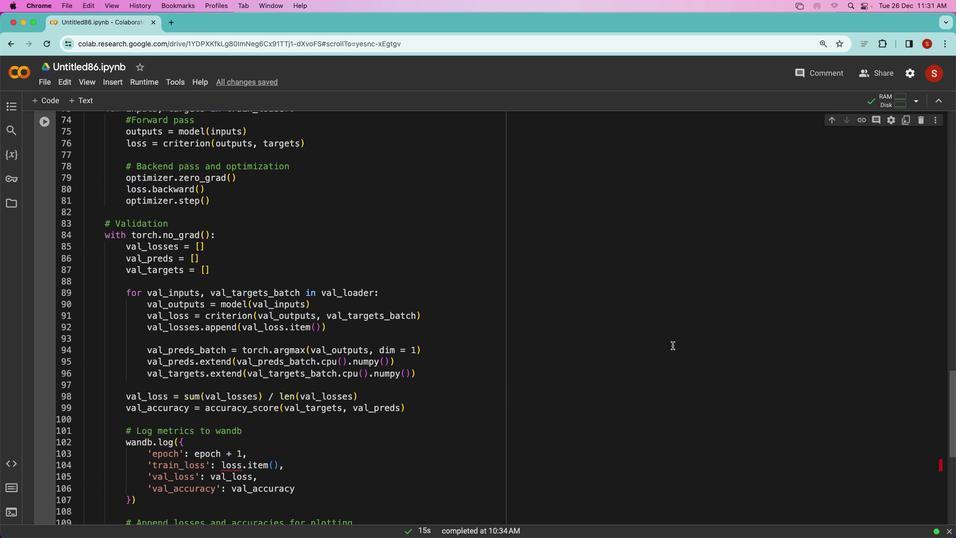 
Action: Mouse scrolled (493, 280) with delta (401, 218)
Screenshot: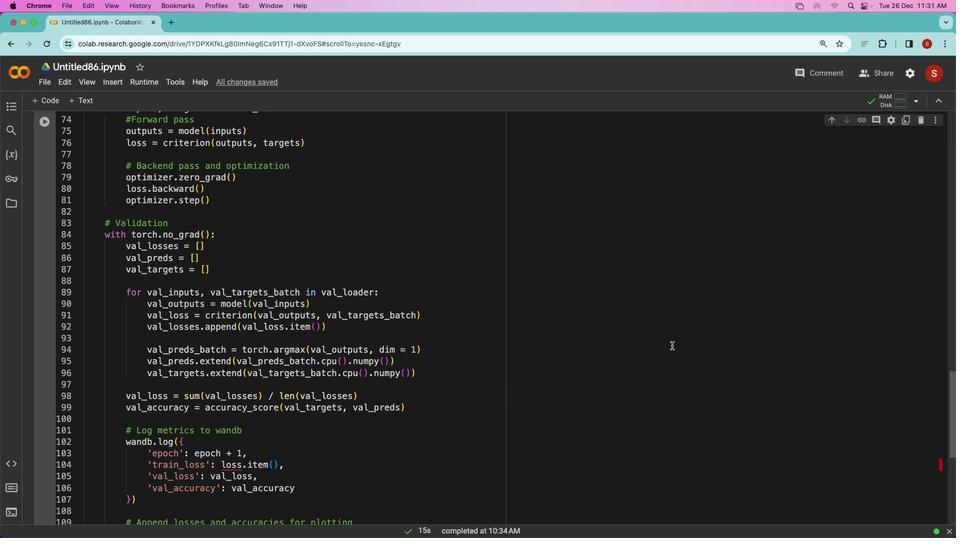
Action: Mouse scrolled (493, 280) with delta (401, 218)
Screenshot: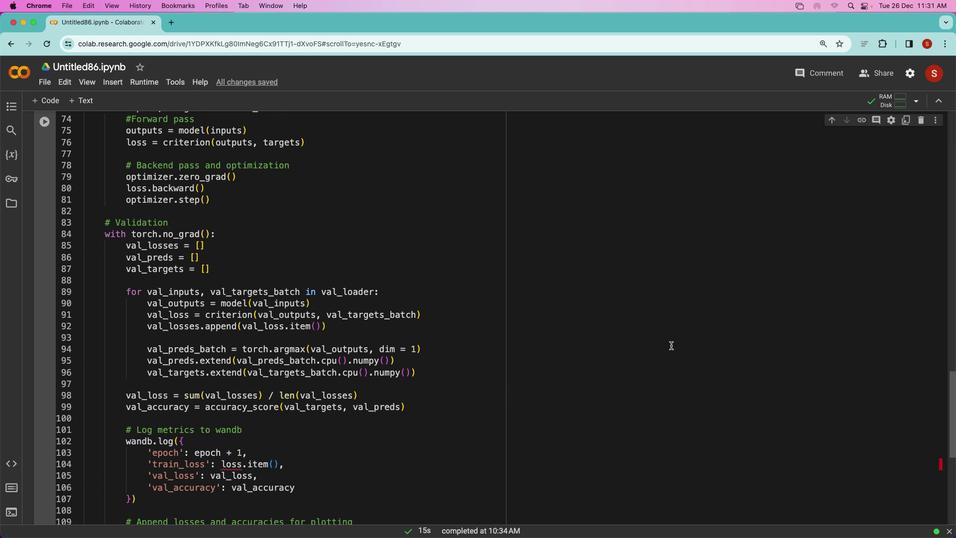 
Action: Mouse scrolled (493, 280) with delta (401, 219)
Screenshot: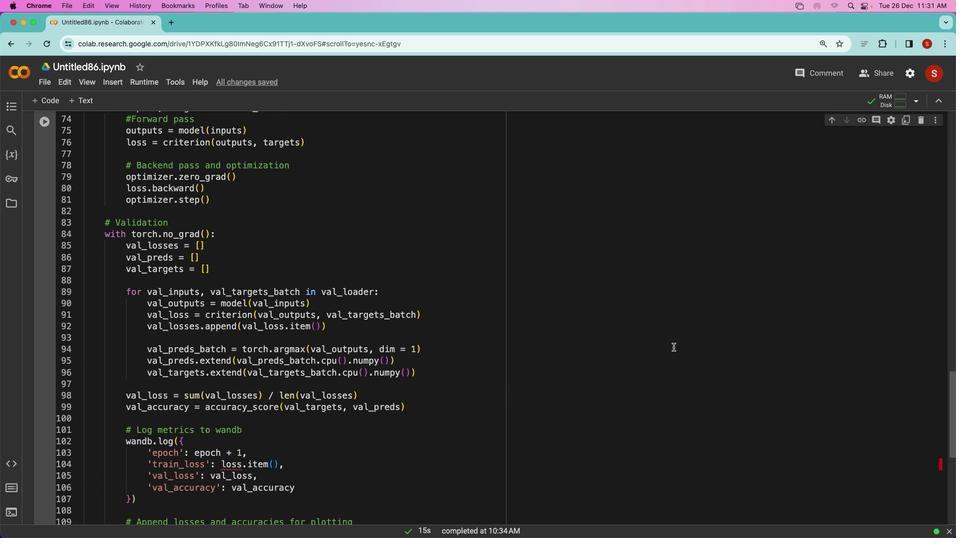 
Action: Mouse scrolled (493, 280) with delta (401, 219)
Screenshot: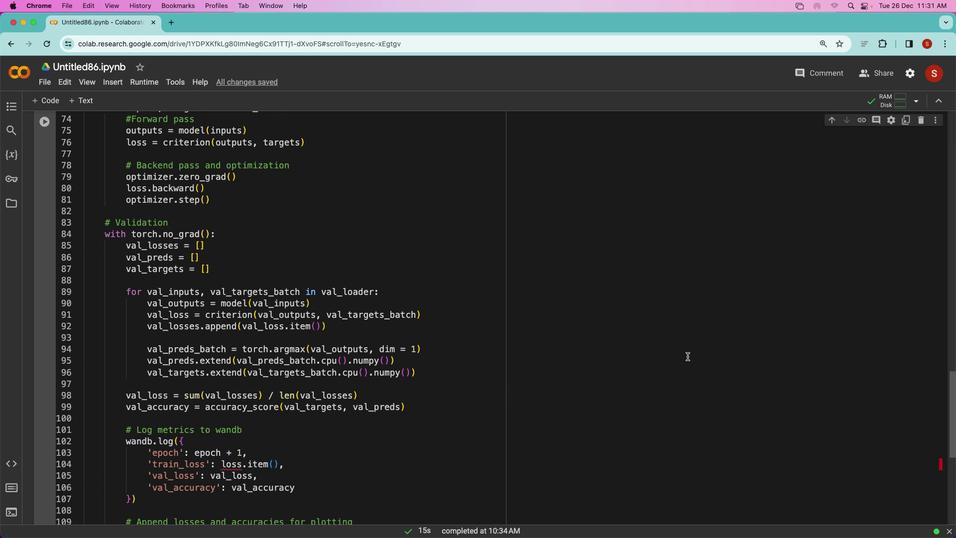 
Action: Mouse moved to (492, 280)
Screenshot: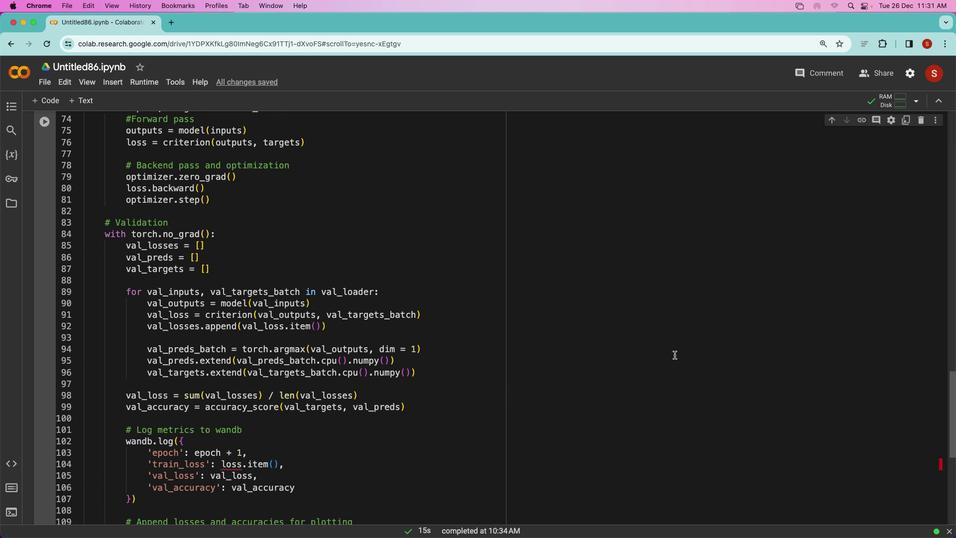 
Action: Mouse scrolled (492, 280) with delta (401, 218)
Screenshot: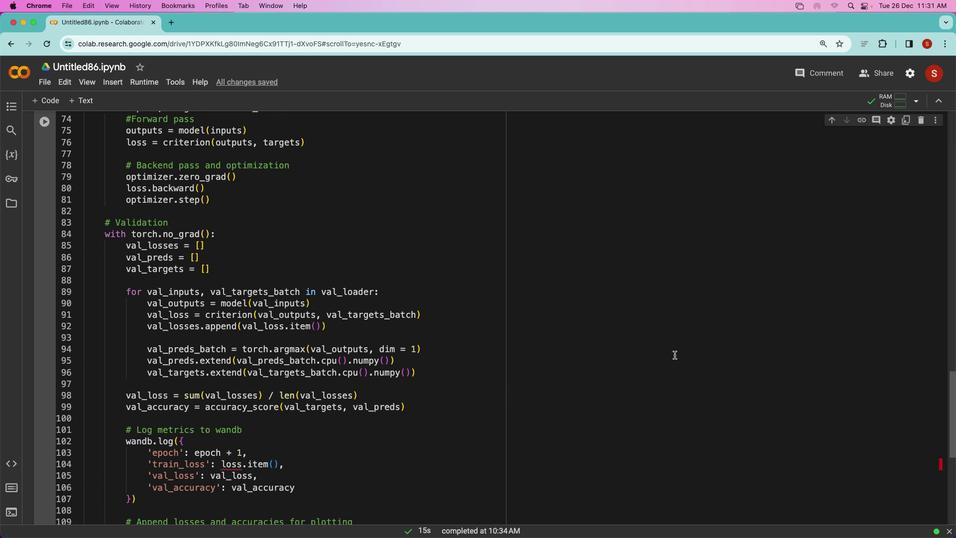 
Action: Mouse scrolled (492, 280) with delta (401, 218)
Screenshot: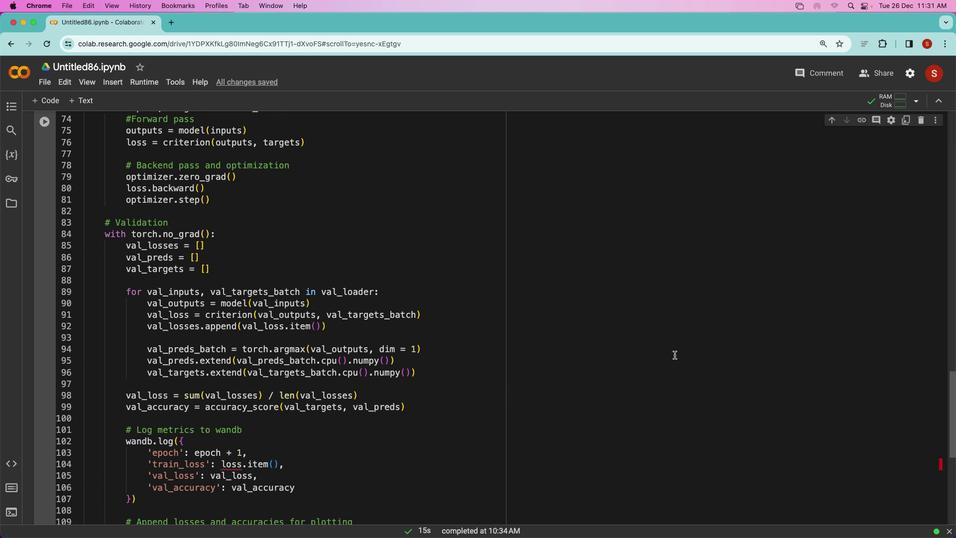
Action: Mouse scrolled (492, 280) with delta (401, 218)
Screenshot: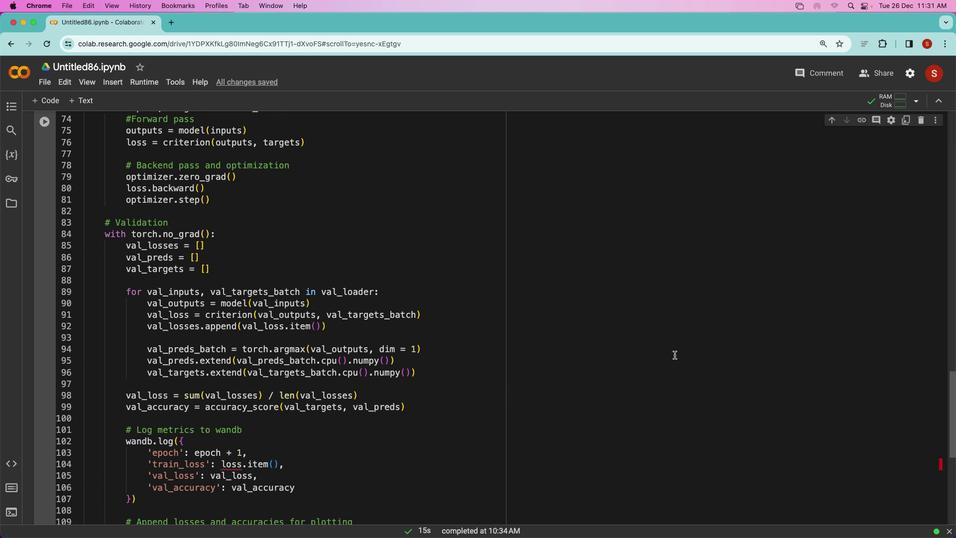 
Action: Mouse scrolled (492, 280) with delta (401, 218)
